 Task: Loan amortization schedule green modern-simple.
Action: Mouse moved to (47, 173)
Screenshot: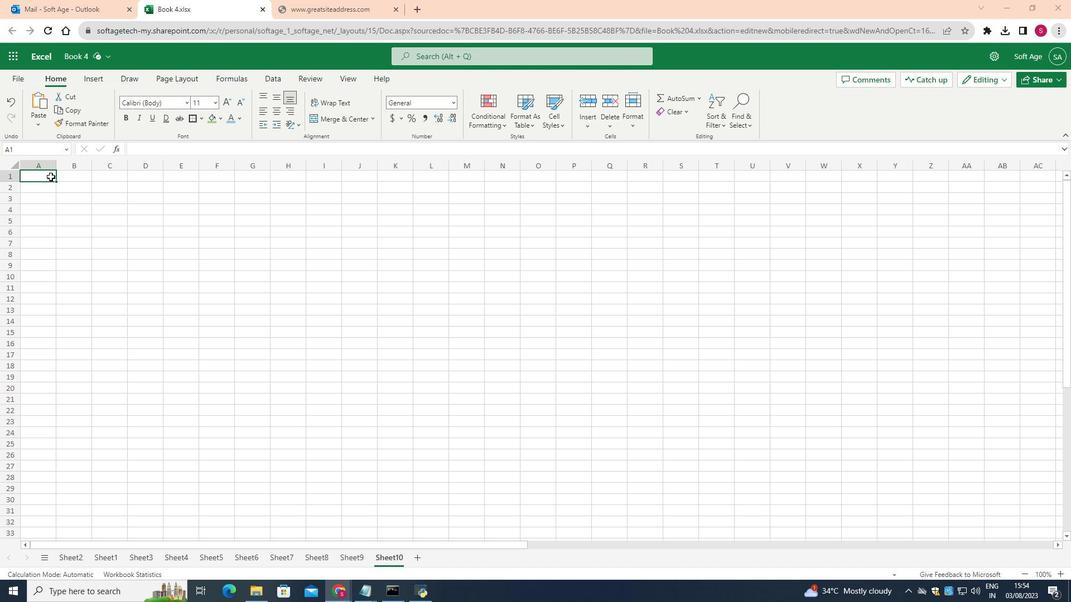 
Action: Mouse pressed left at (47, 173)
Screenshot: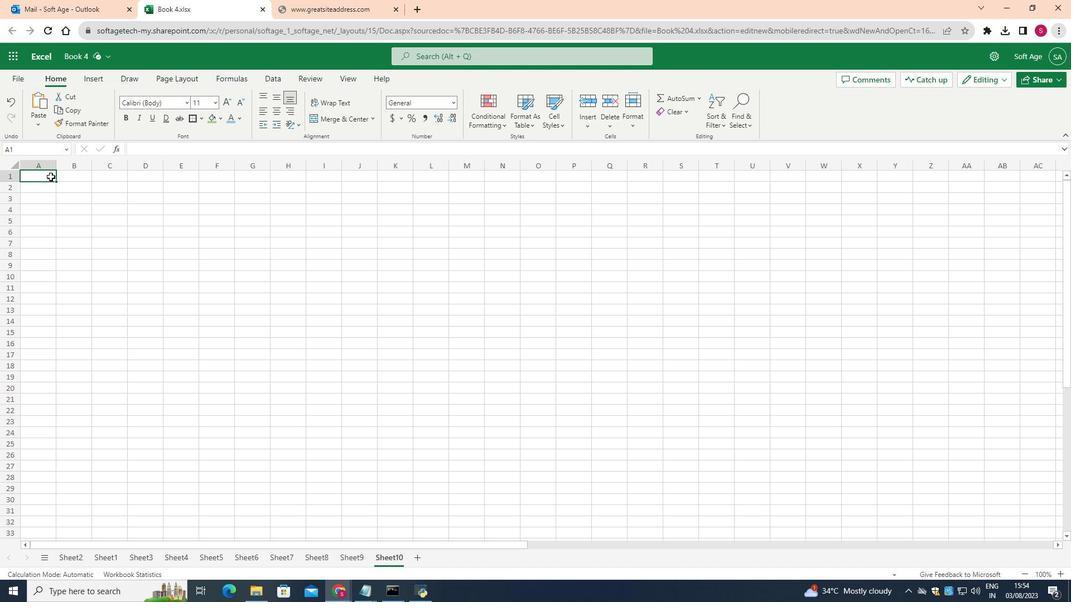 
Action: Mouse moved to (369, 113)
Screenshot: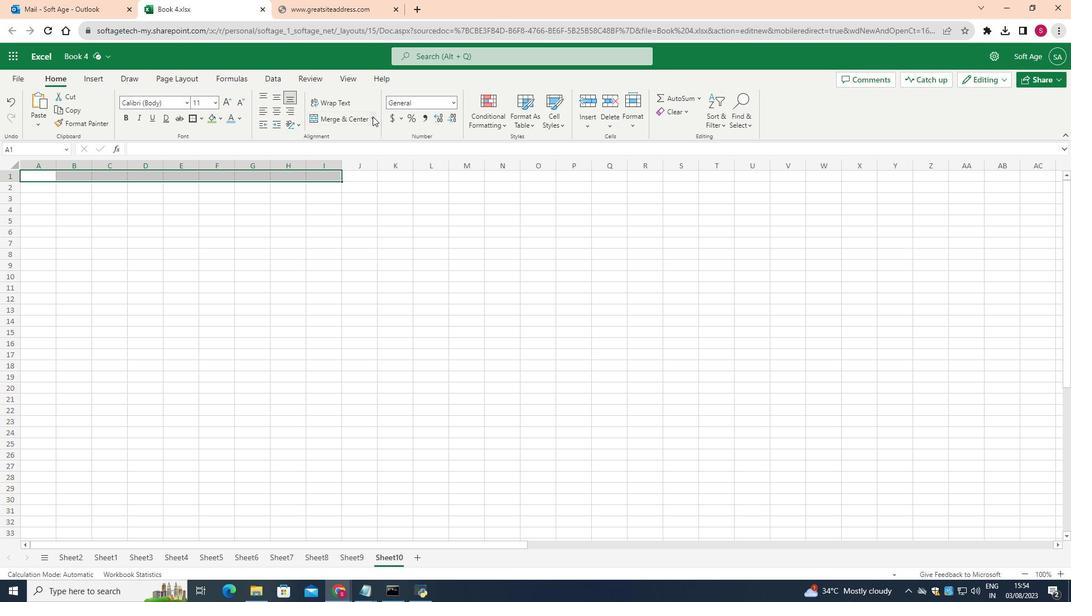 
Action: Mouse pressed left at (369, 113)
Screenshot: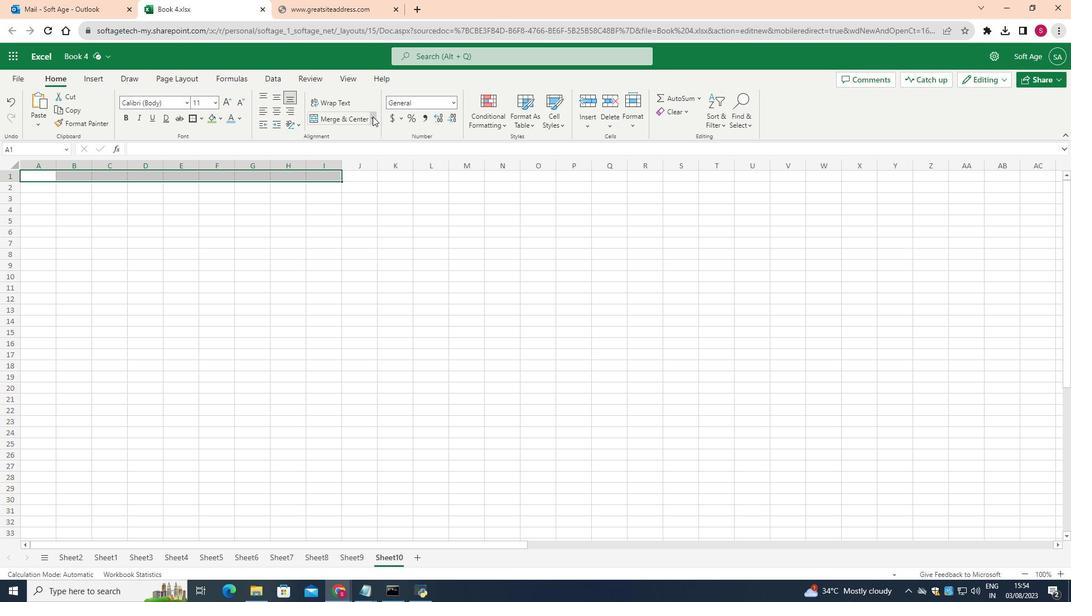 
Action: Mouse moved to (350, 181)
Screenshot: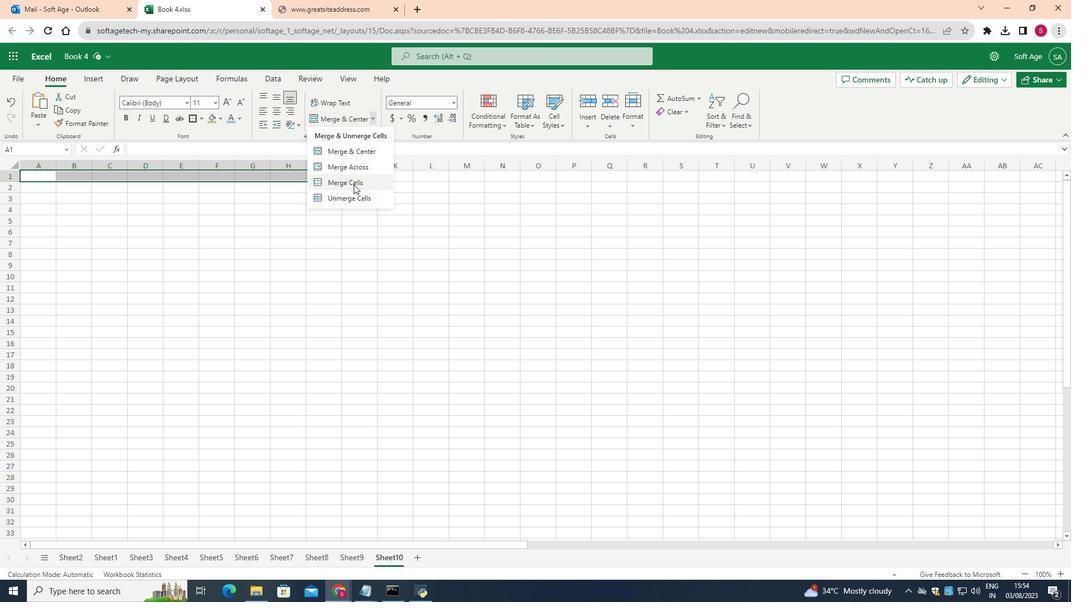 
Action: Mouse pressed left at (350, 181)
Screenshot: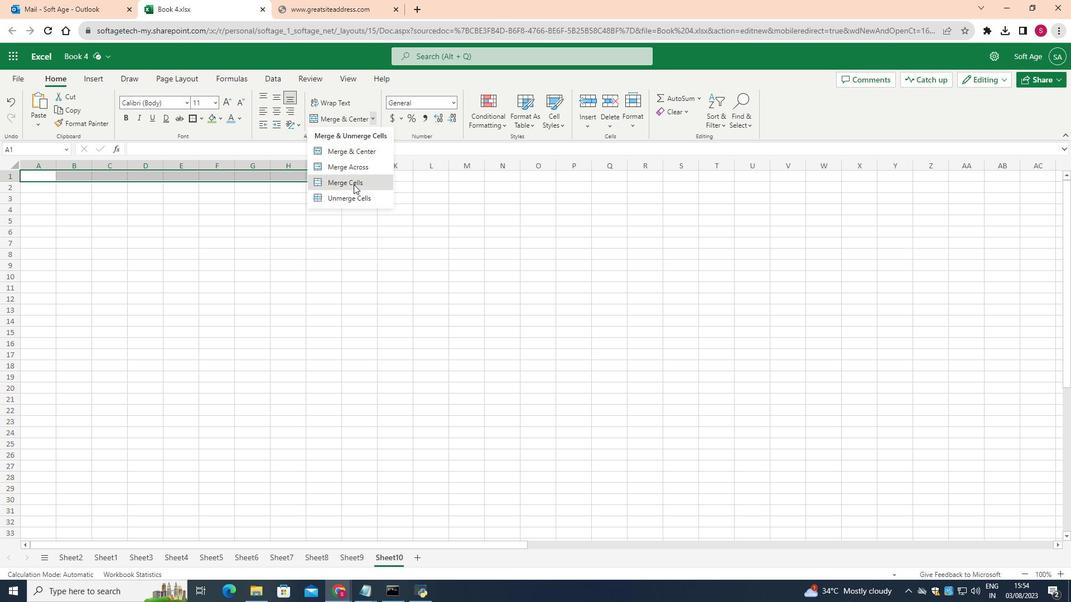 
Action: Mouse moved to (53, 159)
Screenshot: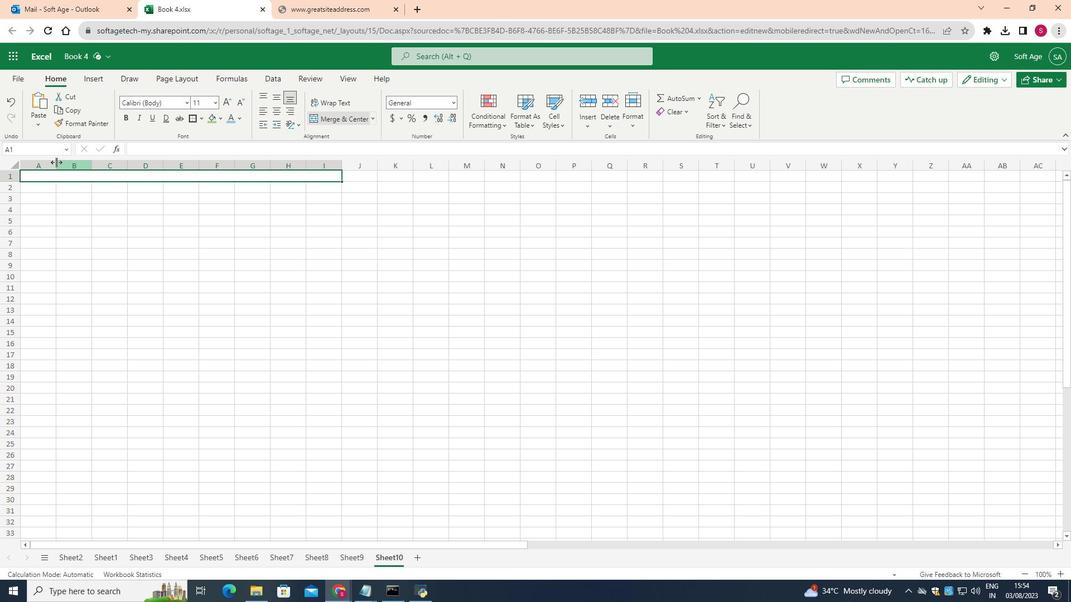 
Action: Mouse pressed left at (53, 159)
Screenshot: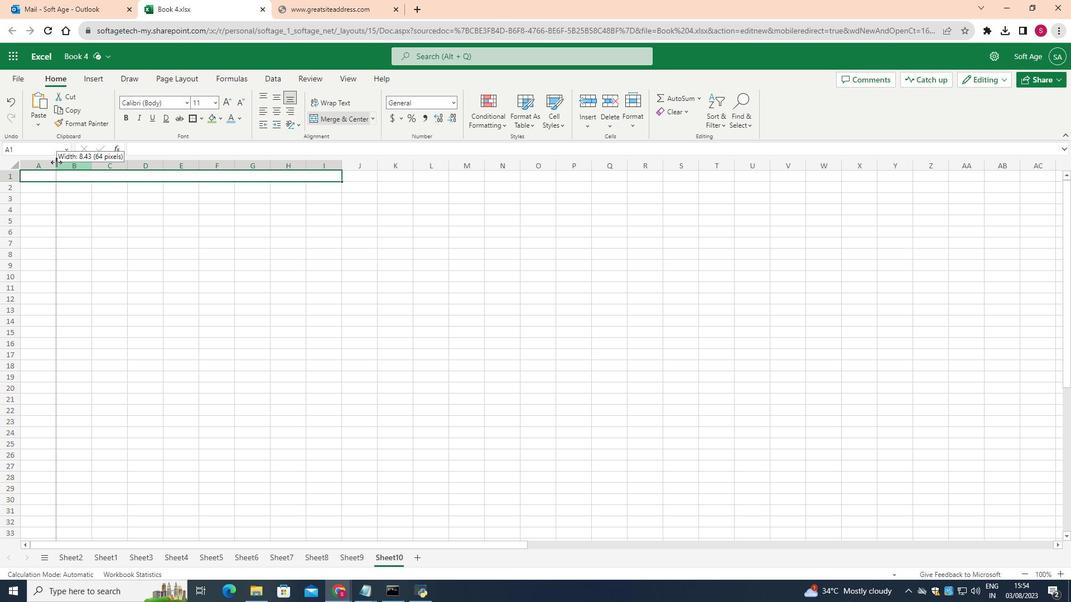 
Action: Mouse moved to (105, 165)
Screenshot: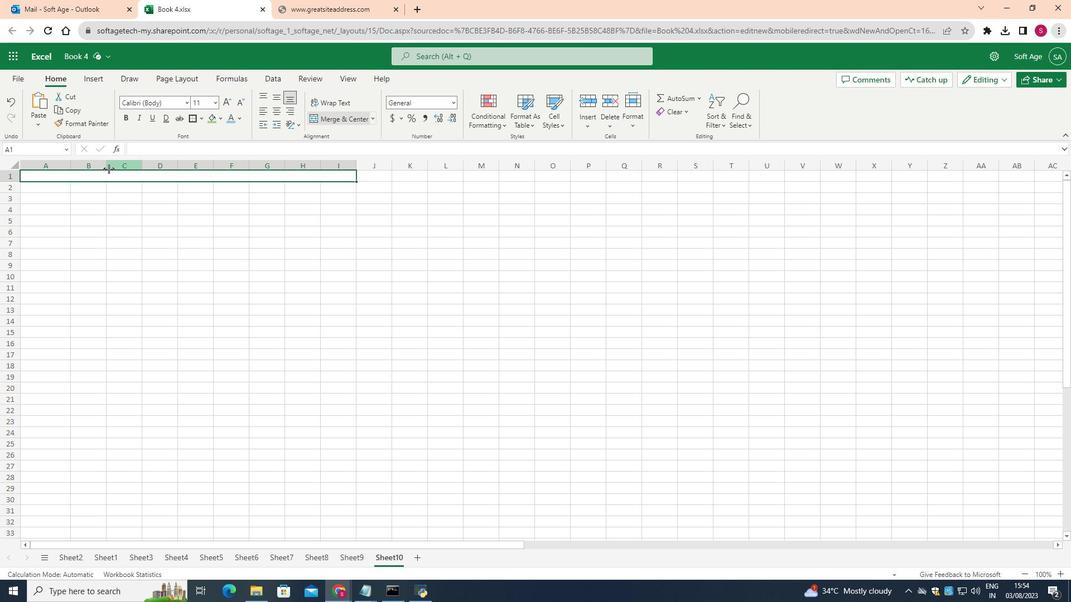 
Action: Mouse pressed left at (105, 165)
Screenshot: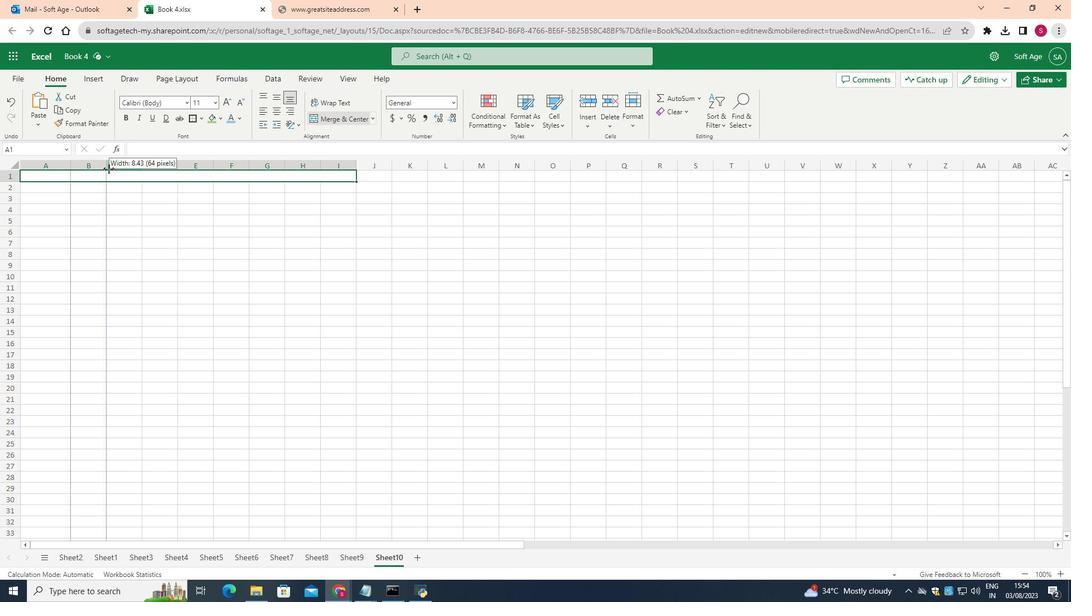 
Action: Mouse moved to (151, 159)
Screenshot: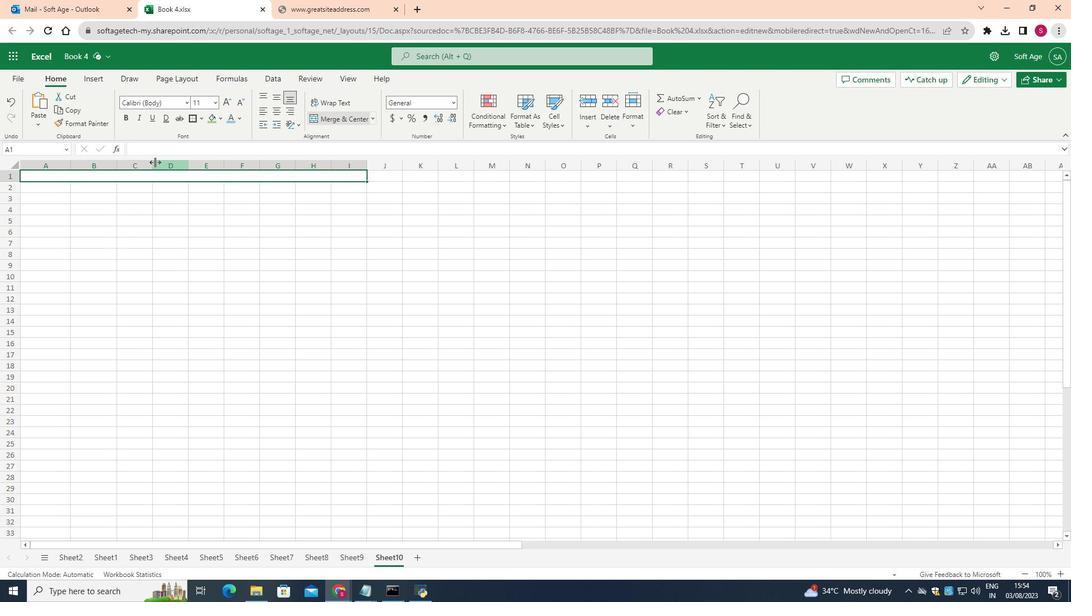 
Action: Mouse pressed left at (151, 159)
Screenshot: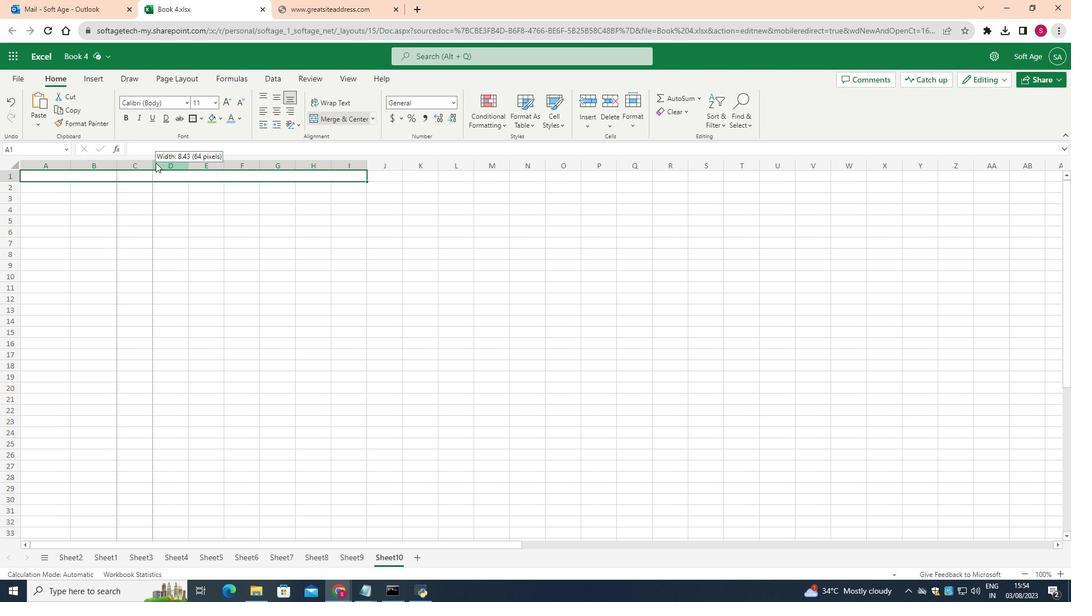 
Action: Mouse moved to (197, 162)
Screenshot: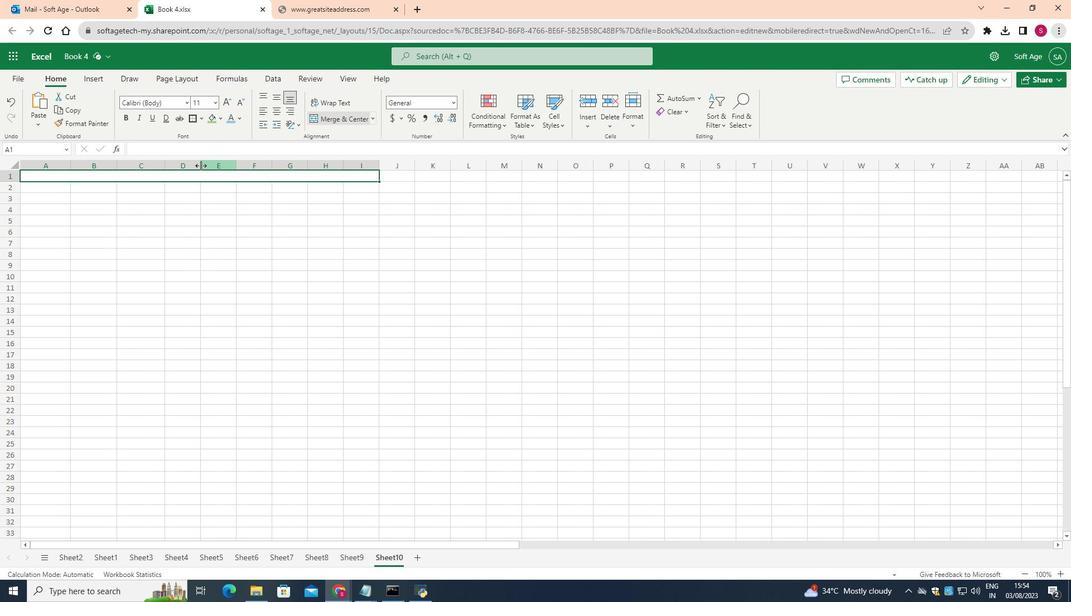 
Action: Mouse pressed left at (197, 162)
Screenshot: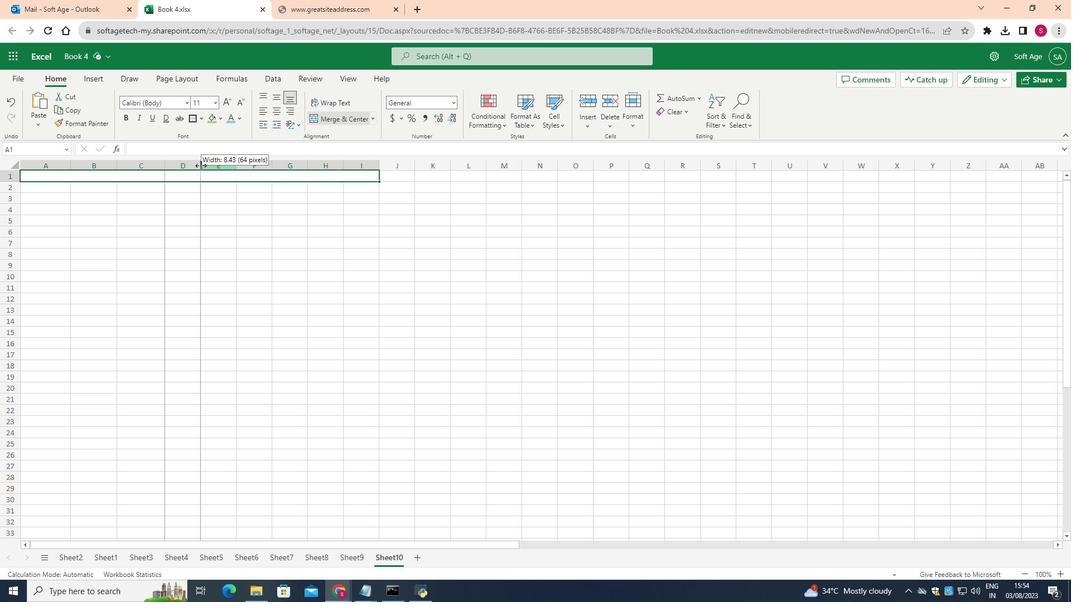 
Action: Mouse moved to (246, 164)
Screenshot: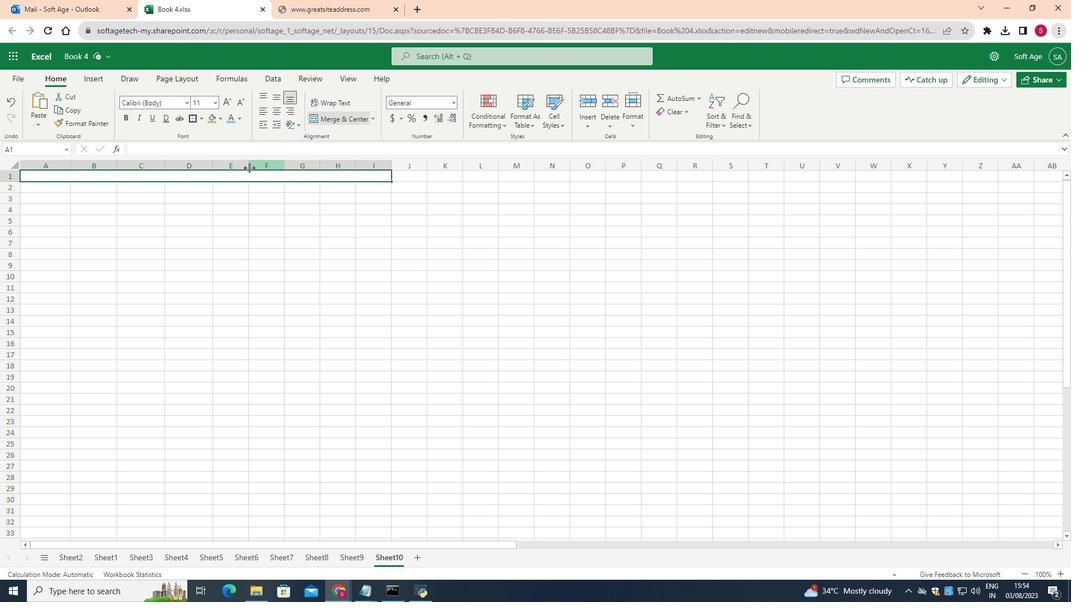 
Action: Mouse pressed left at (246, 164)
Screenshot: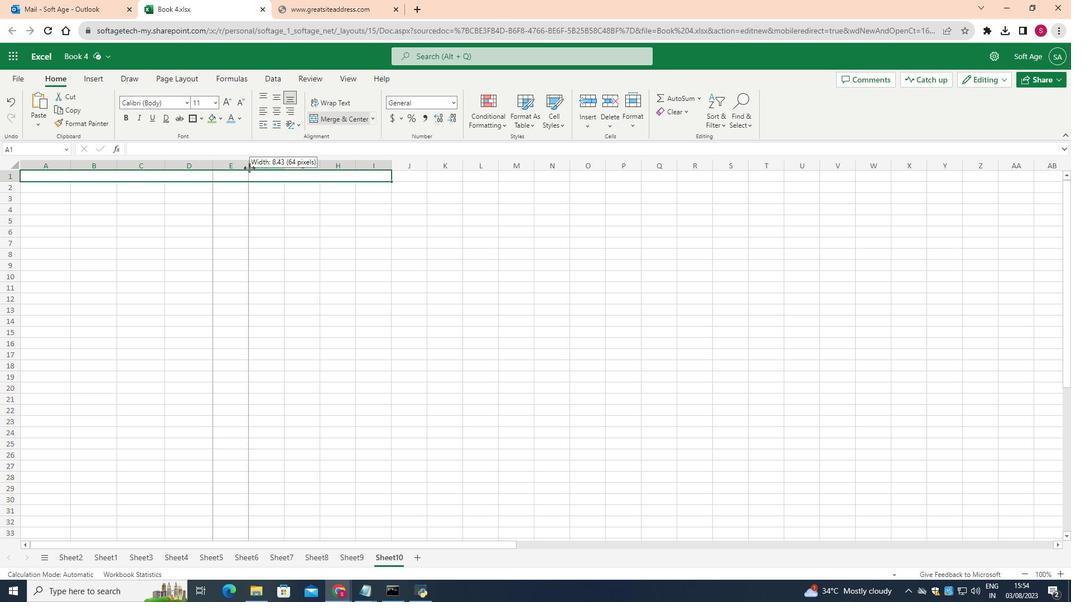 
Action: Mouse moved to (295, 163)
Screenshot: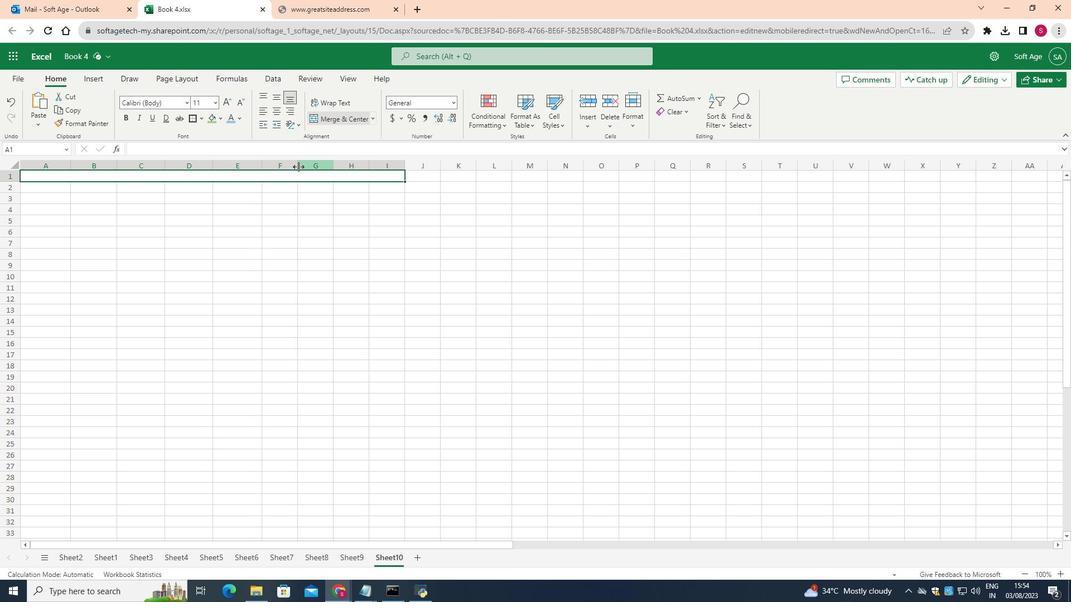 
Action: Mouse pressed left at (295, 163)
Screenshot: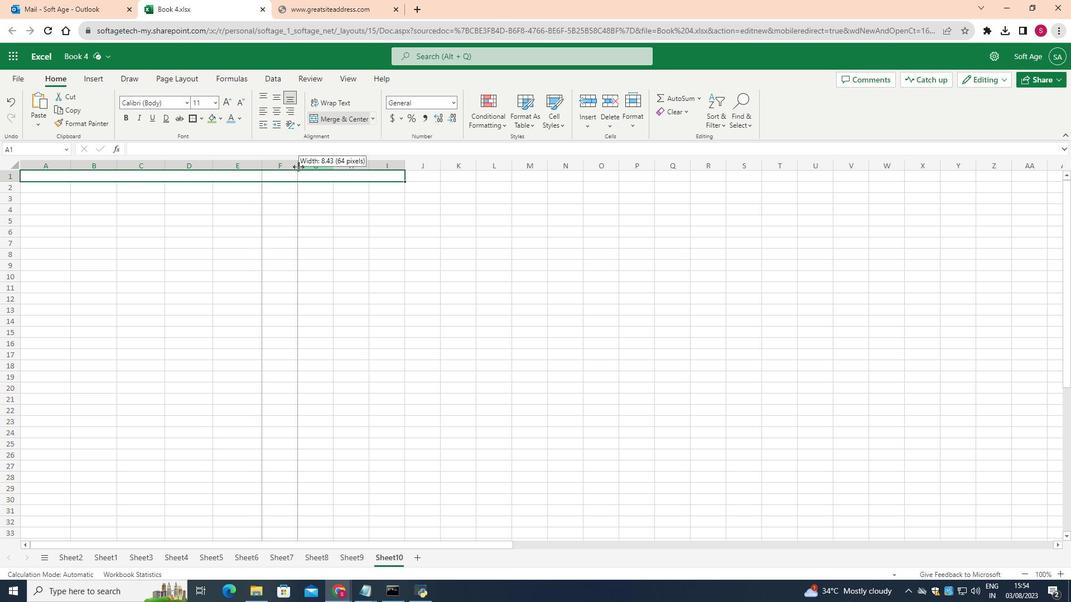 
Action: Mouse moved to (343, 164)
Screenshot: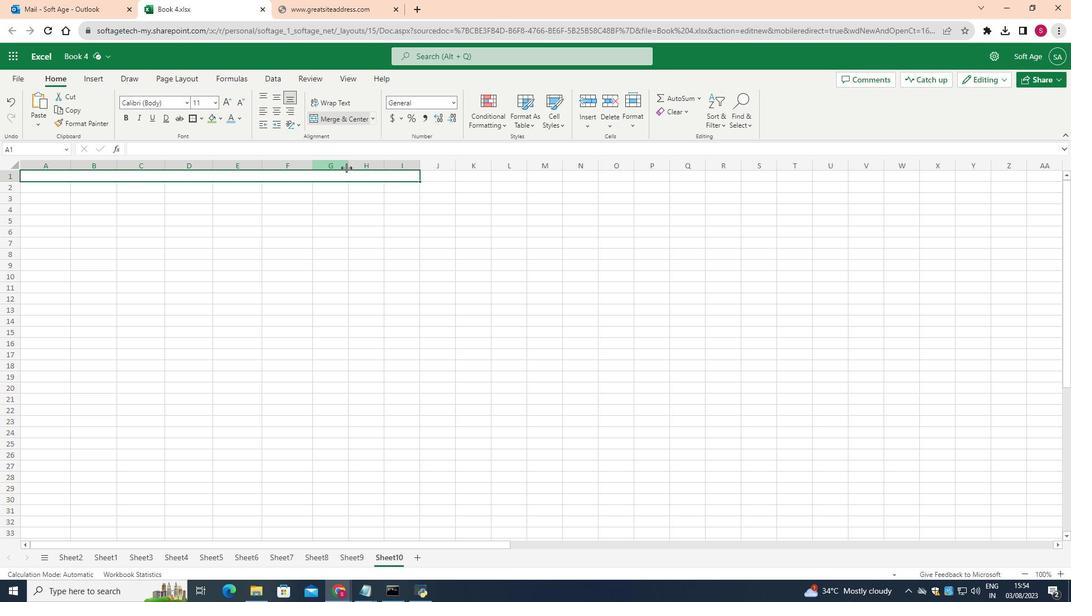 
Action: Mouse pressed left at (343, 164)
Screenshot: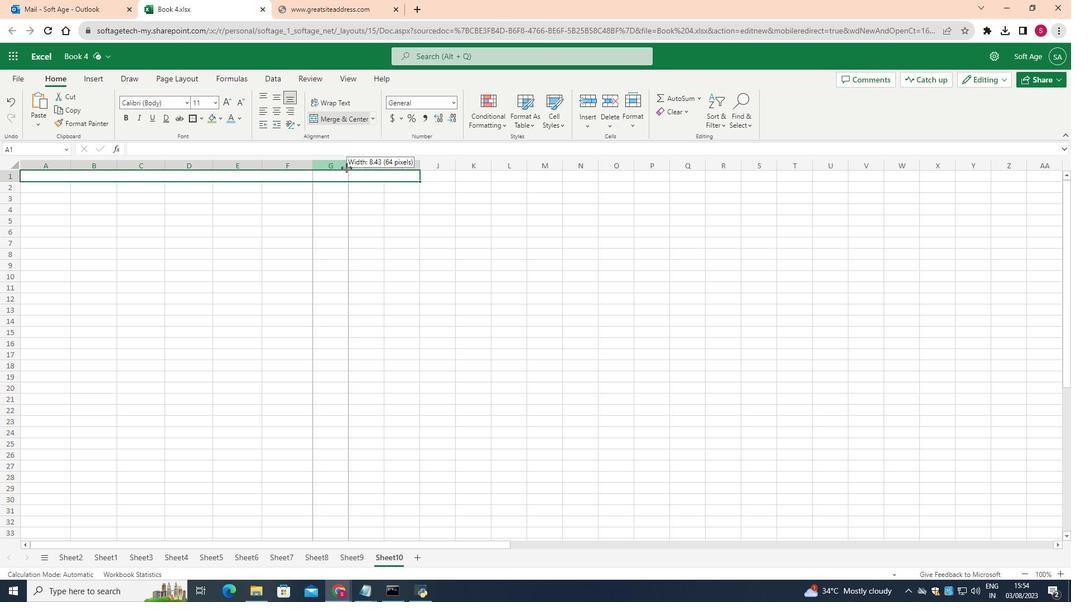 
Action: Mouse moved to (393, 162)
Screenshot: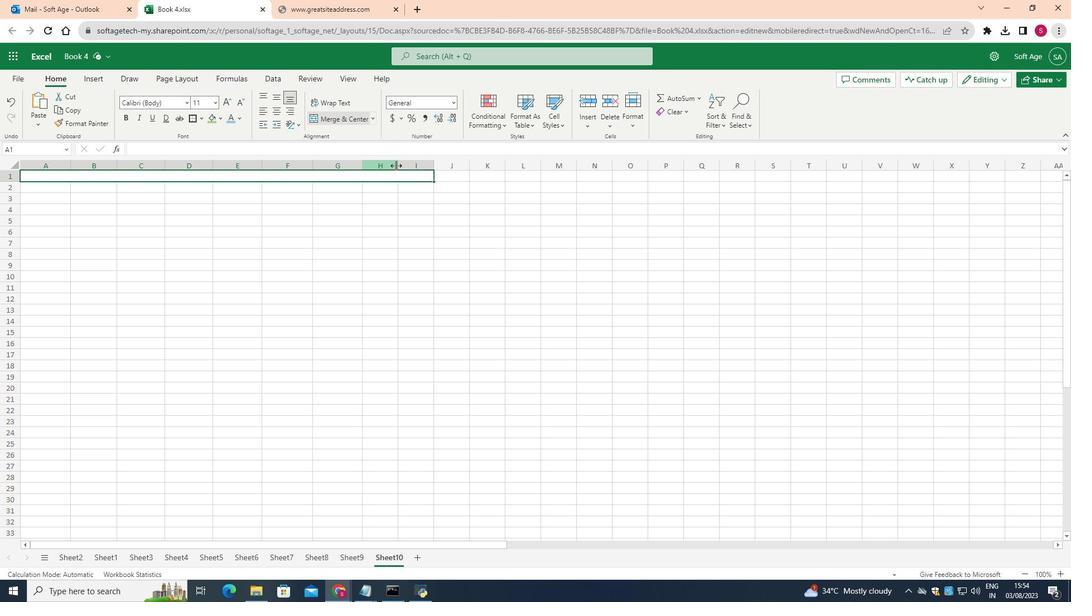 
Action: Mouse pressed left at (393, 162)
Screenshot: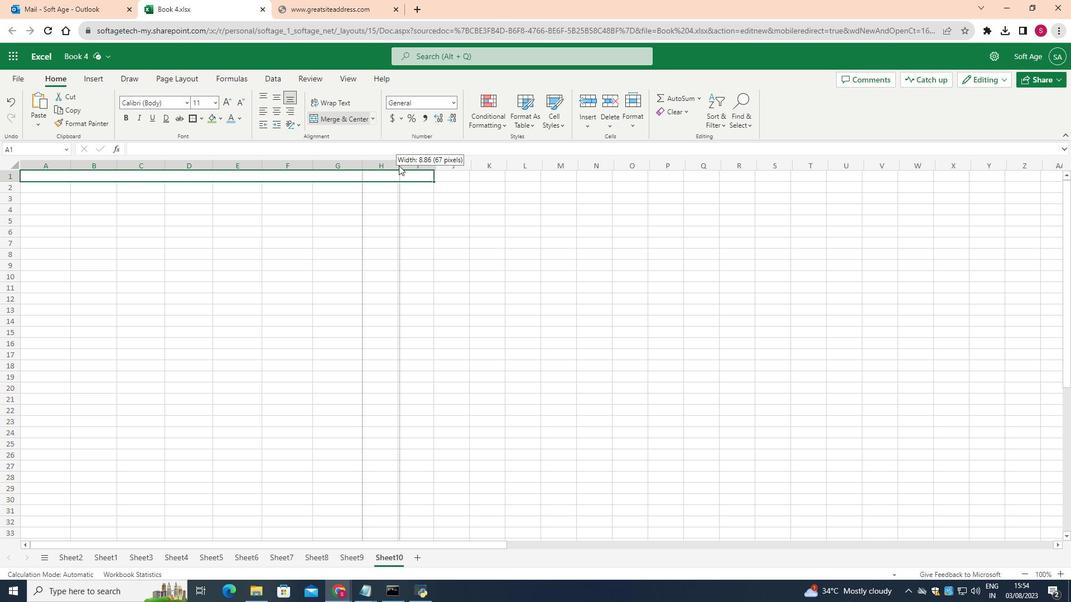 
Action: Mouse moved to (445, 161)
Screenshot: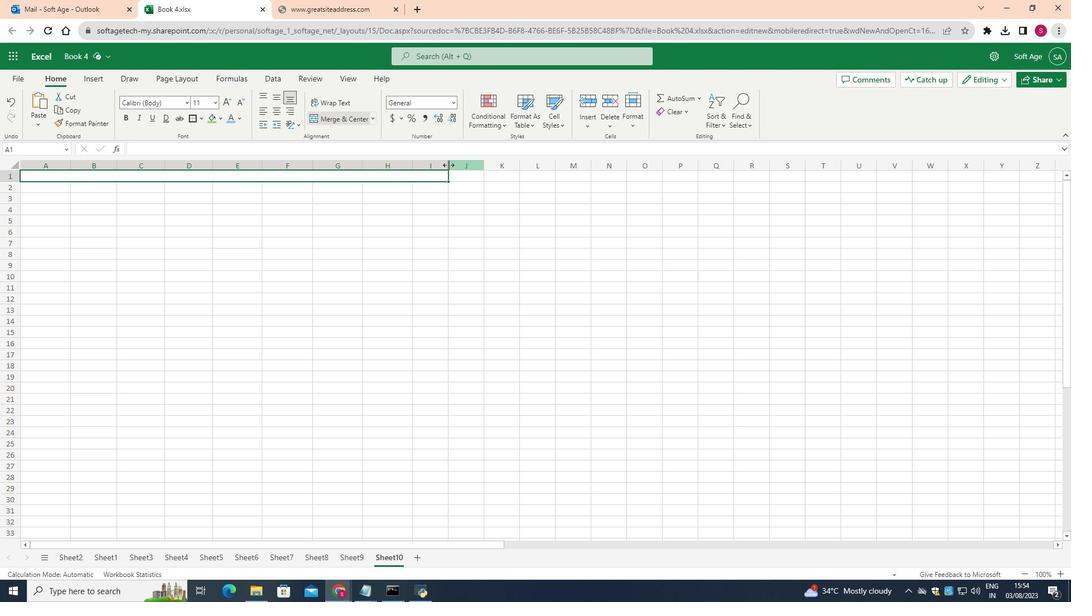 
Action: Mouse pressed left at (445, 161)
Screenshot: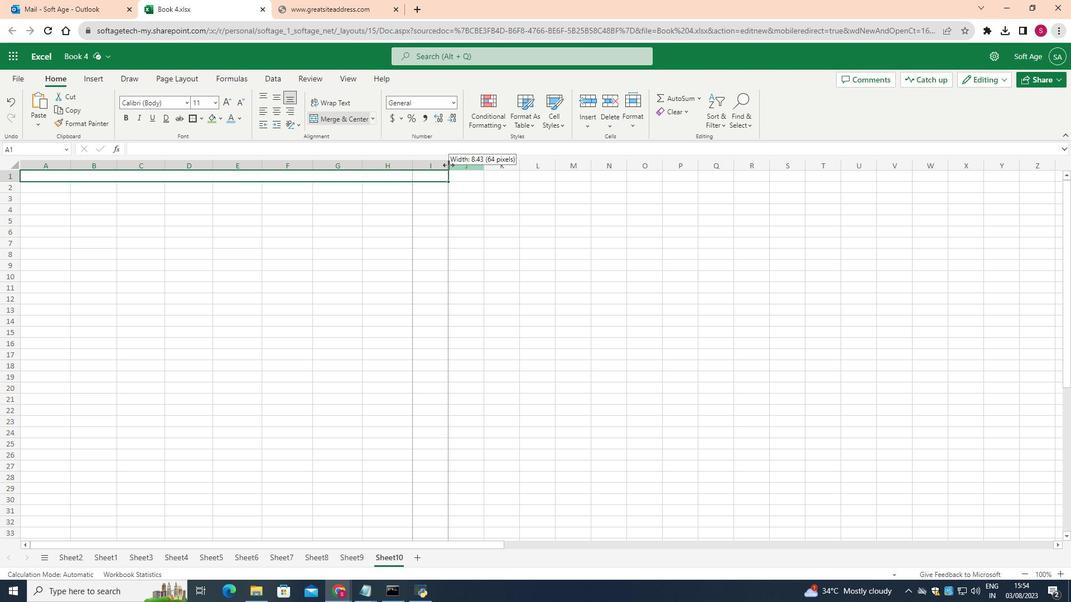 
Action: Mouse moved to (11, 177)
Screenshot: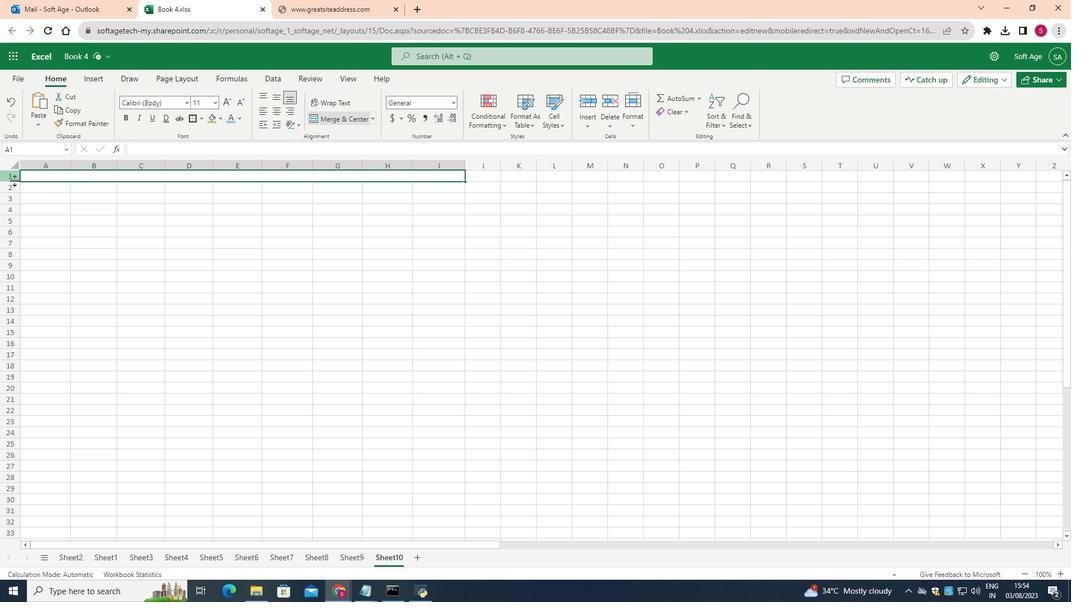 
Action: Mouse pressed left at (11, 177)
Screenshot: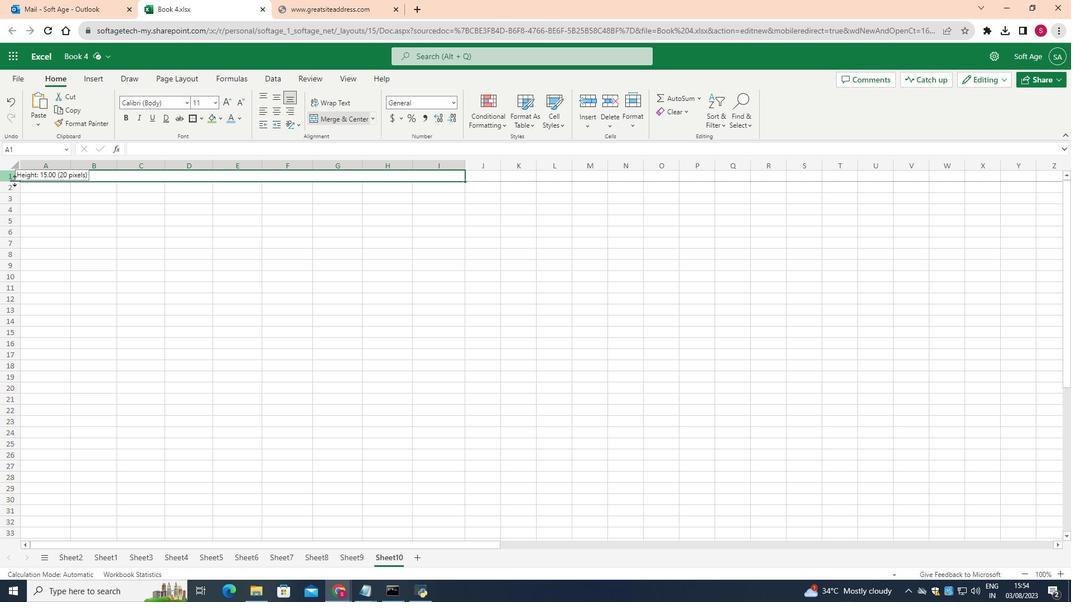 
Action: Mouse moved to (145, 197)
Screenshot: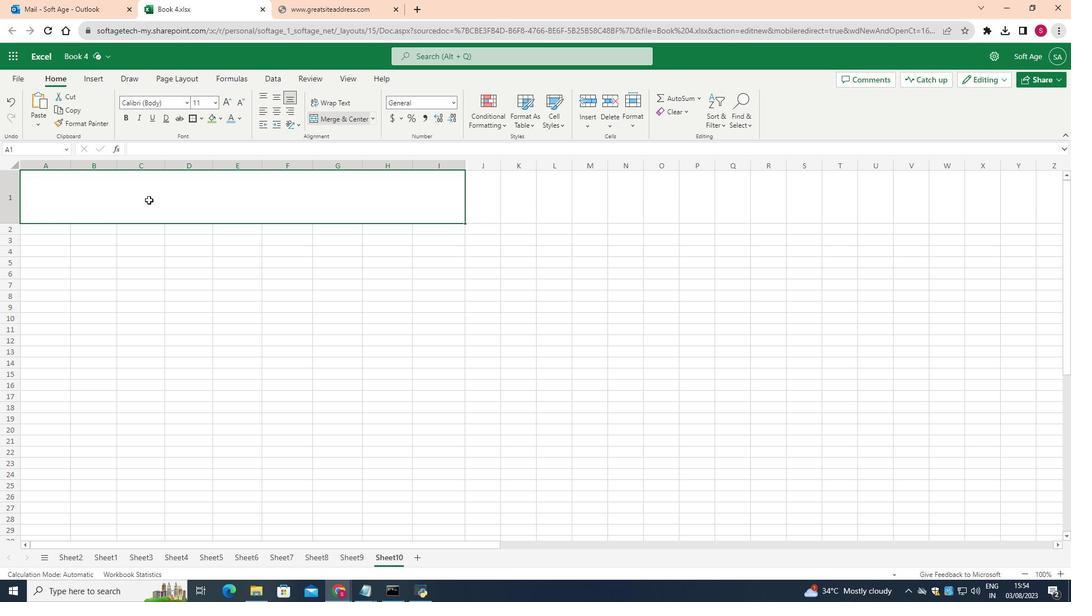 
Action: Mouse pressed left at (145, 197)
Screenshot: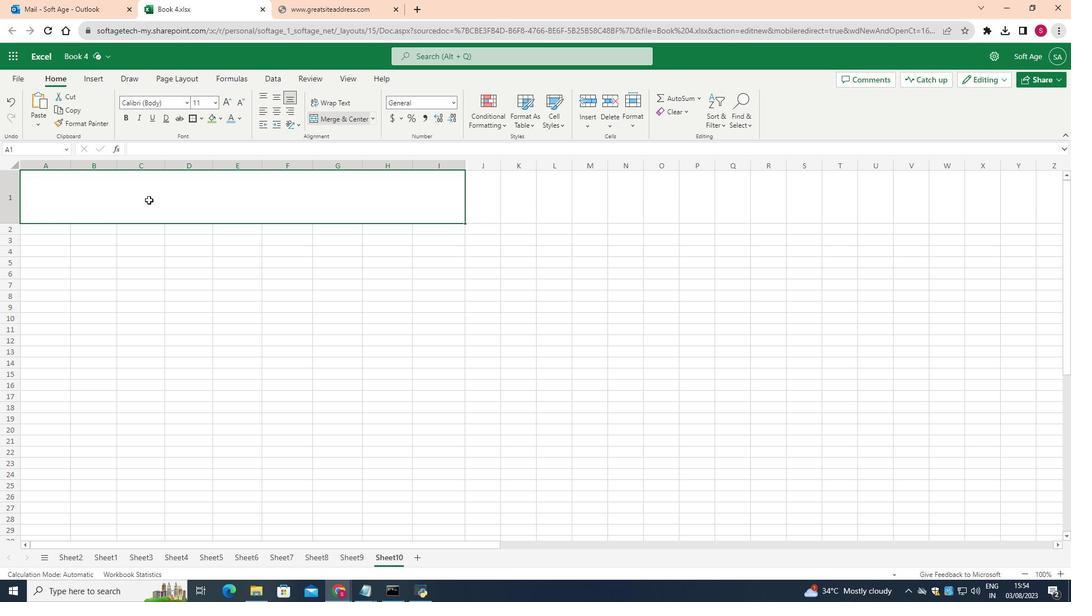 
Action: Mouse moved to (185, 190)
Screenshot: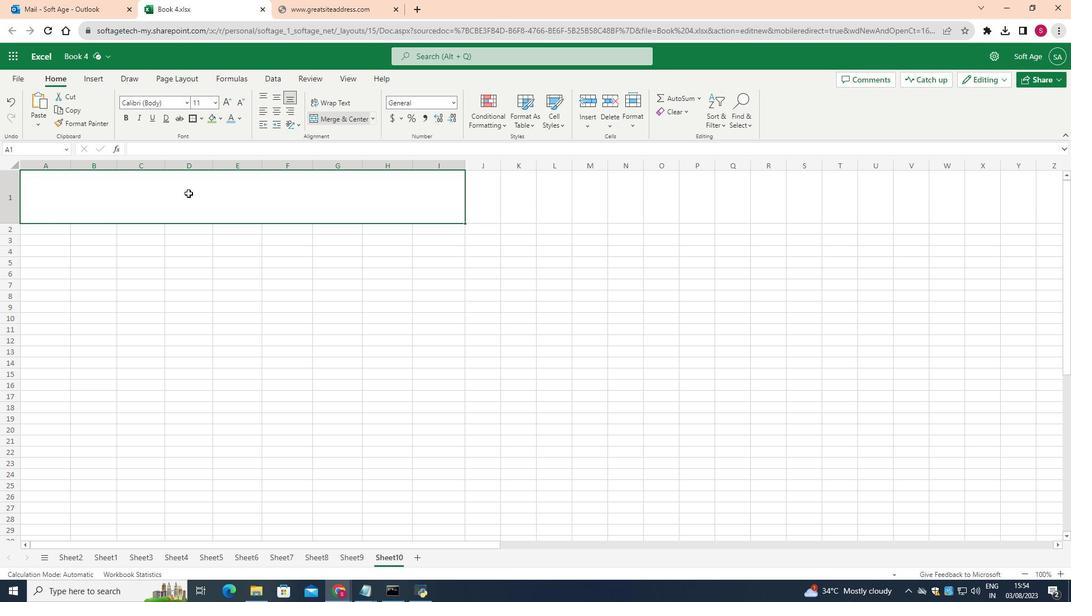 
Action: Mouse pressed left at (185, 190)
Screenshot: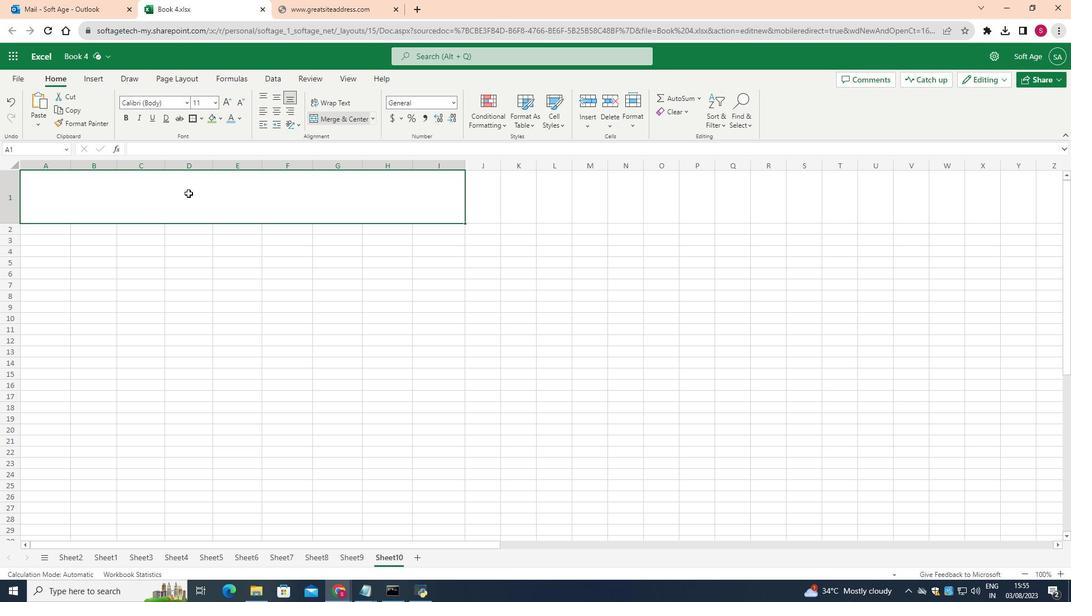 
Action: Mouse pressed left at (185, 190)
Screenshot: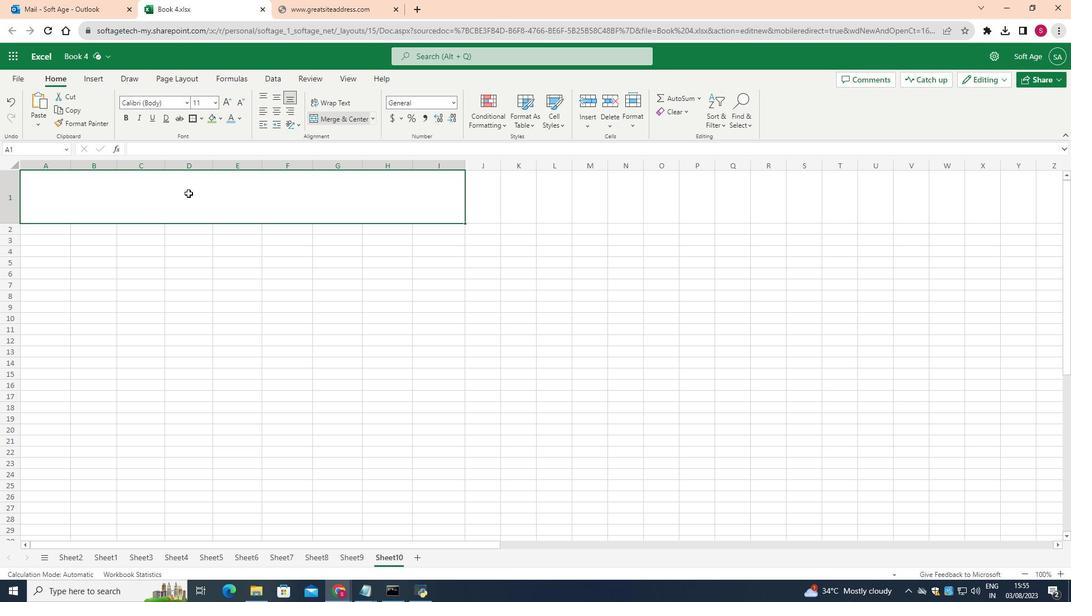 
Action: Mouse moved to (210, 98)
Screenshot: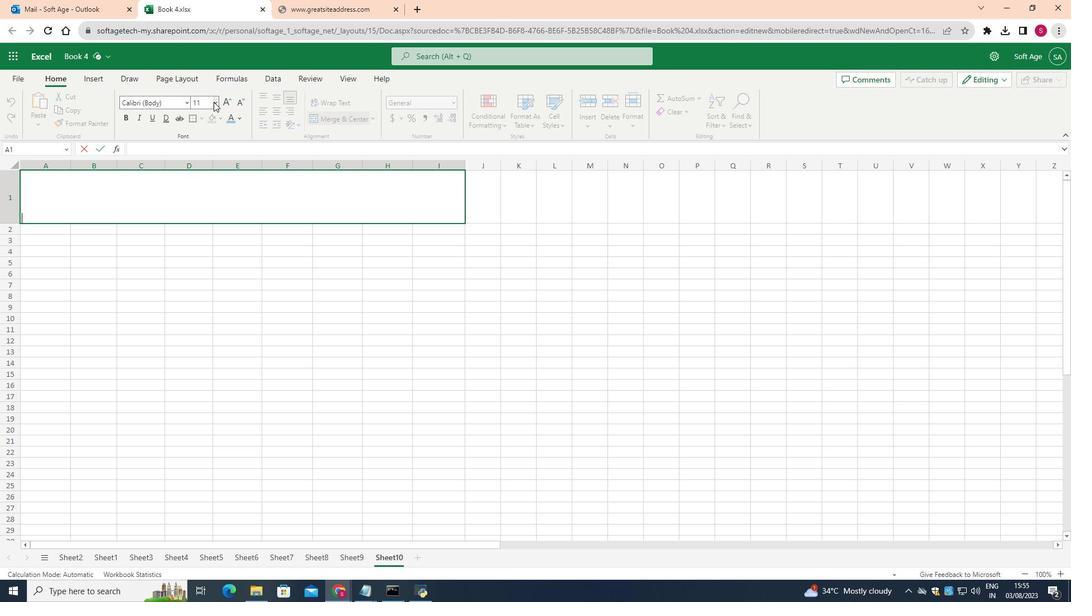 
Action: Mouse pressed left at (210, 98)
Screenshot: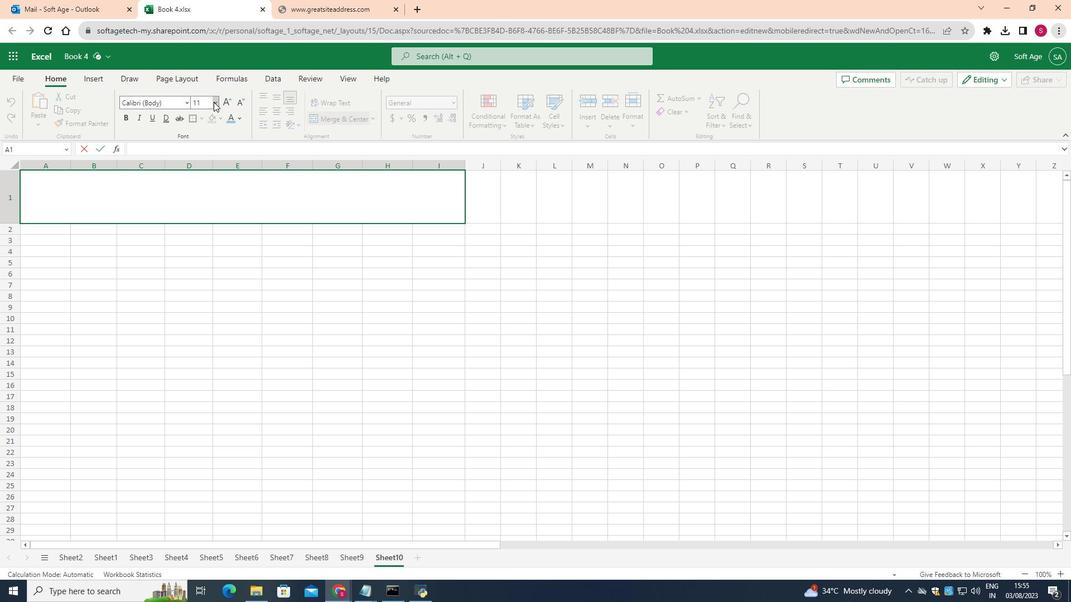 
Action: Mouse moved to (198, 283)
Screenshot: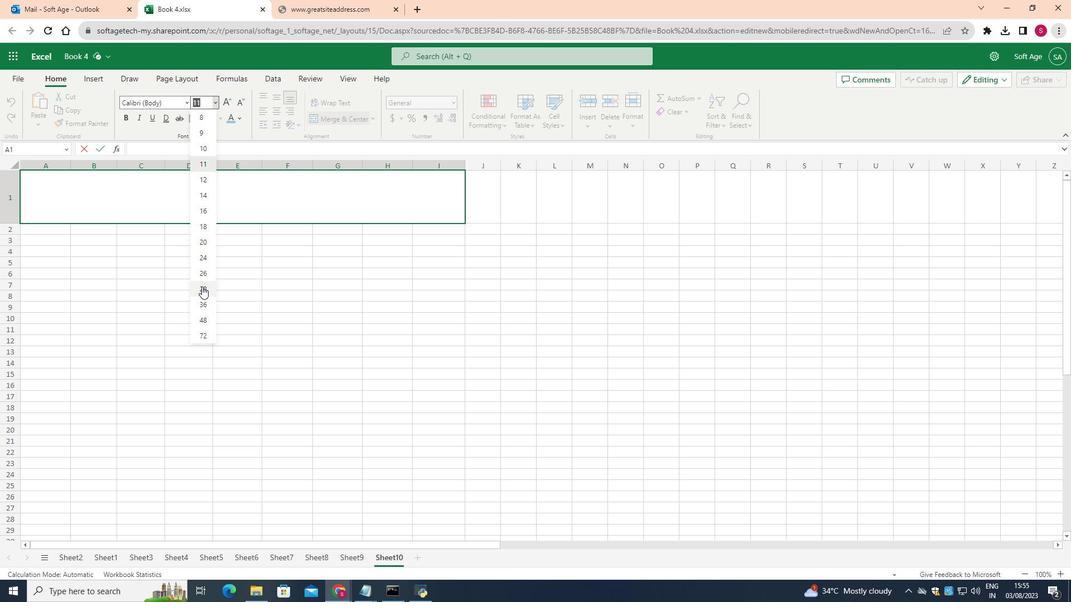 
Action: Mouse pressed left at (198, 283)
Screenshot: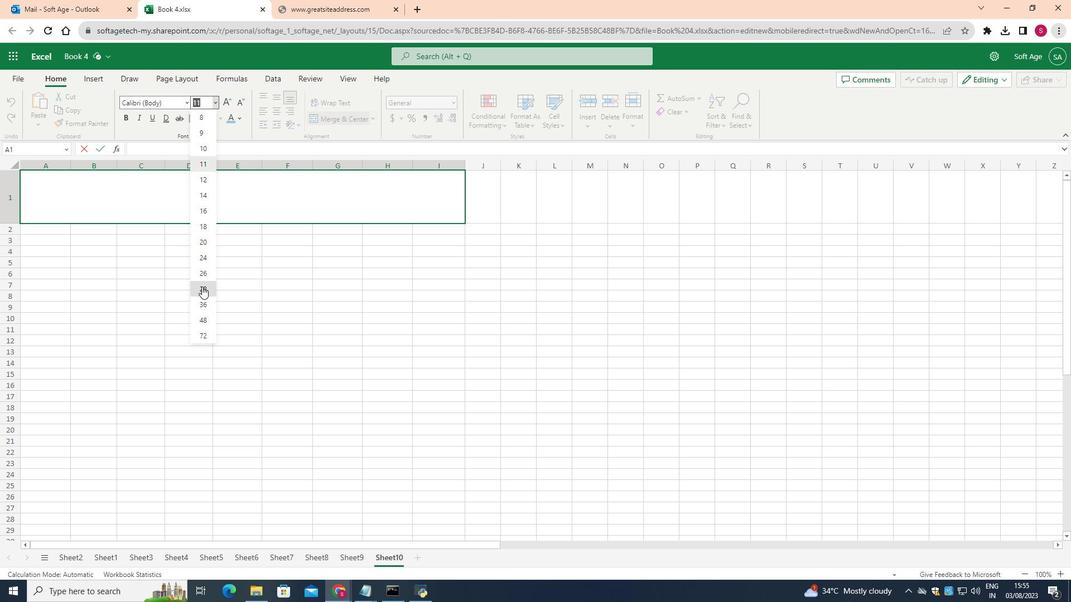 
Action: Mouse moved to (199, 195)
Screenshot: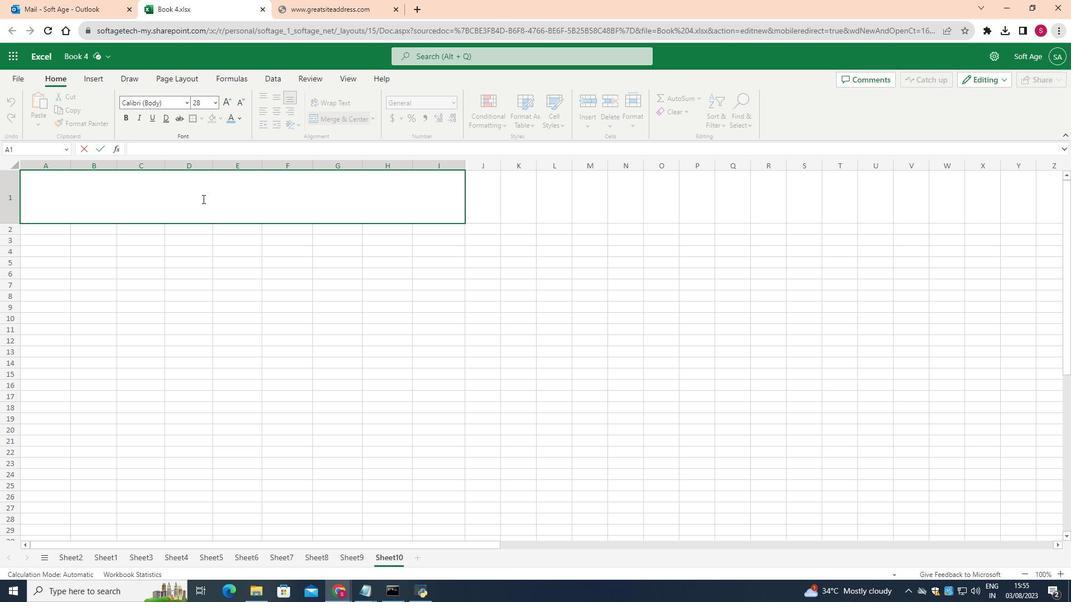 
Action: Mouse pressed left at (199, 195)
Screenshot: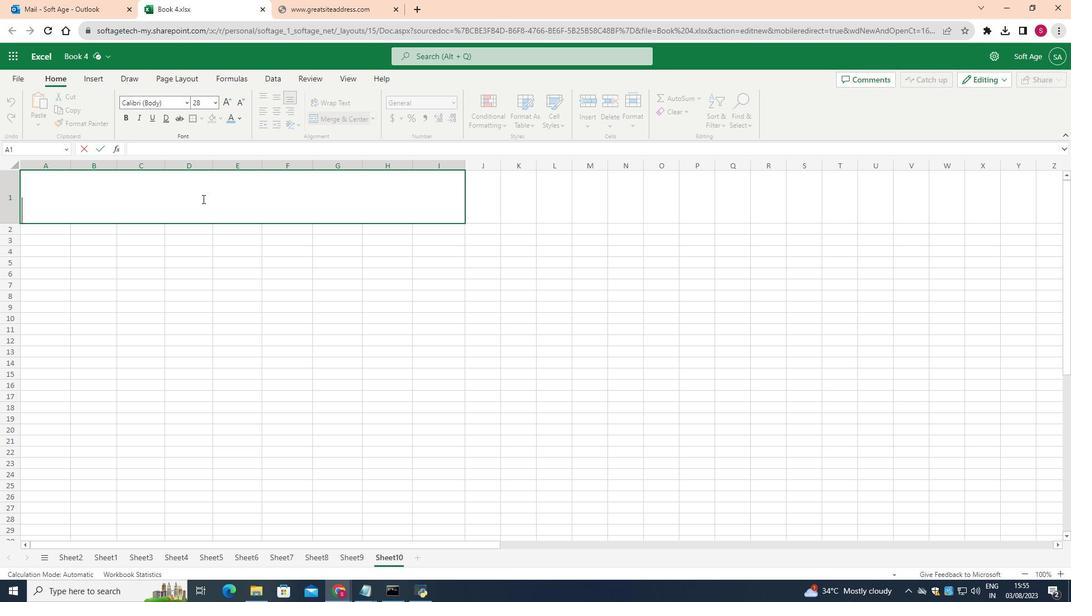 
Action: Mouse pressed left at (199, 195)
Screenshot: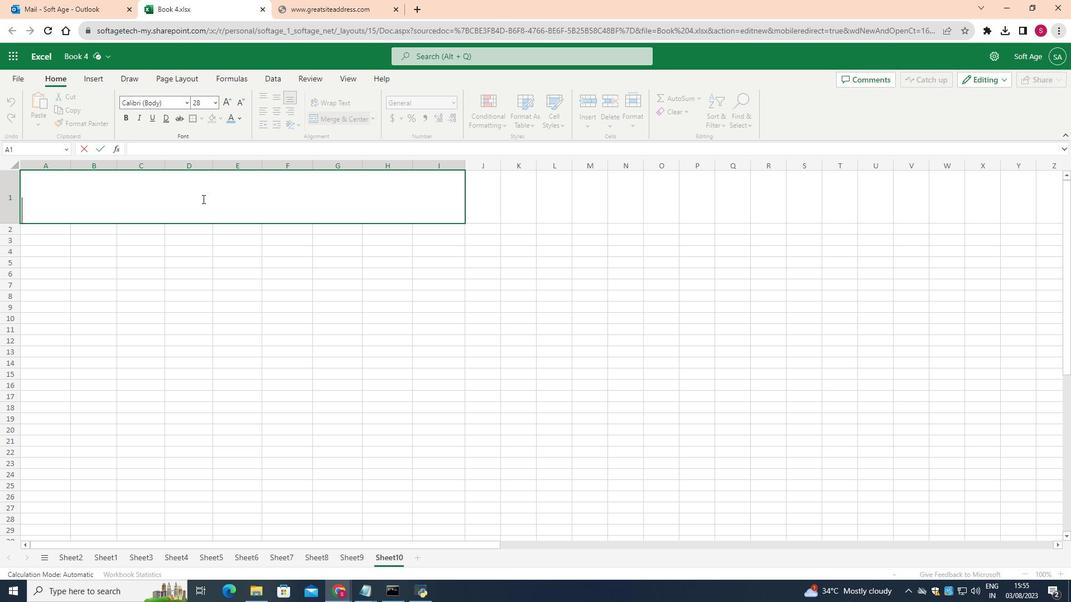 
Action: Key pressed <Key.shift>Loan<Key.space><Key.shift>Amortization<Key.space><Key.shift>Schedule
Screenshot: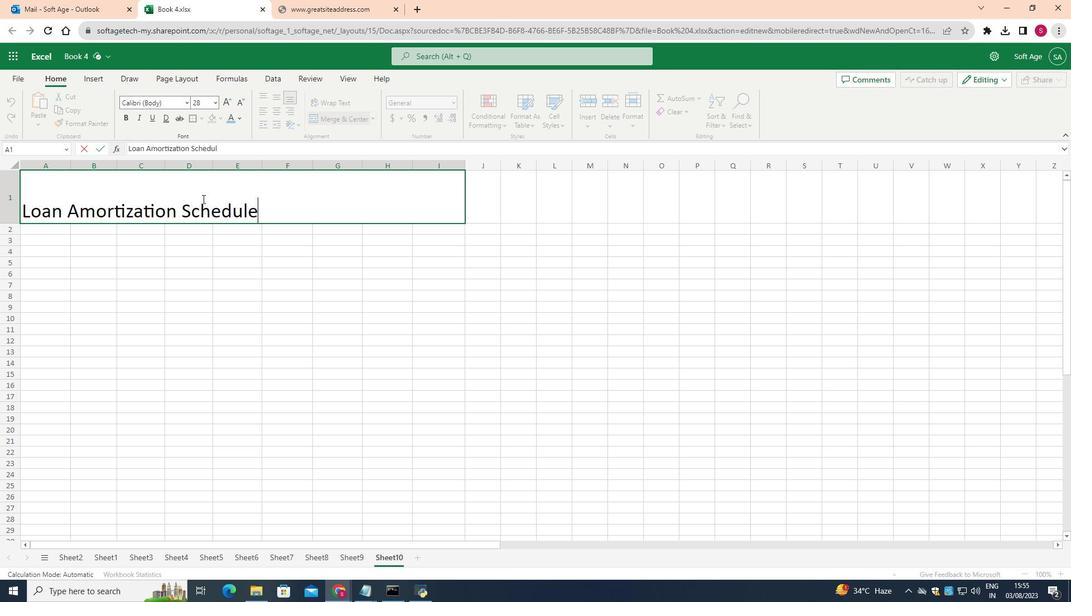 
Action: Mouse moved to (17, 208)
Screenshot: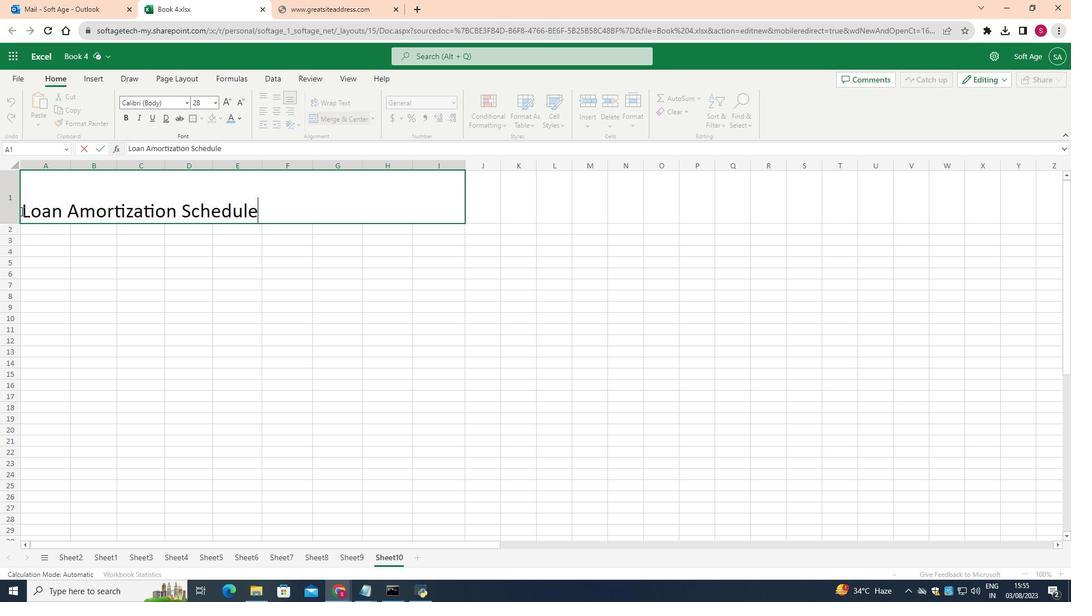
Action: Mouse pressed left at (17, 208)
Screenshot: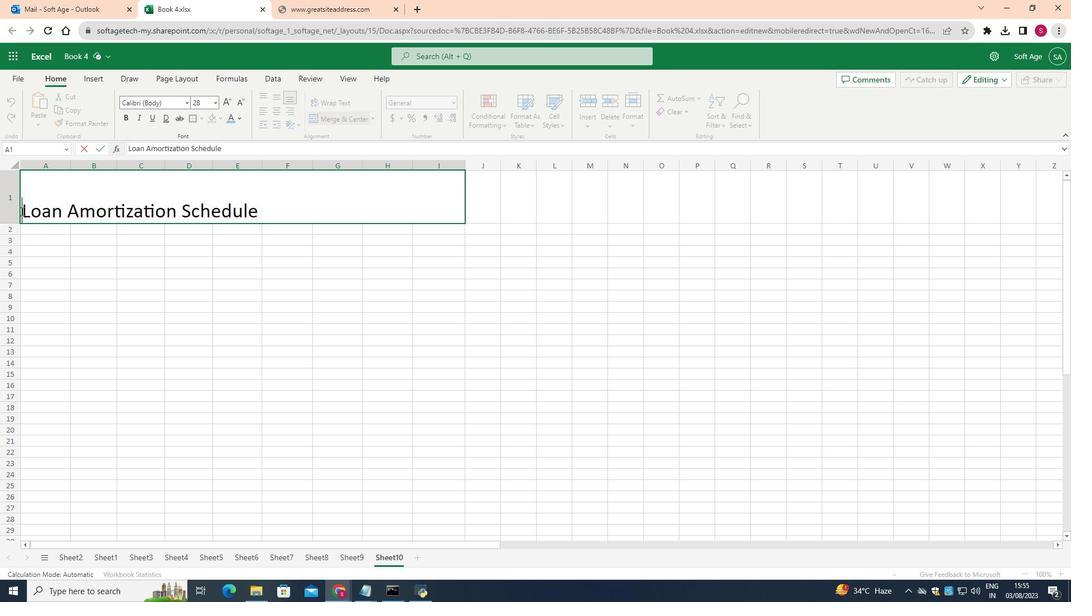 
Action: Mouse moved to (291, 200)
Screenshot: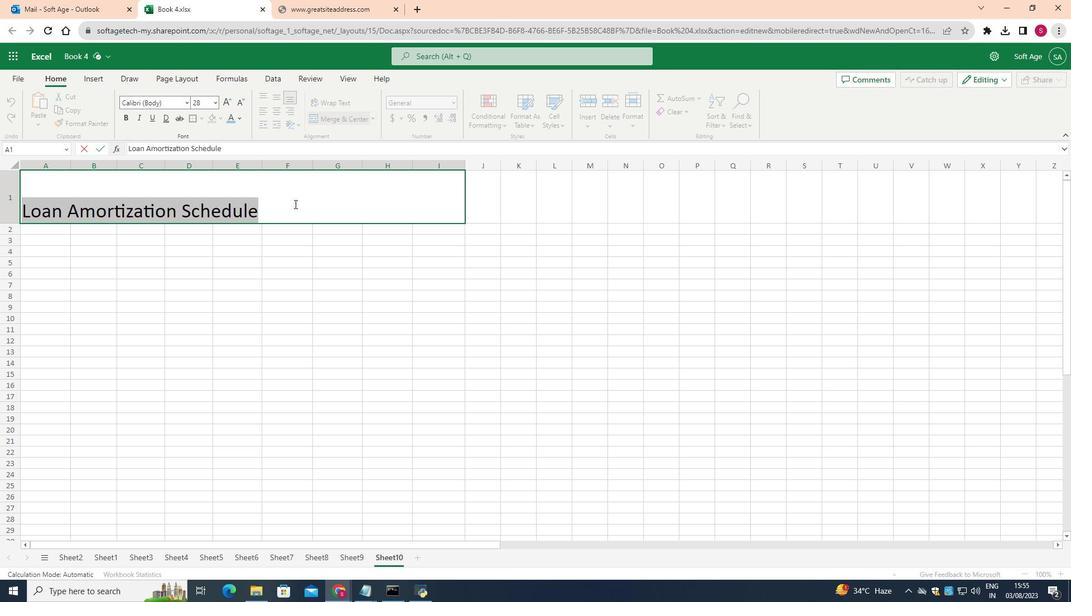 
Action: Mouse pressed left at (291, 200)
Screenshot: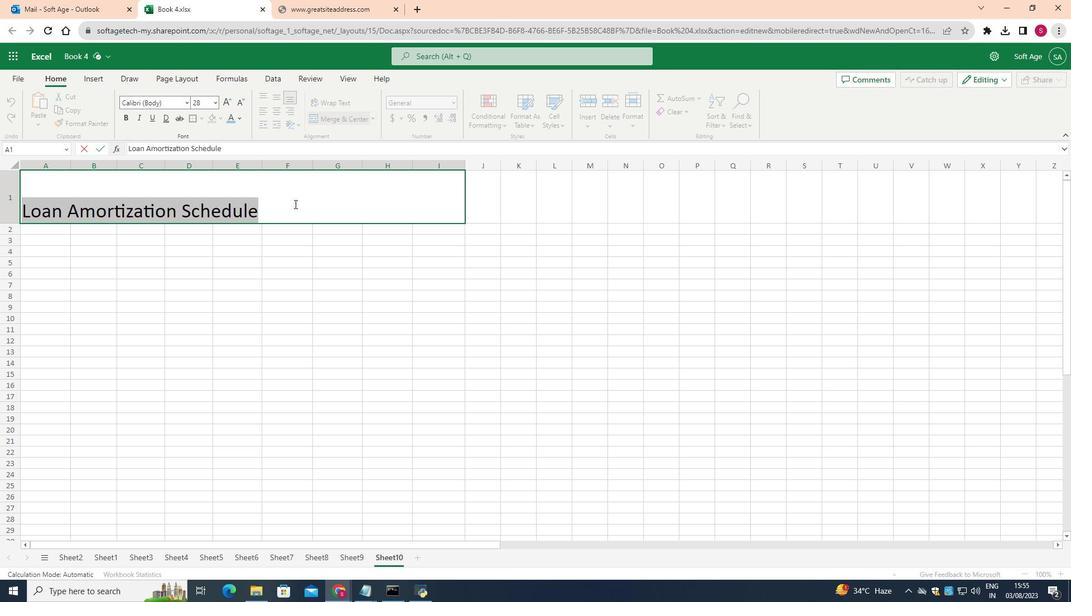 
Action: Mouse moved to (20, 211)
Screenshot: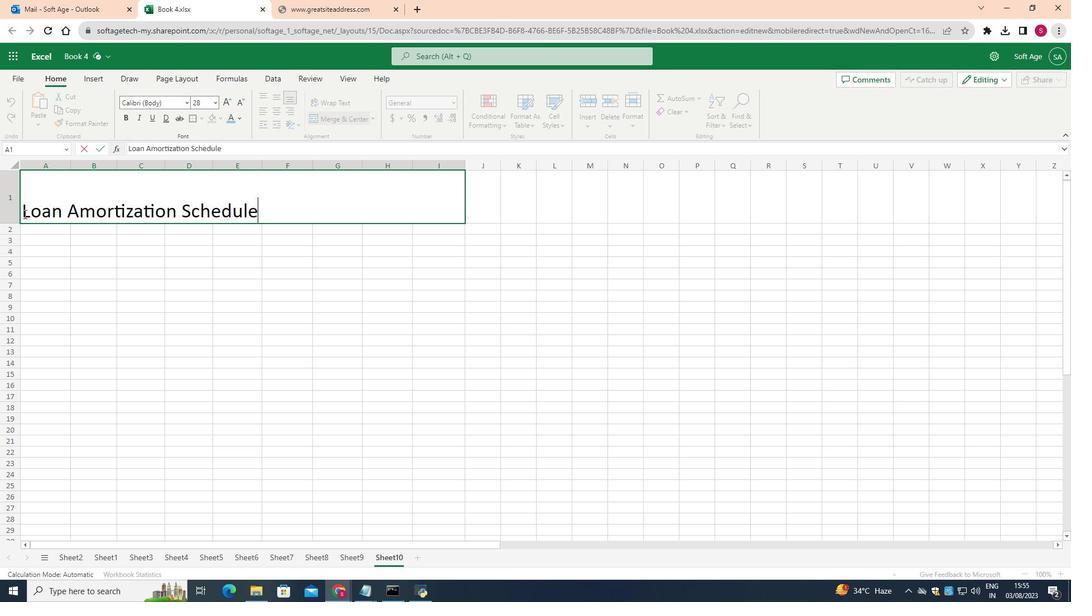 
Action: Mouse pressed left at (20, 211)
Screenshot: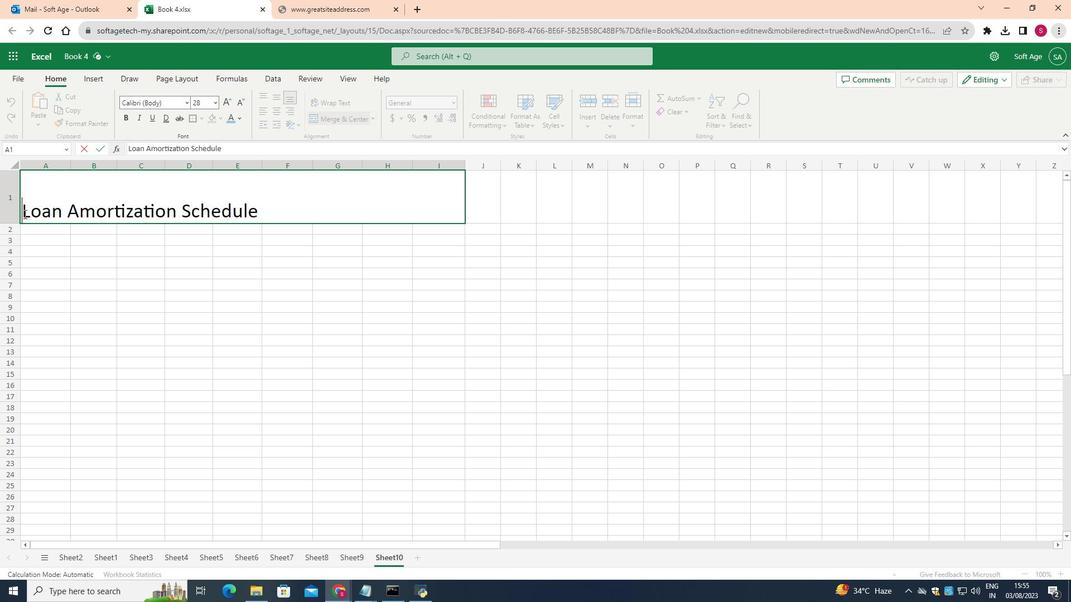 
Action: Mouse moved to (20, 202)
Screenshot: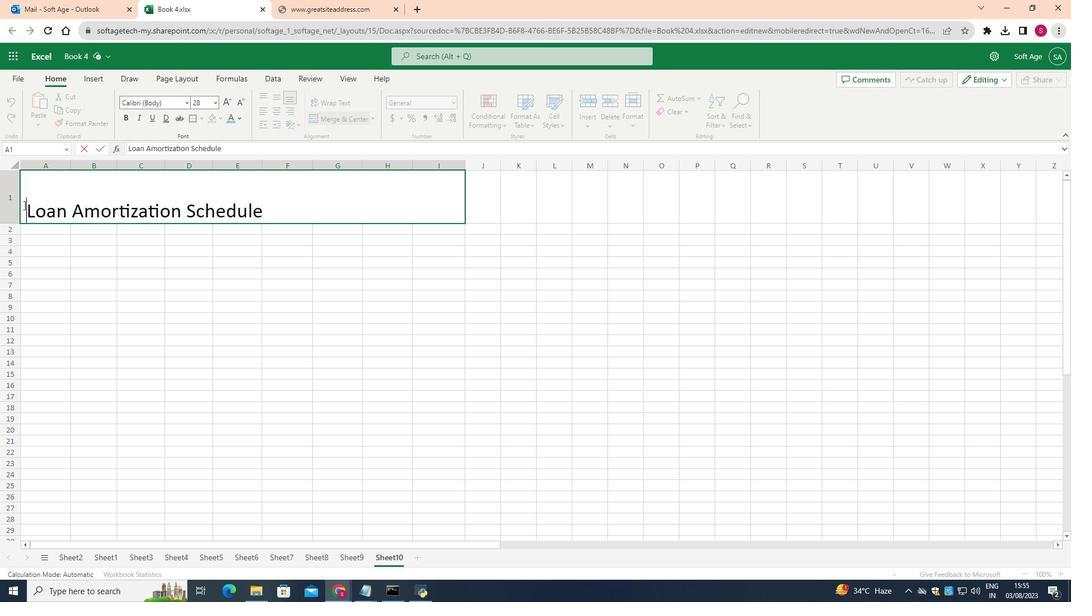 
Action: Key pressed <Key.space>
Screenshot: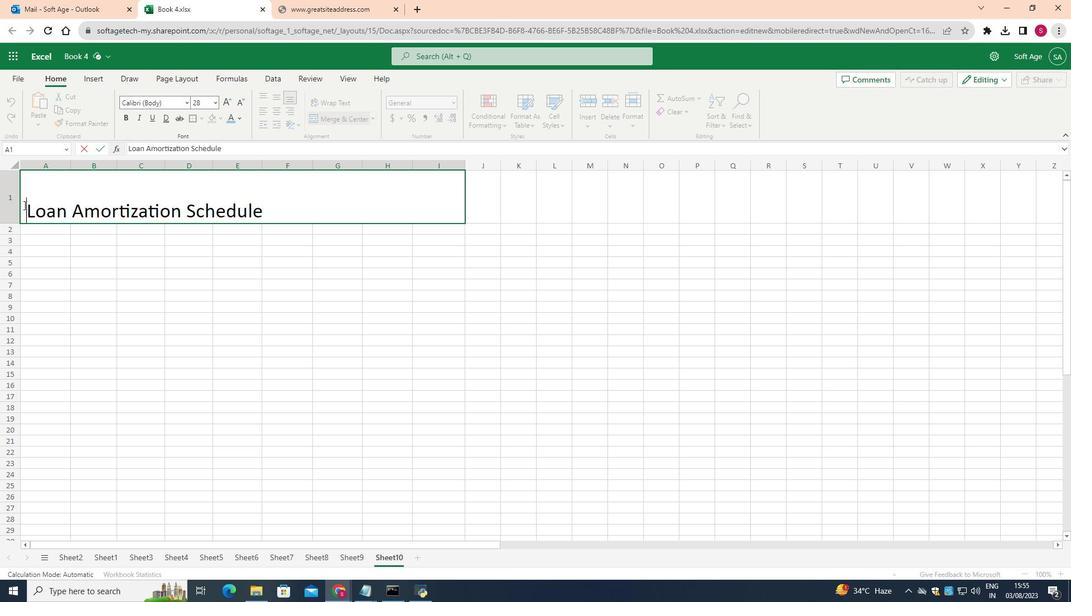 
Action: Mouse moved to (20, 202)
Screenshot: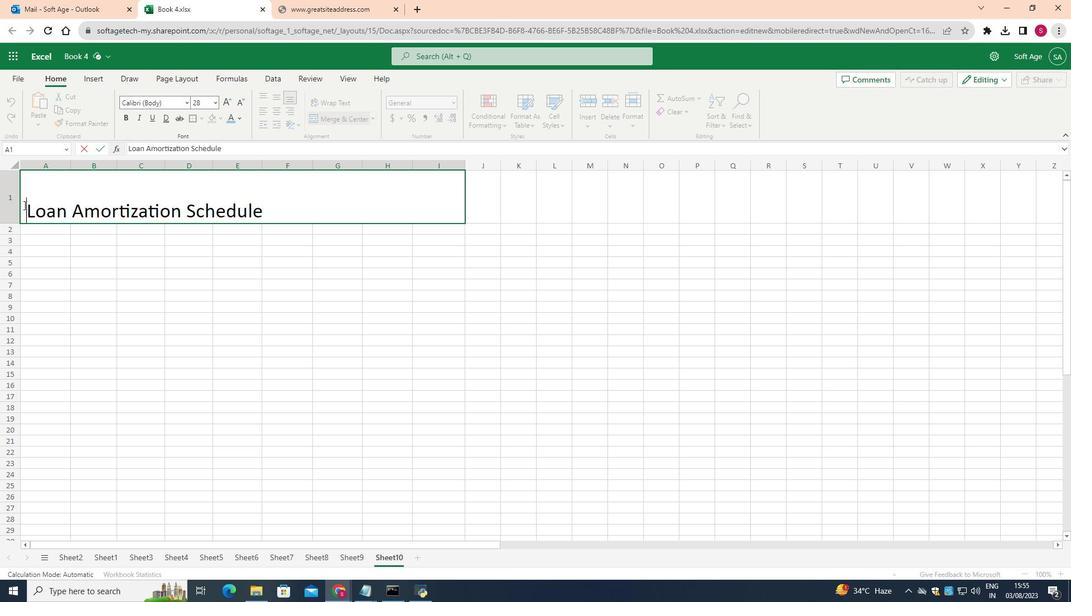 
Action: Key pressed <Key.space>
Screenshot: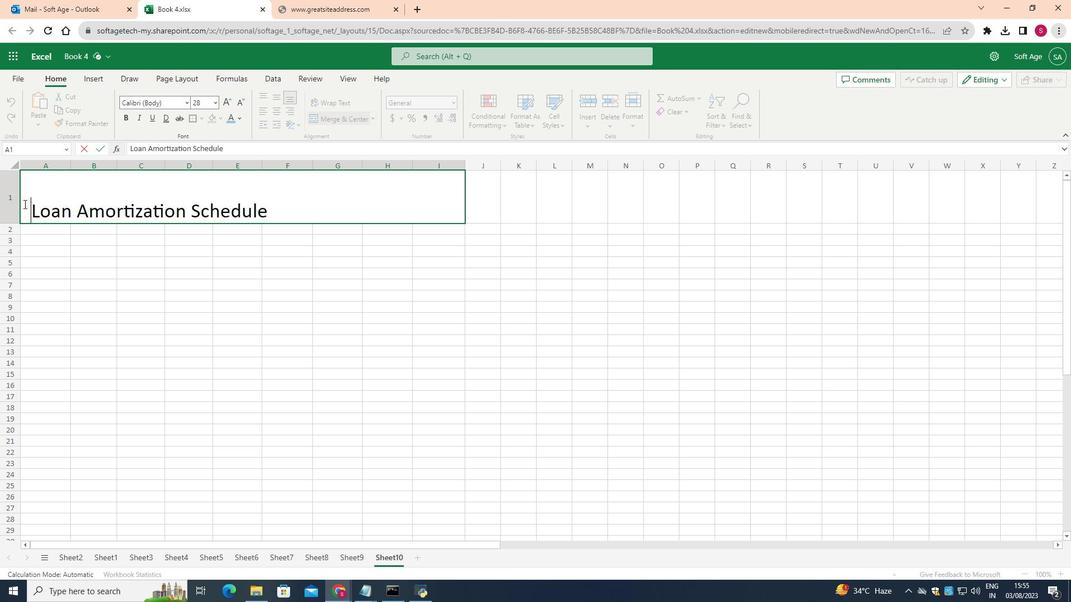 
Action: Mouse moved to (20, 200)
Screenshot: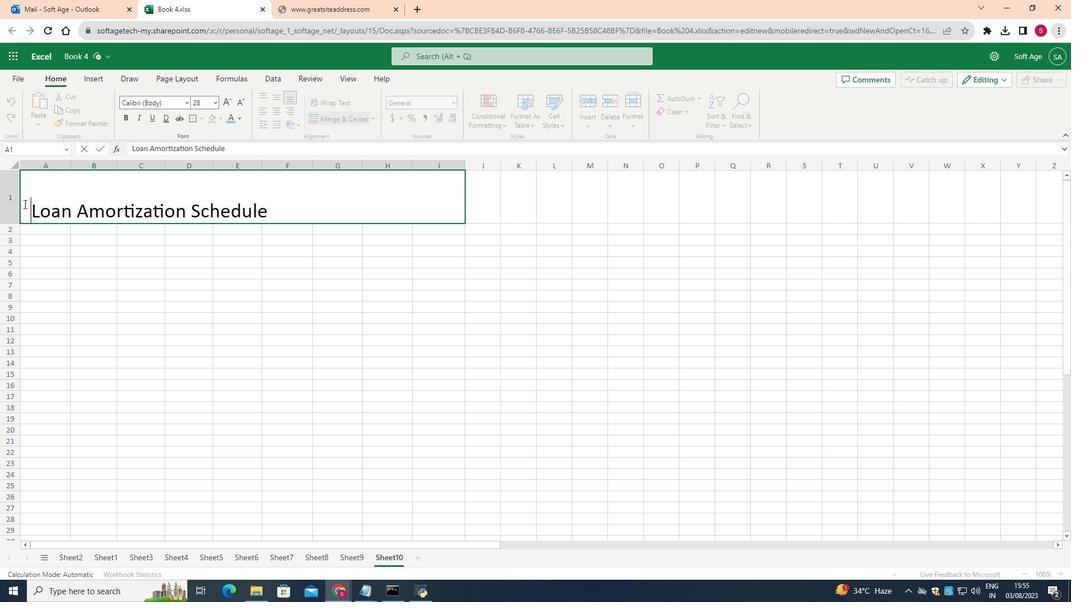 
Action: Key pressed <Key.space><Key.space><Key.space><Key.space><Key.space><Key.space><Key.space><Key.space><Key.space><Key.space><Key.space><Key.space><Key.space><Key.space><Key.space><Key.space><Key.space><Key.space><Key.space><Key.space><Key.space><Key.space><Key.space><Key.space><Key.space>
Screenshot: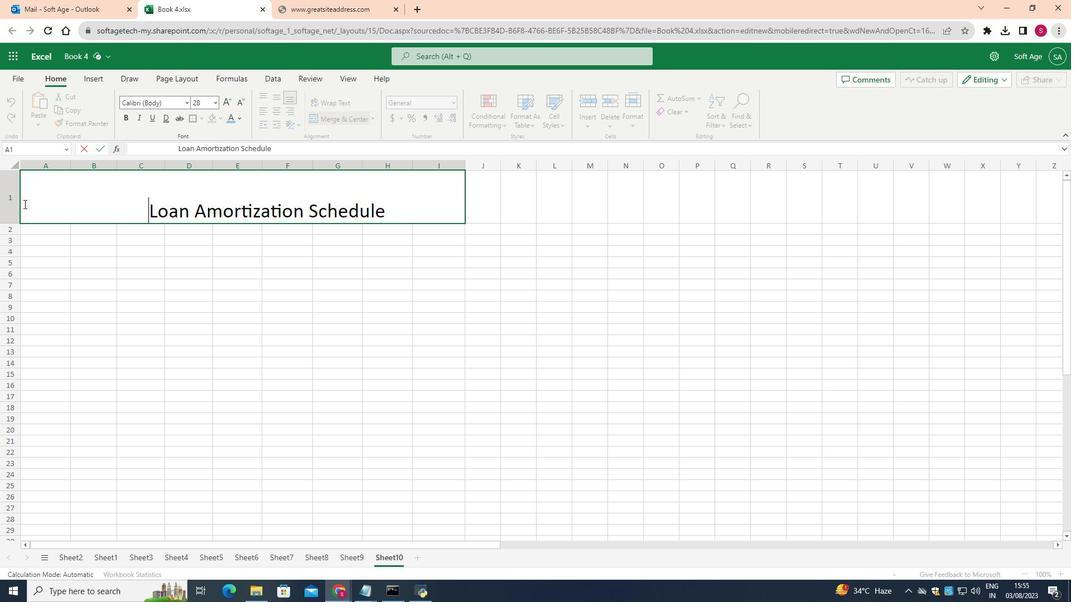 
Action: Mouse moved to (564, 231)
Screenshot: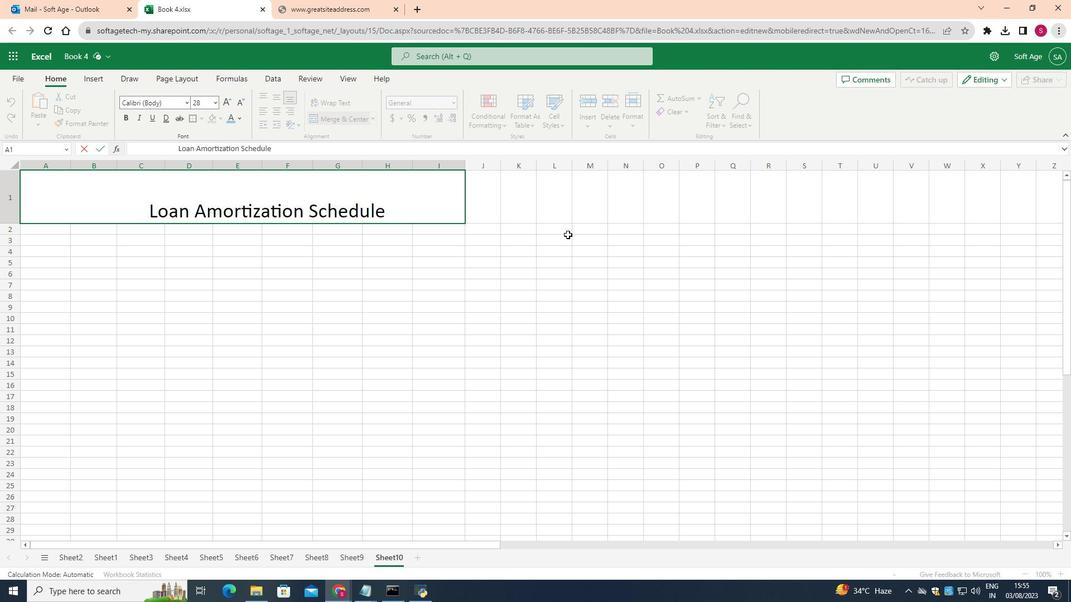 
Action: Mouse pressed left at (564, 231)
Screenshot: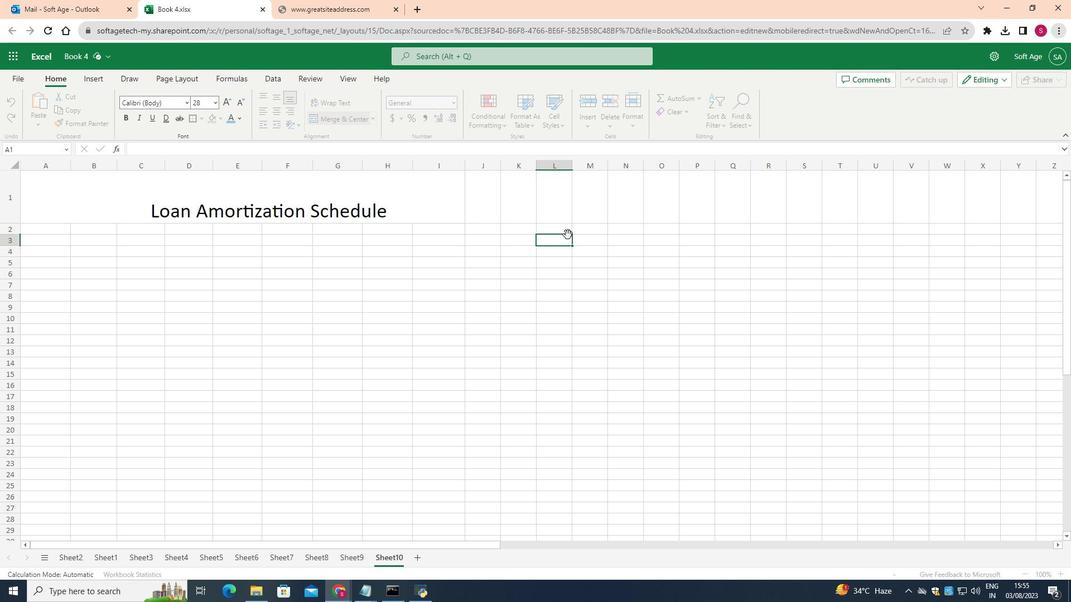 
Action: Mouse moved to (275, 91)
Screenshot: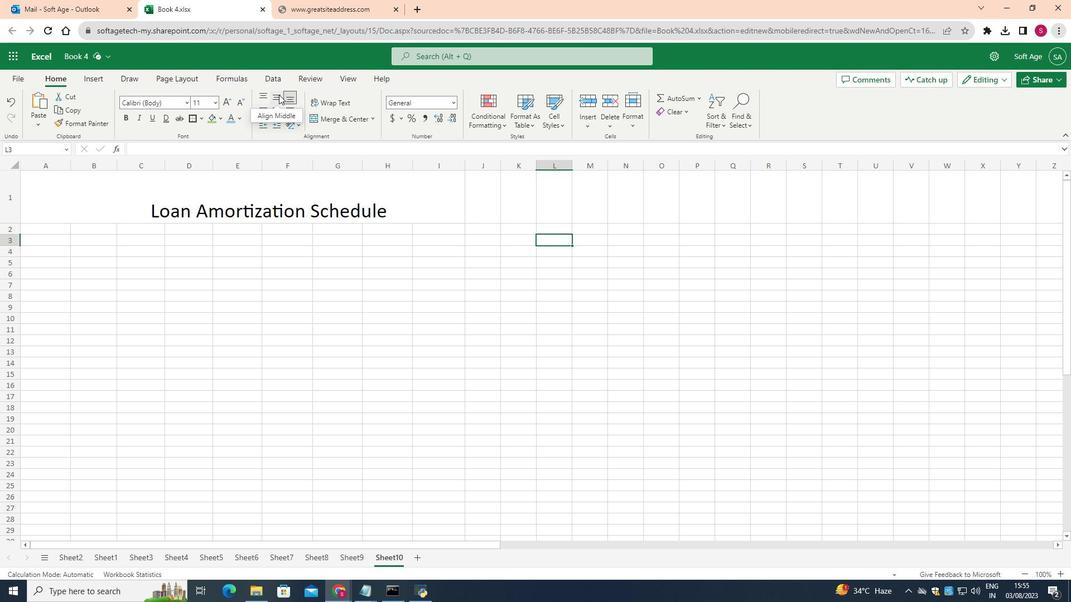 
Action: Mouse pressed left at (275, 91)
Screenshot: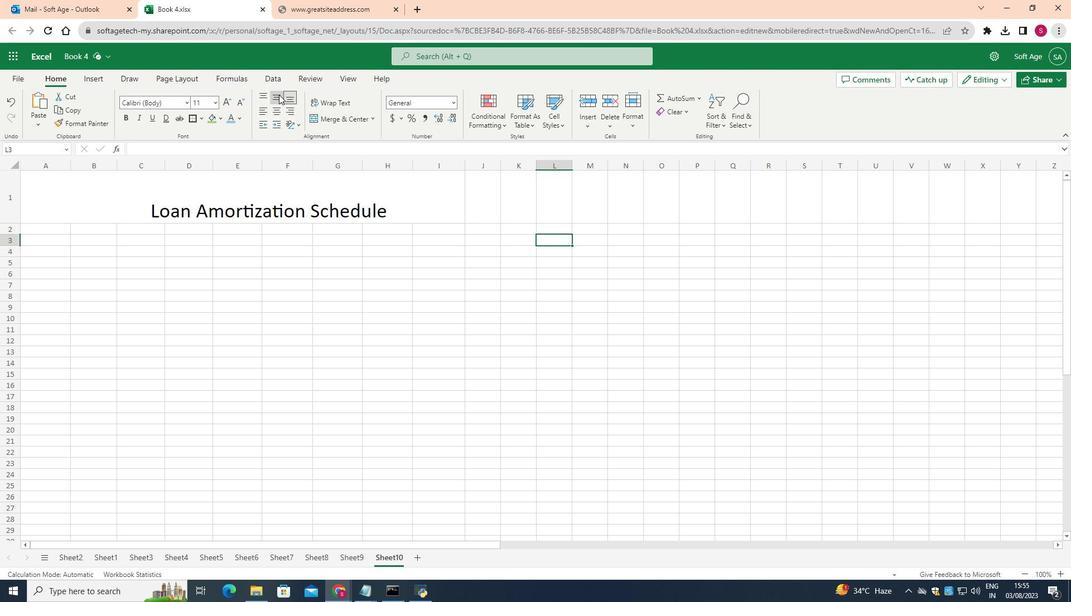 
Action: Mouse moved to (273, 94)
Screenshot: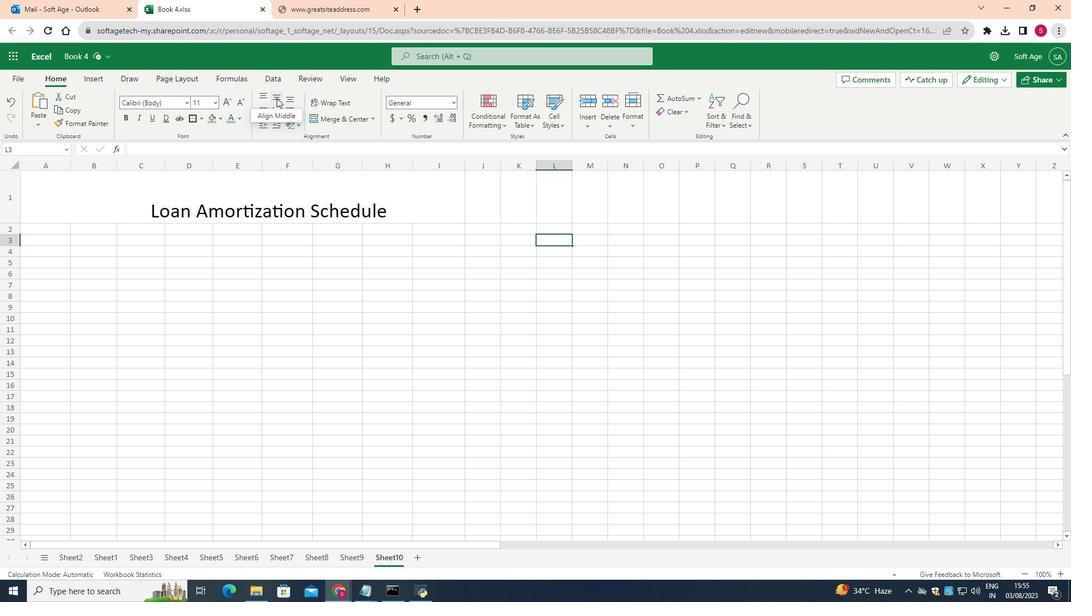 
Action: Mouse pressed left at (273, 94)
Screenshot: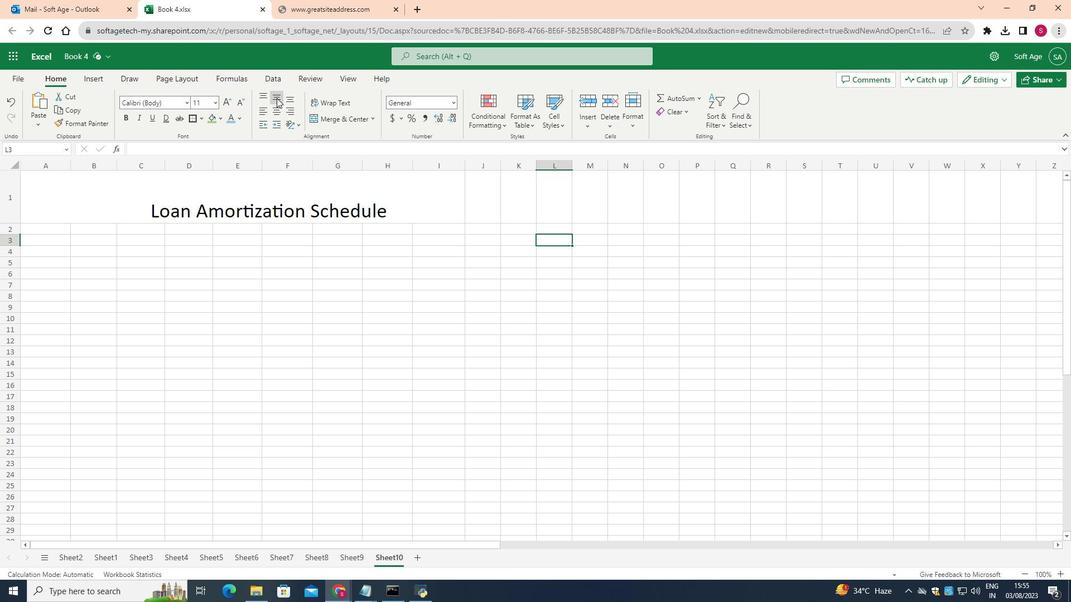 
Action: Mouse moved to (271, 189)
Screenshot: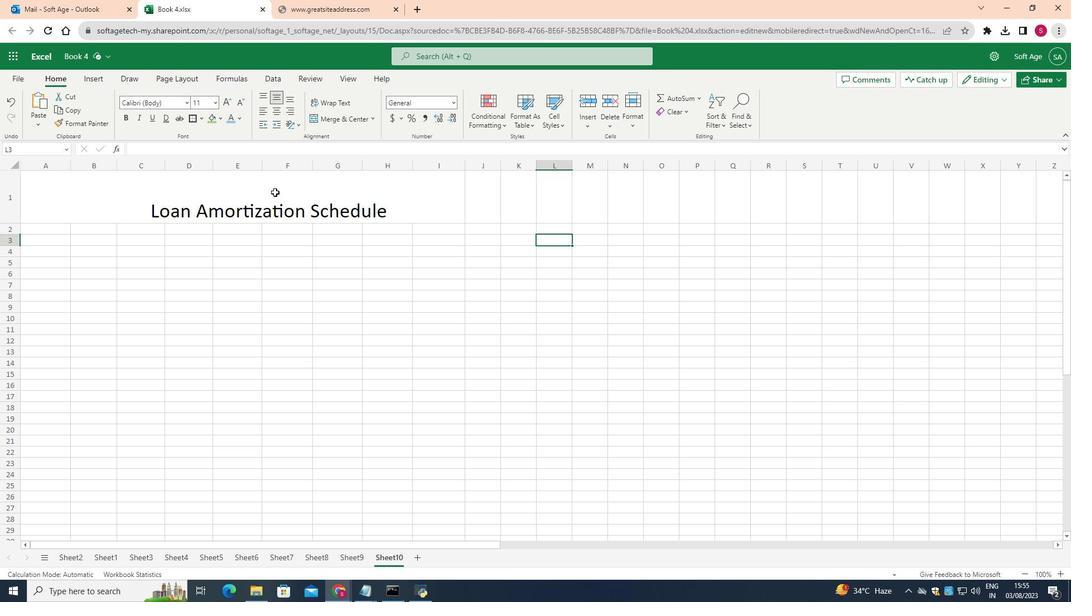 
Action: Mouse pressed left at (271, 189)
Screenshot: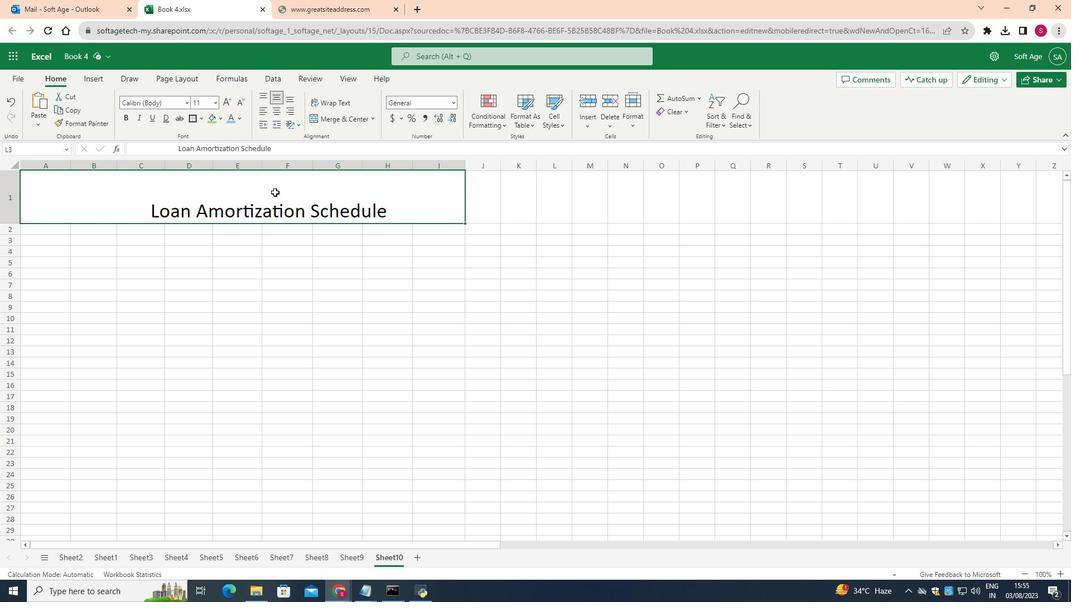 
Action: Mouse moved to (272, 93)
Screenshot: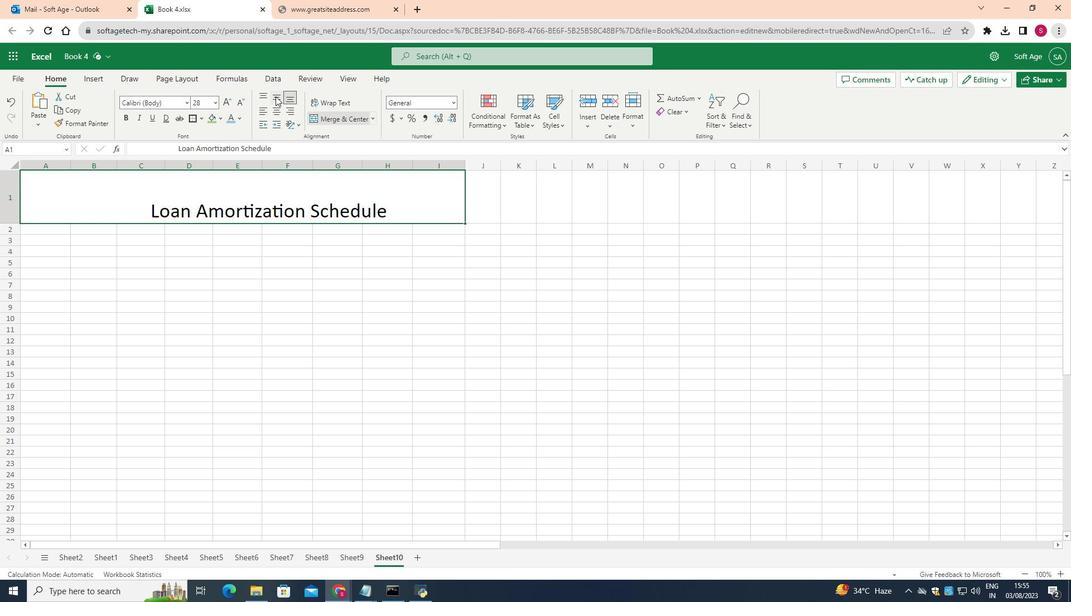 
Action: Mouse pressed left at (272, 93)
Screenshot: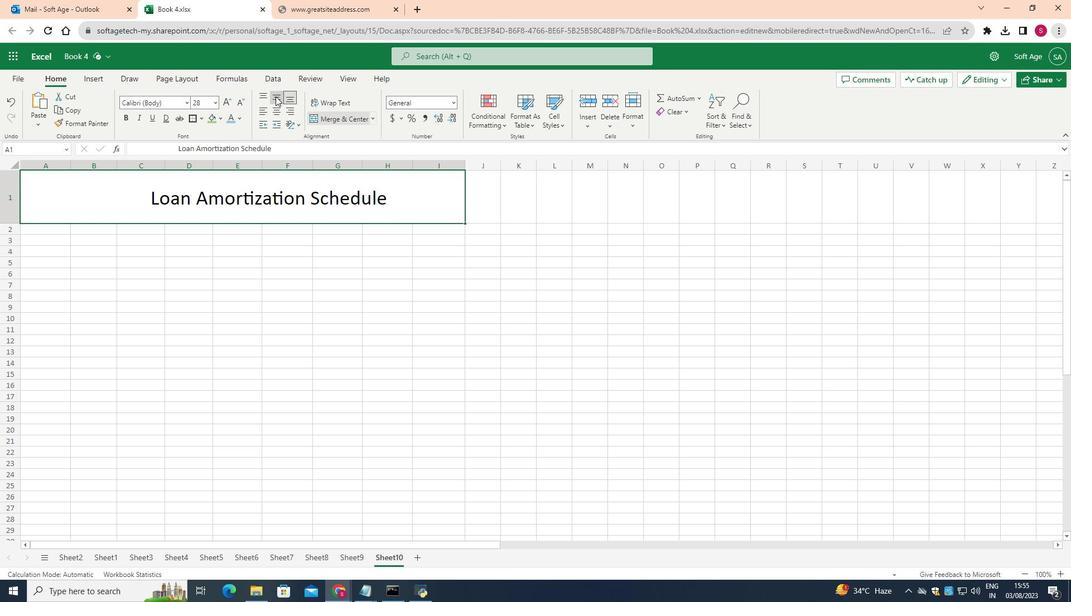 
Action: Mouse moved to (122, 112)
Screenshot: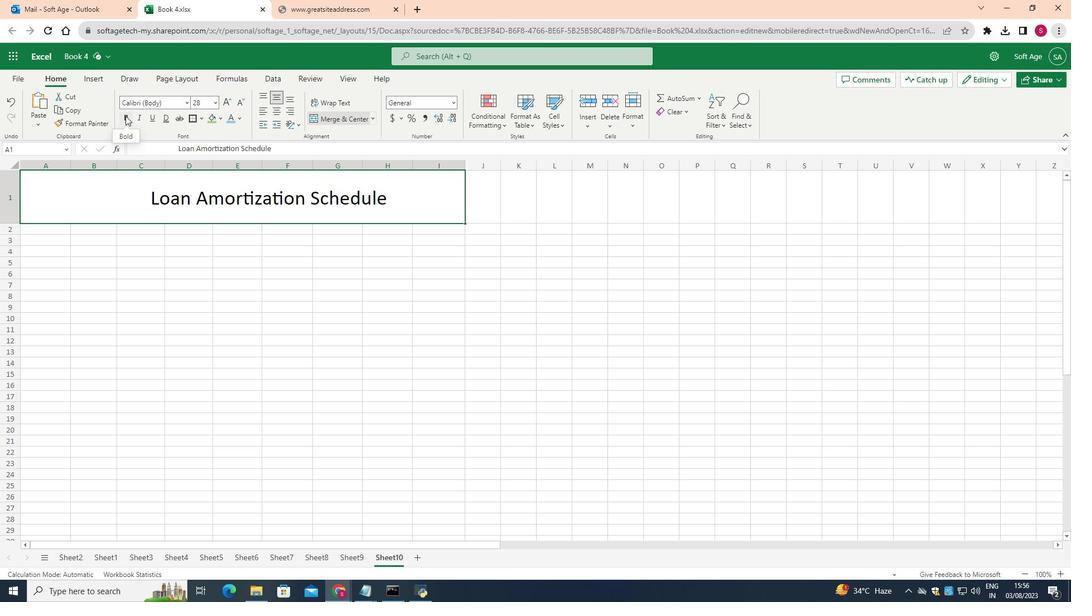 
Action: Mouse pressed left at (122, 112)
Screenshot: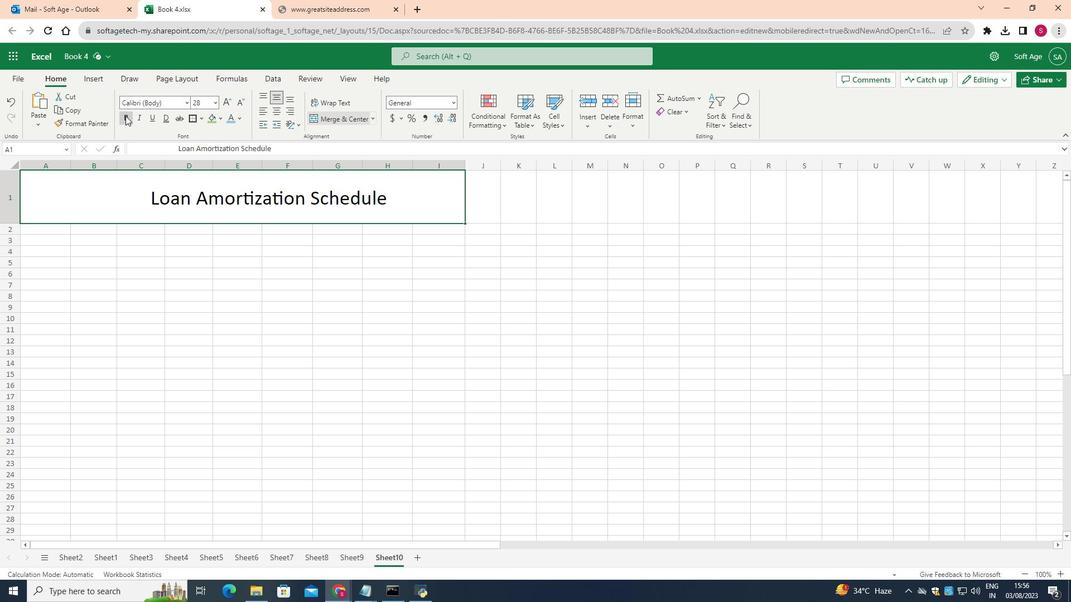 
Action: Mouse moved to (237, 112)
Screenshot: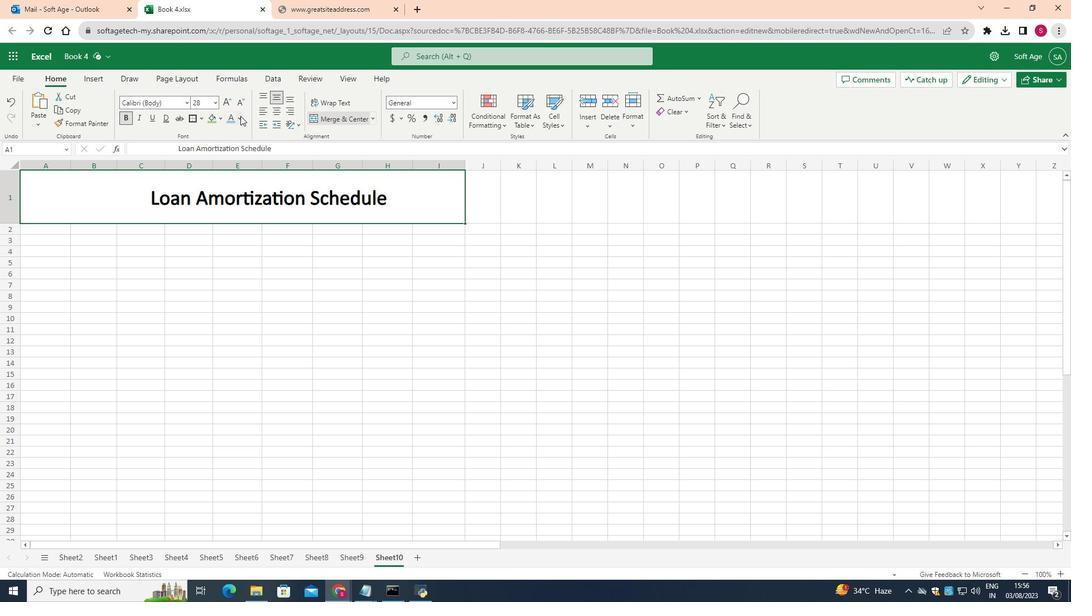 
Action: Mouse pressed left at (237, 112)
Screenshot: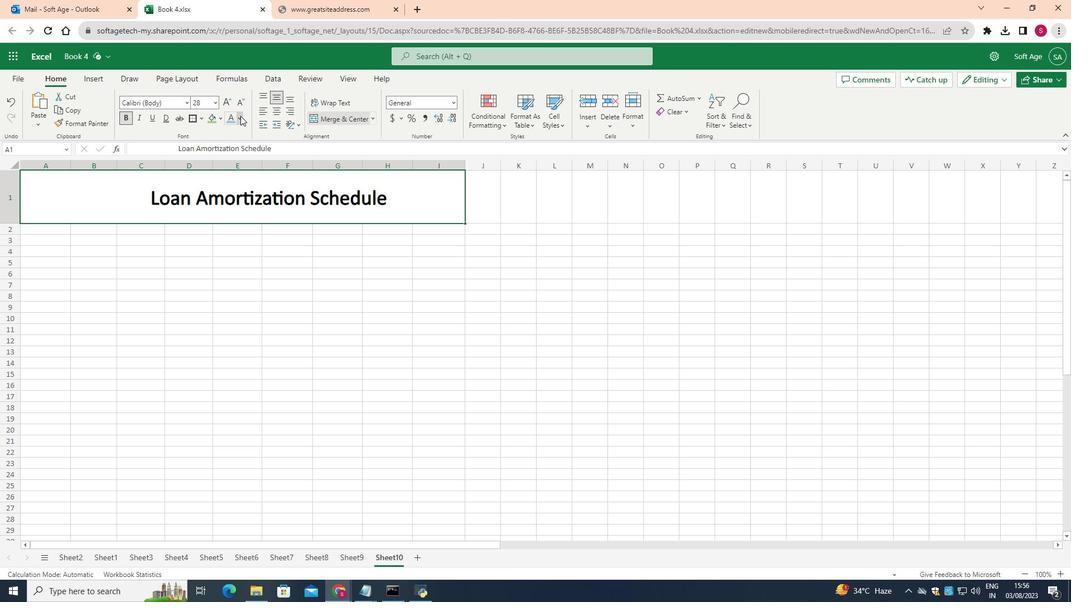 
Action: Mouse moved to (350, 224)
Screenshot: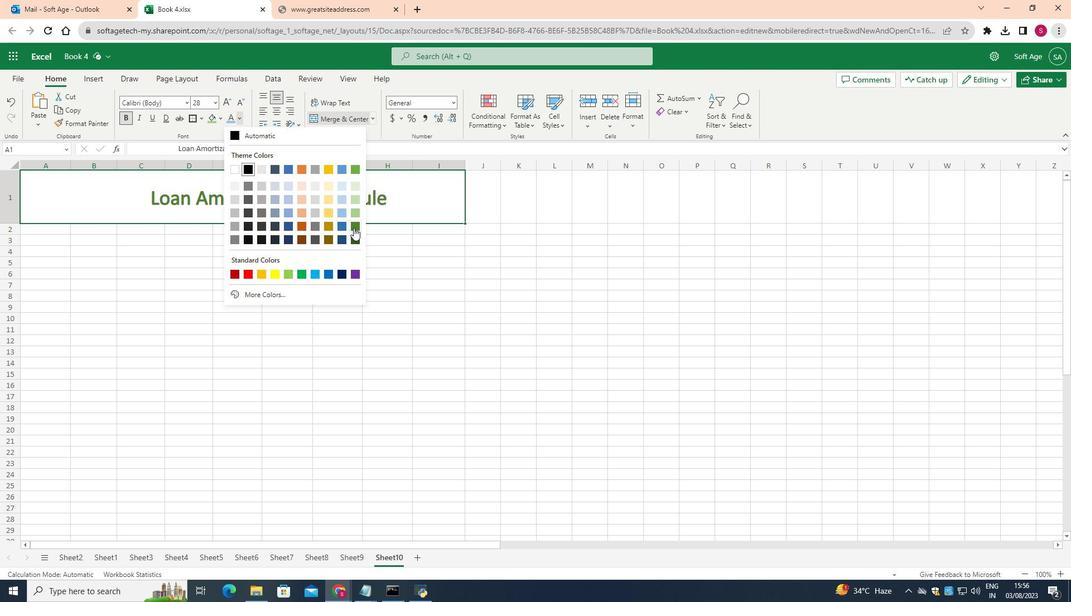 
Action: Mouse pressed left at (350, 224)
Screenshot: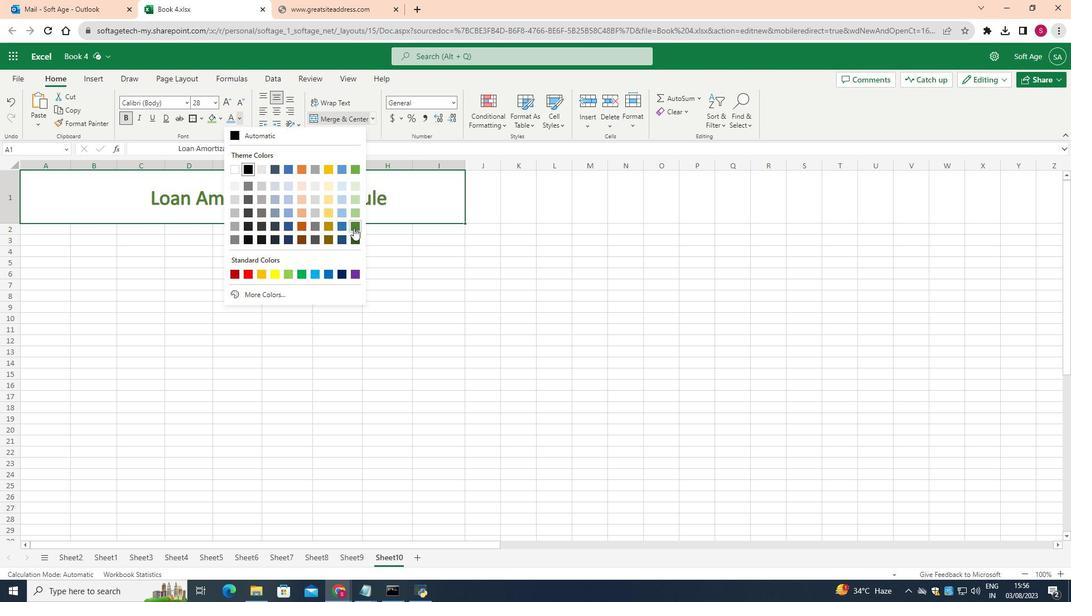 
Action: Mouse moved to (157, 199)
Screenshot: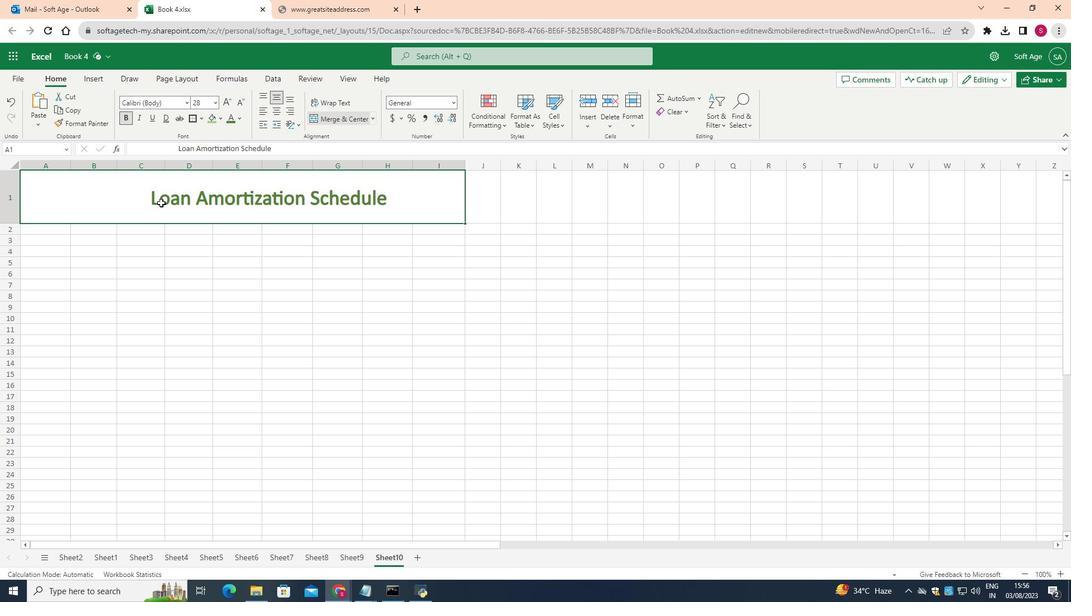 
Action: Mouse pressed left at (157, 199)
Screenshot: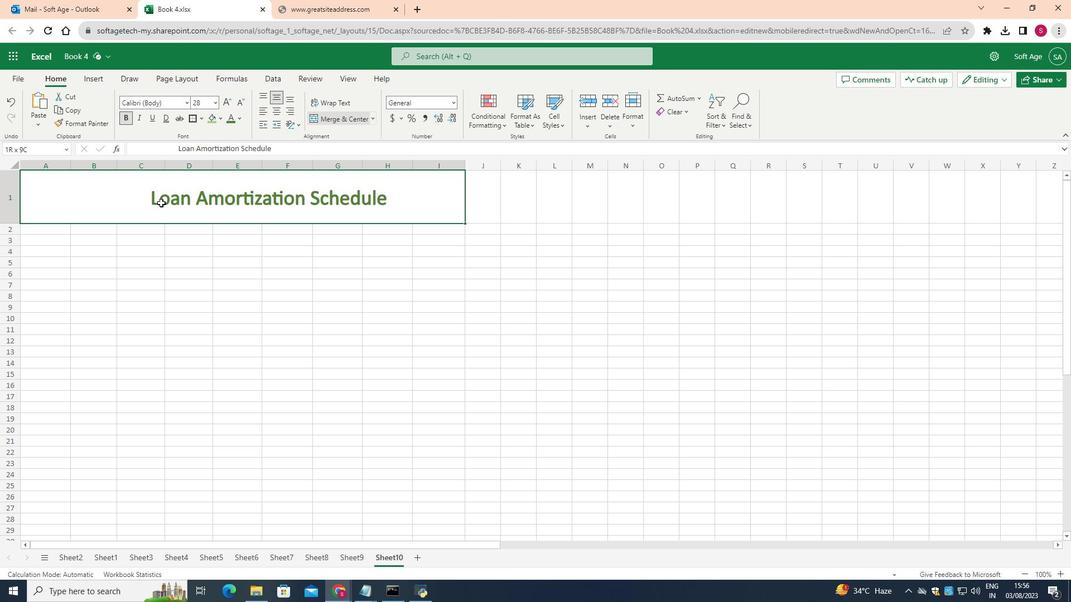 
Action: Mouse moved to (149, 199)
Screenshot: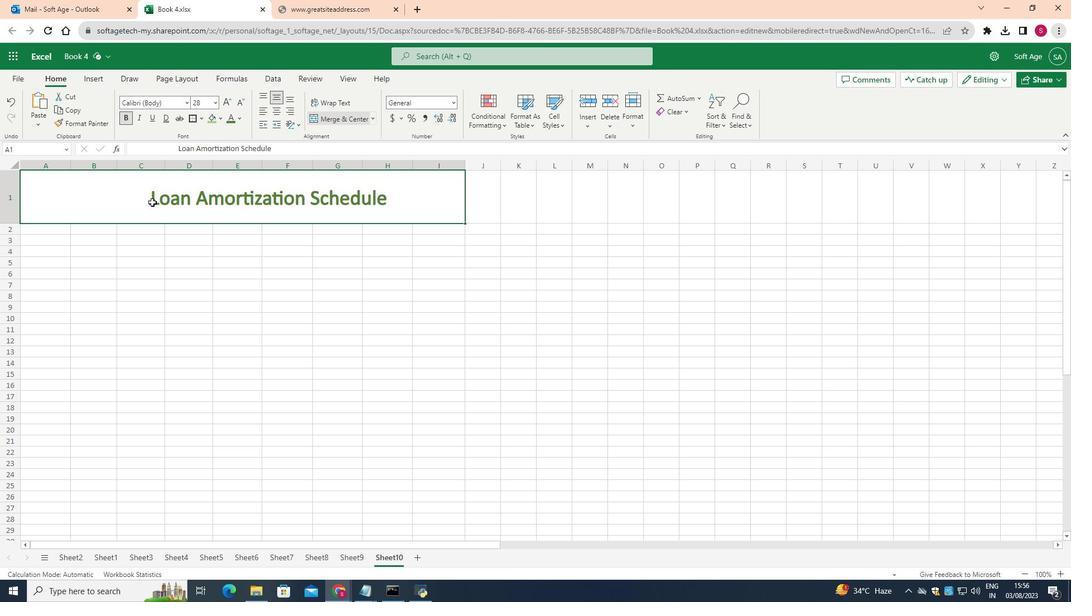 
Action: Mouse pressed left at (149, 199)
Screenshot: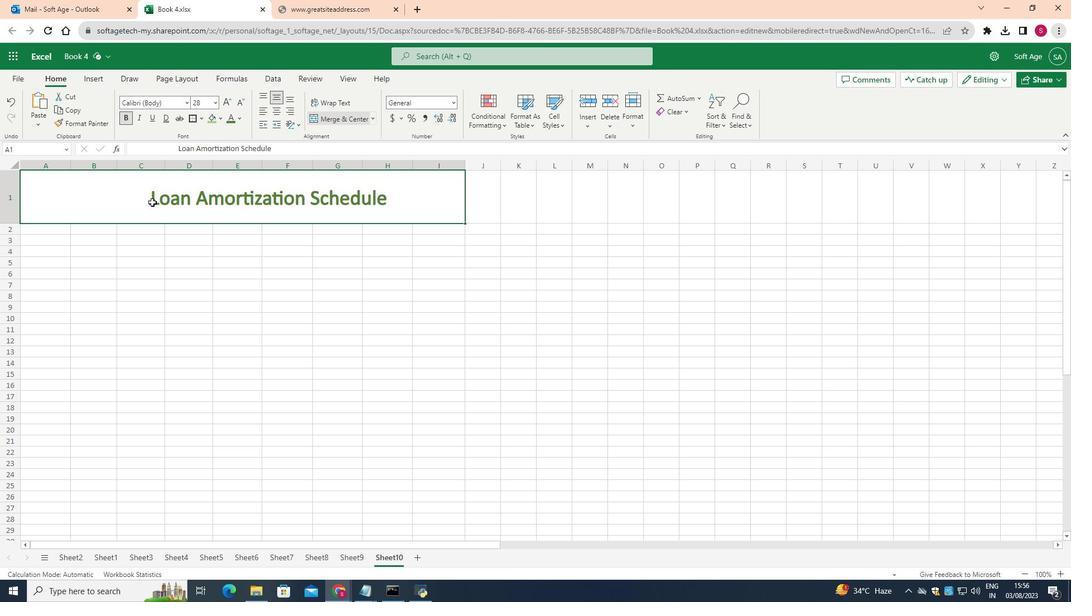 
Action: Mouse pressed left at (149, 199)
Screenshot: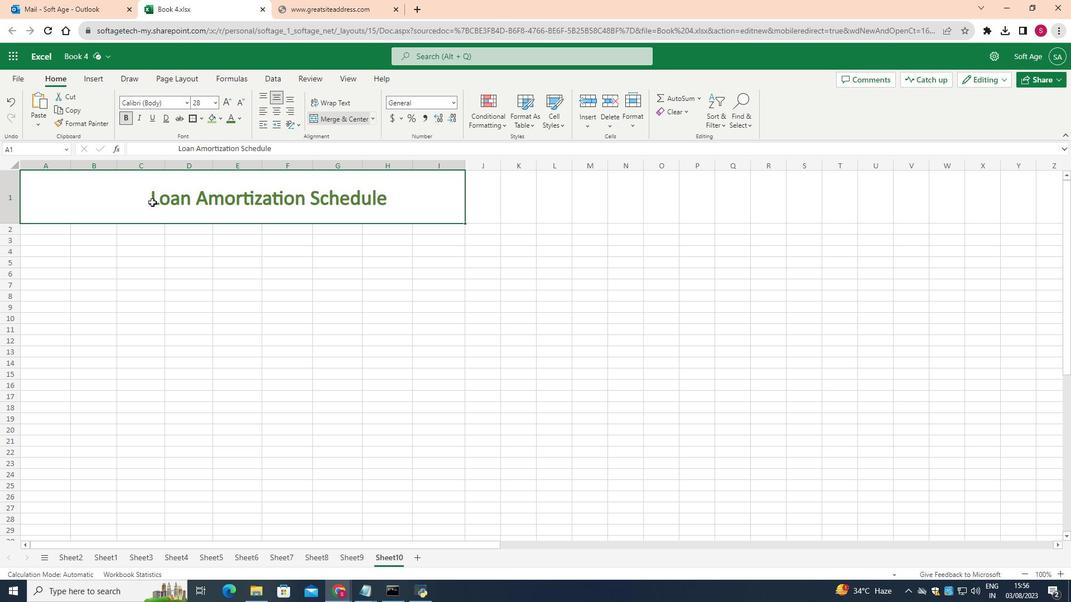 
Action: Mouse moved to (149, 195)
Screenshot: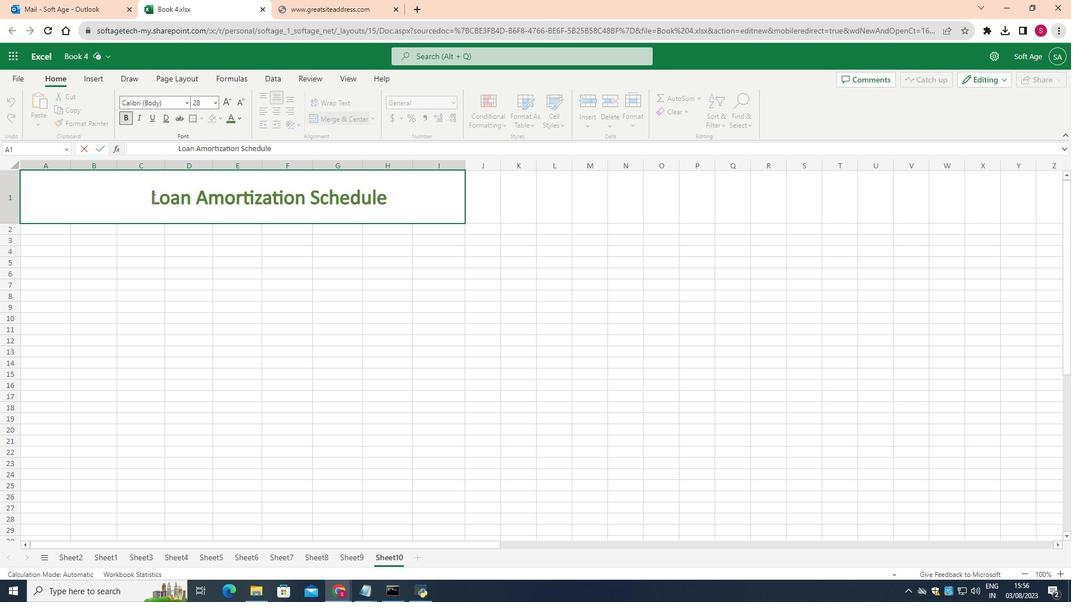 
Action: Mouse pressed left at (149, 195)
Screenshot: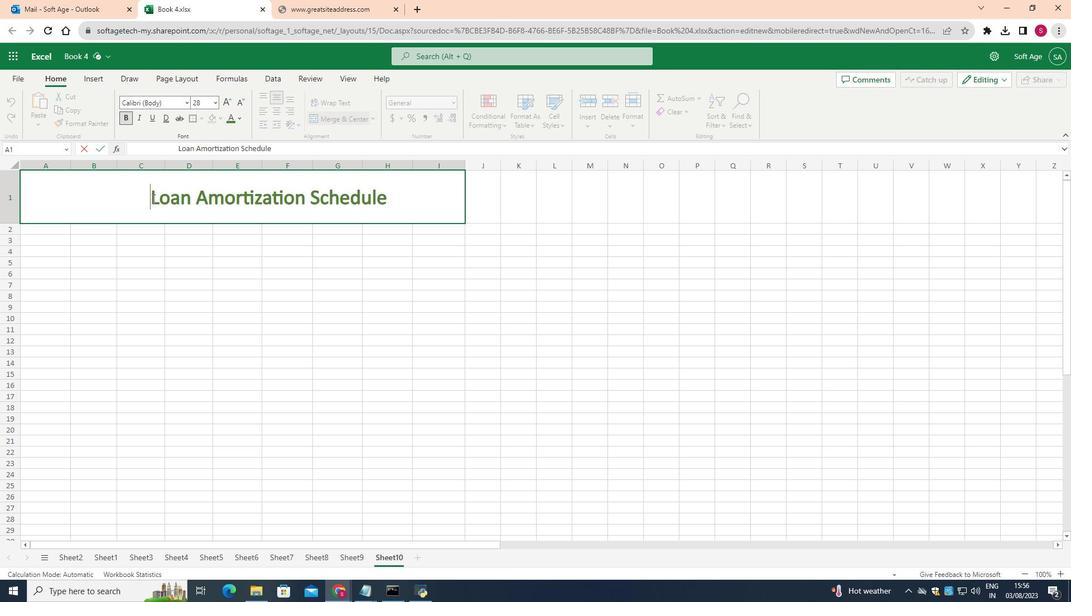 
Action: Mouse moved to (213, 99)
Screenshot: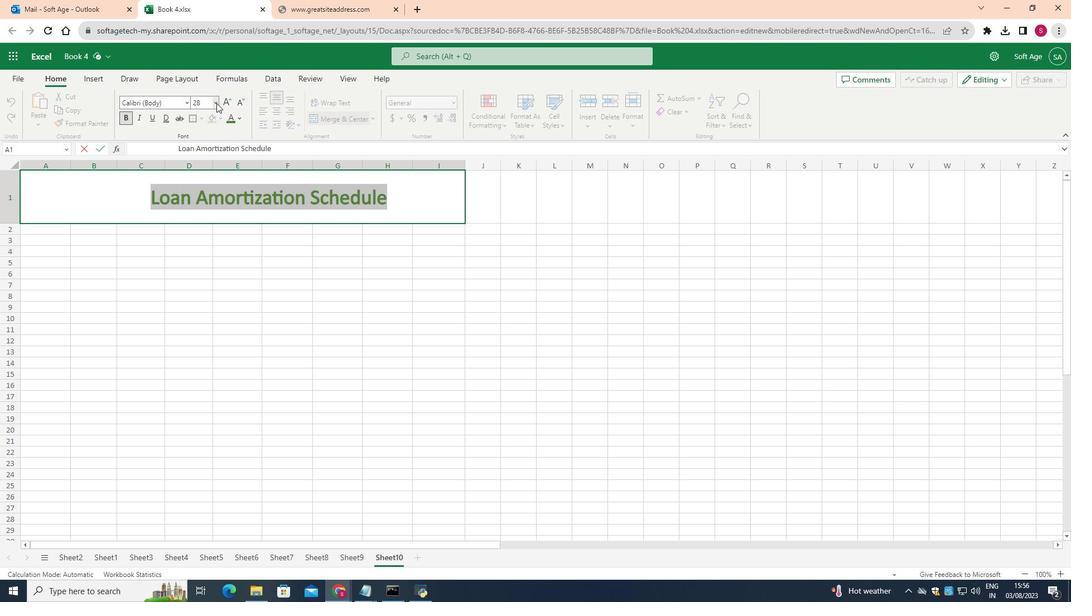 
Action: Mouse pressed left at (213, 99)
Screenshot: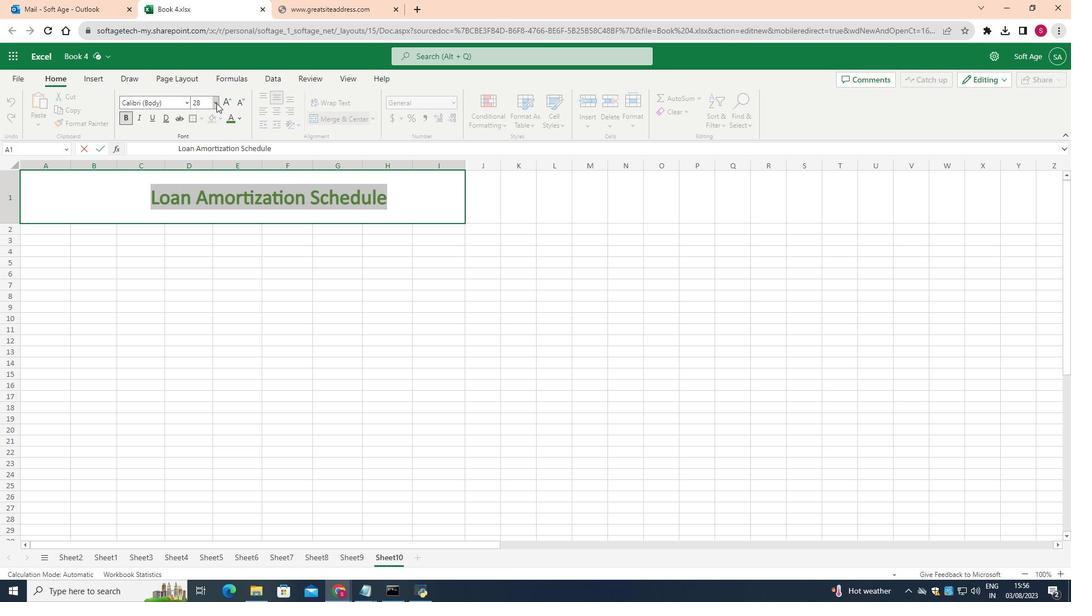 
Action: Mouse moved to (197, 101)
Screenshot: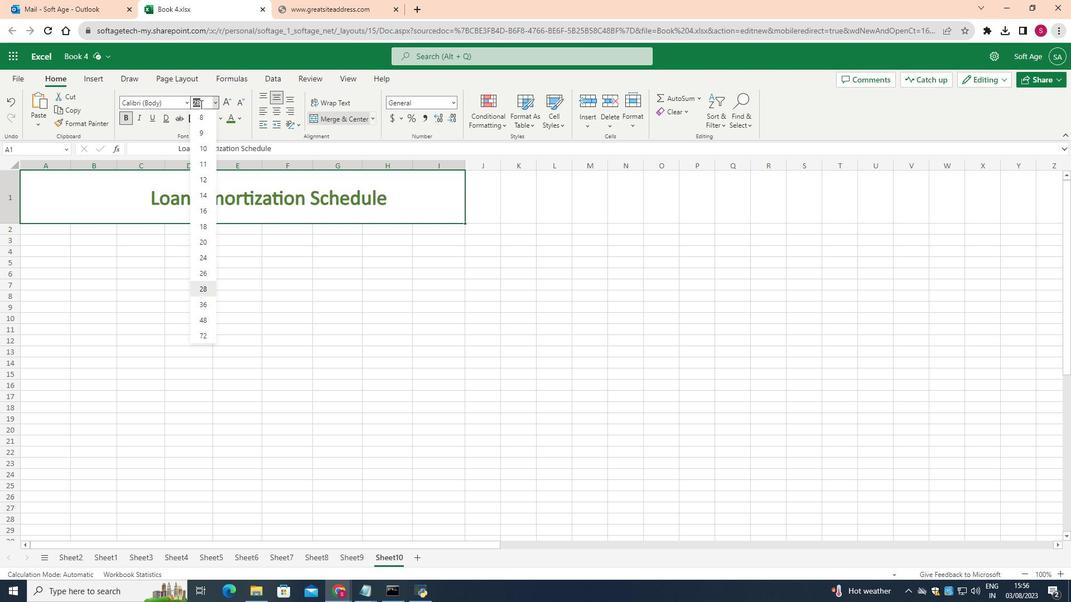 
Action: Mouse pressed left at (197, 101)
Screenshot: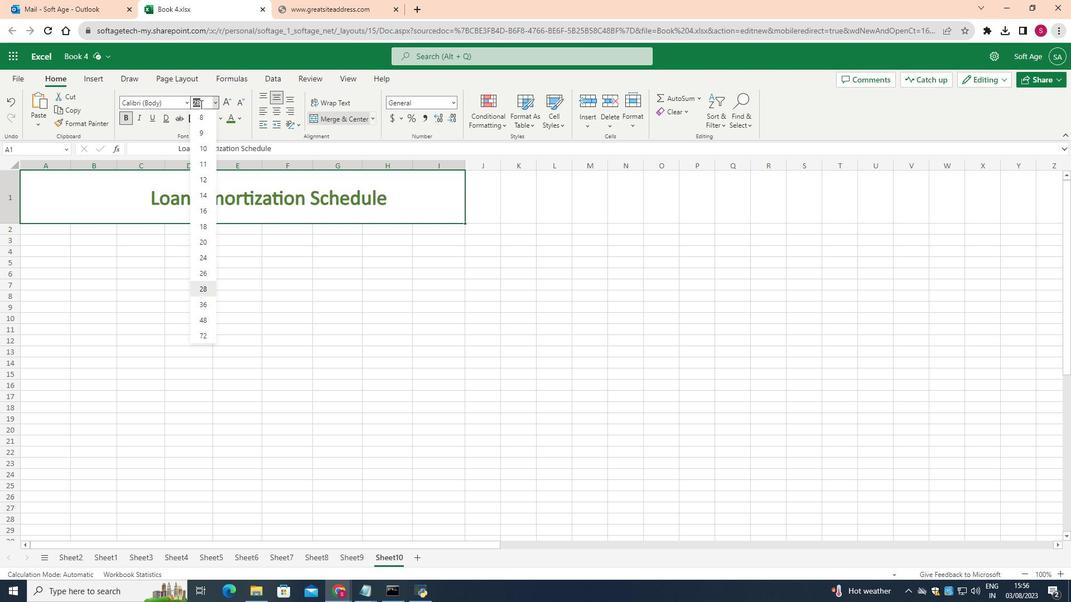 
Action: Key pressed <Key.backspace><Key.backspace>
Screenshot: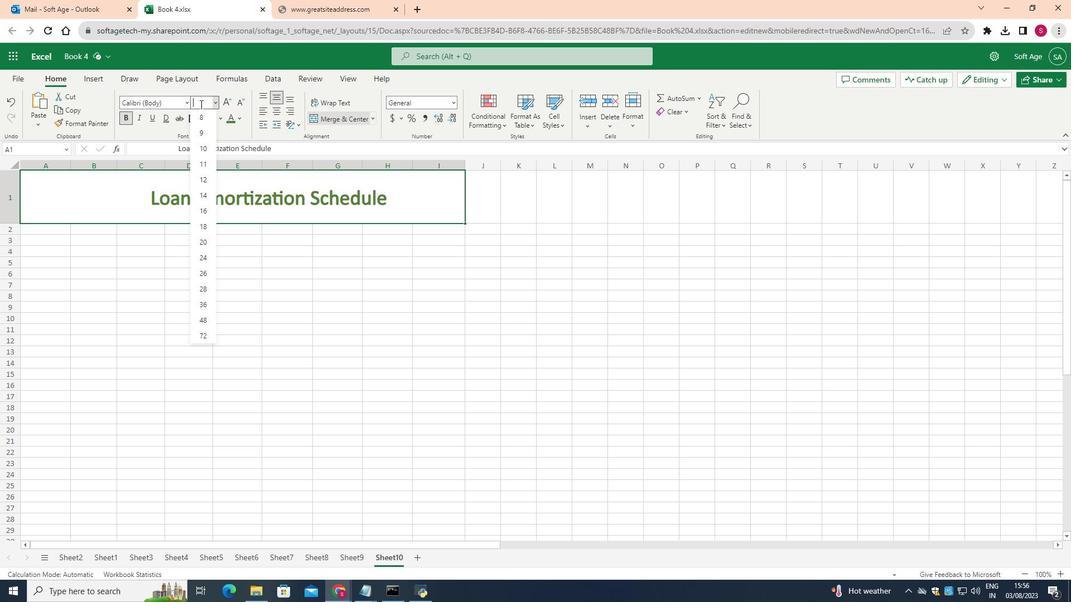 
Action: Mouse moved to (197, 102)
Screenshot: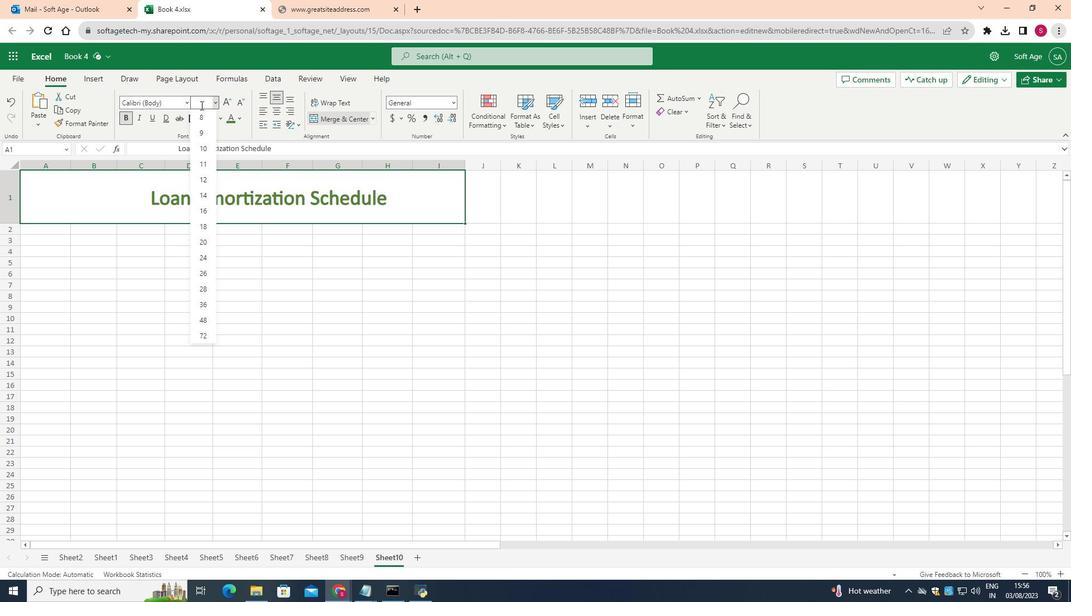 
Action: Key pressed 32
Screenshot: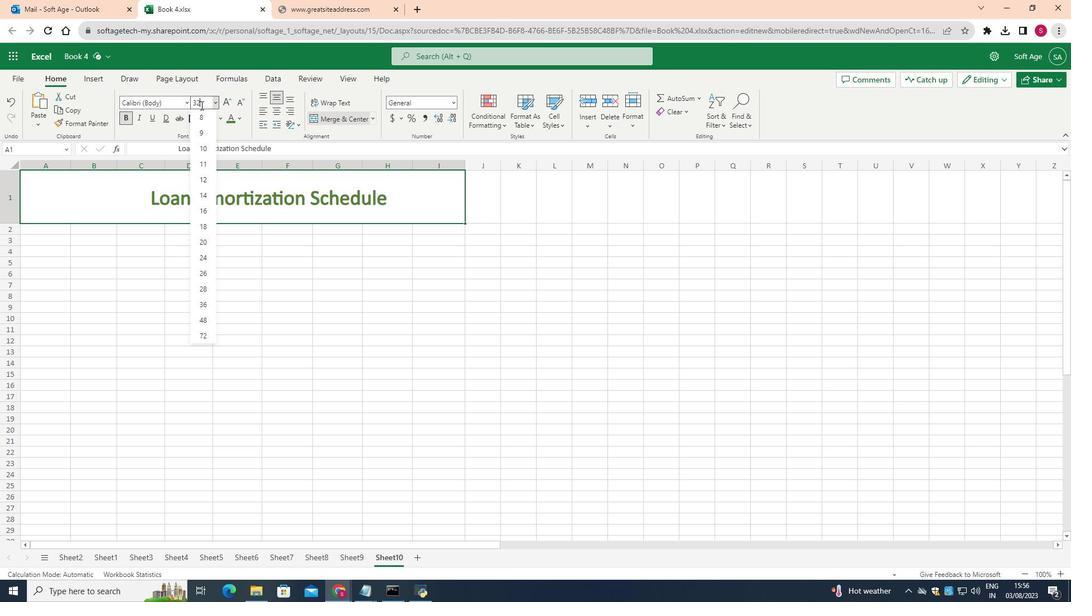
Action: Mouse moved to (420, 209)
Screenshot: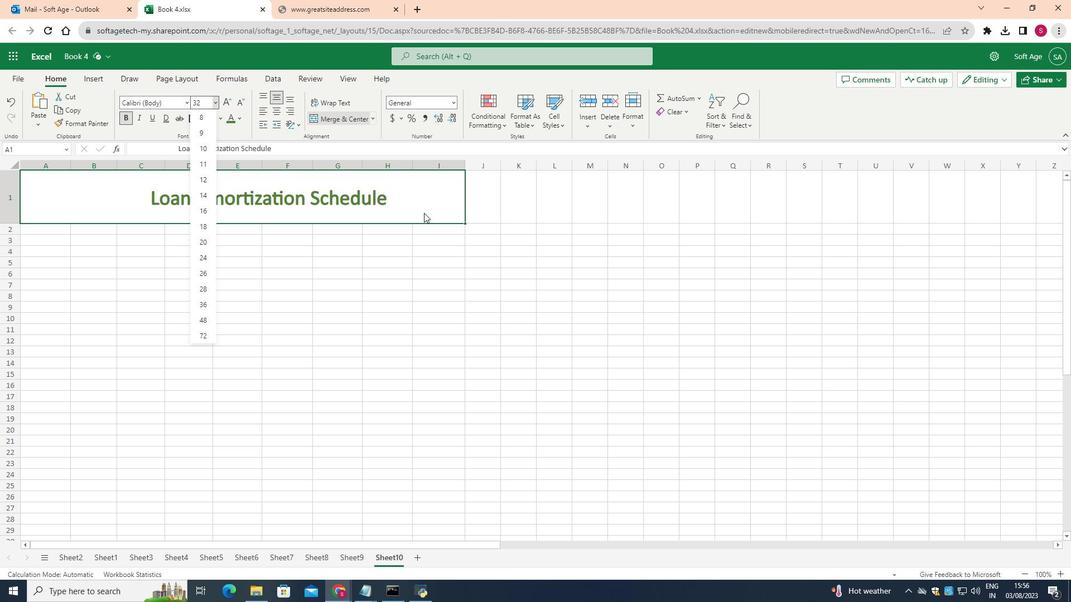 
Action: Mouse pressed left at (420, 209)
Screenshot: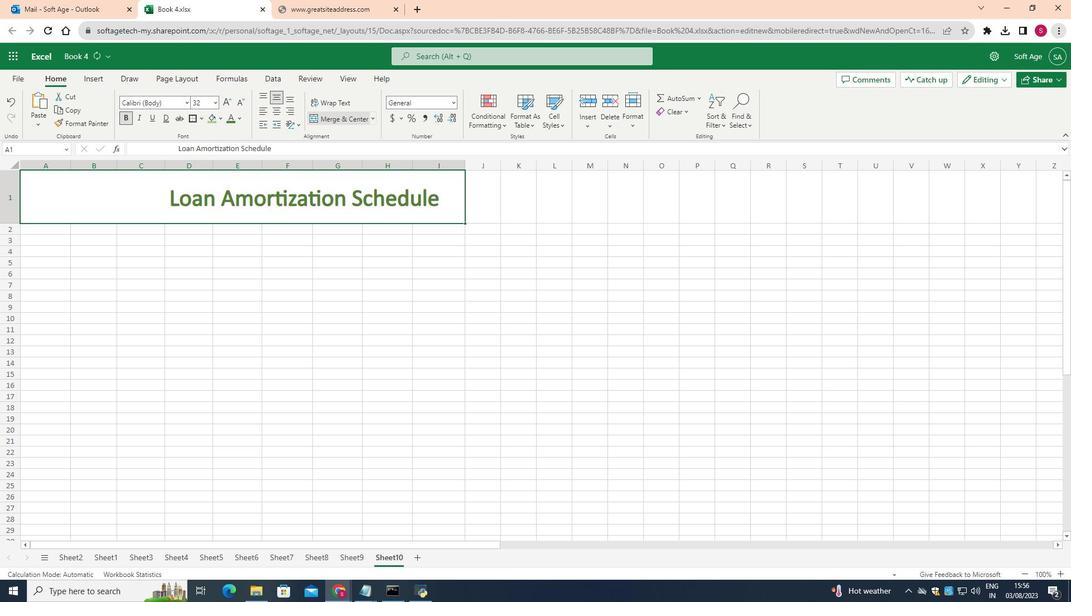 
Action: Mouse moved to (88, 76)
Screenshot: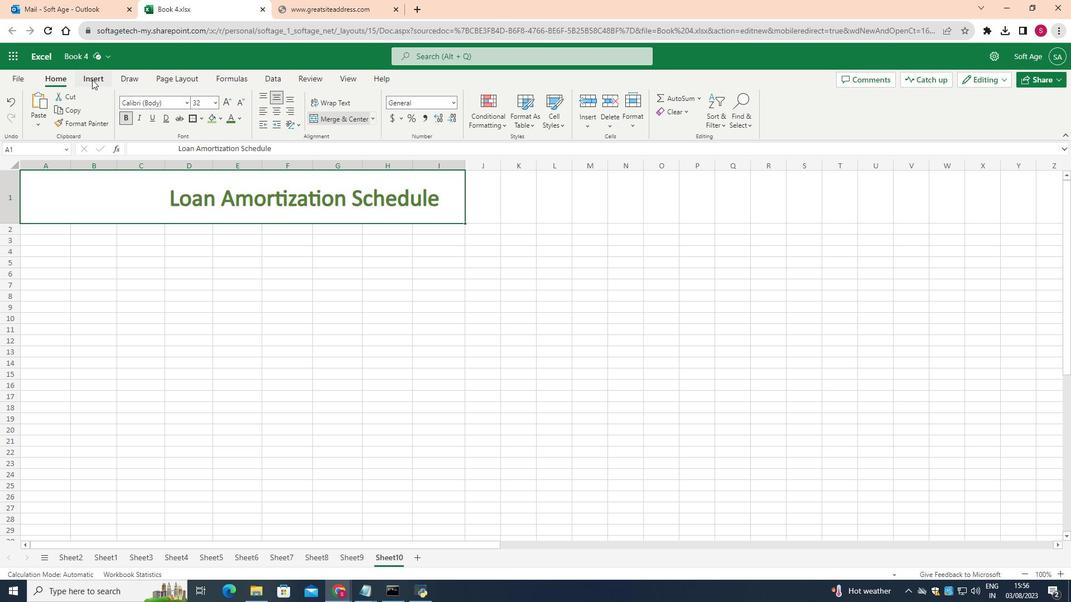 
Action: Mouse pressed left at (88, 76)
Screenshot: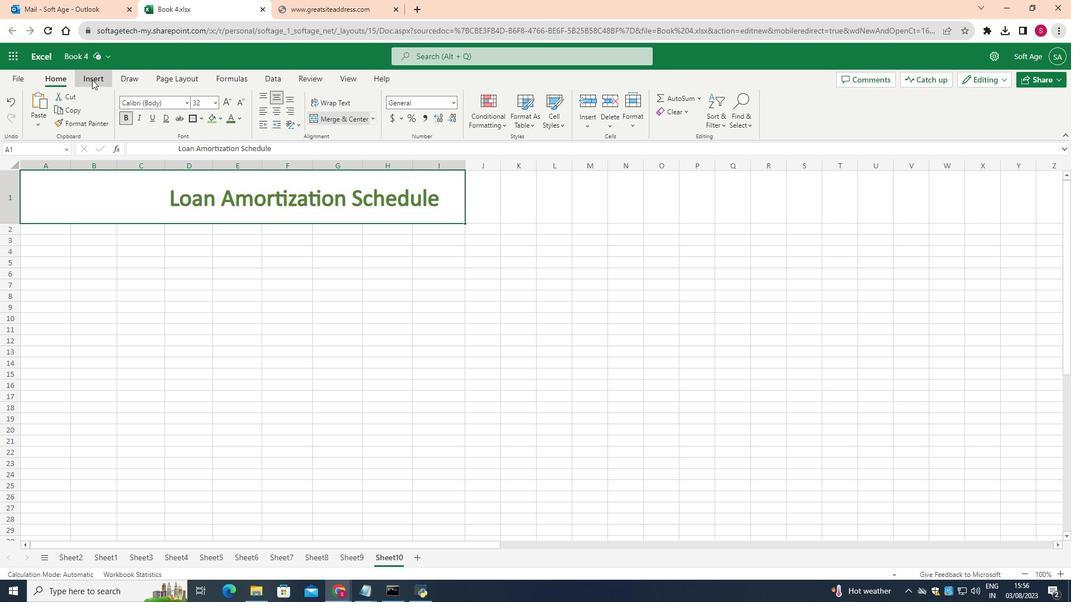 
Action: Mouse moved to (97, 107)
Screenshot: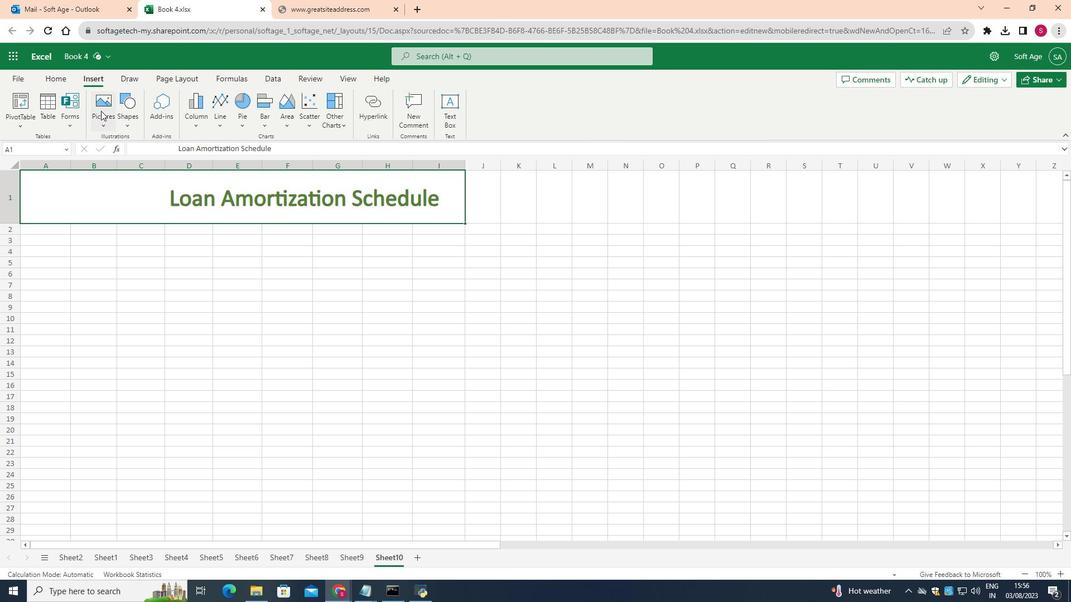 
Action: Mouse pressed left at (97, 107)
Screenshot: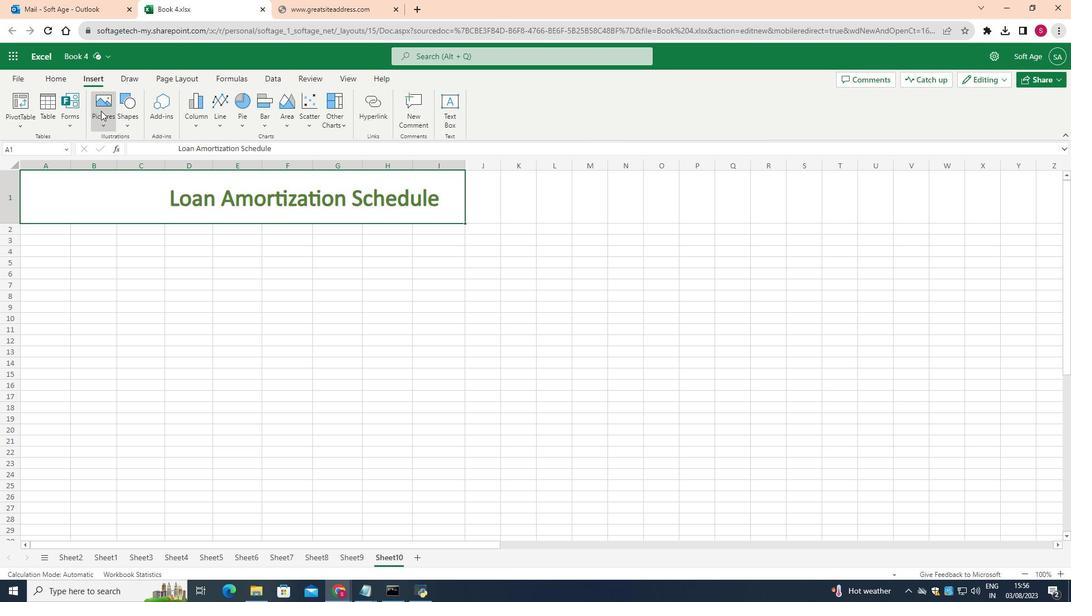 
Action: Mouse moved to (129, 151)
Screenshot: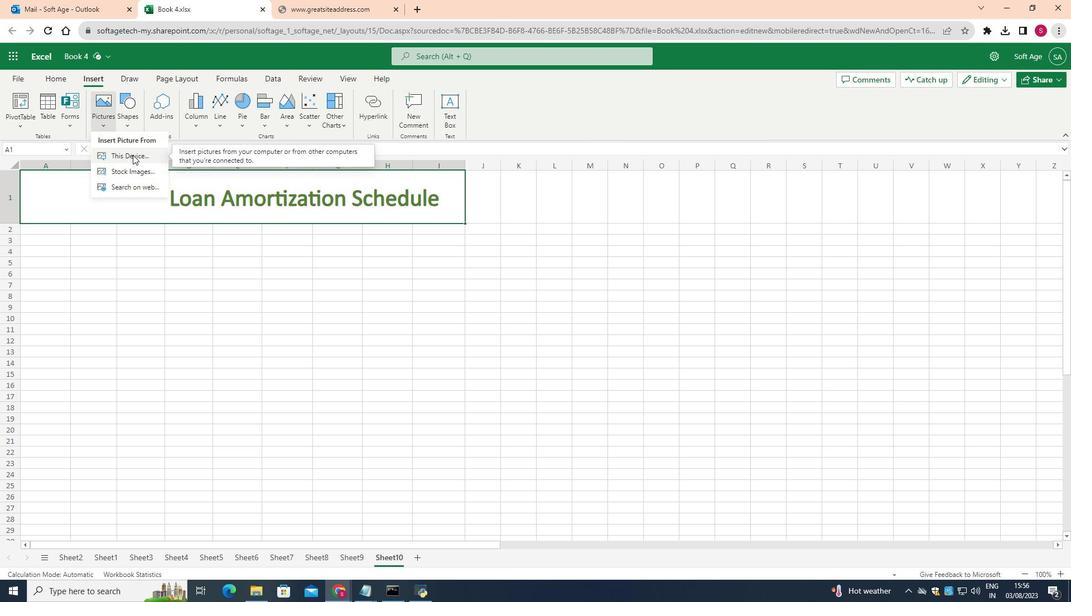 
Action: Mouse pressed left at (129, 151)
Screenshot: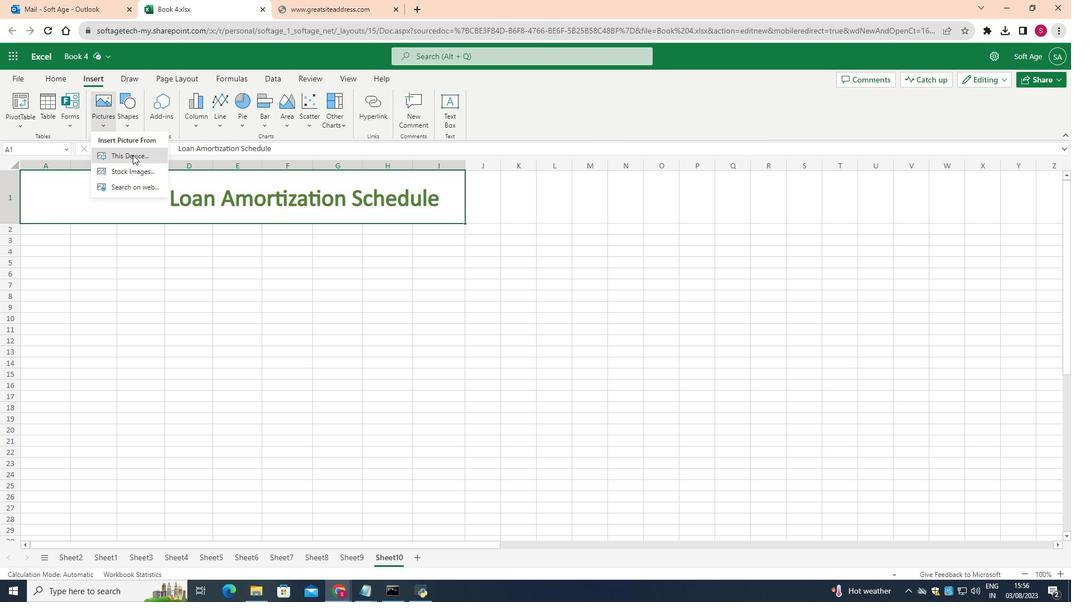 
Action: Mouse moved to (503, 85)
Screenshot: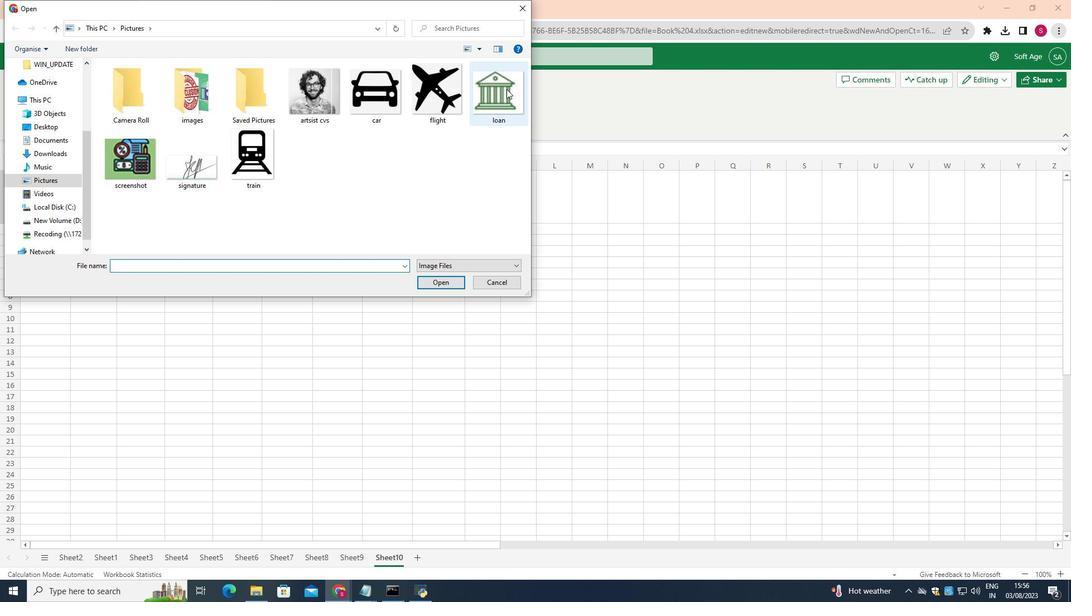 
Action: Mouse pressed left at (503, 85)
Screenshot: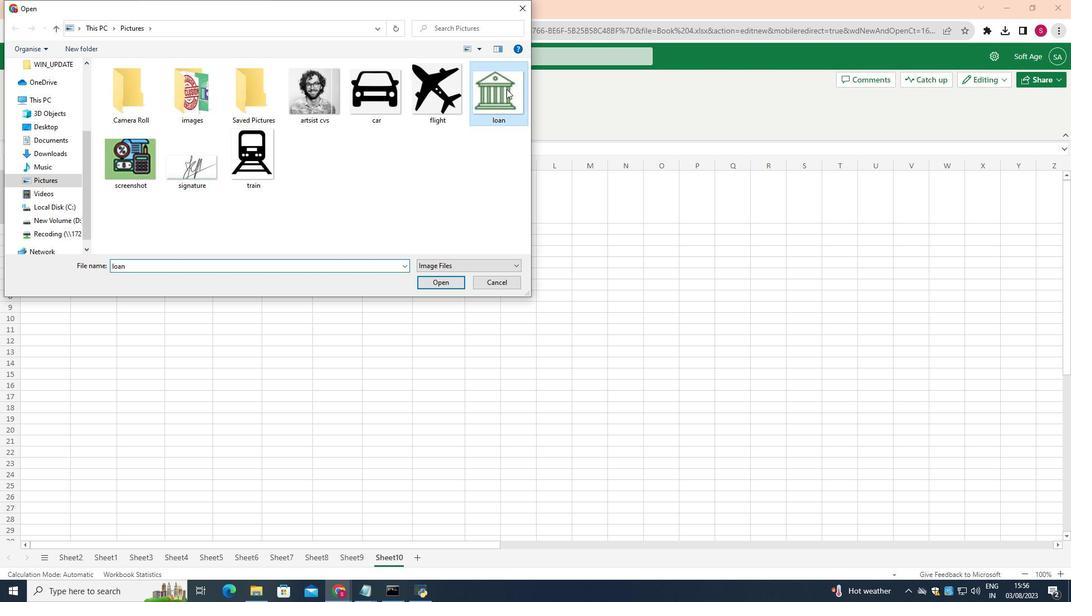 
Action: Mouse moved to (447, 277)
Screenshot: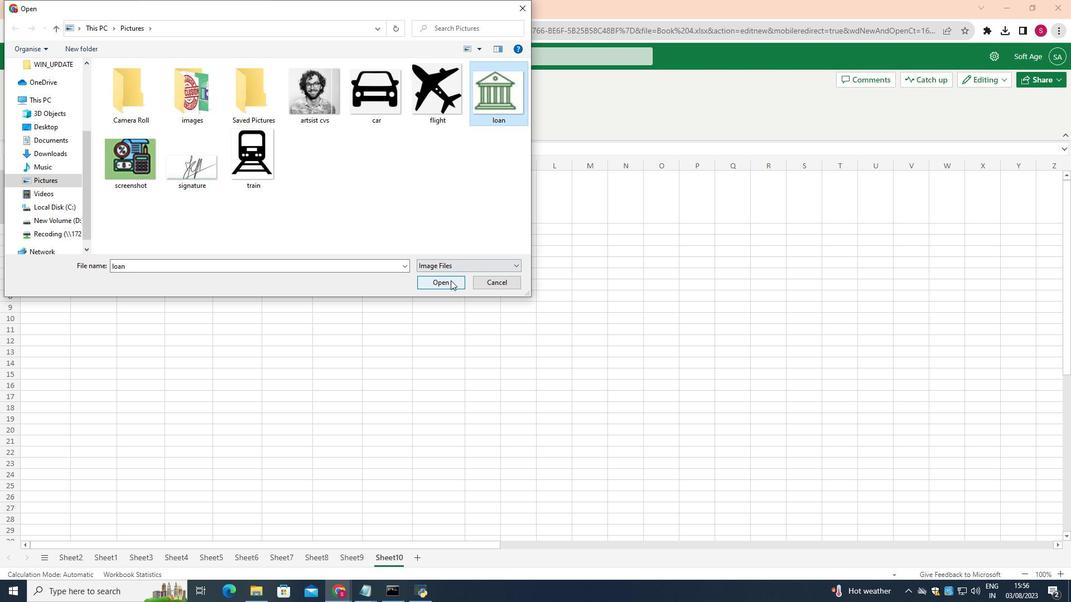 
Action: Mouse pressed left at (447, 277)
Screenshot: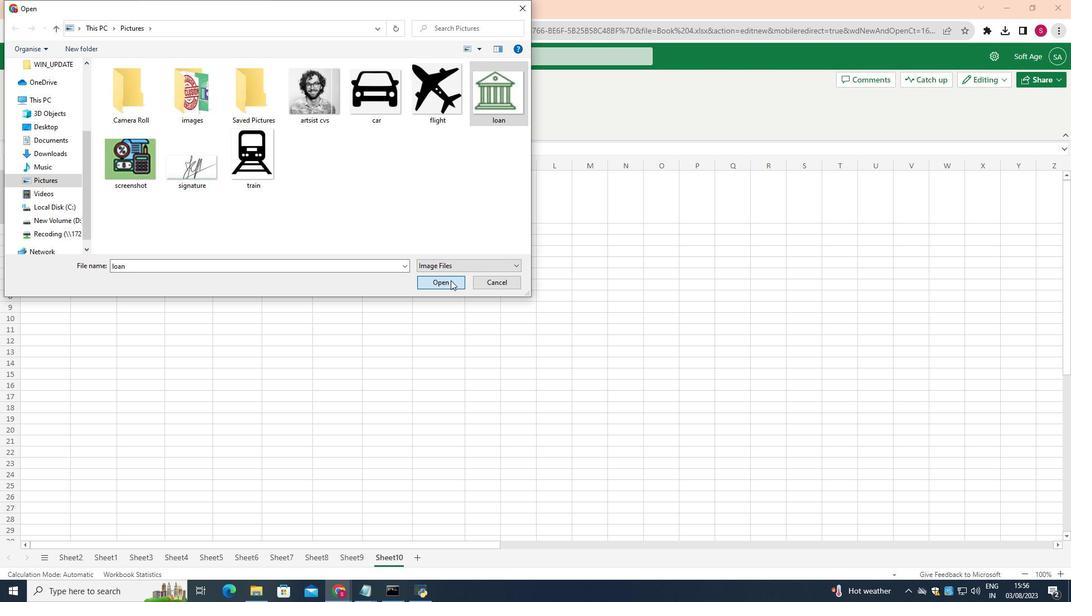 
Action: Mouse moved to (80, 223)
Screenshot: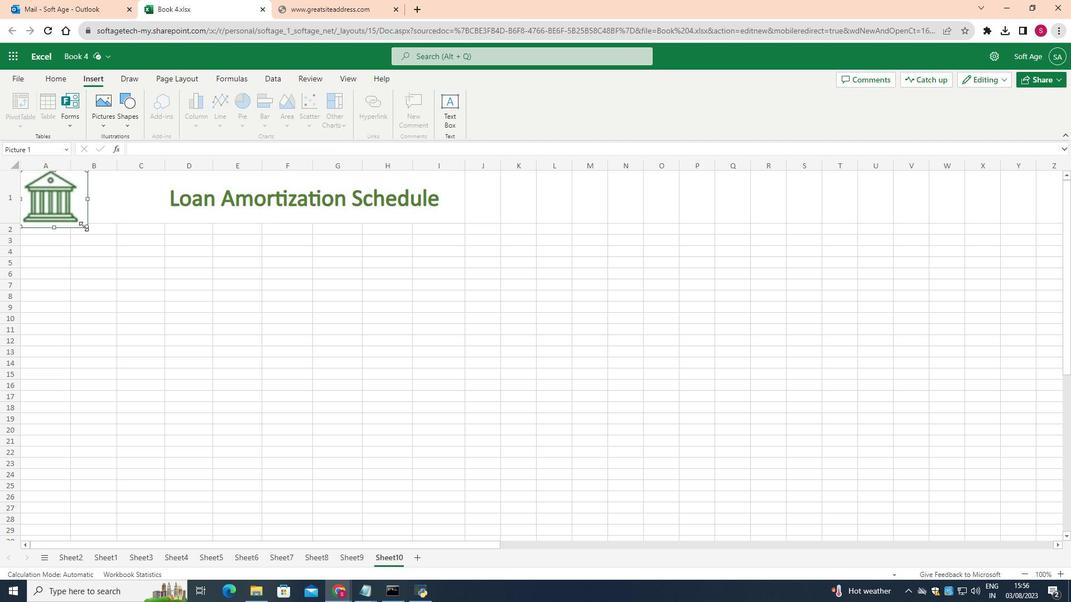 
Action: Mouse pressed left at (80, 223)
Screenshot: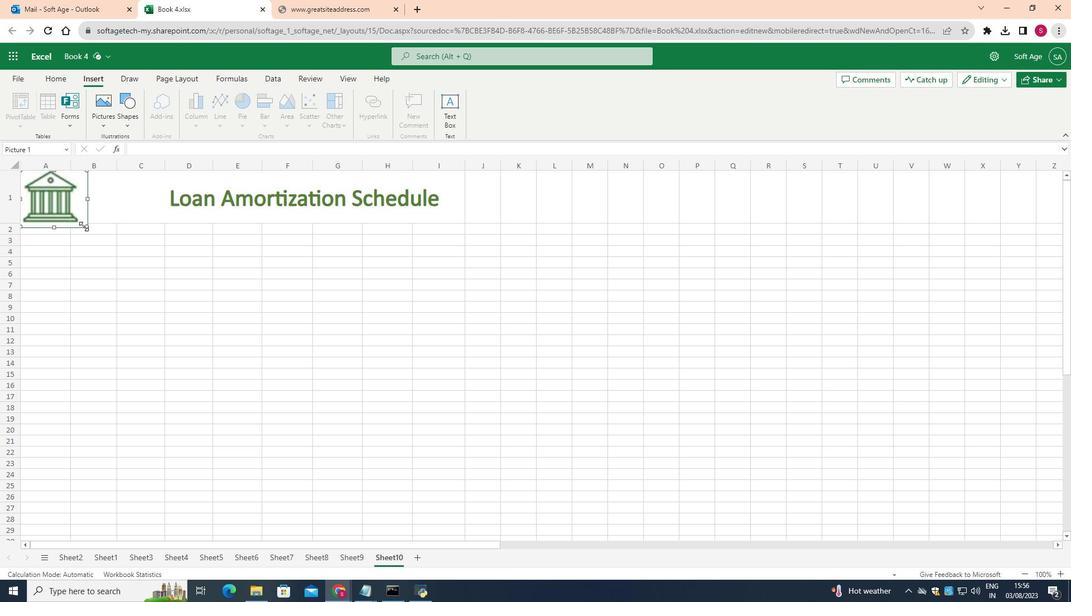 
Action: Mouse moved to (60, 207)
Screenshot: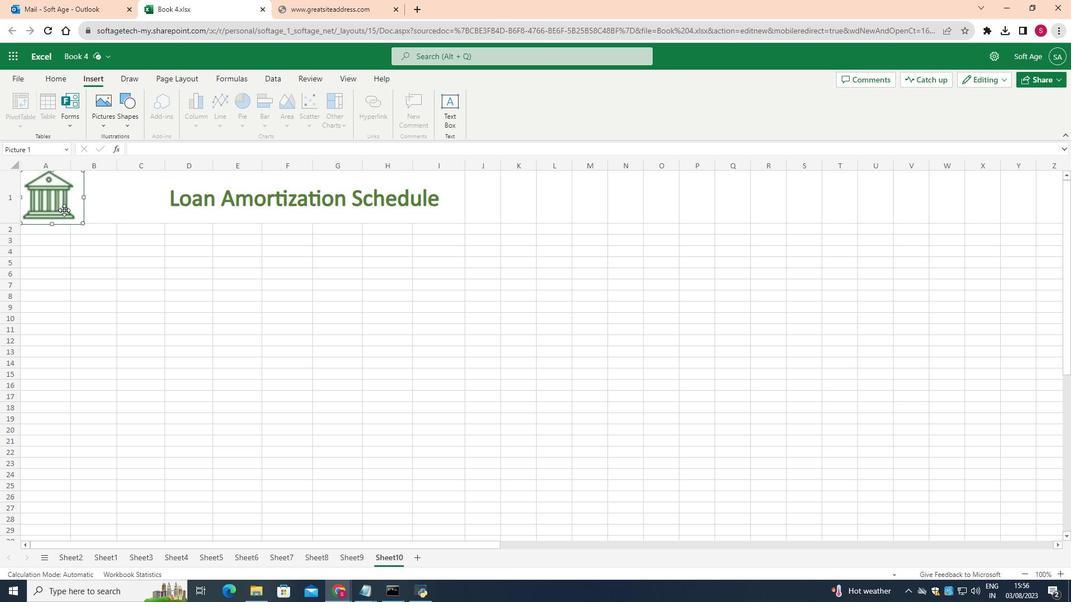 
Action: Mouse pressed left at (60, 207)
Screenshot: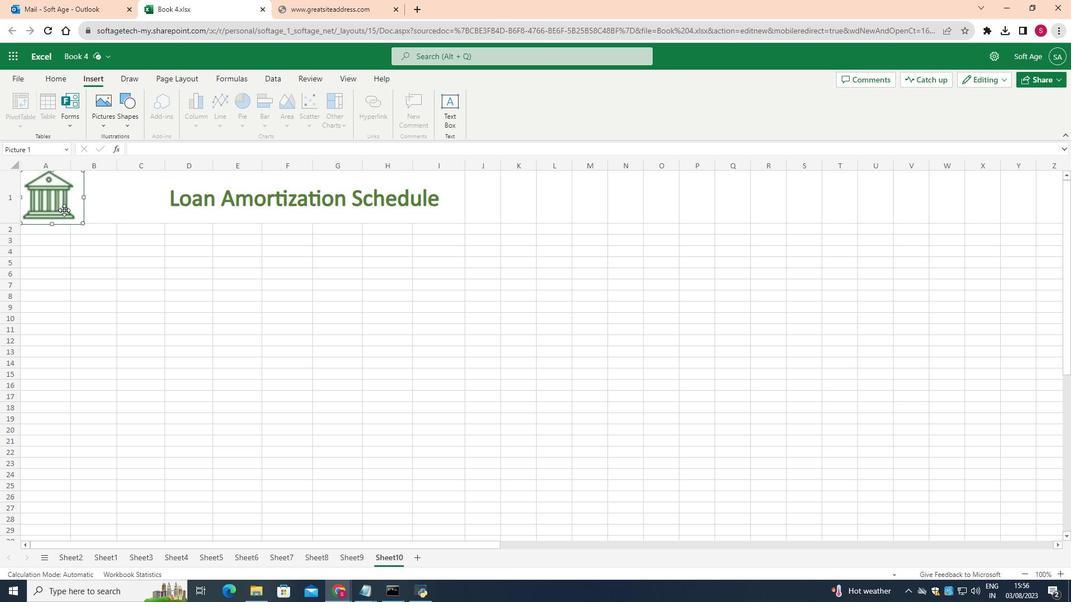 
Action: Mouse moved to (138, 194)
Screenshot: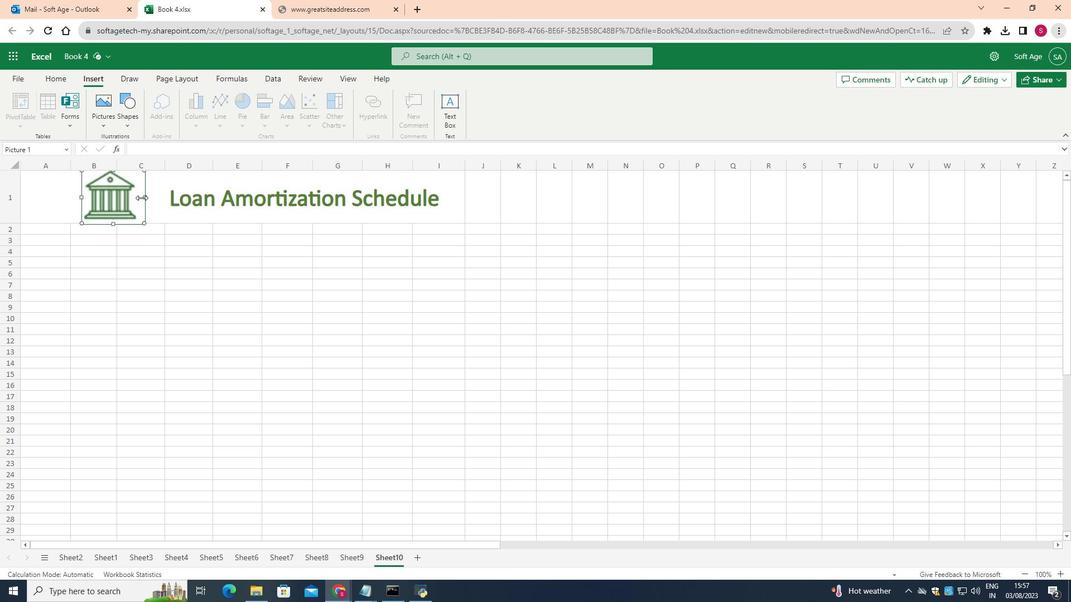
Action: Mouse pressed left at (138, 194)
Screenshot: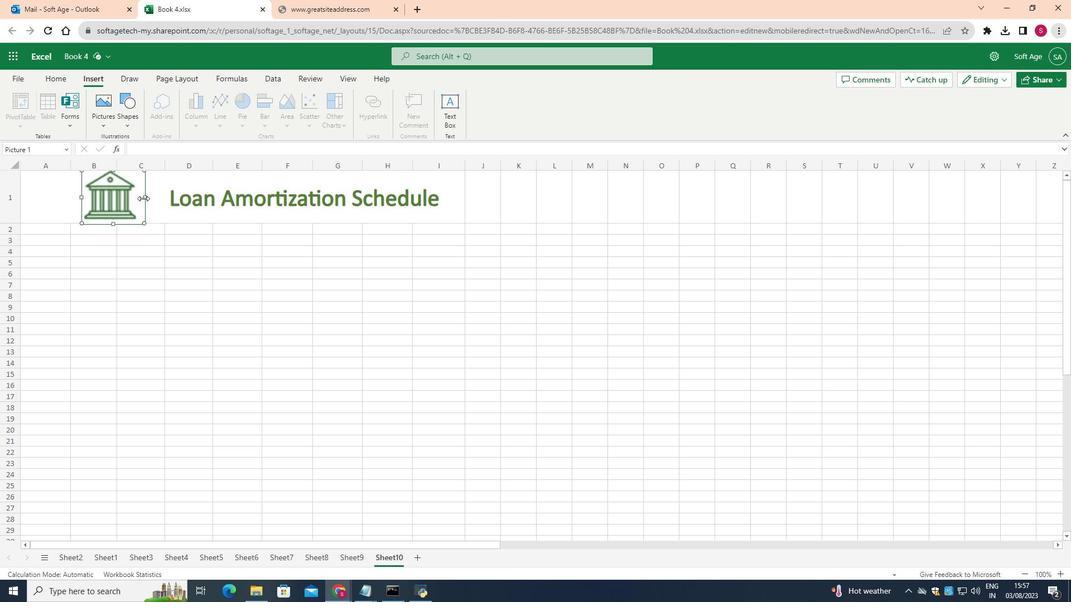 
Action: Mouse moved to (78, 195)
Screenshot: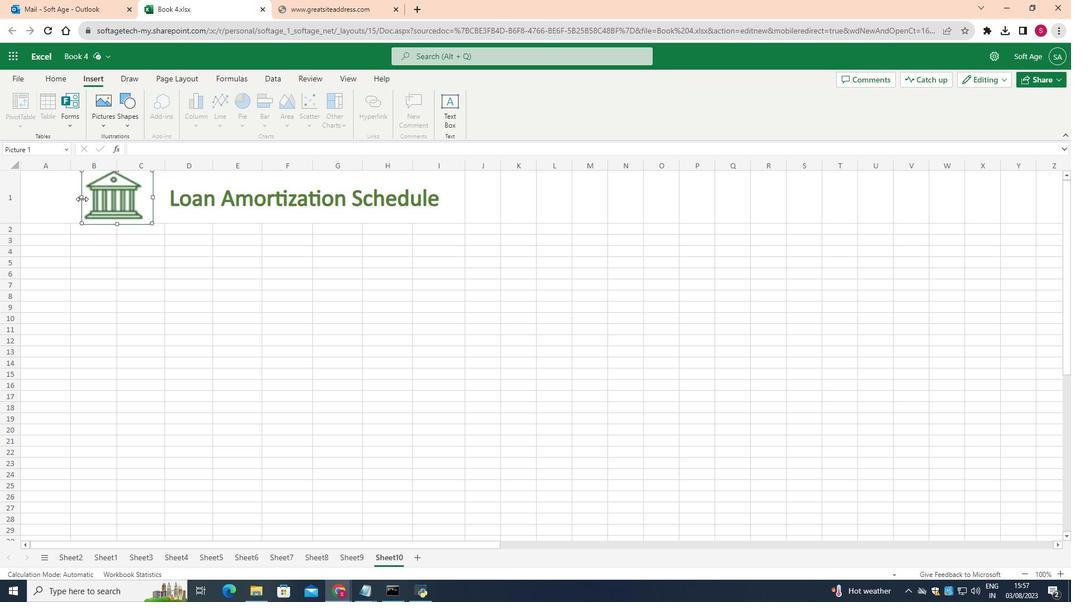 
Action: Mouse pressed left at (78, 195)
Screenshot: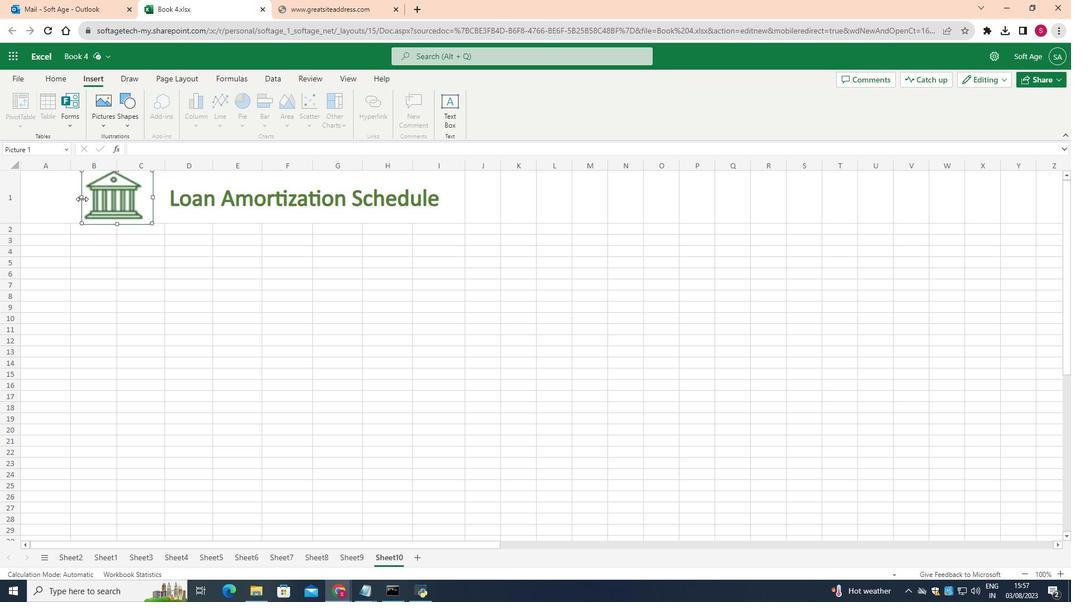 
Action: Mouse moved to (146, 219)
Screenshot: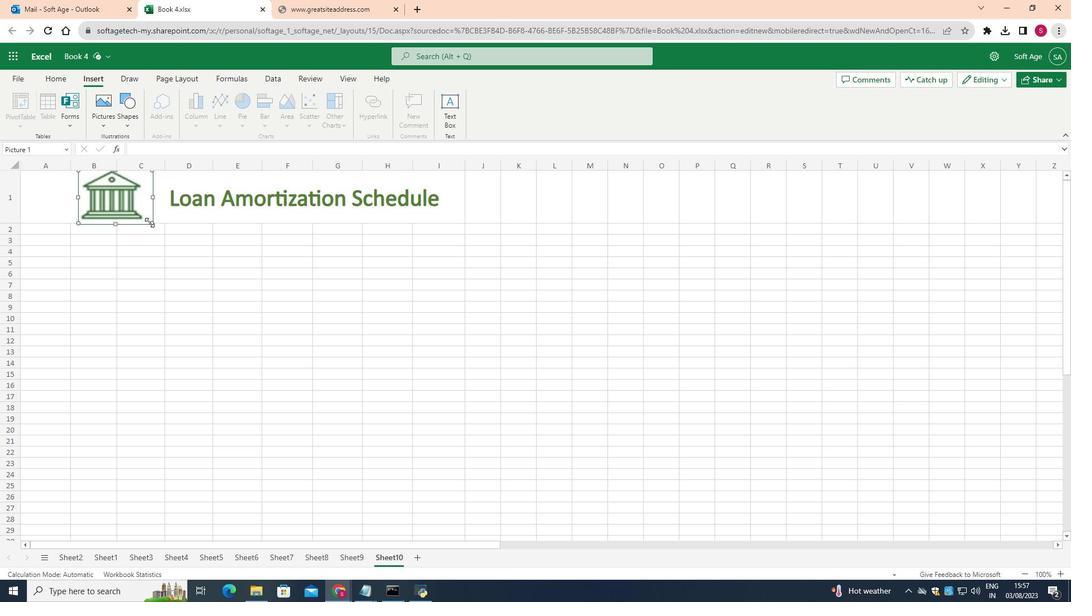 
Action: Mouse pressed left at (146, 219)
Screenshot: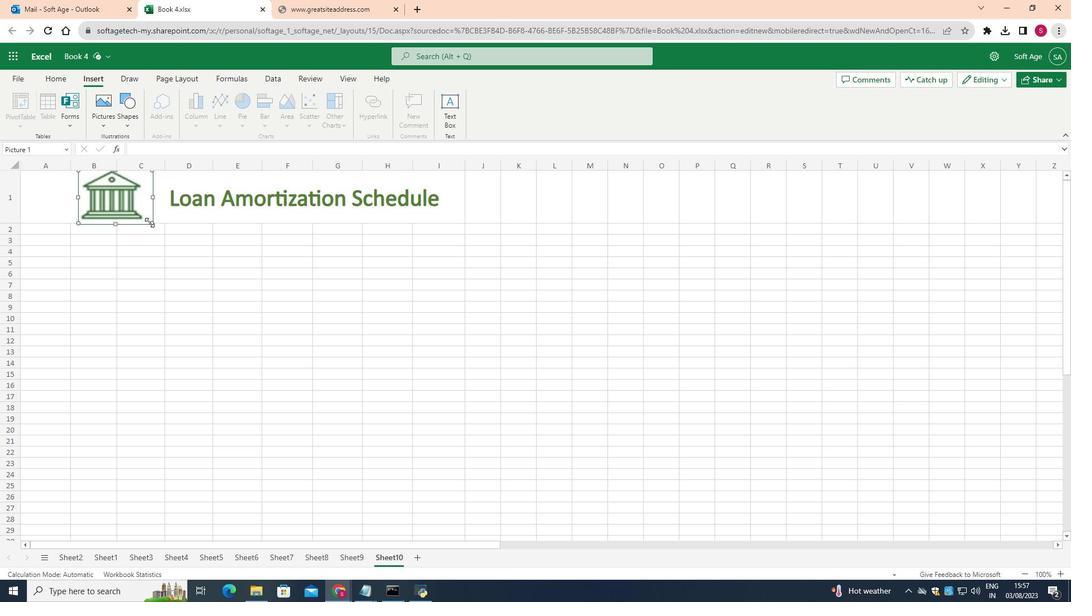 
Action: Mouse moved to (204, 254)
Screenshot: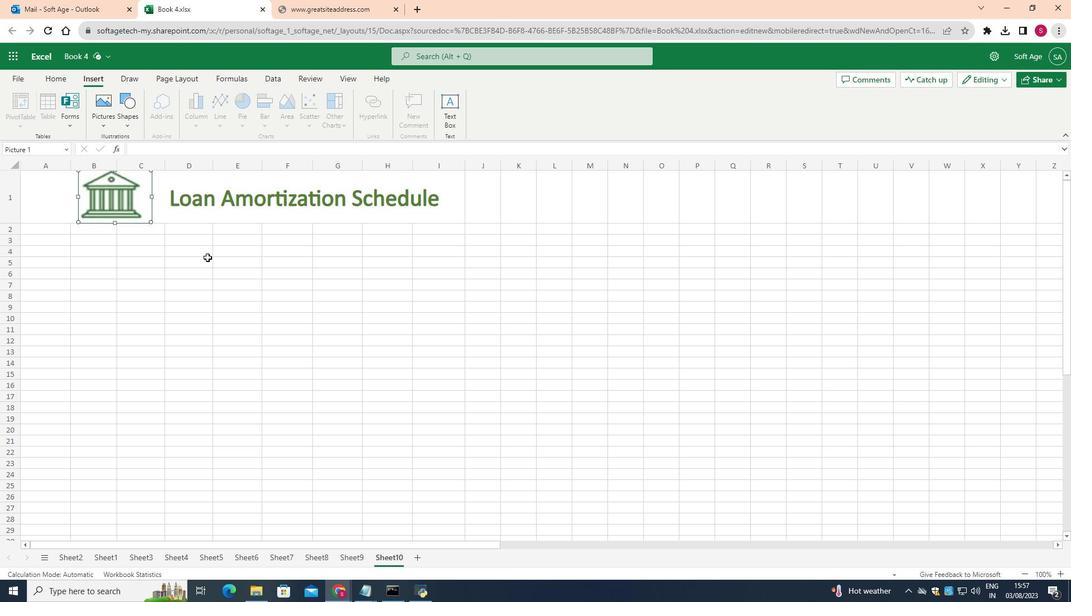 
Action: Mouse pressed left at (204, 254)
Screenshot: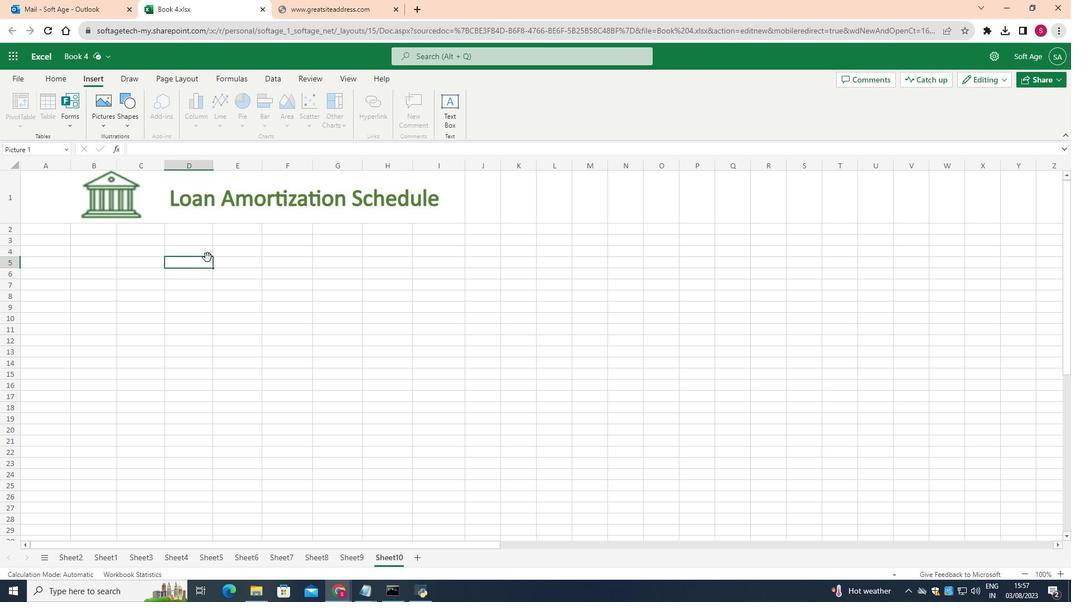 
Action: Mouse moved to (59, 225)
Screenshot: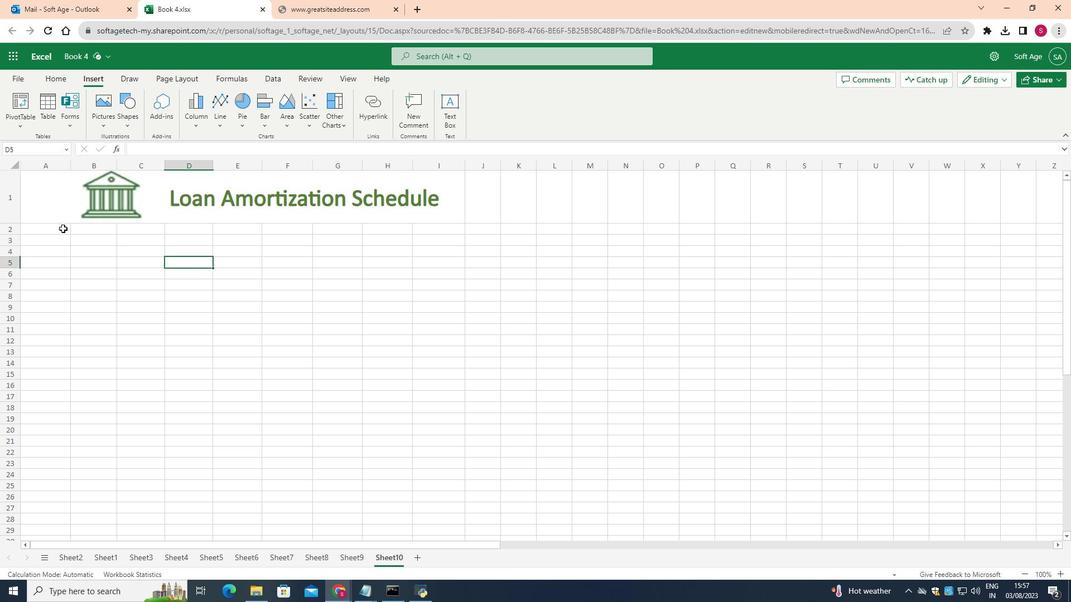 
Action: Mouse pressed left at (59, 225)
Screenshot: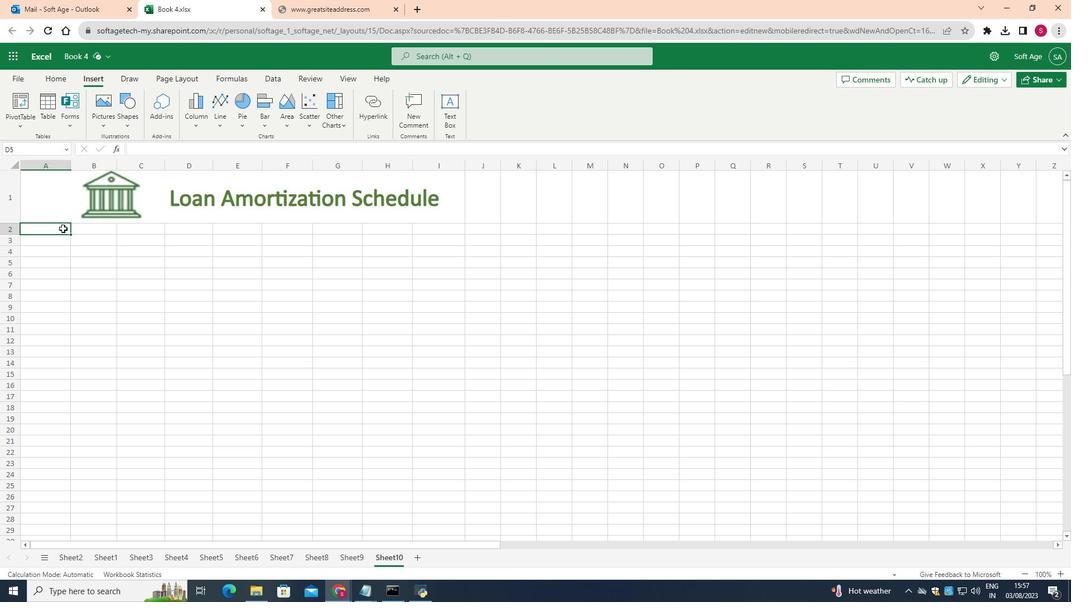 
Action: Mouse moved to (61, 73)
Screenshot: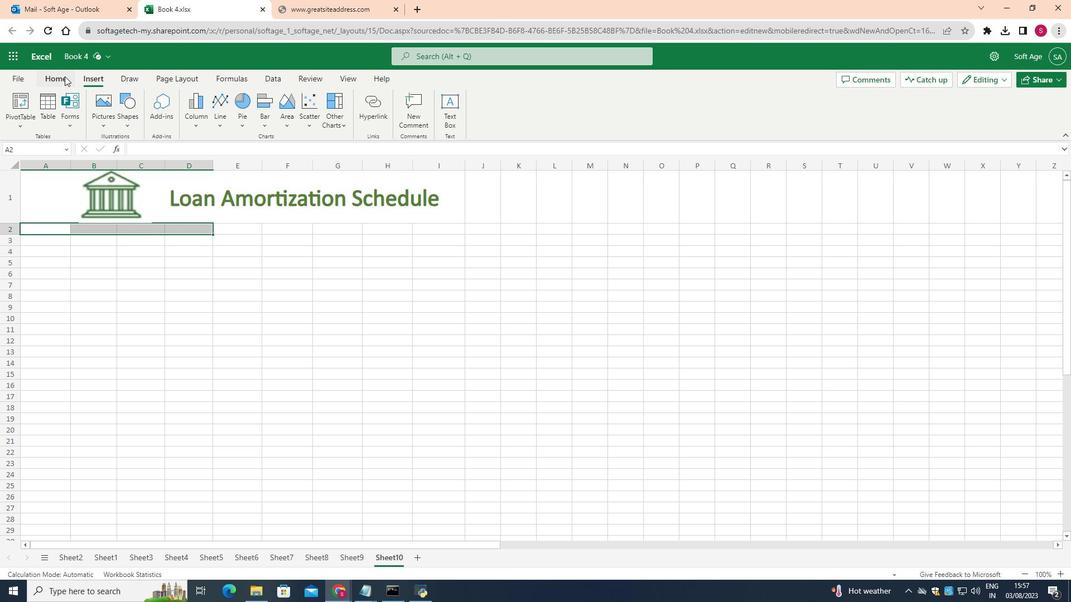 
Action: Mouse pressed left at (61, 73)
Screenshot: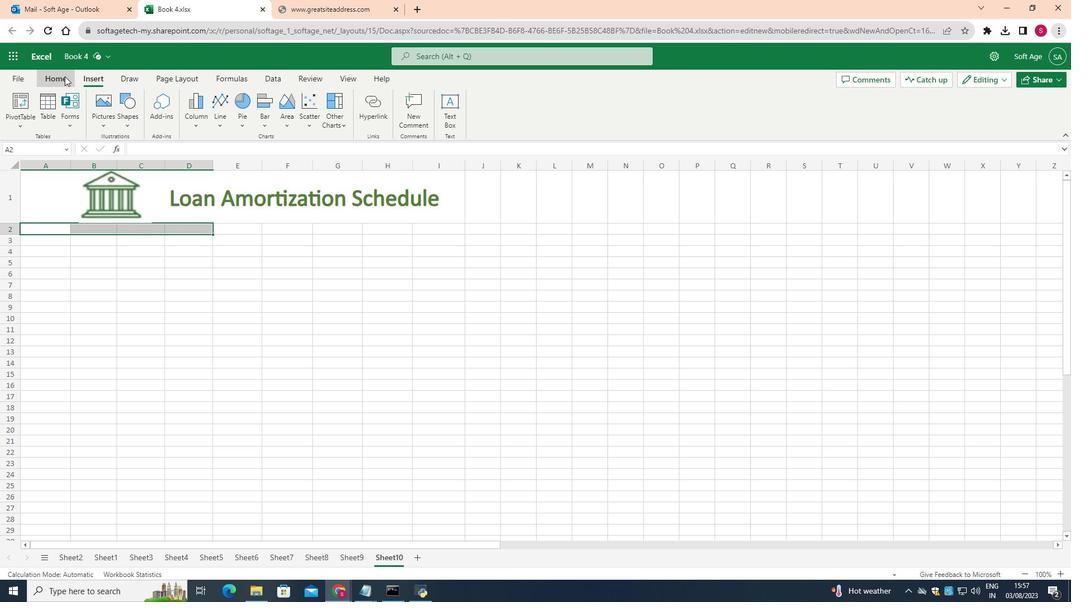 
Action: Mouse moved to (369, 113)
Screenshot: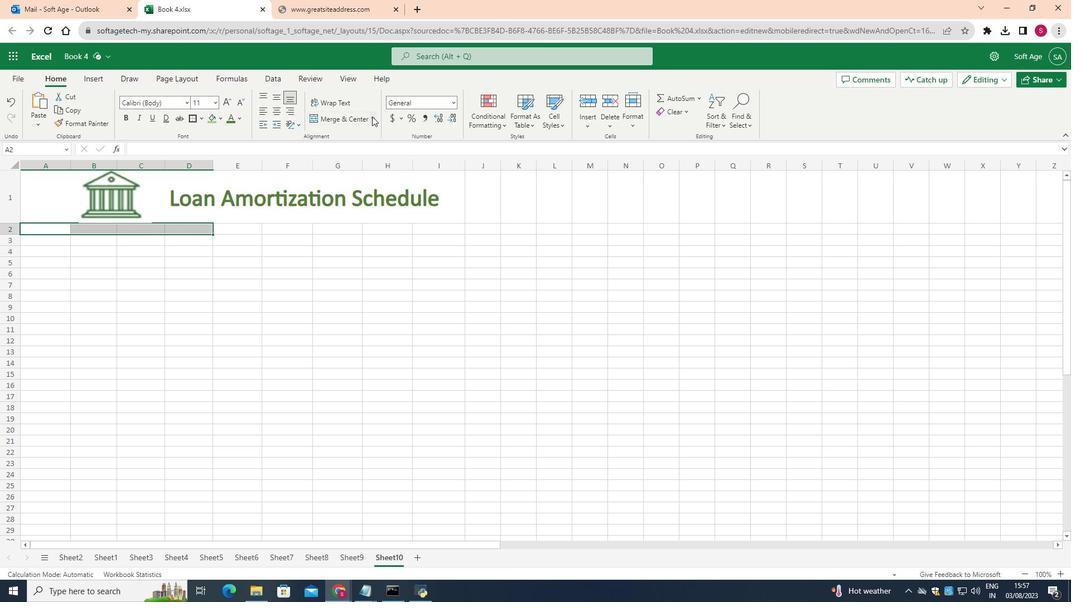 
Action: Mouse pressed left at (369, 113)
Screenshot: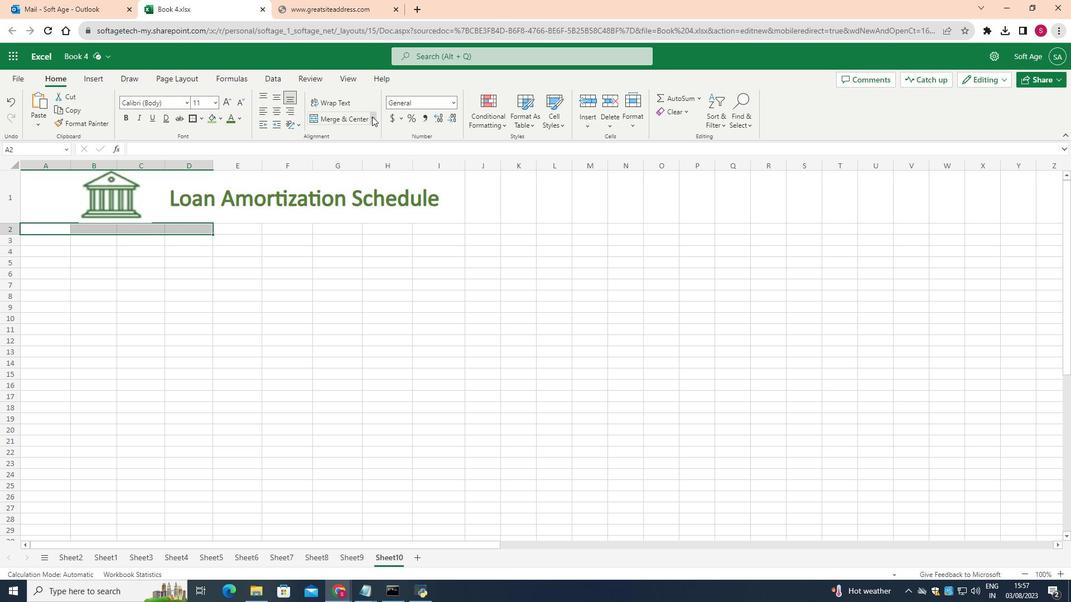 
Action: Mouse moved to (361, 176)
Screenshot: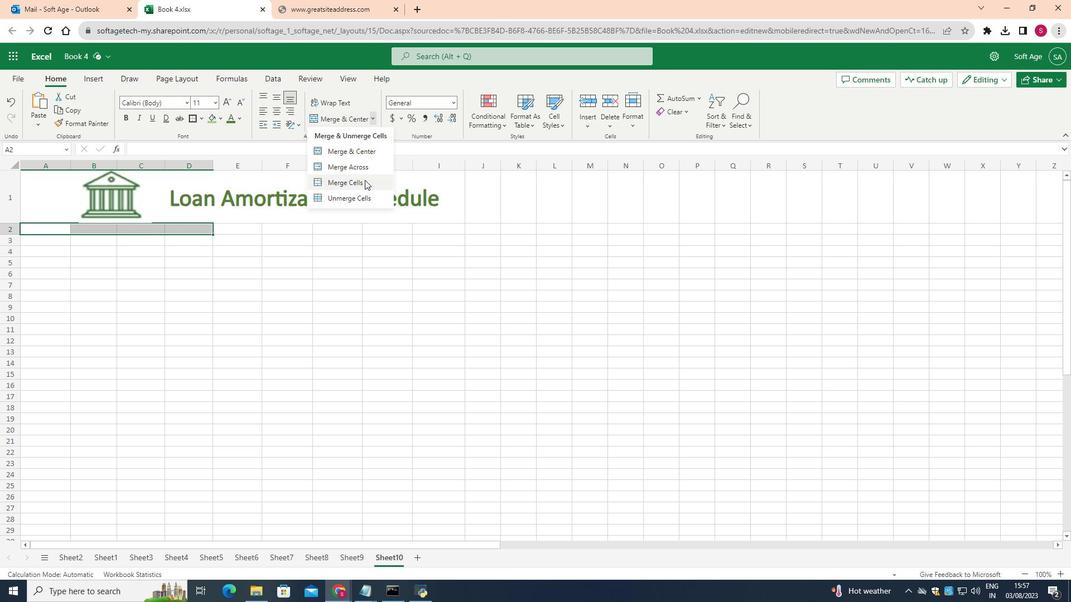 
Action: Mouse pressed left at (361, 176)
Screenshot: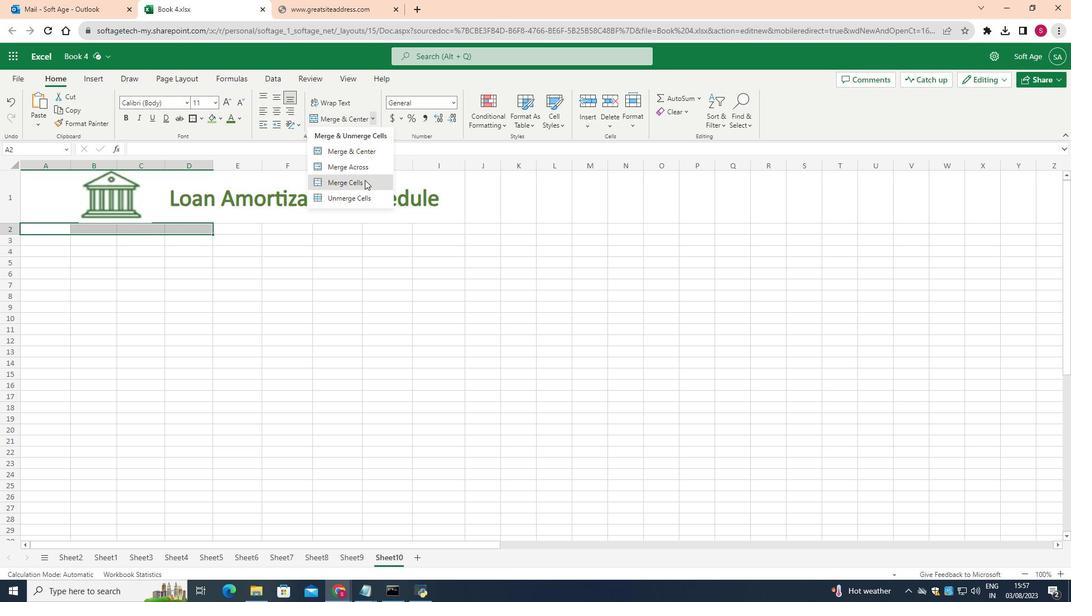 
Action: Mouse moved to (275, 273)
Screenshot: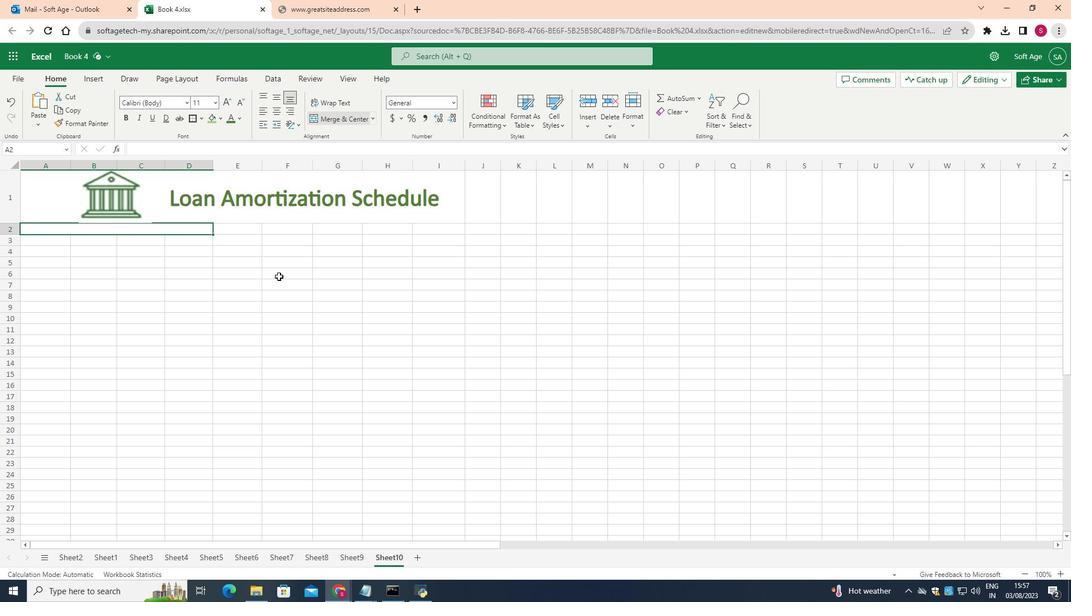 
Action: Mouse pressed left at (275, 273)
Screenshot: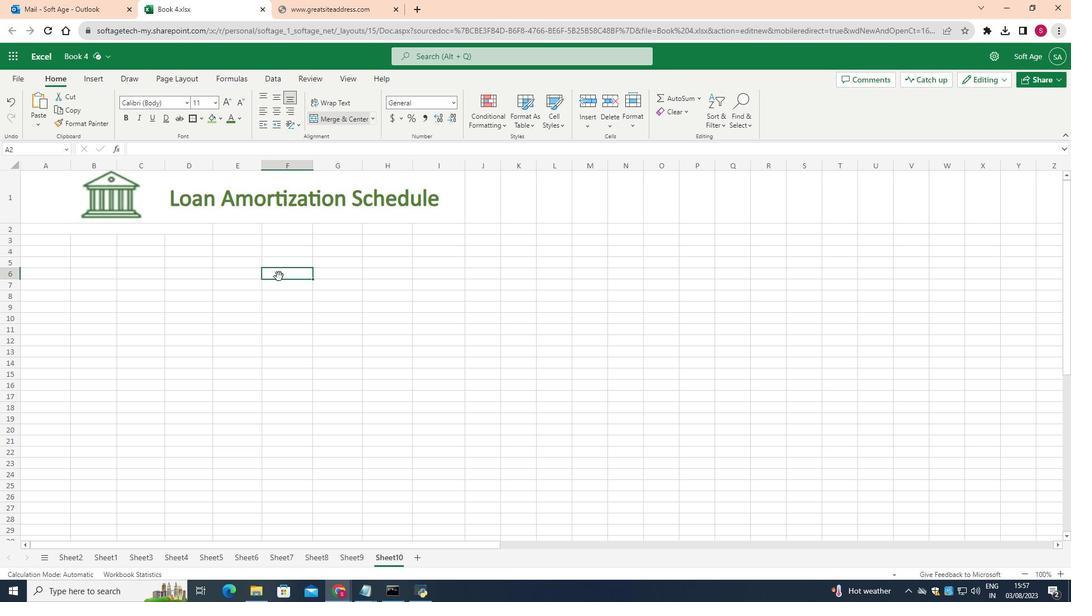 
Action: Mouse moved to (242, 228)
Screenshot: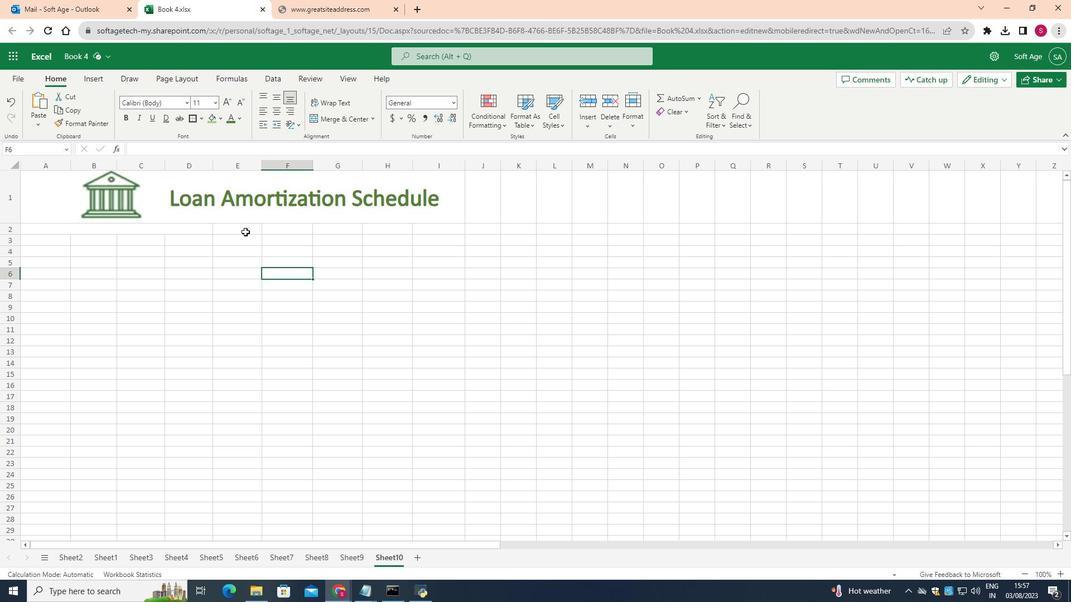 
Action: Mouse pressed left at (242, 228)
Screenshot: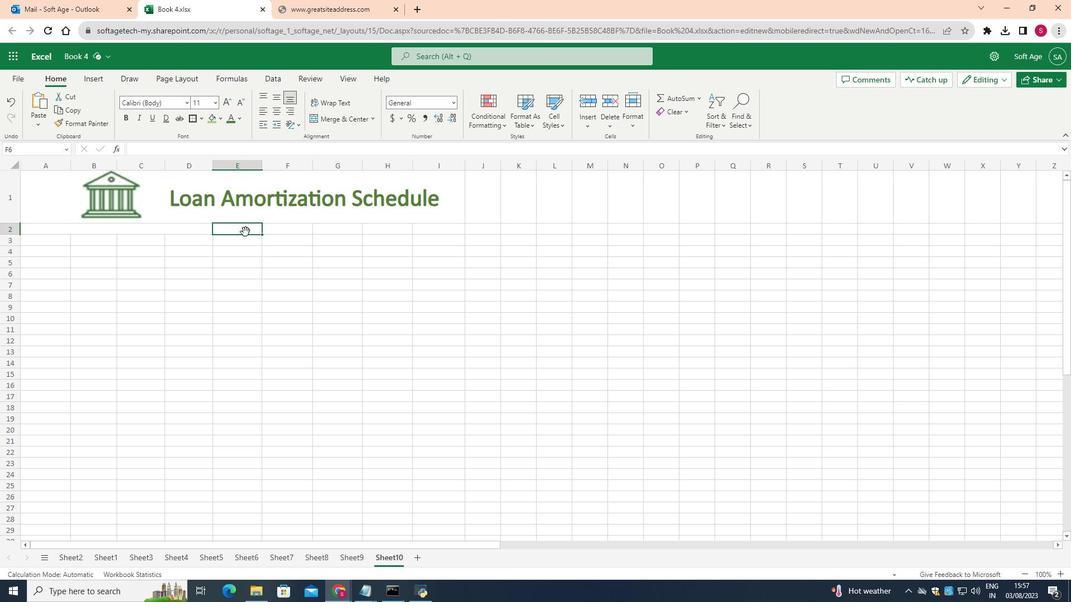 
Action: Mouse moved to (331, 309)
Screenshot: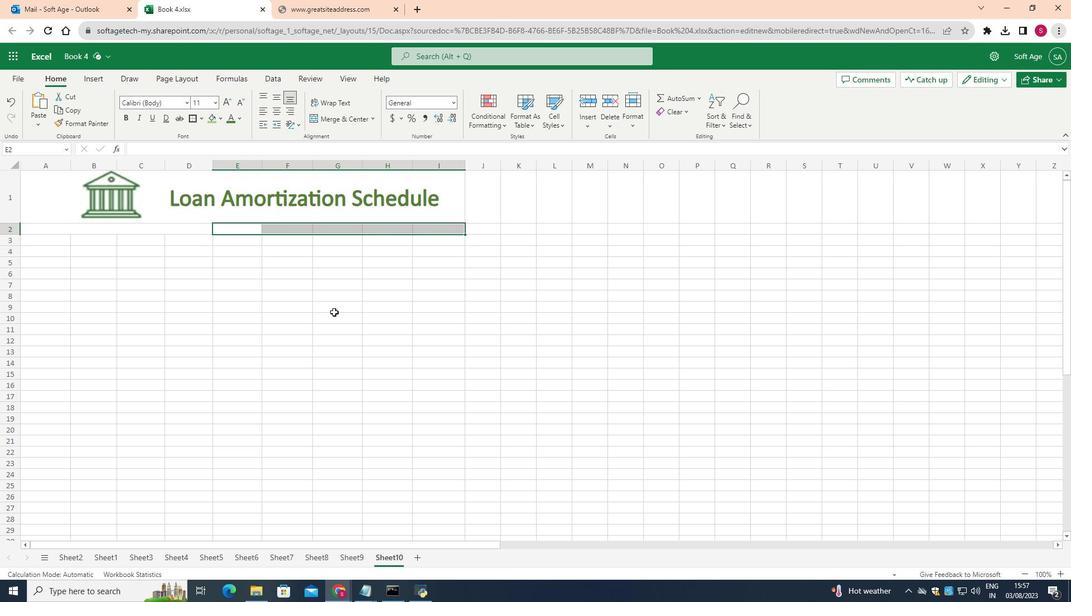 
Action: Mouse pressed left at (331, 309)
Screenshot: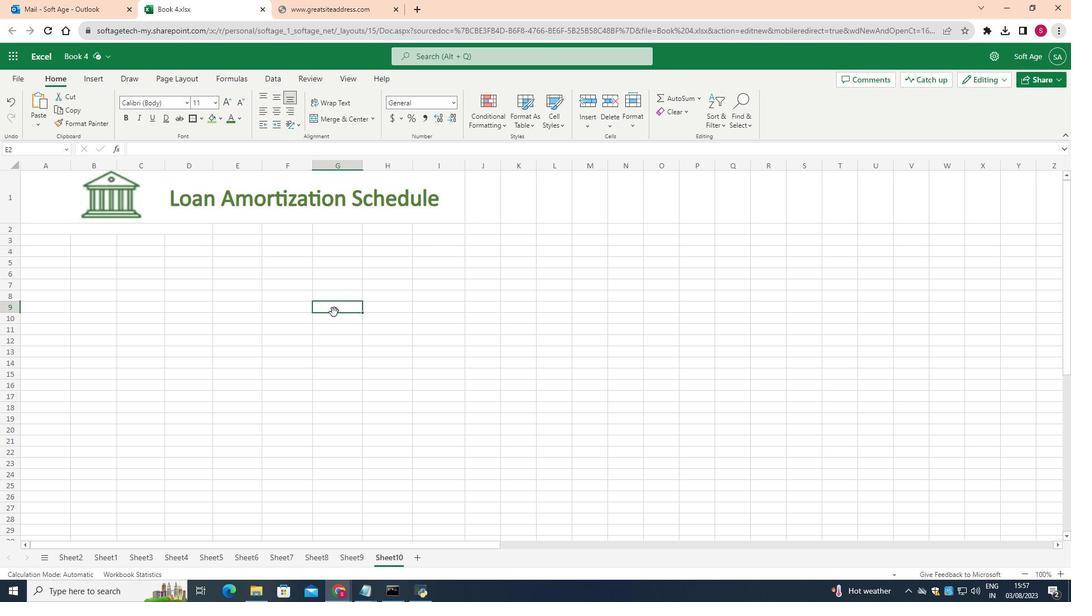 
Action: Mouse moved to (141, 228)
Screenshot: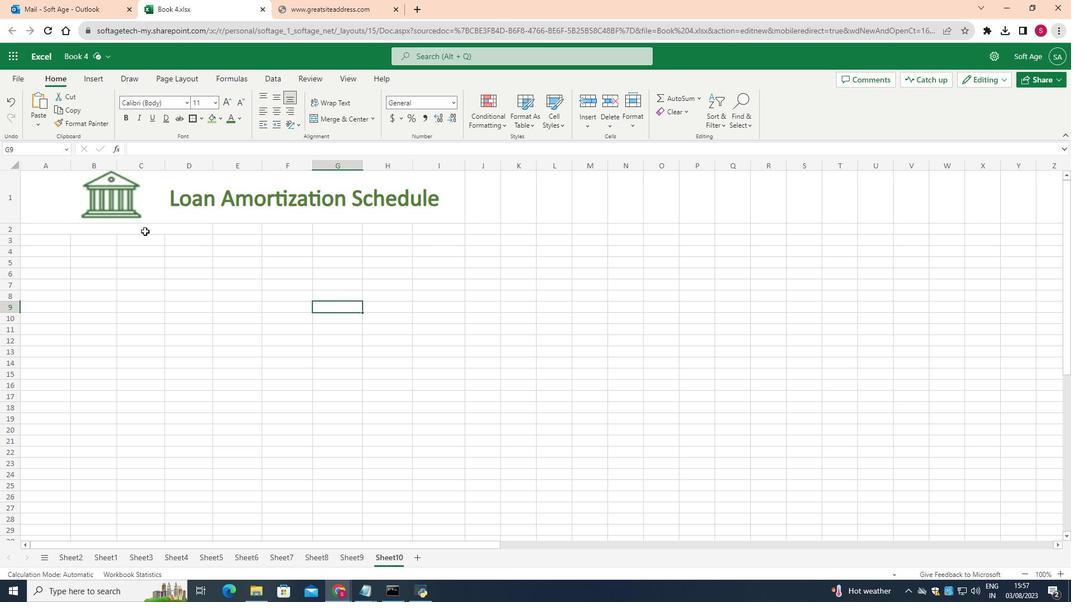 
Action: Mouse pressed left at (141, 228)
Screenshot: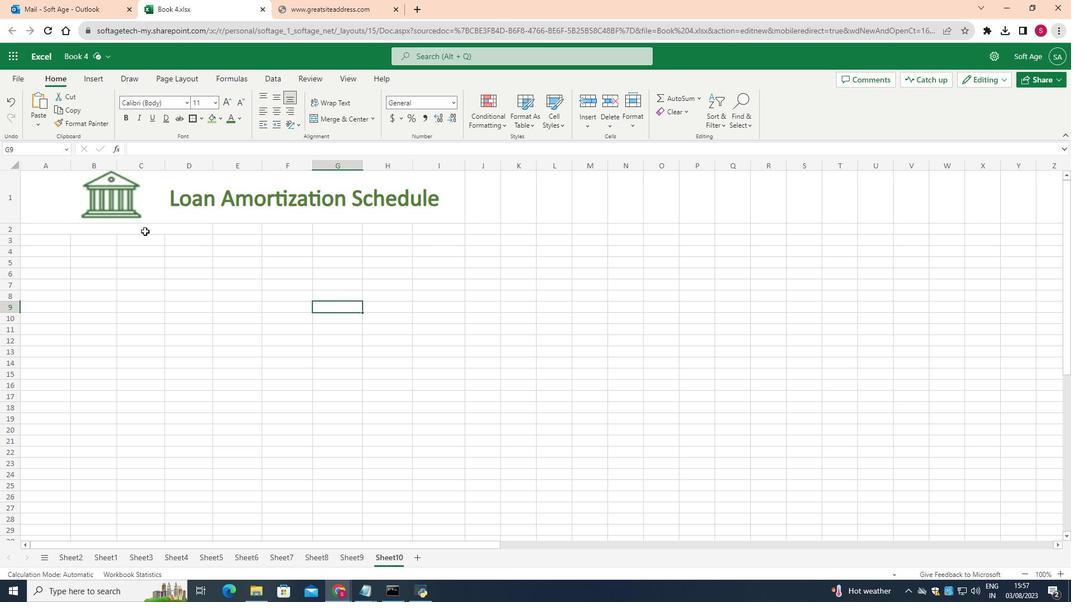 
Action: Mouse moved to (370, 115)
Screenshot: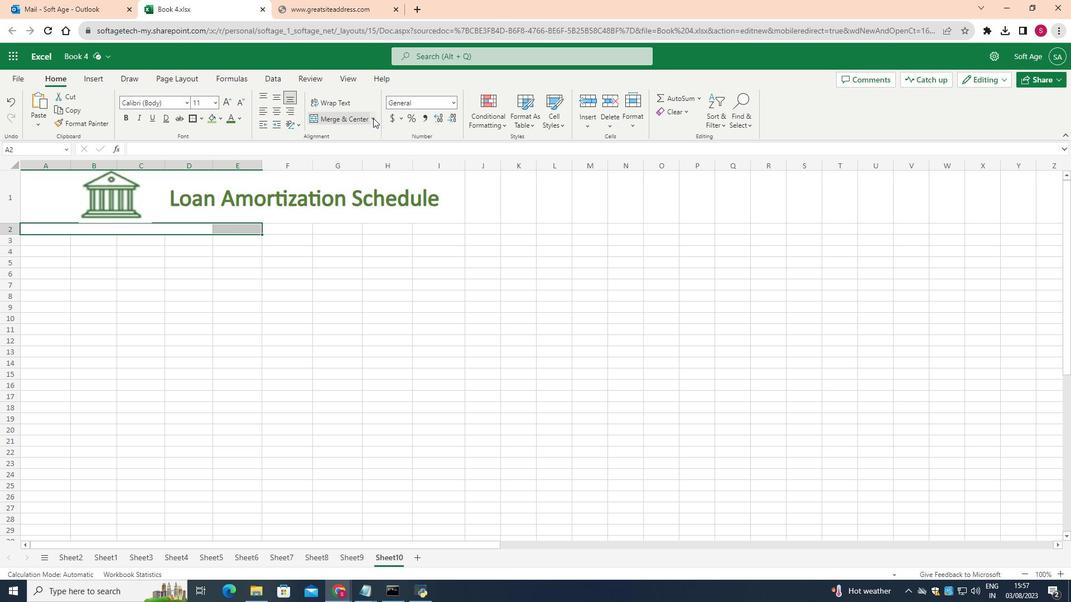 
Action: Mouse pressed left at (370, 115)
Screenshot: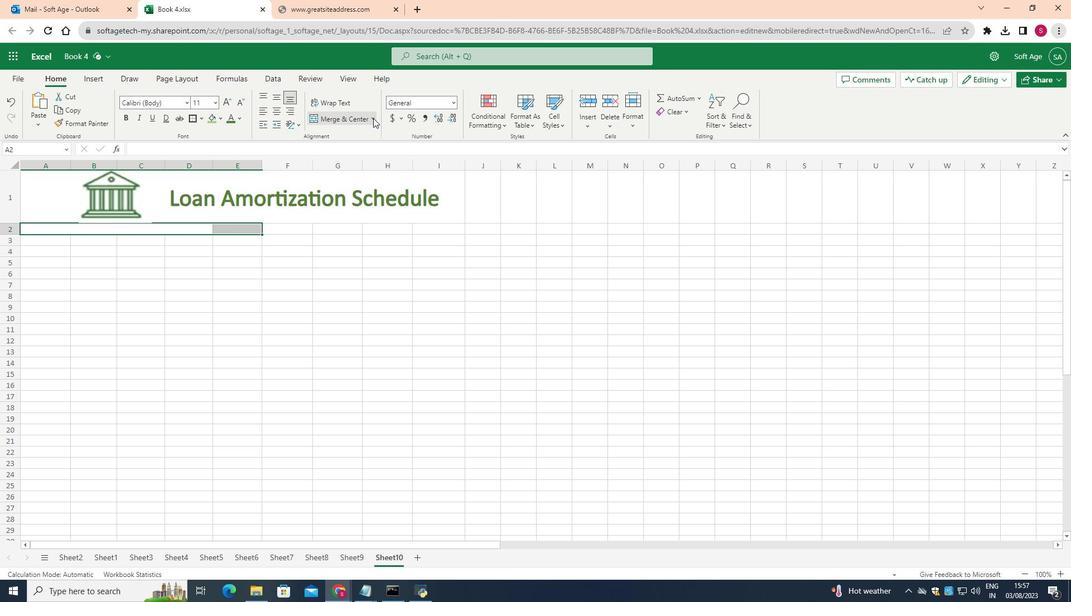 
Action: Mouse moved to (355, 178)
Screenshot: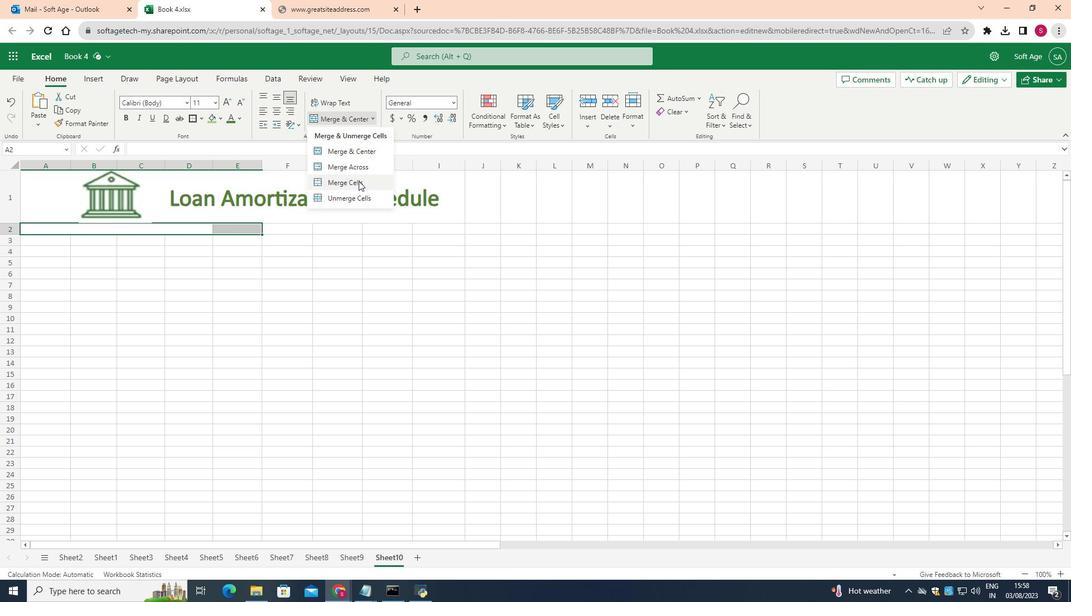 
Action: Mouse pressed left at (355, 178)
Screenshot: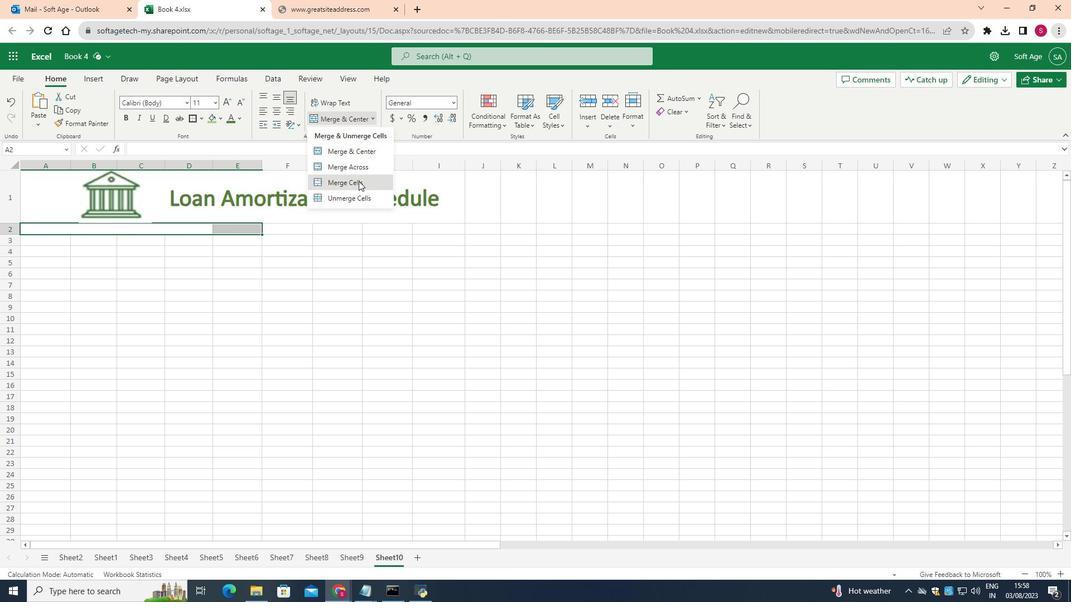 
Action: Mouse moved to (297, 231)
Screenshot: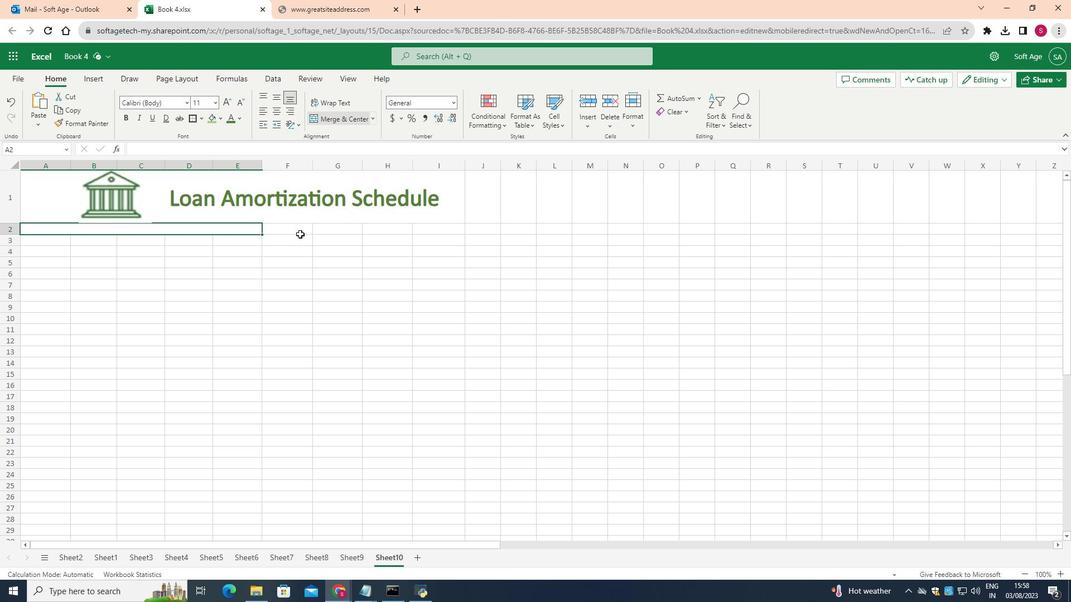 
Action: Mouse pressed left at (297, 231)
Screenshot: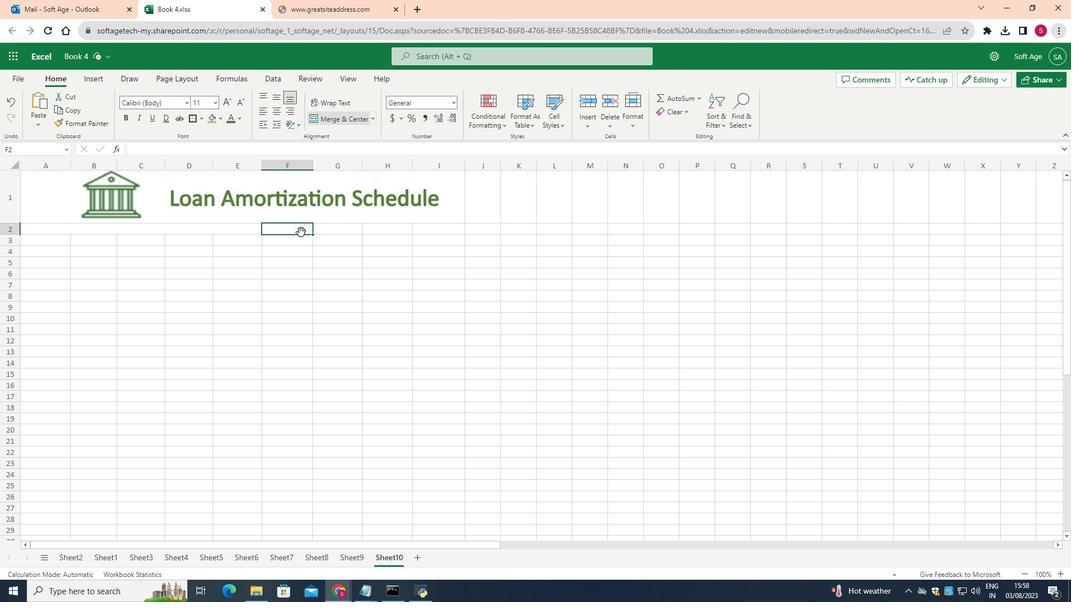
Action: Mouse moved to (369, 114)
Screenshot: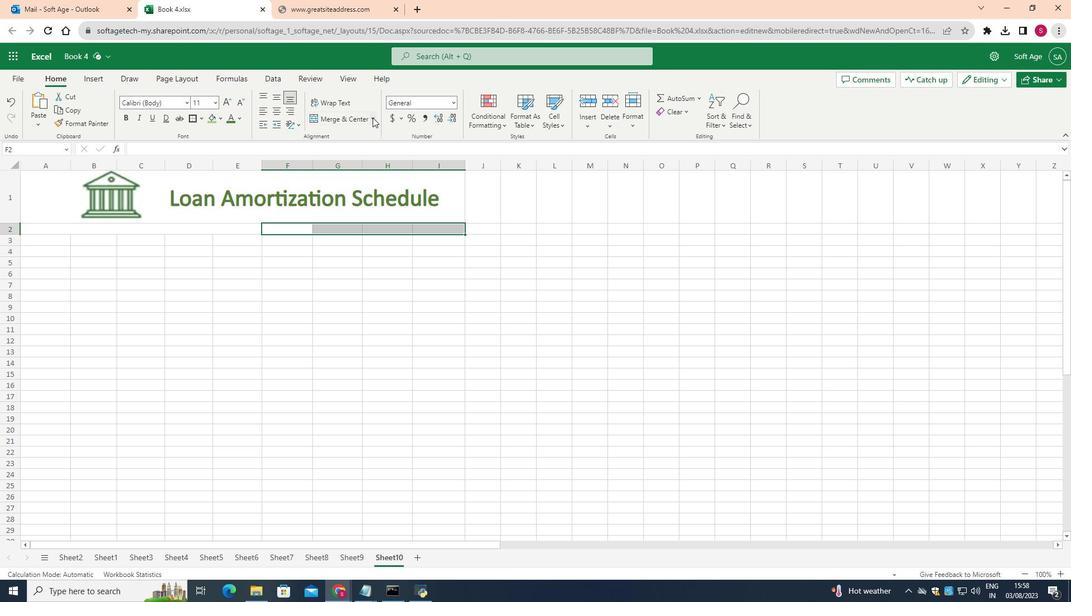 
Action: Mouse pressed left at (369, 114)
Screenshot: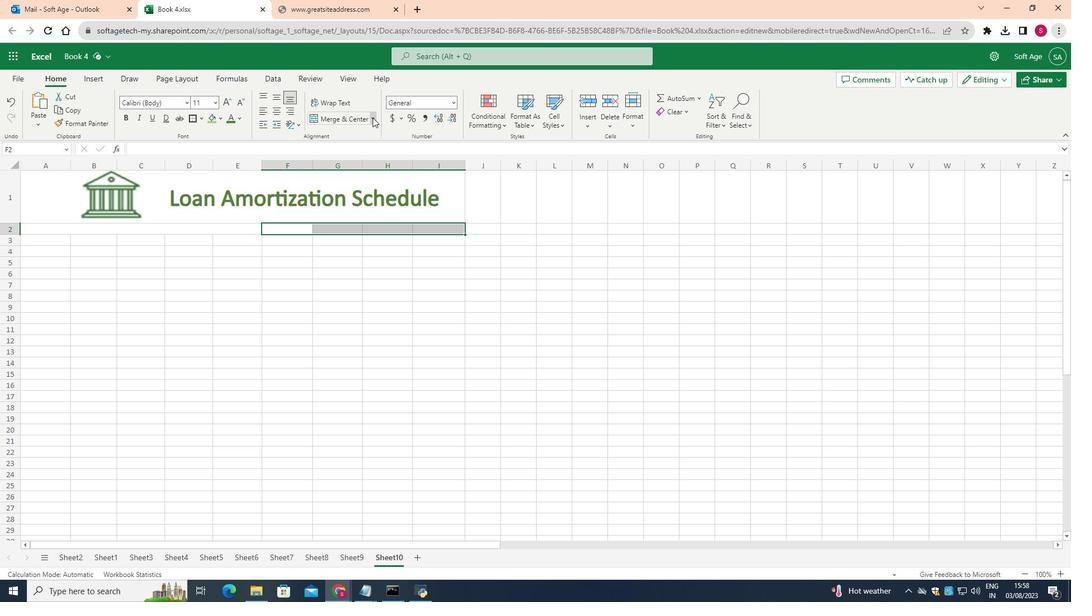 
Action: Mouse moved to (364, 177)
Screenshot: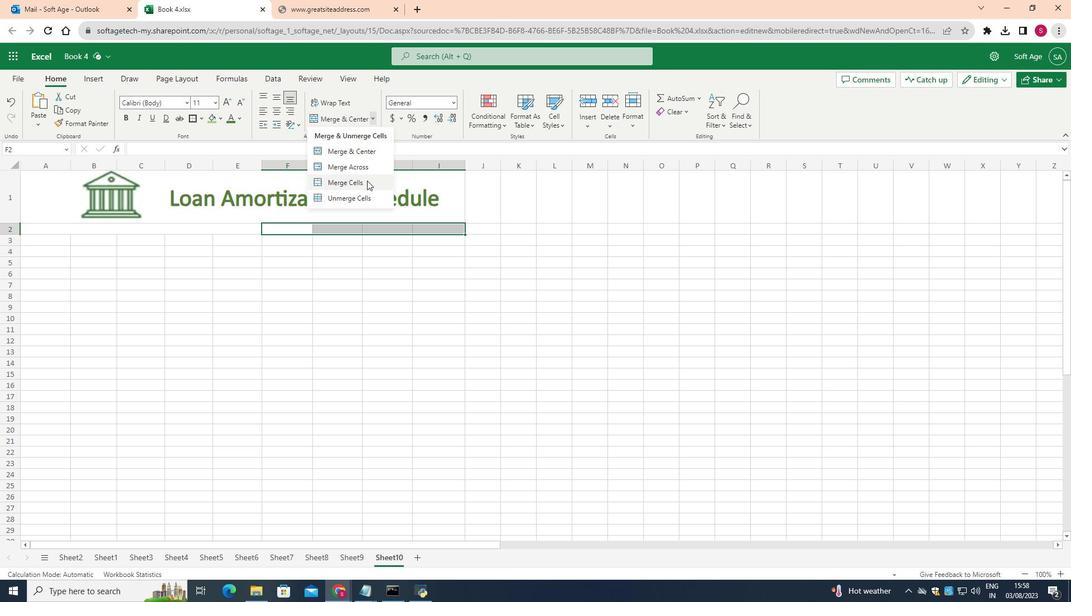 
Action: Mouse pressed left at (364, 177)
Screenshot: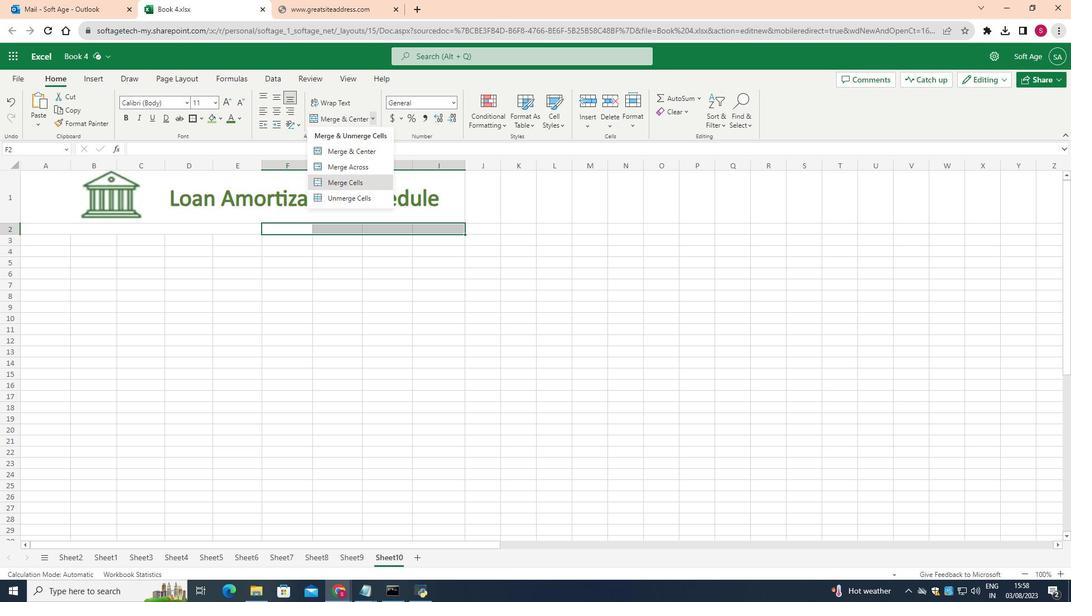 
Action: Mouse moved to (36, 226)
Screenshot: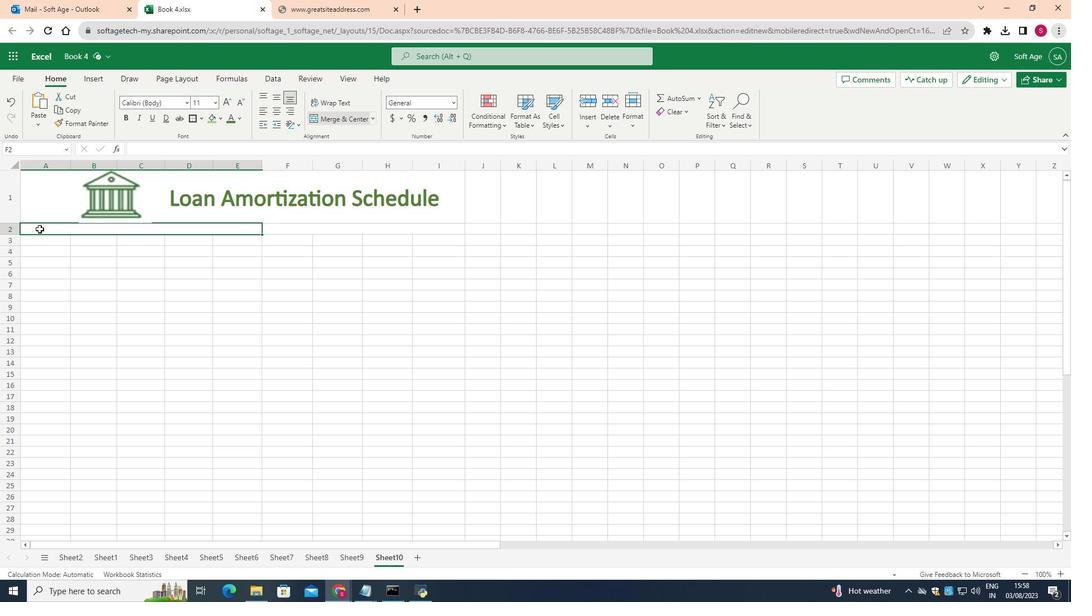 
Action: Mouse pressed left at (36, 226)
Screenshot: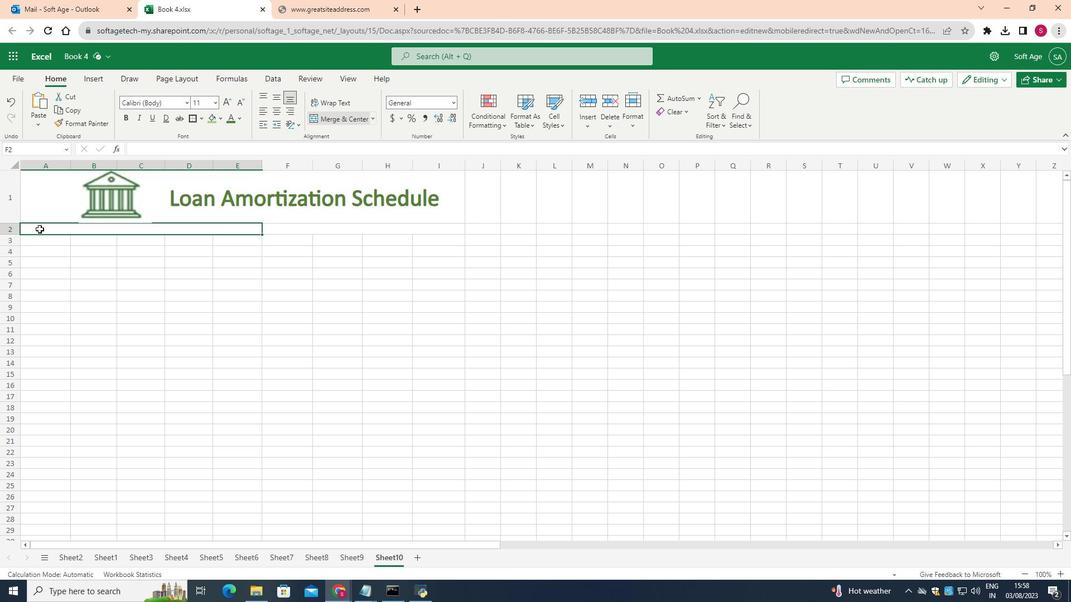 
Action: Mouse moved to (6, 231)
Screenshot: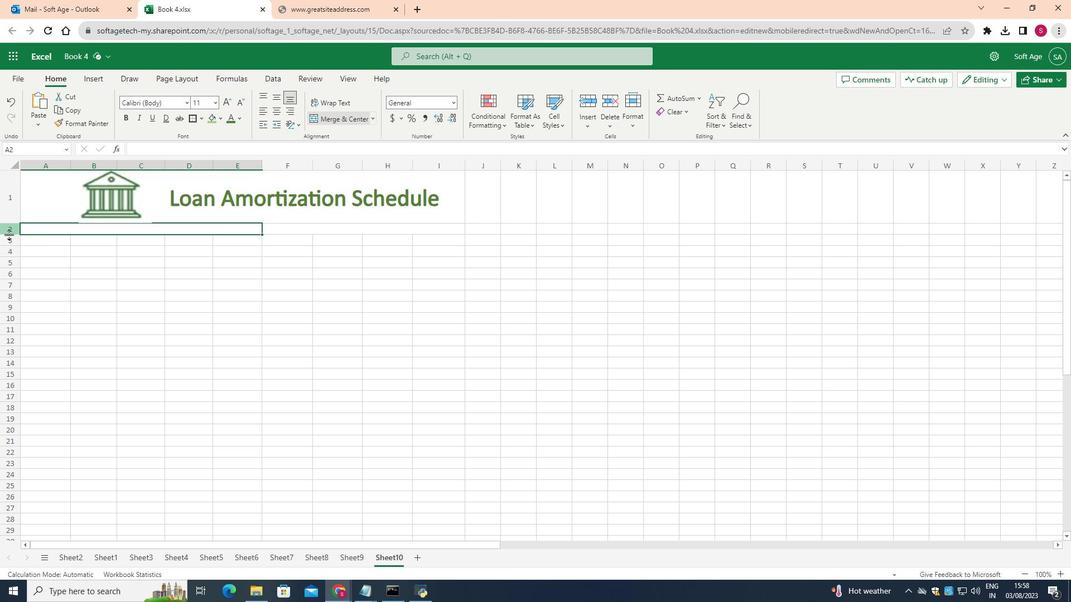 
Action: Mouse pressed left at (6, 231)
Screenshot: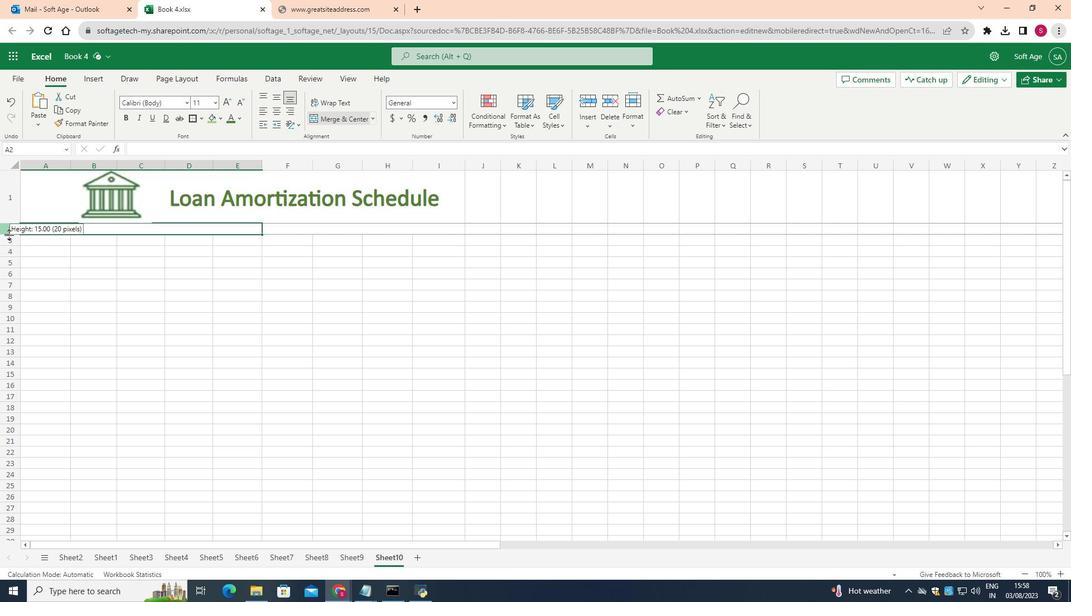 
Action: Mouse moved to (98, 232)
Screenshot: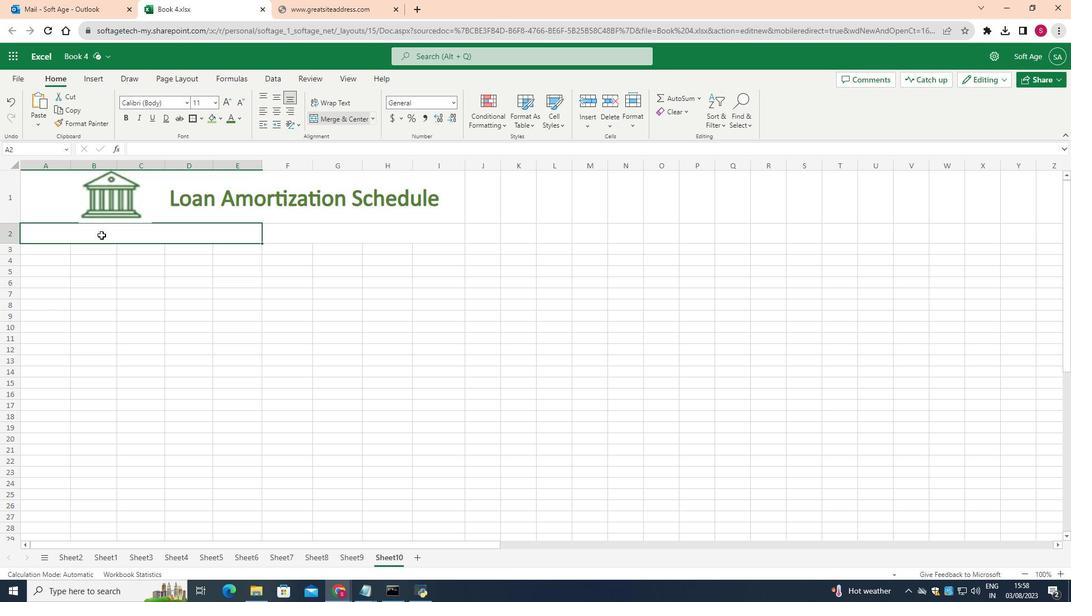 
Action: Mouse pressed left at (98, 232)
Screenshot: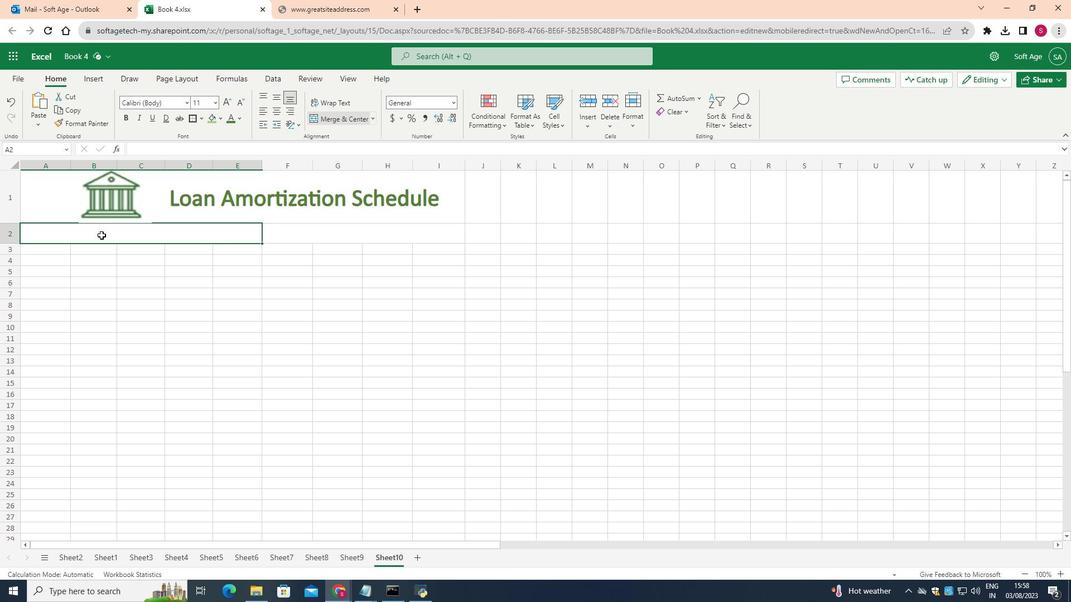 
Action: Mouse moved to (214, 100)
Screenshot: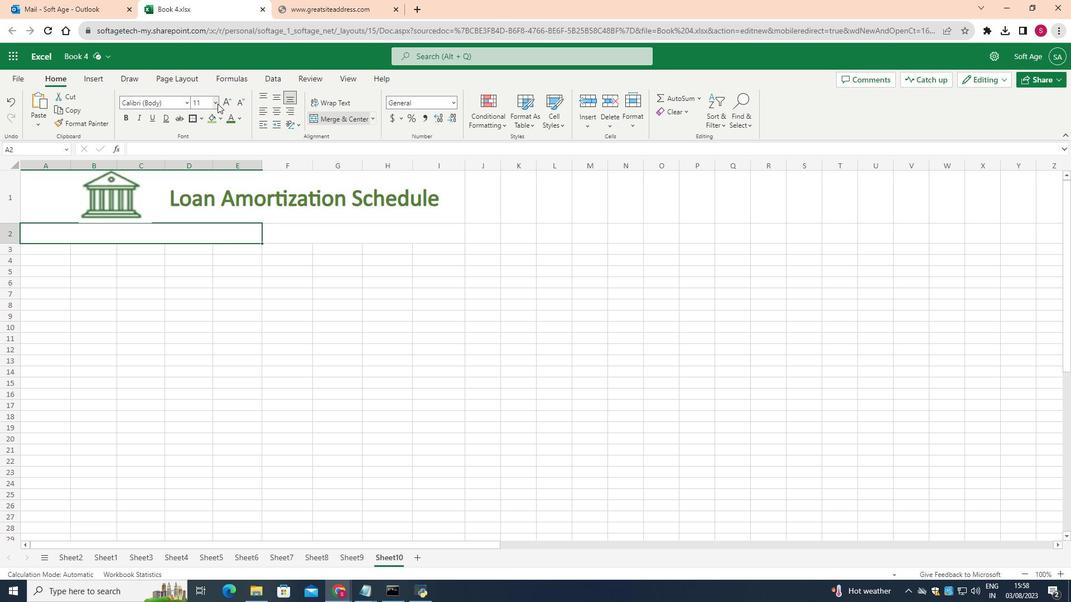 
Action: Mouse pressed left at (214, 100)
Screenshot: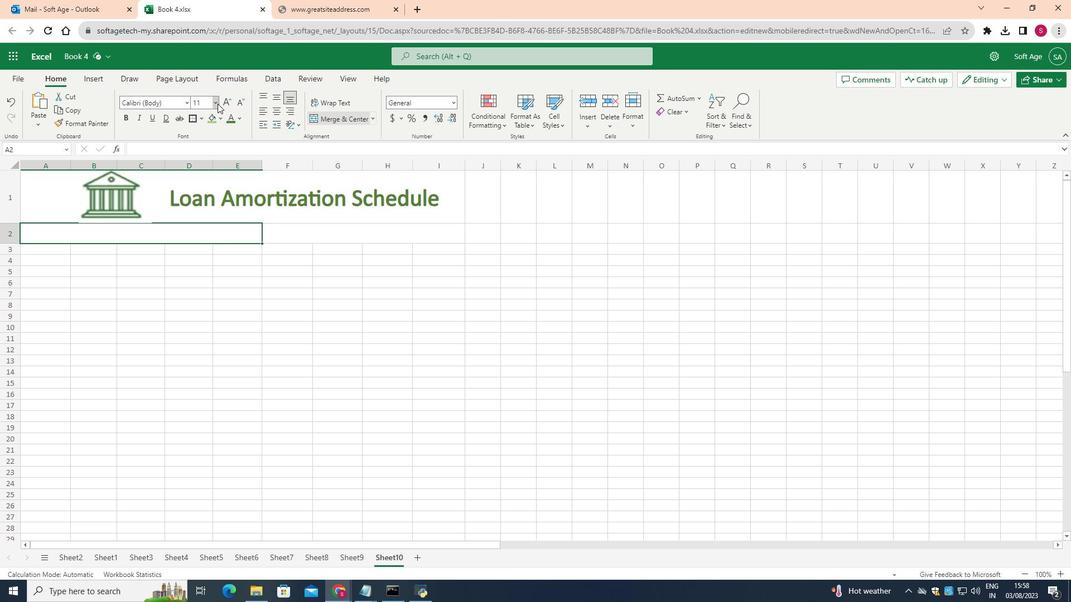 
Action: Mouse moved to (200, 206)
Screenshot: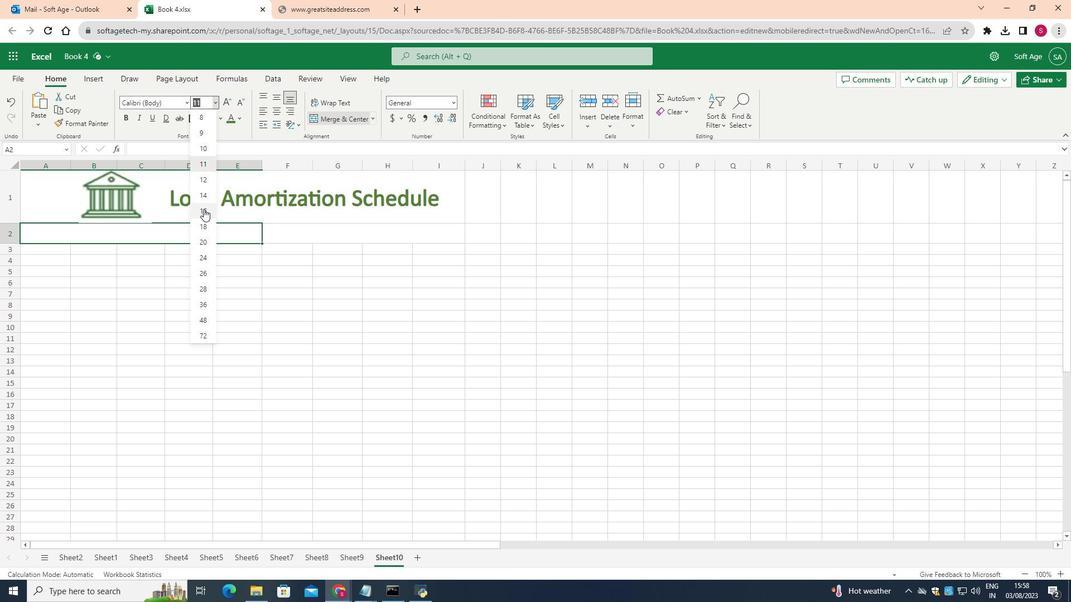 
Action: Mouse pressed left at (200, 206)
Screenshot: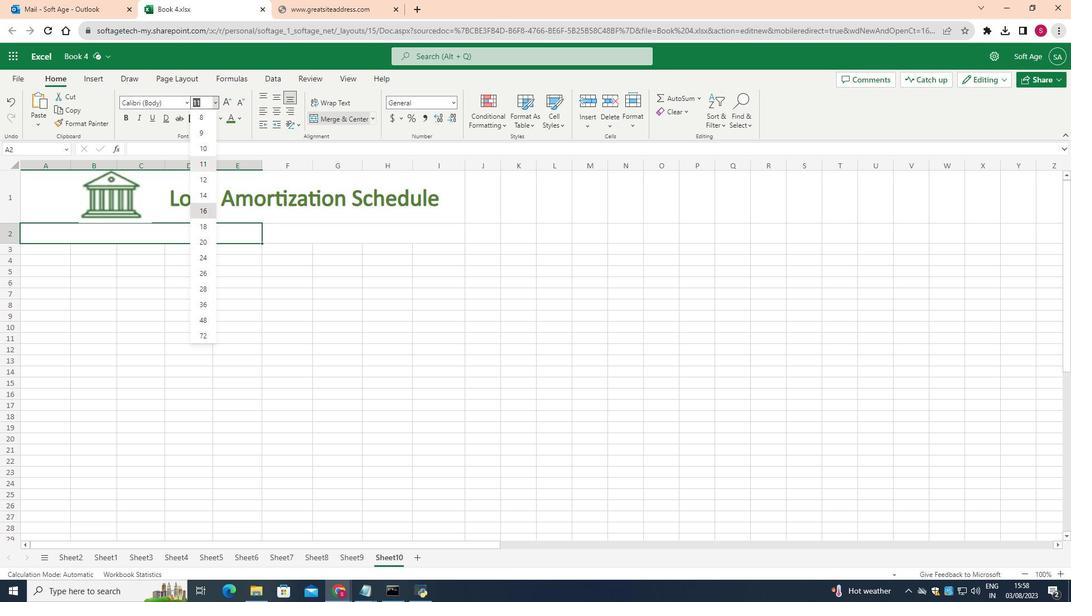 
Action: Mouse moved to (96, 229)
Screenshot: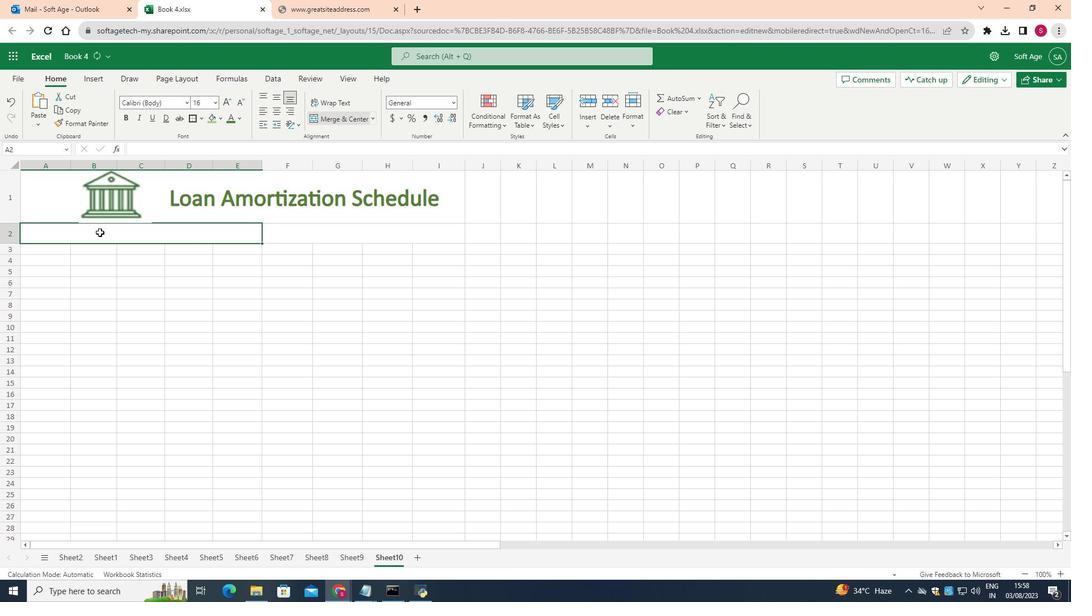 
Action: Mouse pressed left at (96, 229)
Screenshot: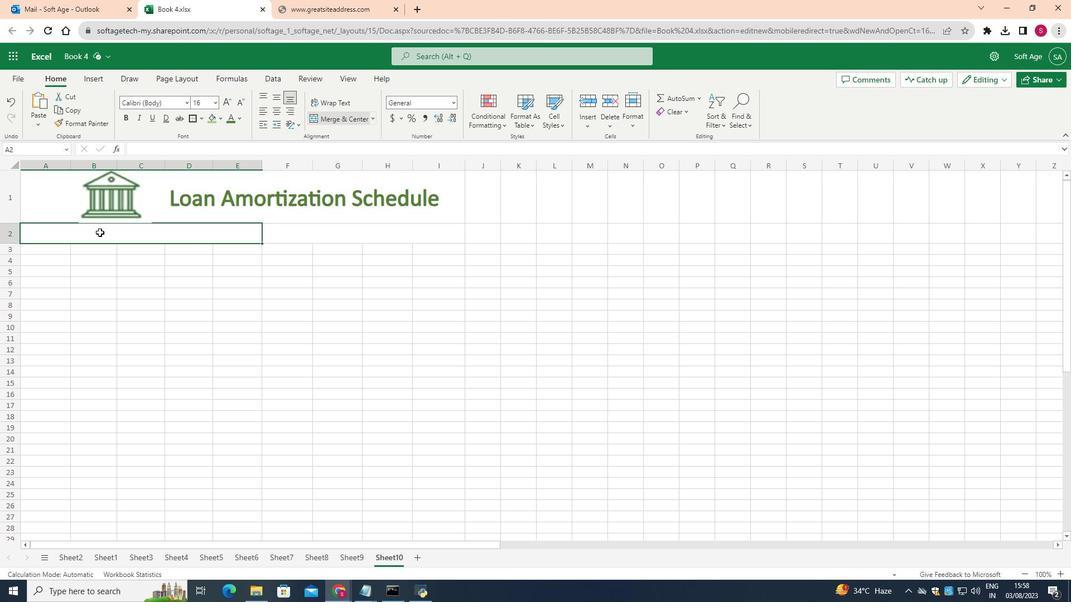 
Action: Mouse pressed left at (96, 229)
Screenshot: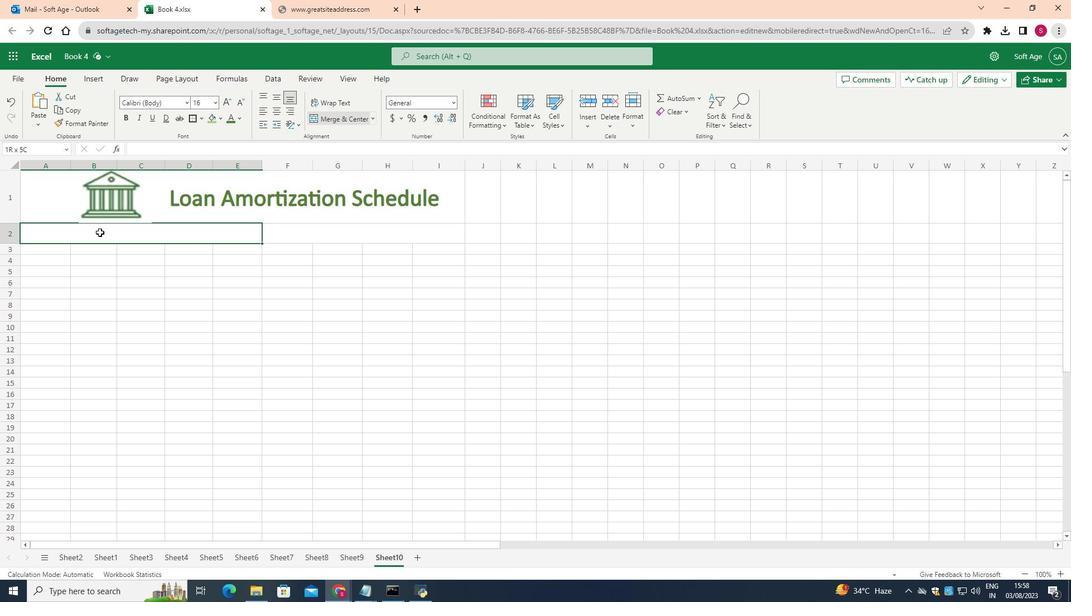 
Action: Key pressed <Key.shift><Key.shift><Key.shift><Key.shift><Key.shift><Key.shift><Key.shift><Key.shift><Key.shift><Key.shift><Key.shift>Enter<Key.space><Key.shift>Values
Screenshot: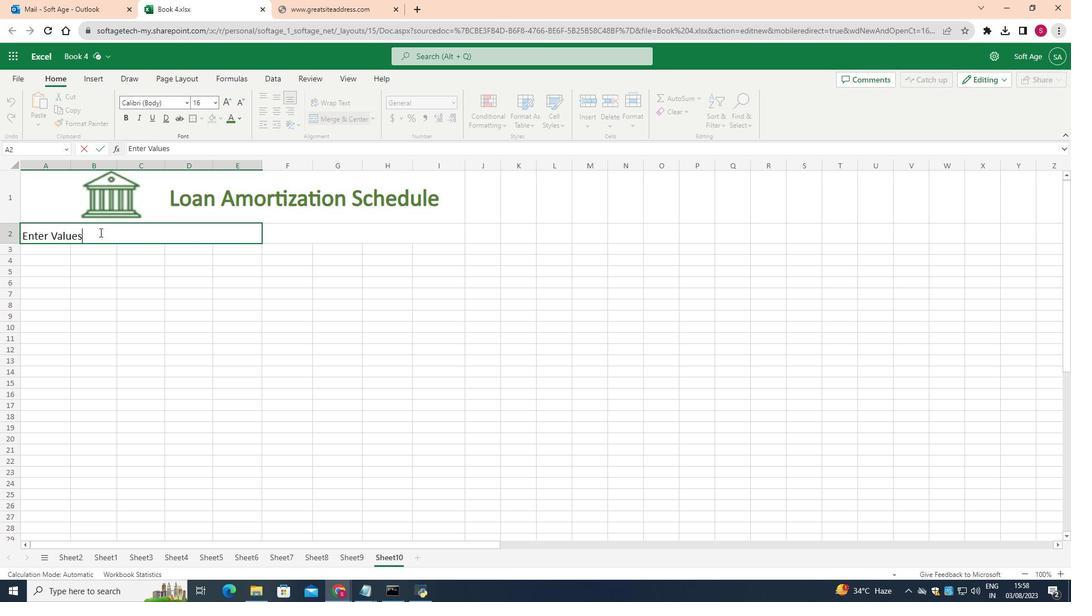 
Action: Mouse moved to (331, 235)
Screenshot: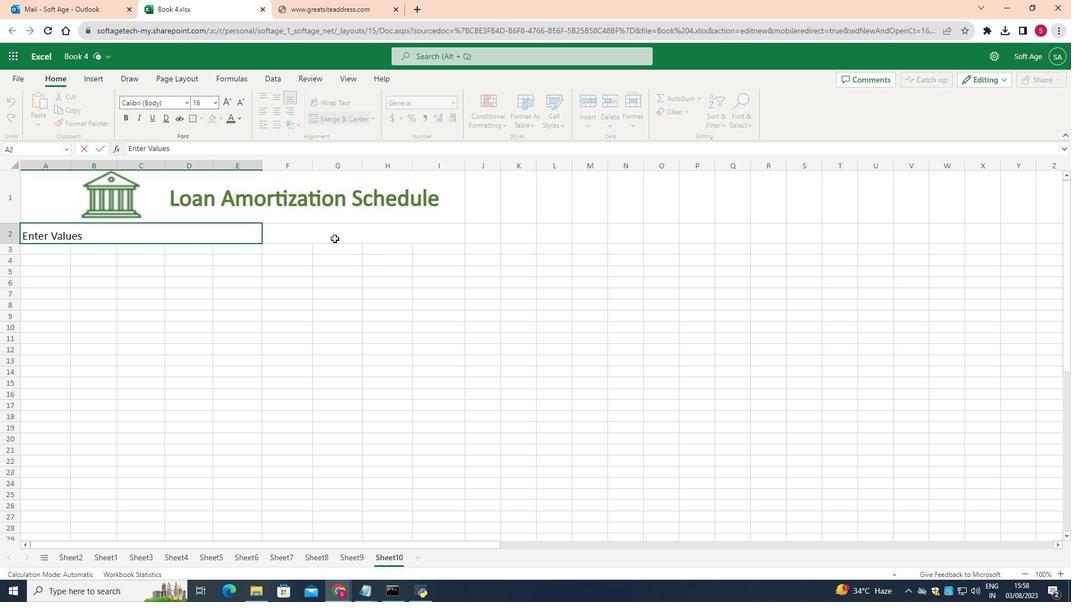 
Action: Mouse pressed left at (331, 235)
Screenshot: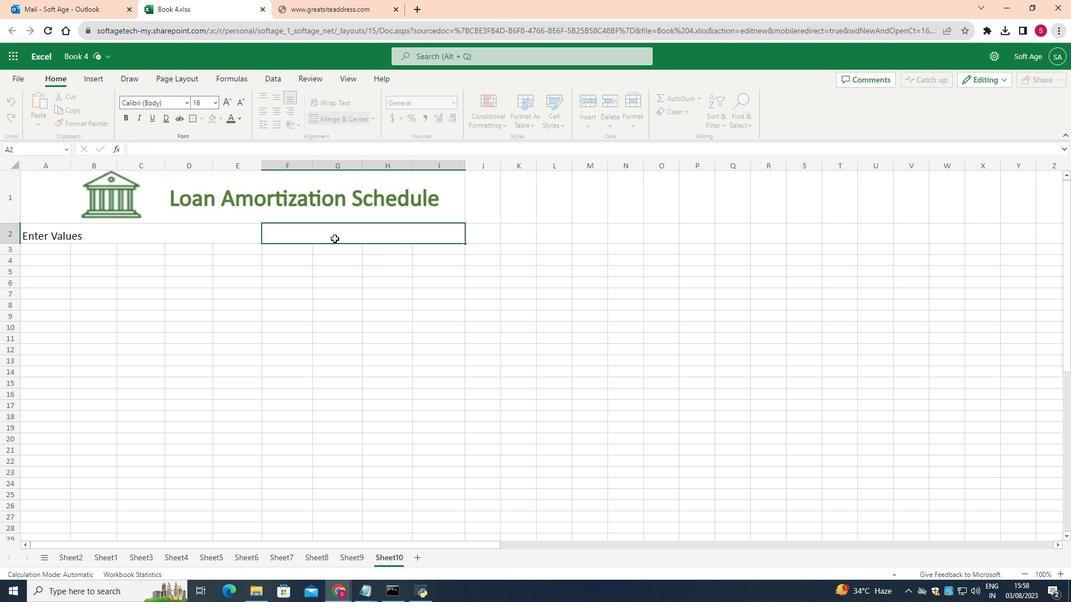 
Action: Key pressed <Key.shift>Loan<Key.space><Key.shift>Summary
Screenshot: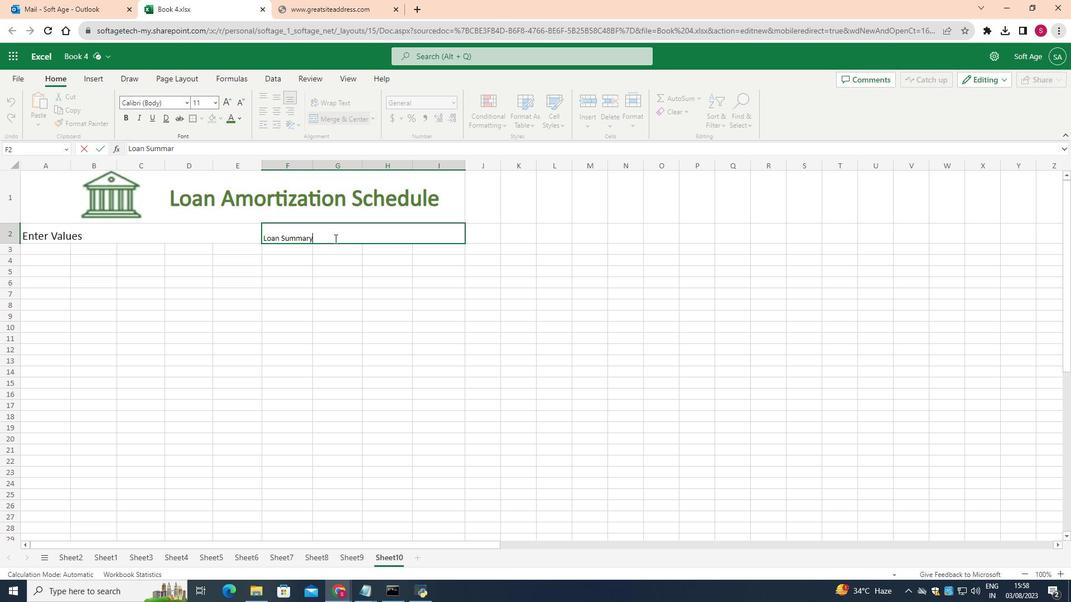 
Action: Mouse moved to (231, 329)
Screenshot: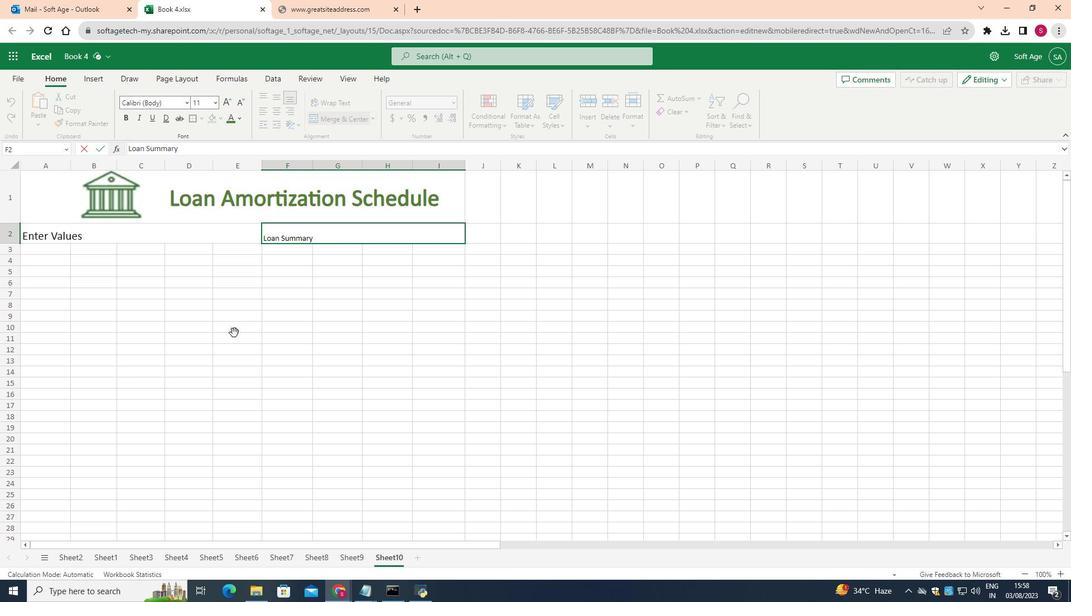 
Action: Mouse pressed left at (231, 329)
Screenshot: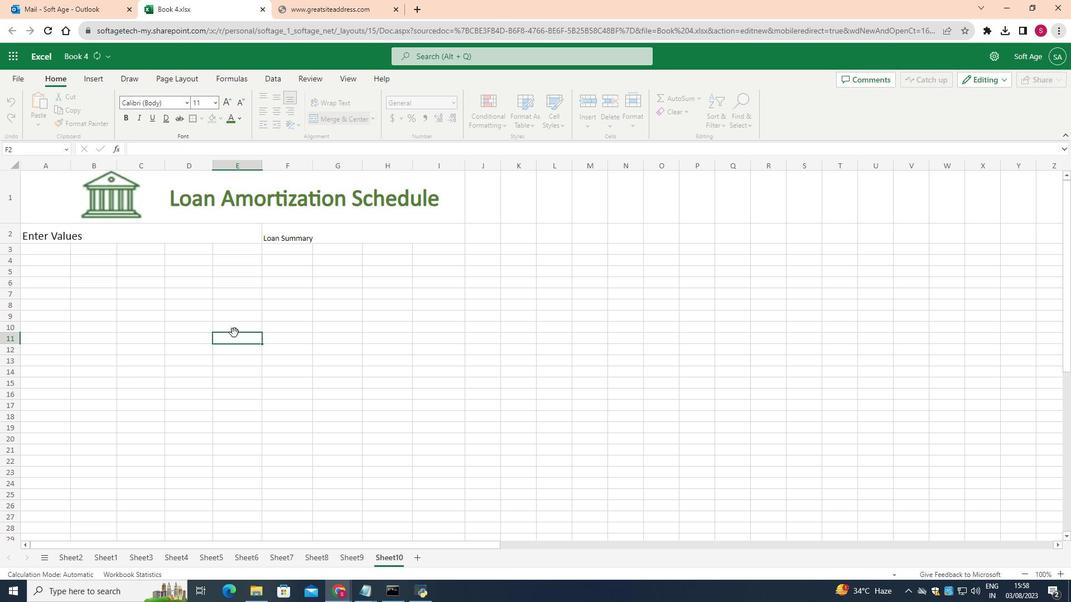 
Action: Mouse moved to (286, 235)
Screenshot: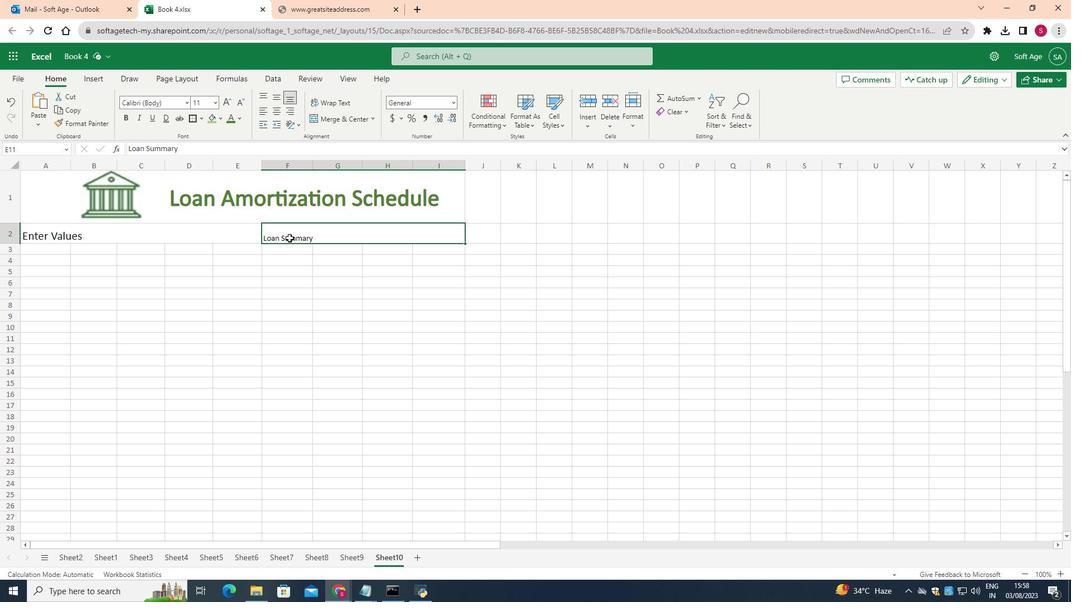
Action: Mouse pressed left at (286, 235)
Screenshot: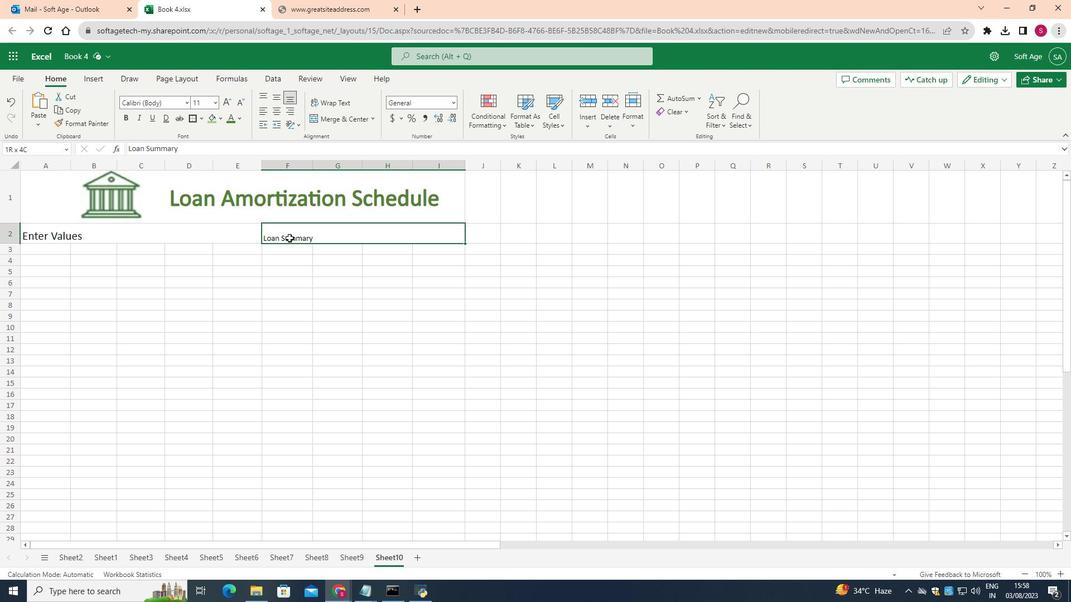 
Action: Mouse moved to (213, 96)
Screenshot: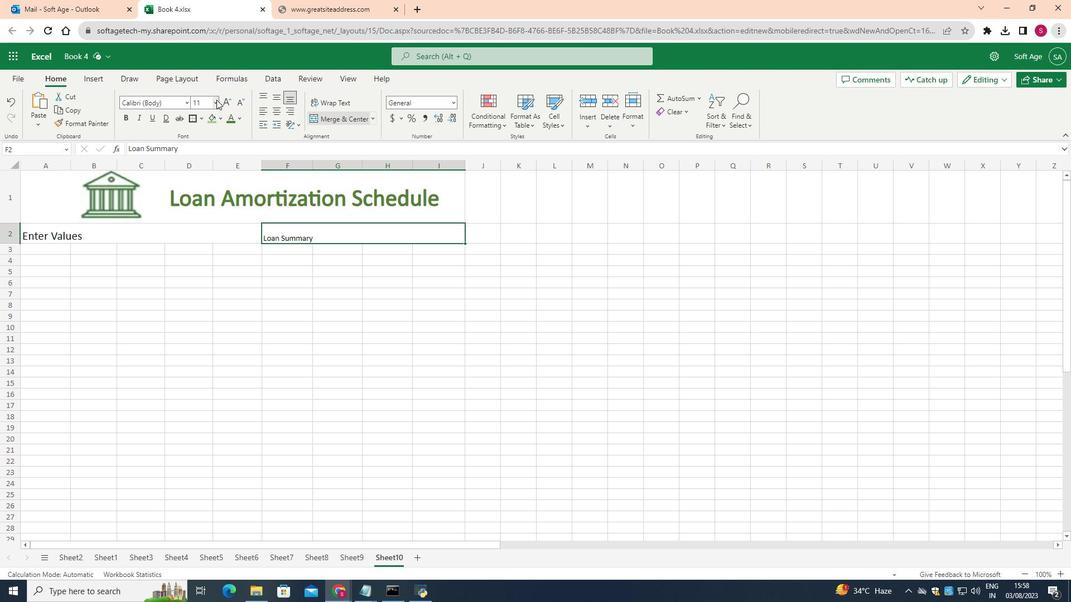 
Action: Mouse pressed left at (213, 96)
Screenshot: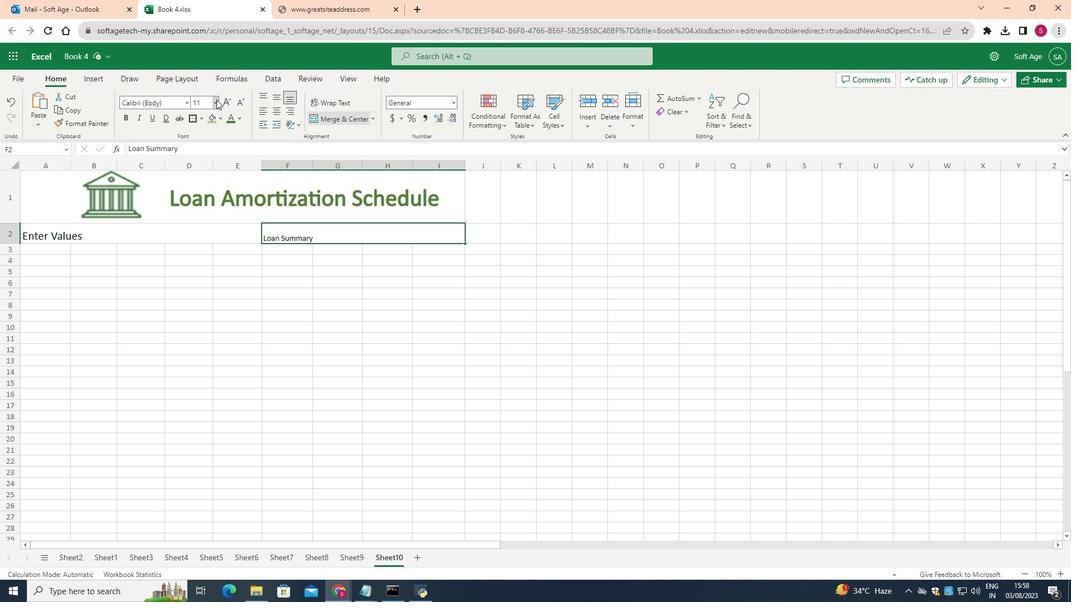 
Action: Mouse moved to (201, 203)
Screenshot: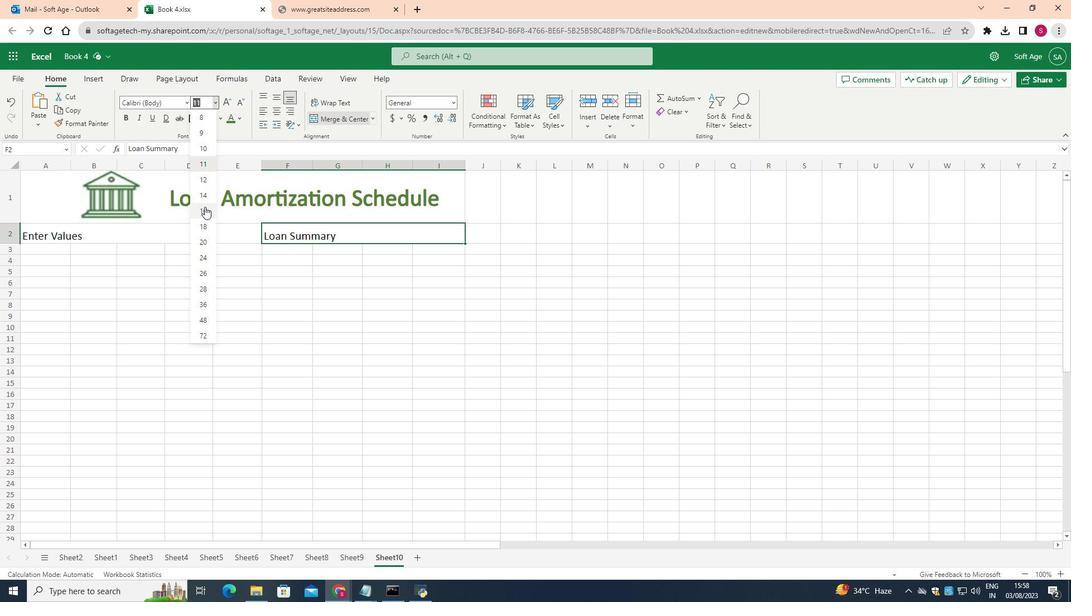 
Action: Mouse pressed left at (201, 203)
Screenshot: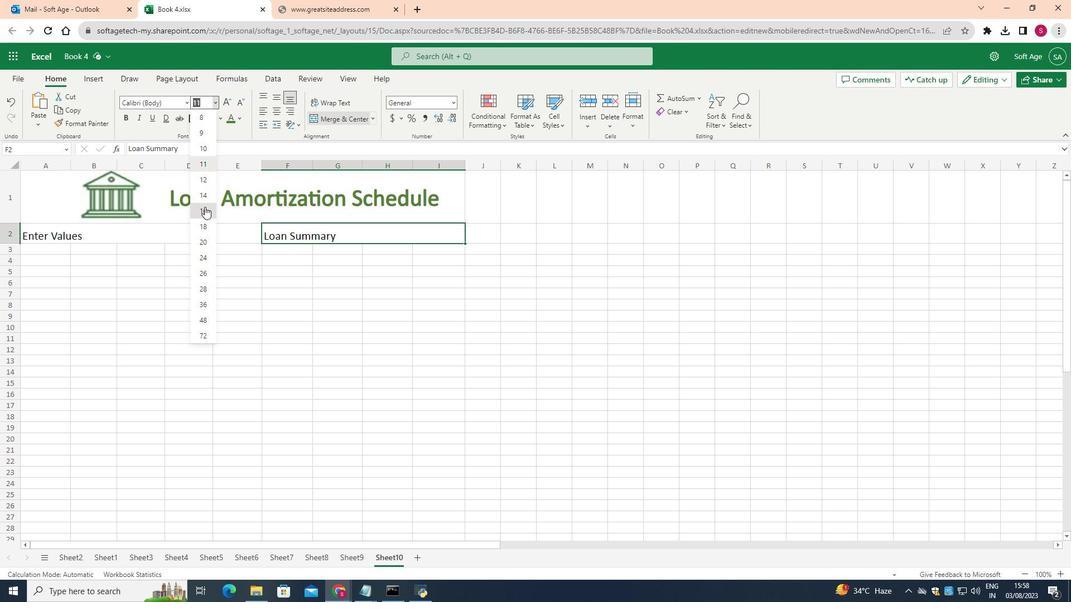 
Action: Mouse moved to (101, 231)
Screenshot: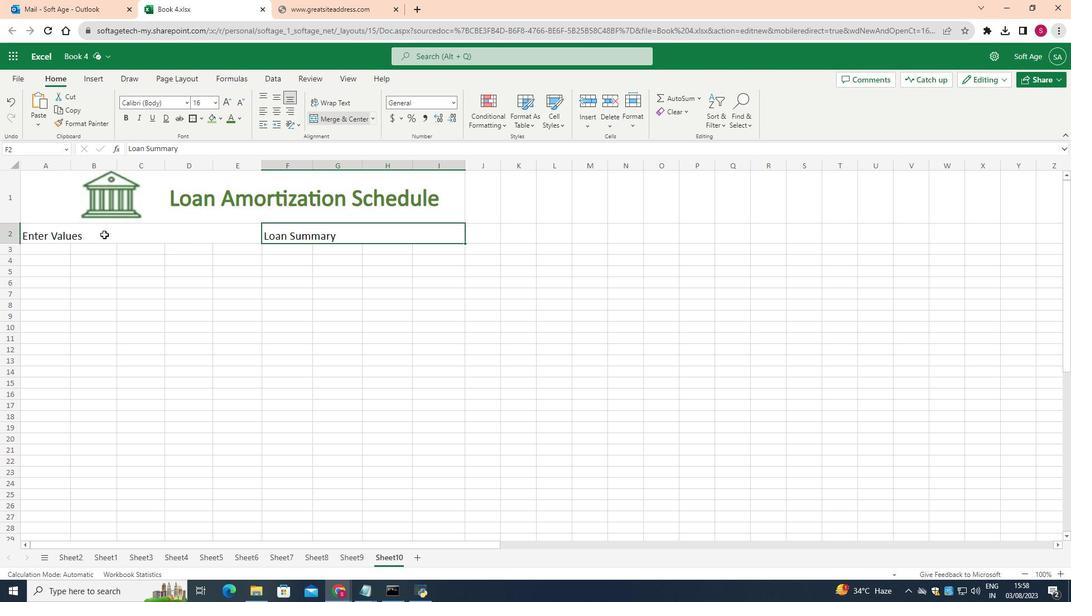 
Action: Mouse pressed left at (101, 231)
Screenshot: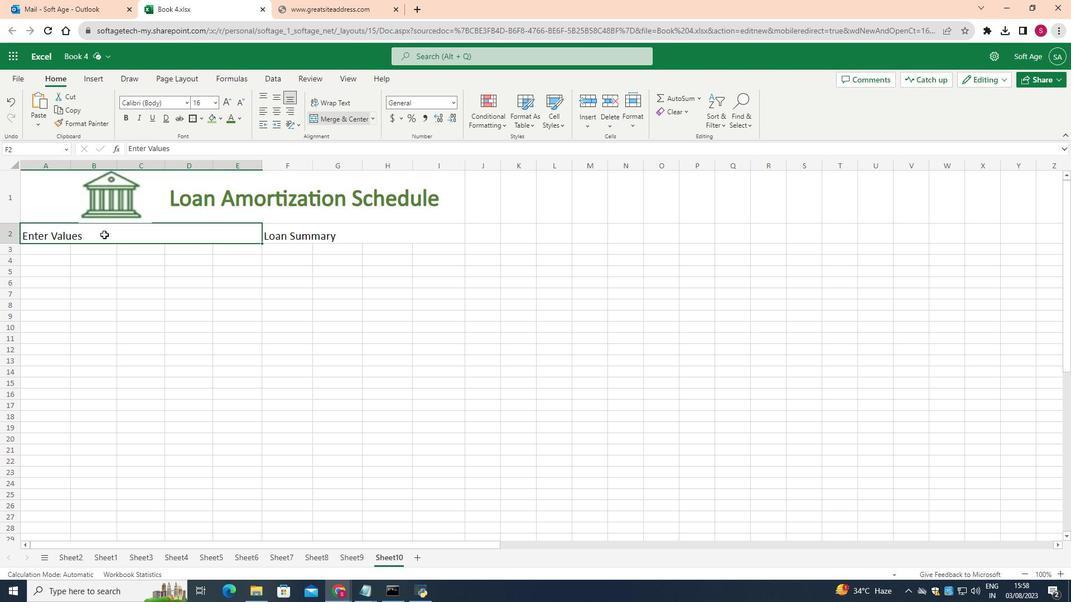 
Action: Mouse moved to (275, 91)
Screenshot: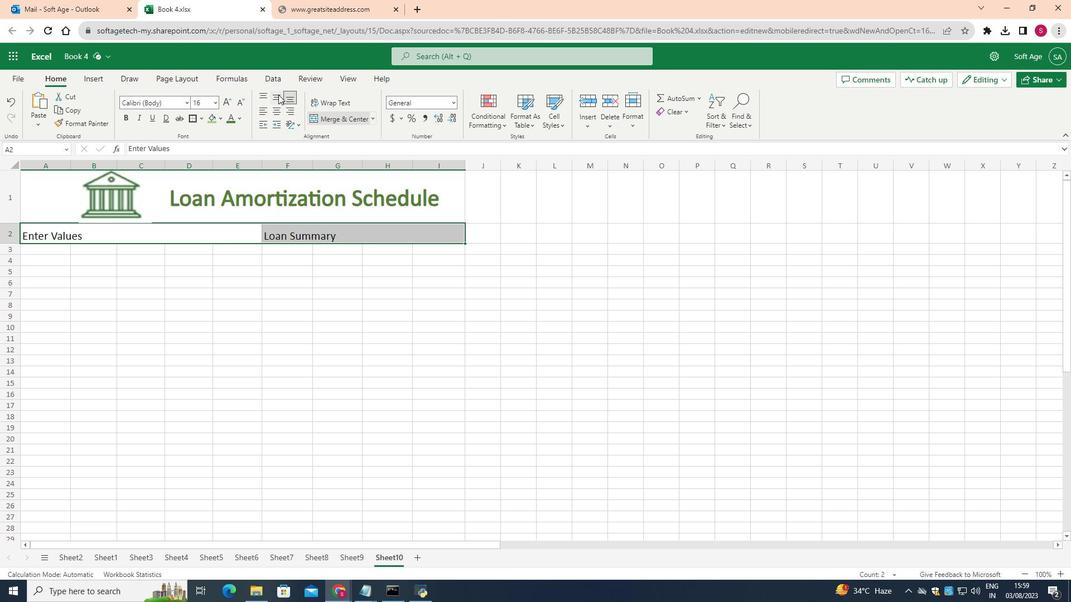 
Action: Mouse pressed left at (275, 91)
Screenshot: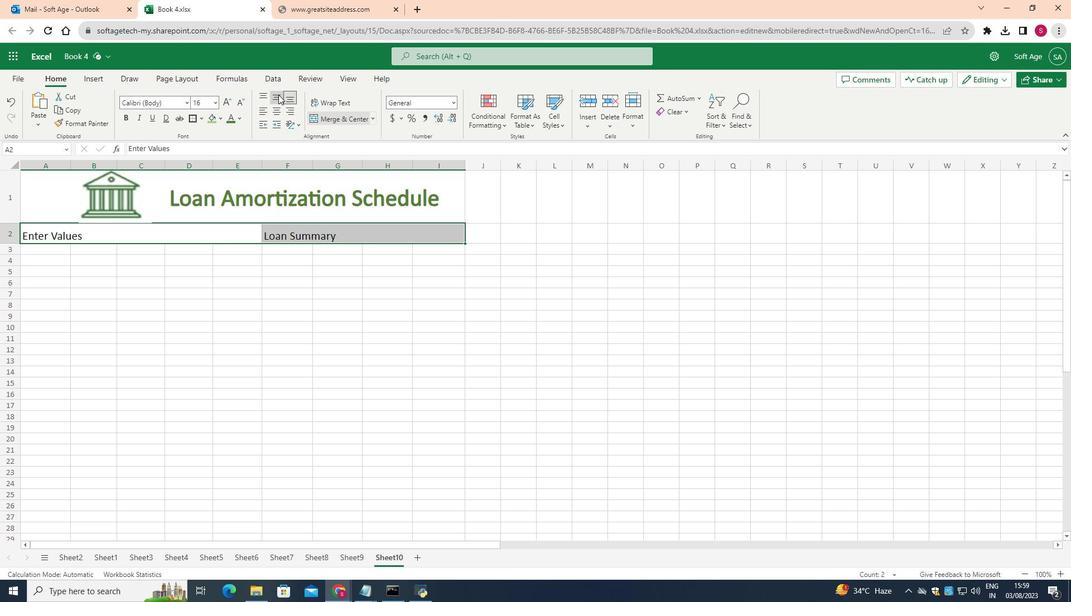 
Action: Mouse moved to (123, 109)
Screenshot: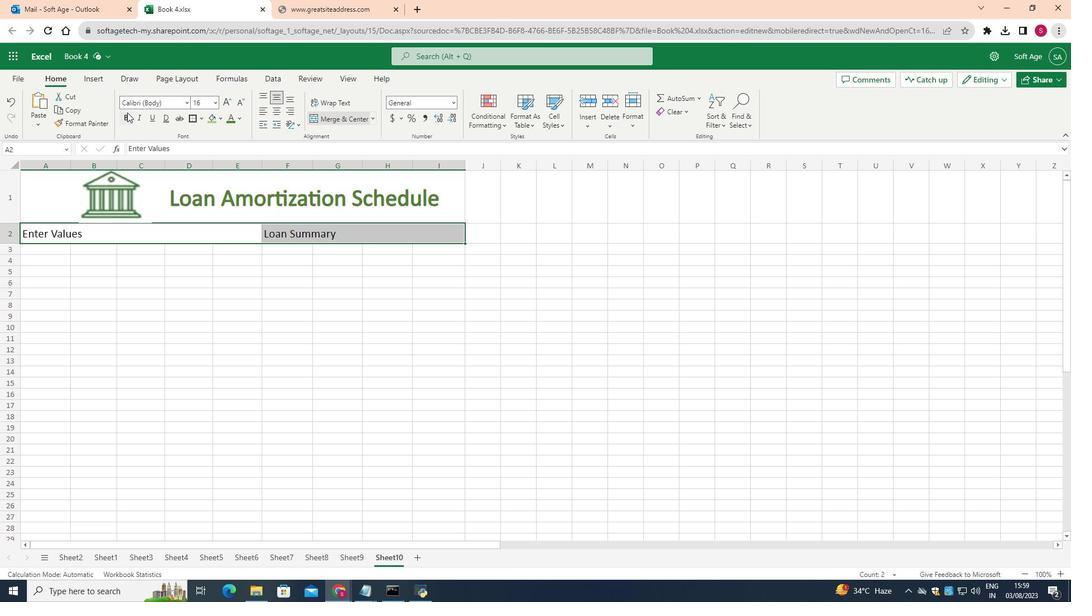 
Action: Mouse pressed left at (123, 109)
Screenshot: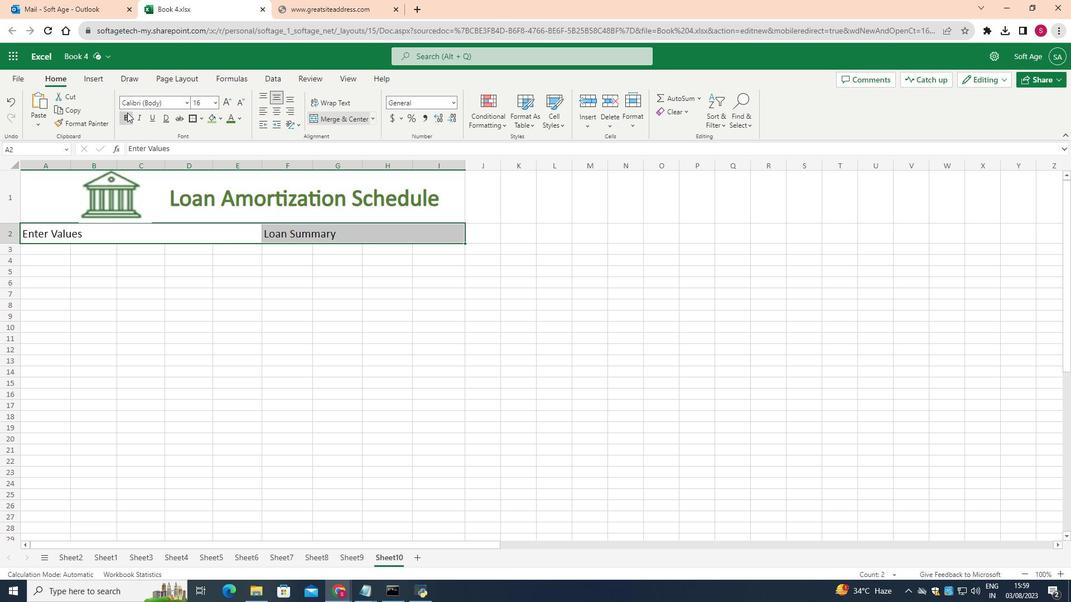 
Action: Mouse moved to (236, 114)
Screenshot: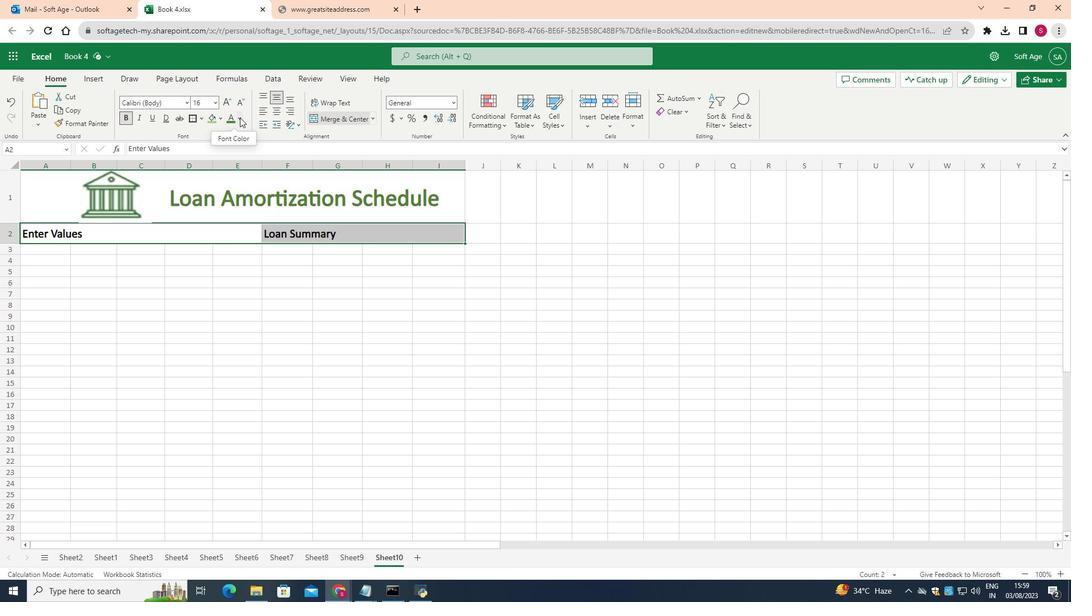 
Action: Mouse pressed left at (236, 114)
Screenshot: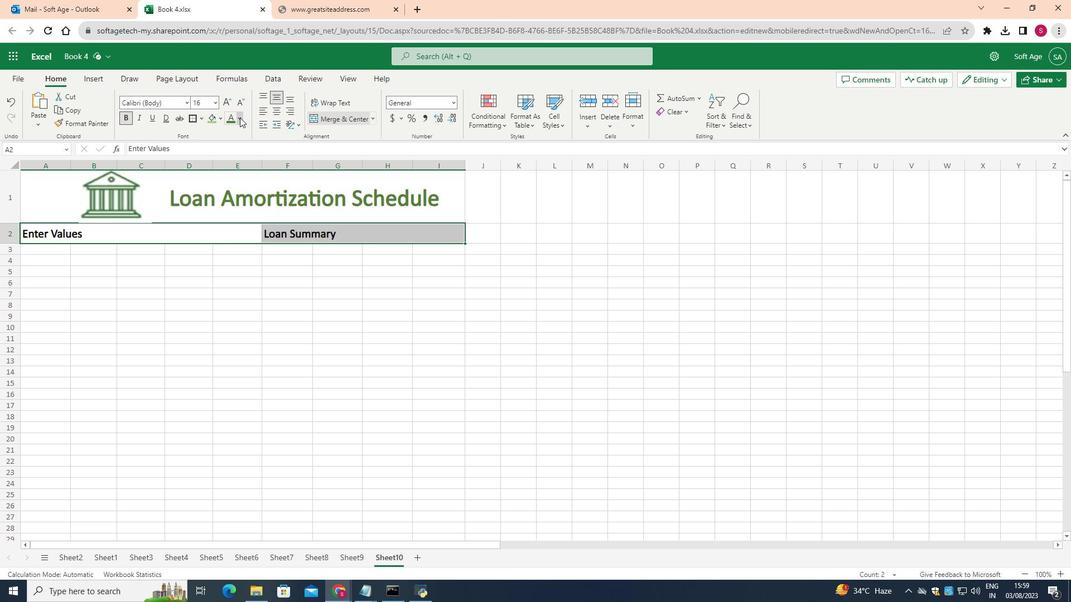 
Action: Mouse moved to (348, 221)
Screenshot: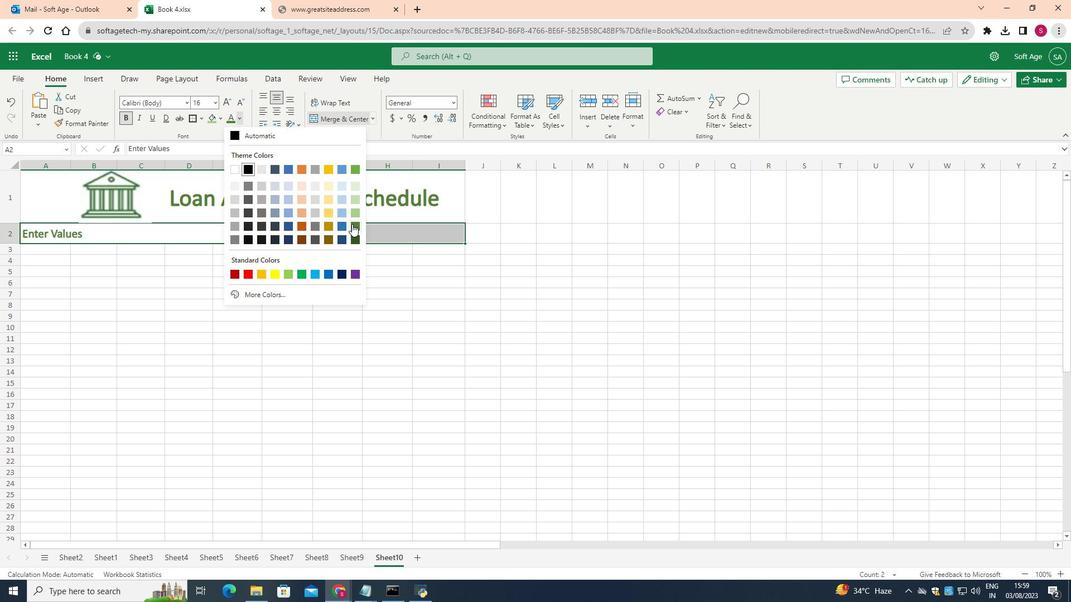 
Action: Mouse pressed left at (348, 221)
Screenshot: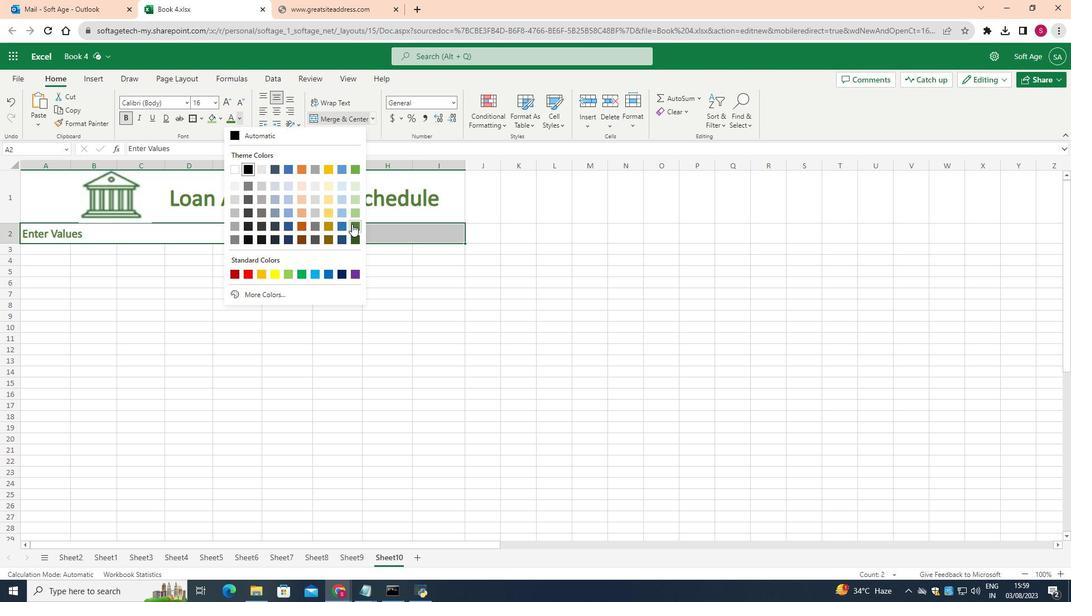 
Action: Mouse moved to (243, 276)
Screenshot: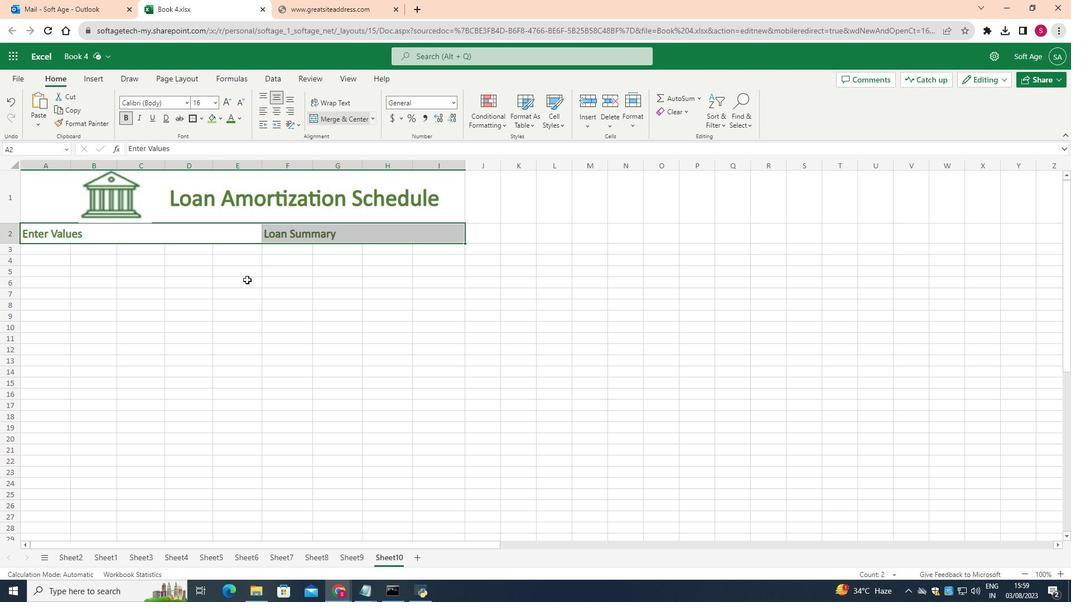 
Action: Mouse pressed left at (243, 276)
Screenshot: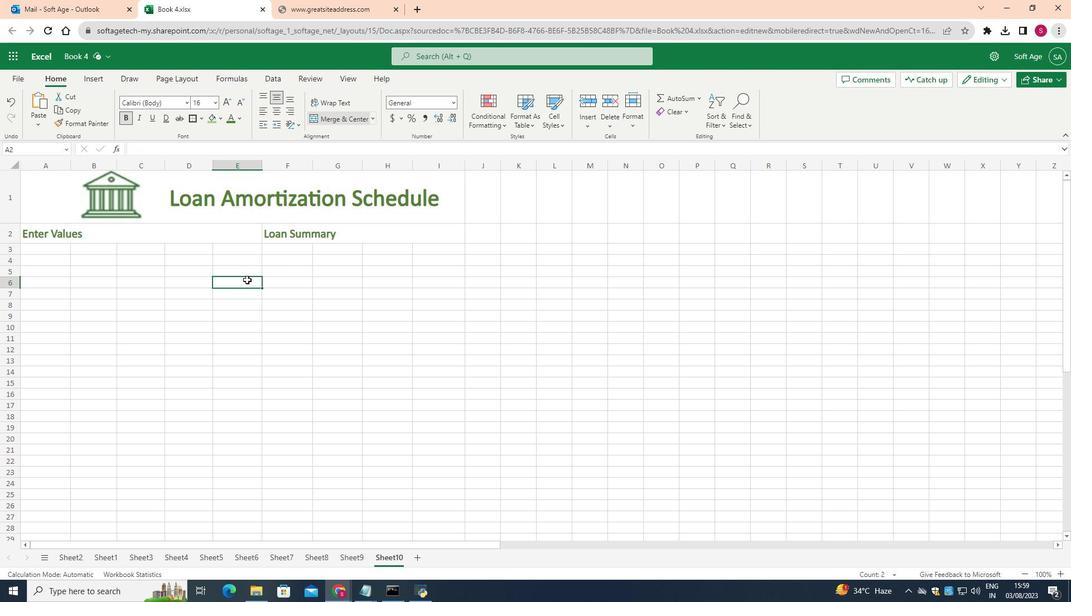 
Action: Mouse moved to (185, 236)
Screenshot: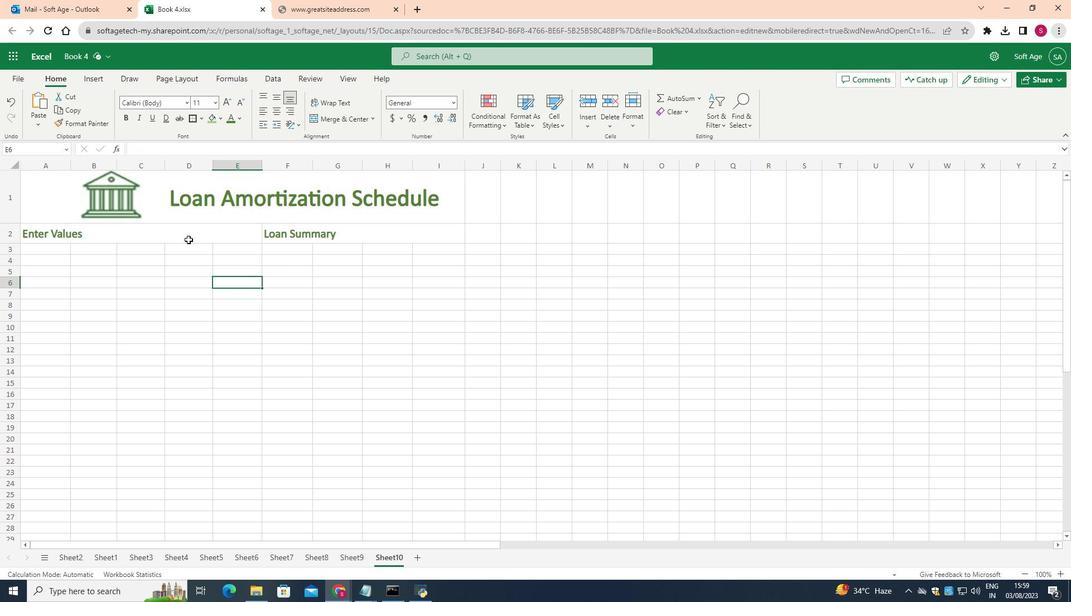 
Action: Mouse pressed left at (185, 236)
Screenshot: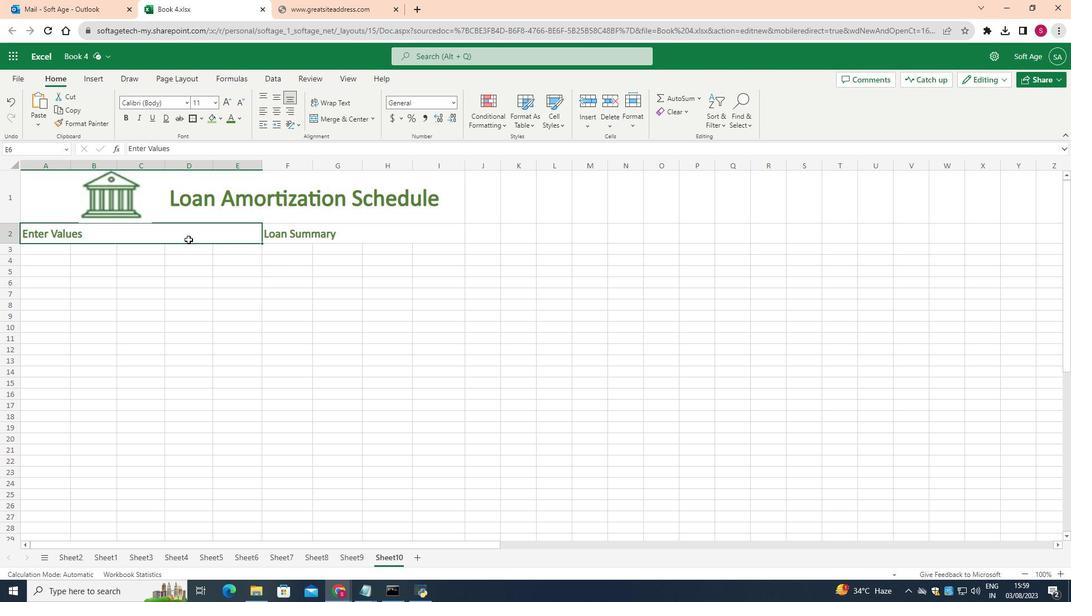 
Action: Mouse pressed left at (185, 236)
Screenshot: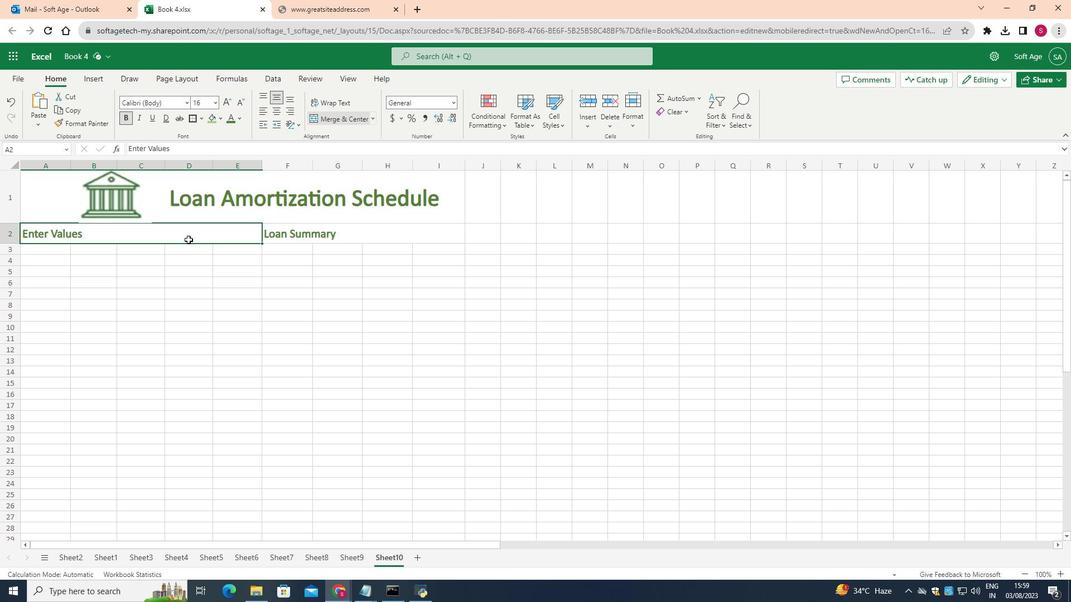
Action: Mouse moved to (199, 112)
Screenshot: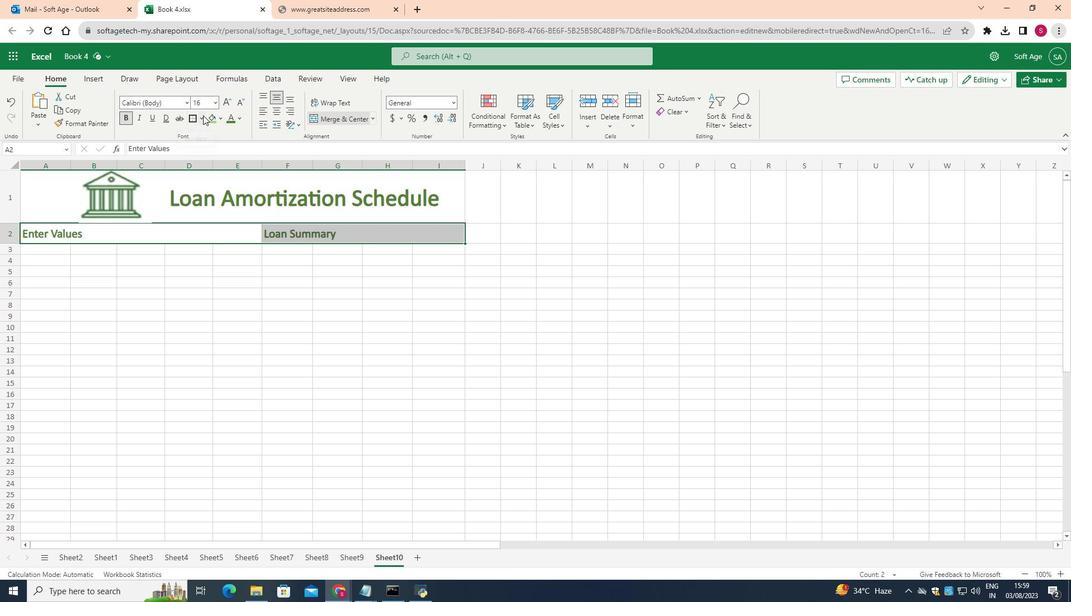 
Action: Mouse pressed left at (199, 112)
Screenshot: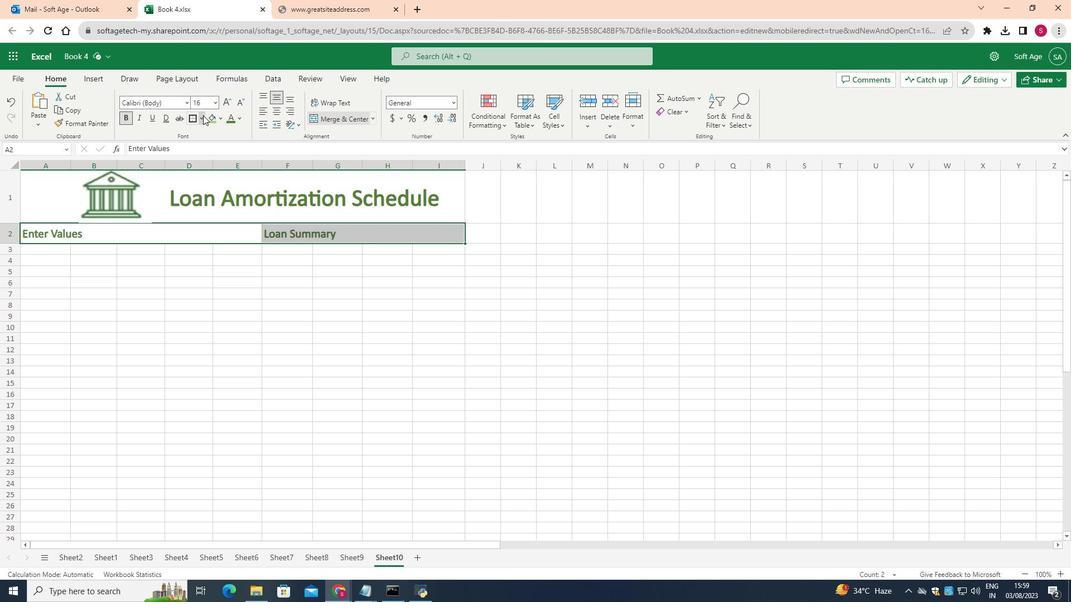 
Action: Mouse moved to (288, 158)
Screenshot: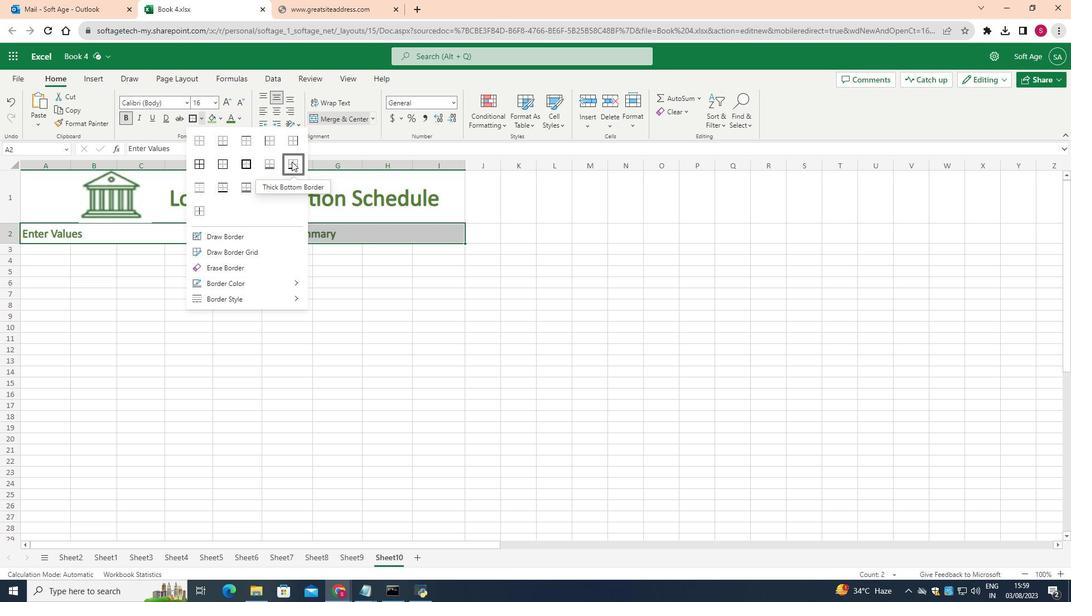 
Action: Mouse pressed left at (288, 158)
Screenshot: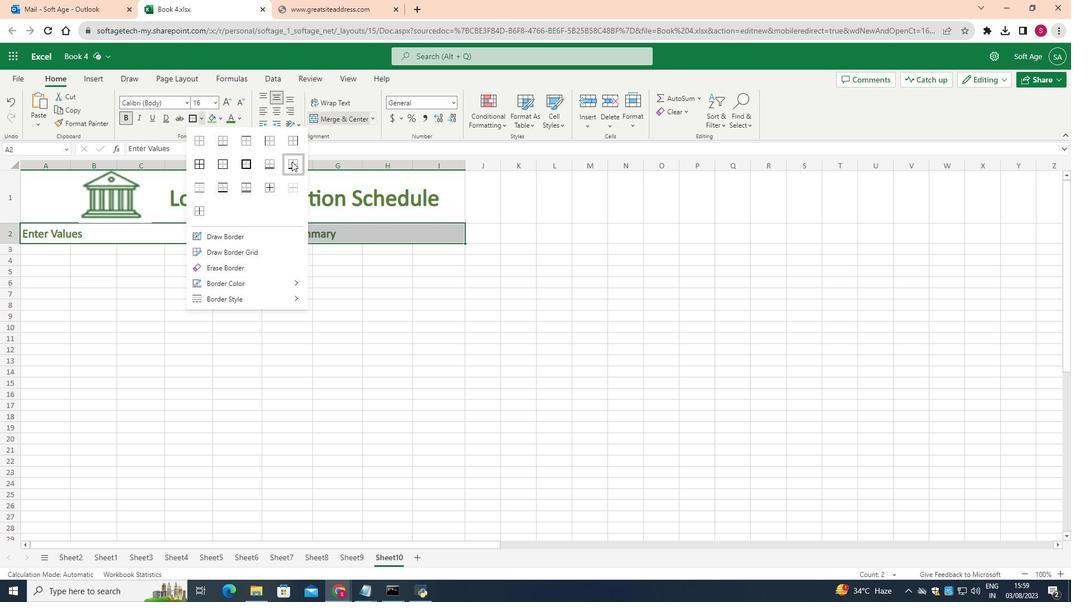 
Action: Mouse moved to (199, 113)
Screenshot: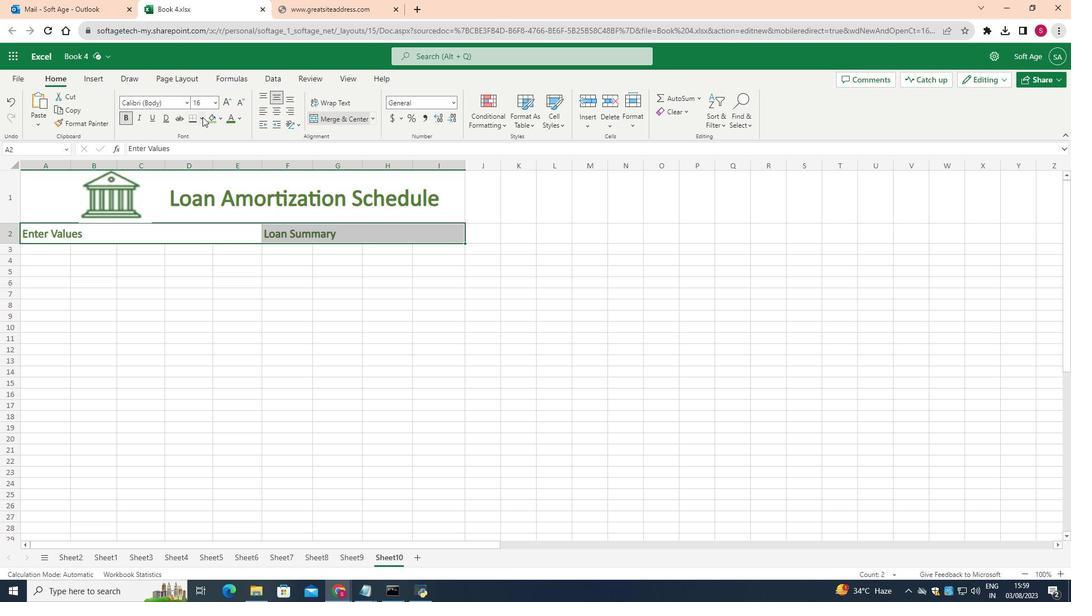 
Action: Mouse pressed left at (199, 113)
Screenshot: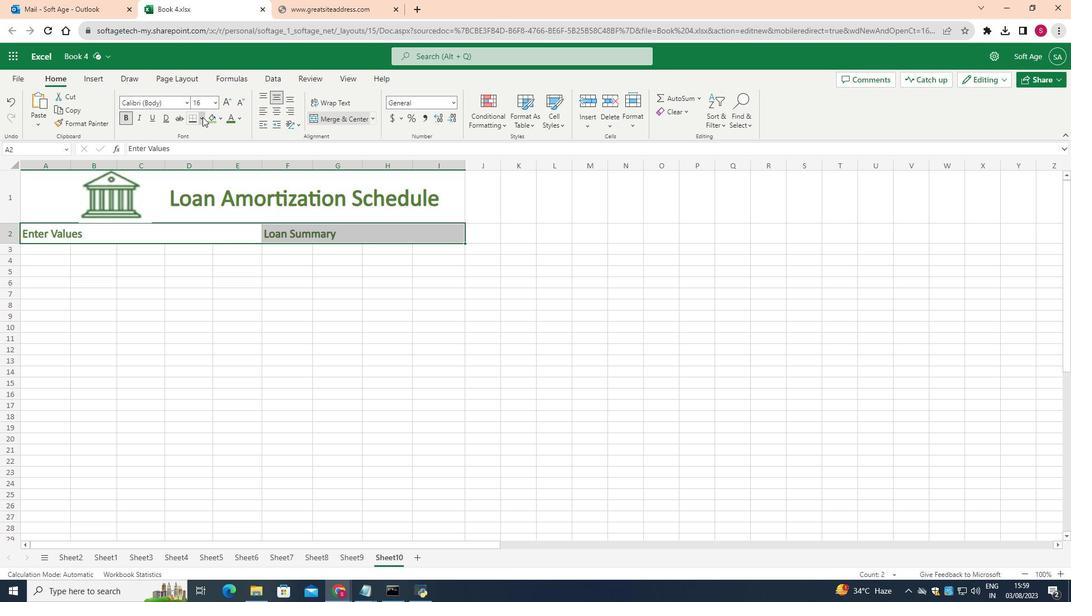 
Action: Mouse moved to (232, 279)
Screenshot: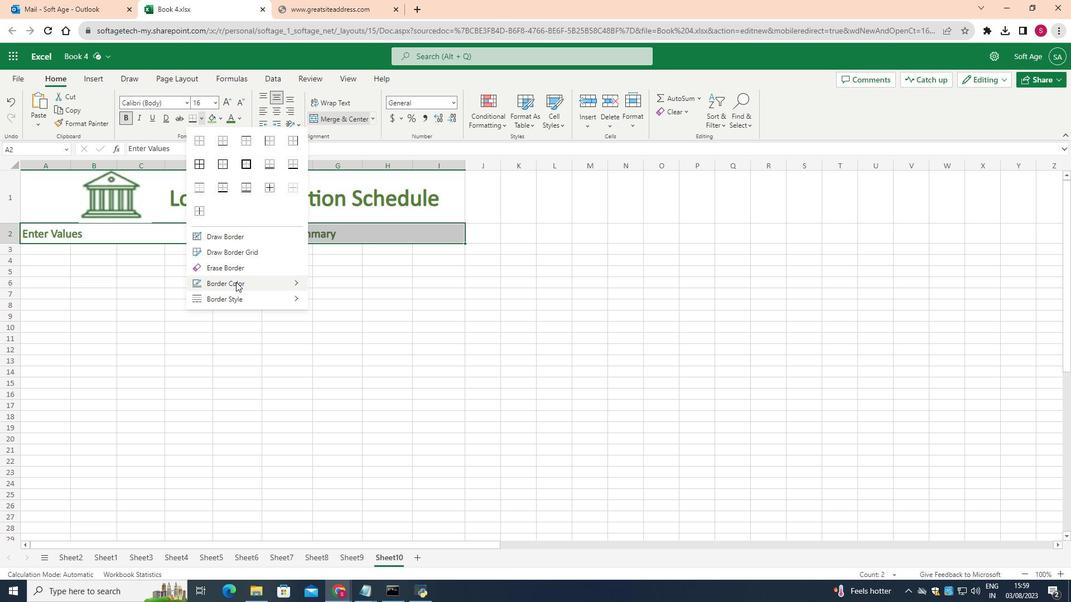 
Action: Mouse pressed left at (232, 279)
Screenshot: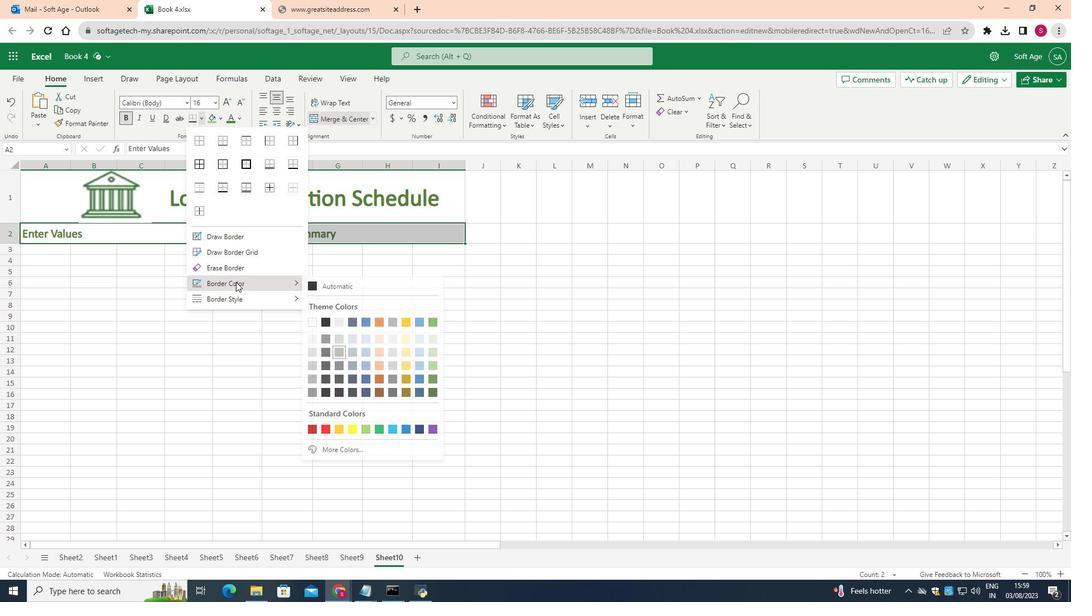 
Action: Mouse moved to (438, 376)
Screenshot: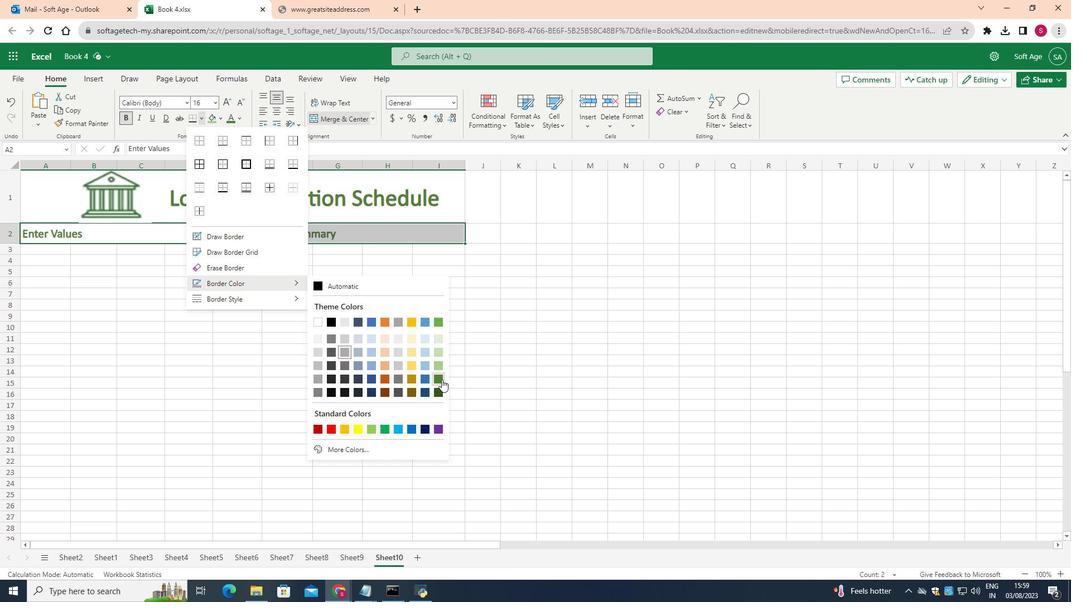 
Action: Mouse pressed left at (438, 376)
Screenshot: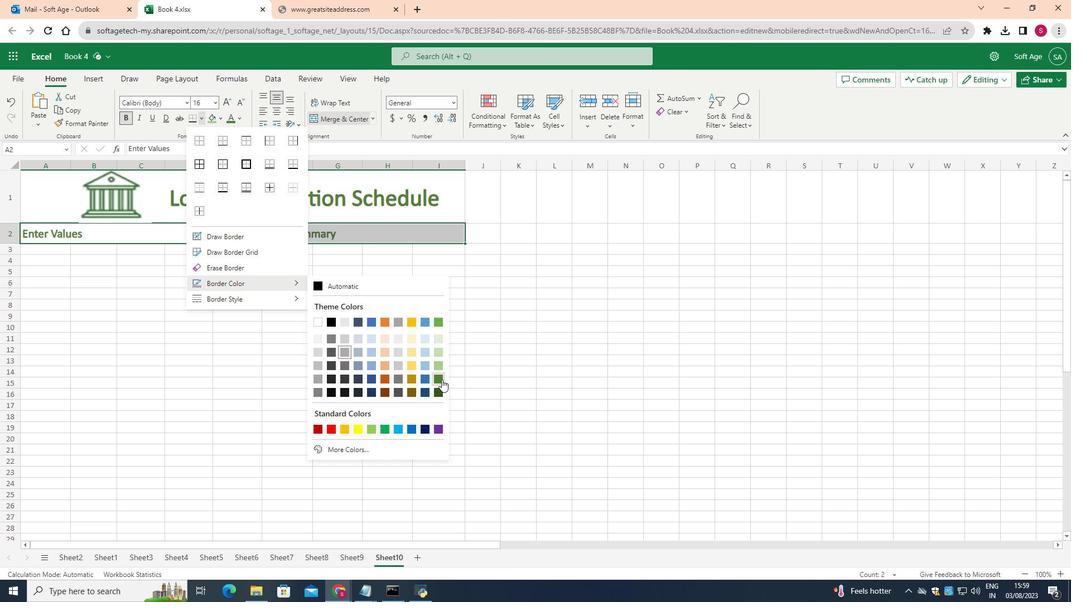 
Action: Mouse moved to (189, 114)
Screenshot: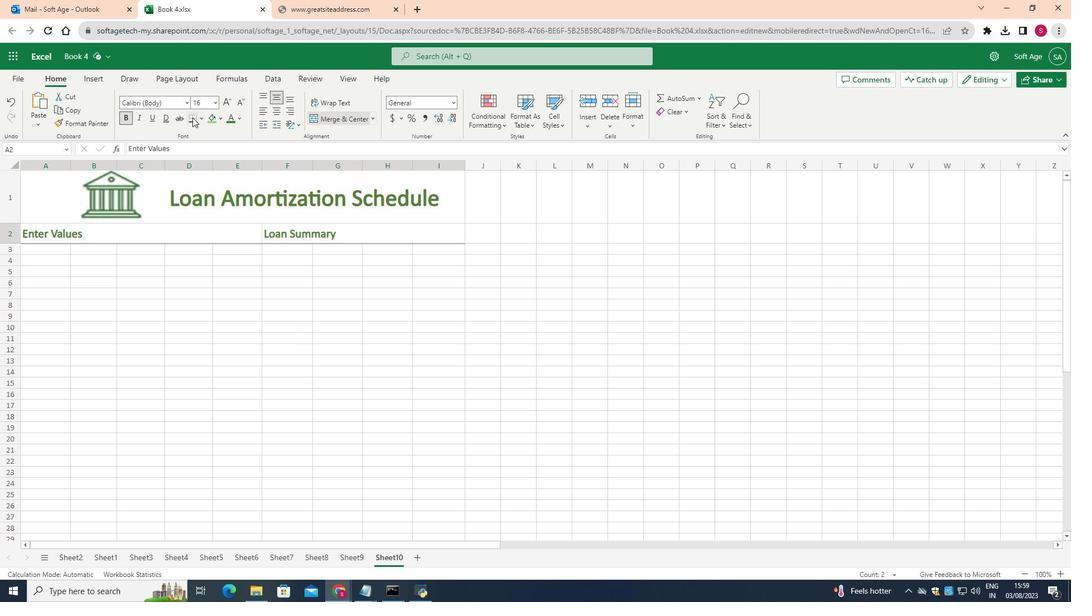 
Action: Mouse pressed left at (189, 114)
Screenshot: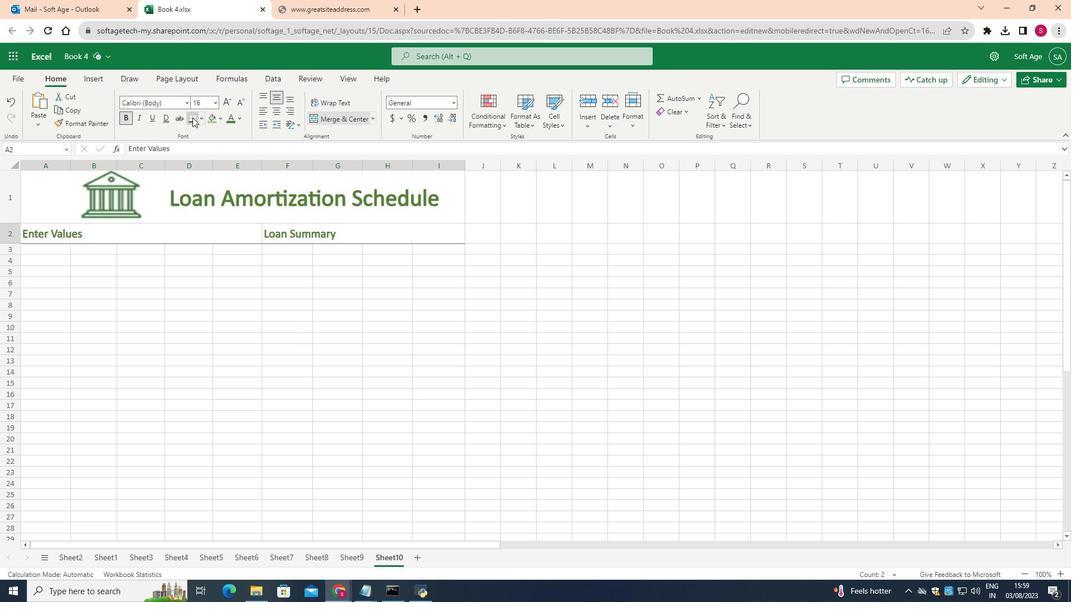 
Action: Mouse moved to (288, 315)
Screenshot: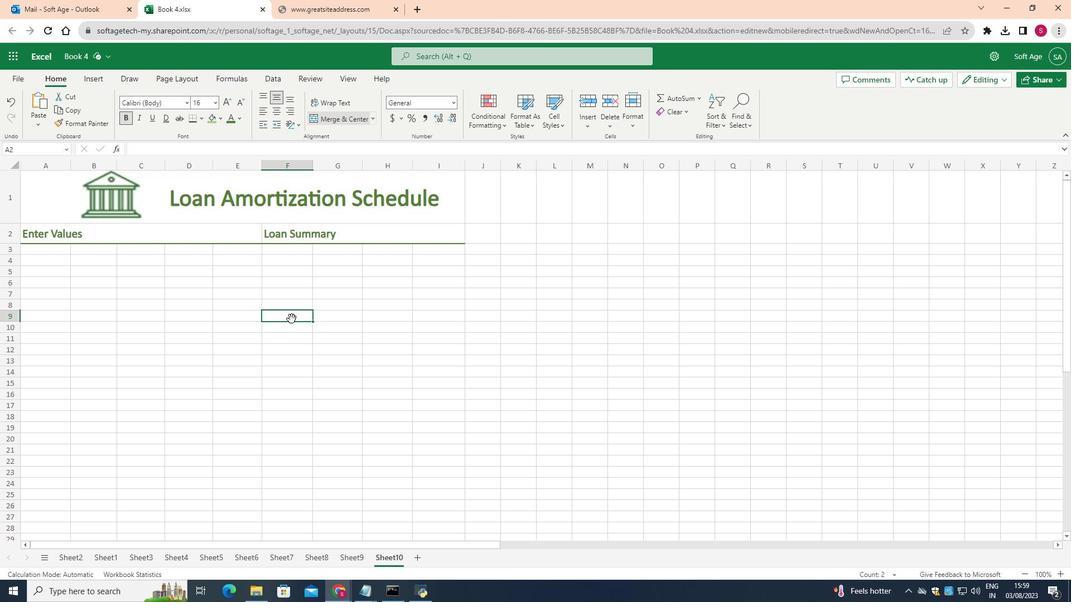 
Action: Mouse pressed left at (288, 315)
Screenshot: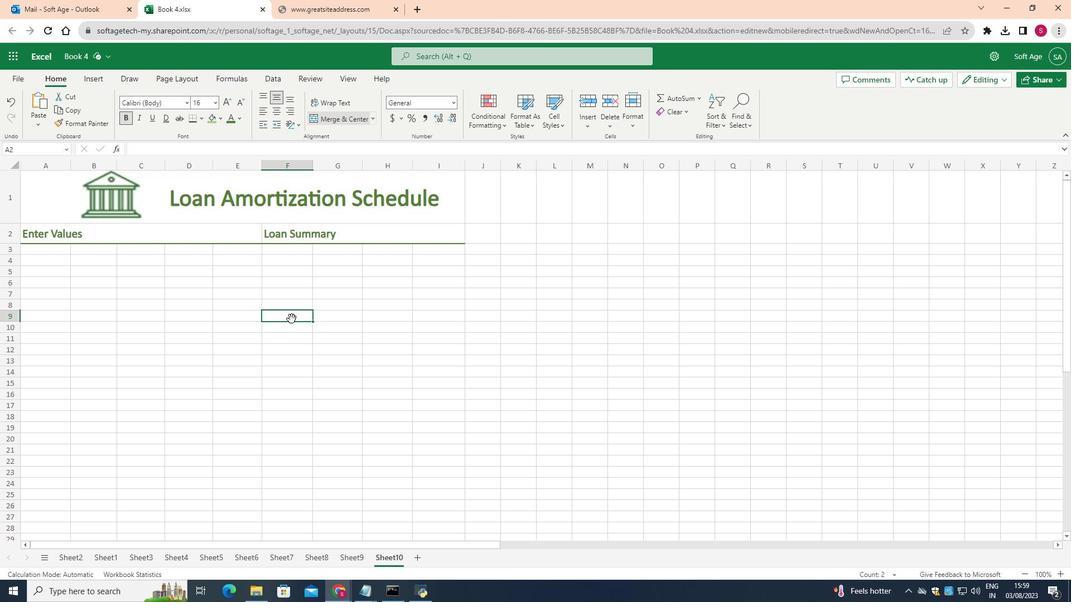 
Action: Mouse moved to (218, 234)
Screenshot: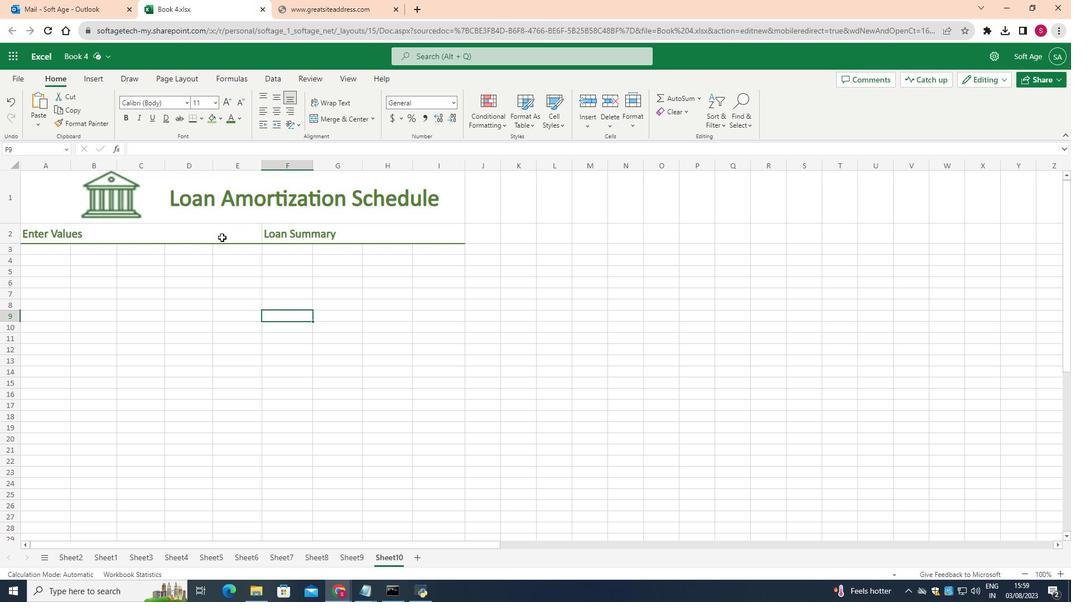 
Action: Mouse pressed left at (218, 234)
Screenshot: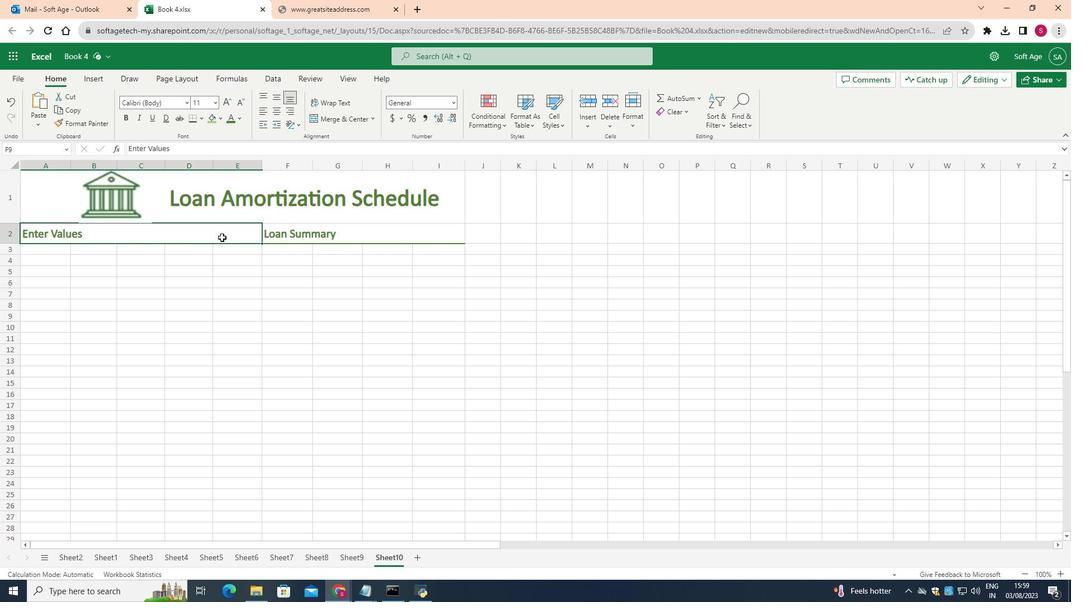 
Action: Mouse moved to (192, 116)
Screenshot: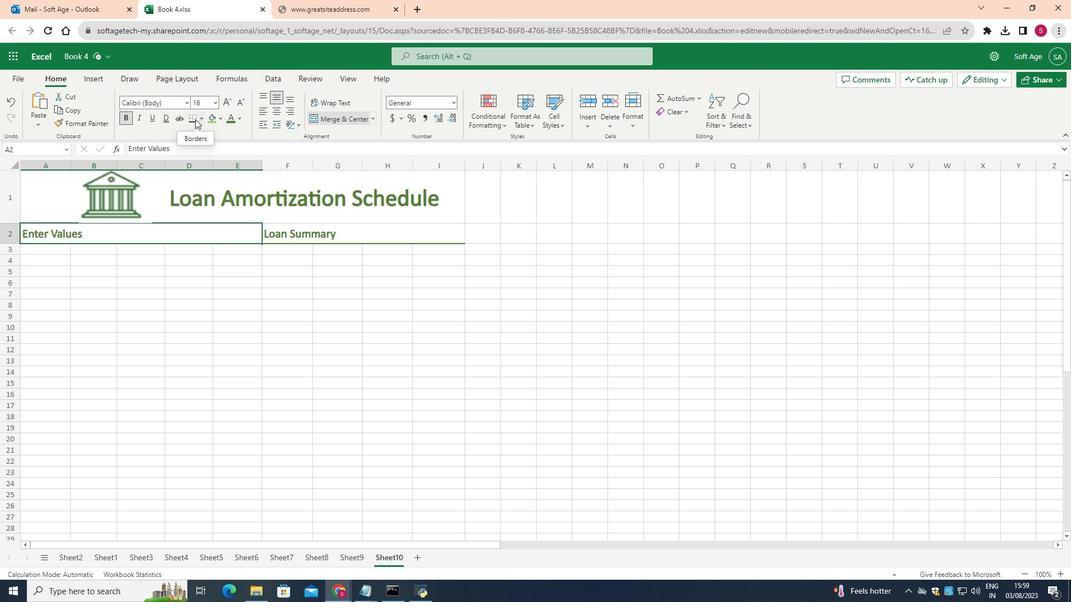 
Action: Mouse pressed left at (192, 116)
Screenshot: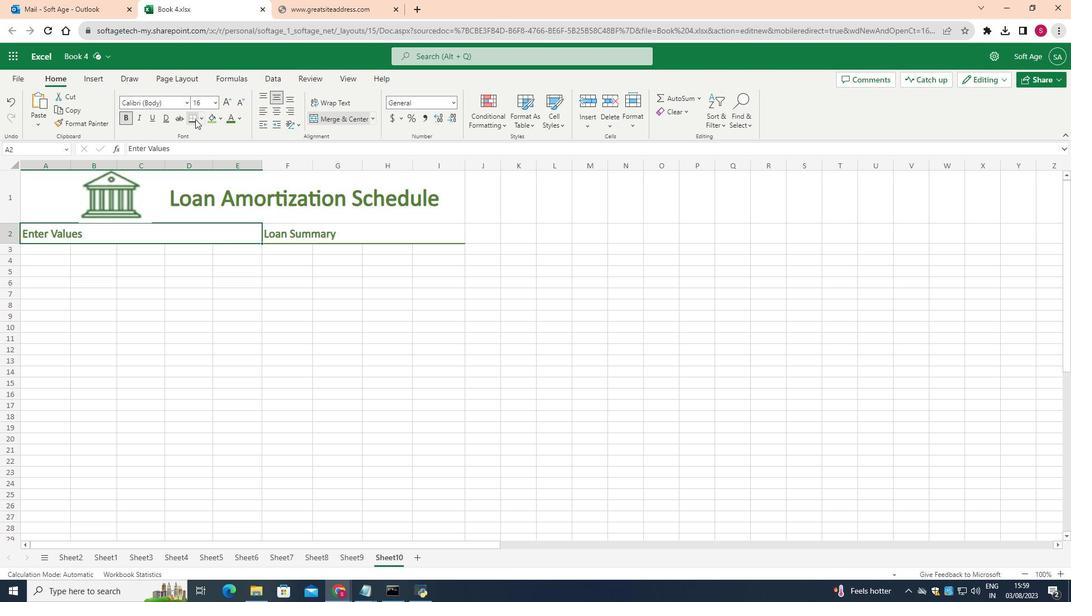 
Action: Mouse moved to (197, 111)
Screenshot: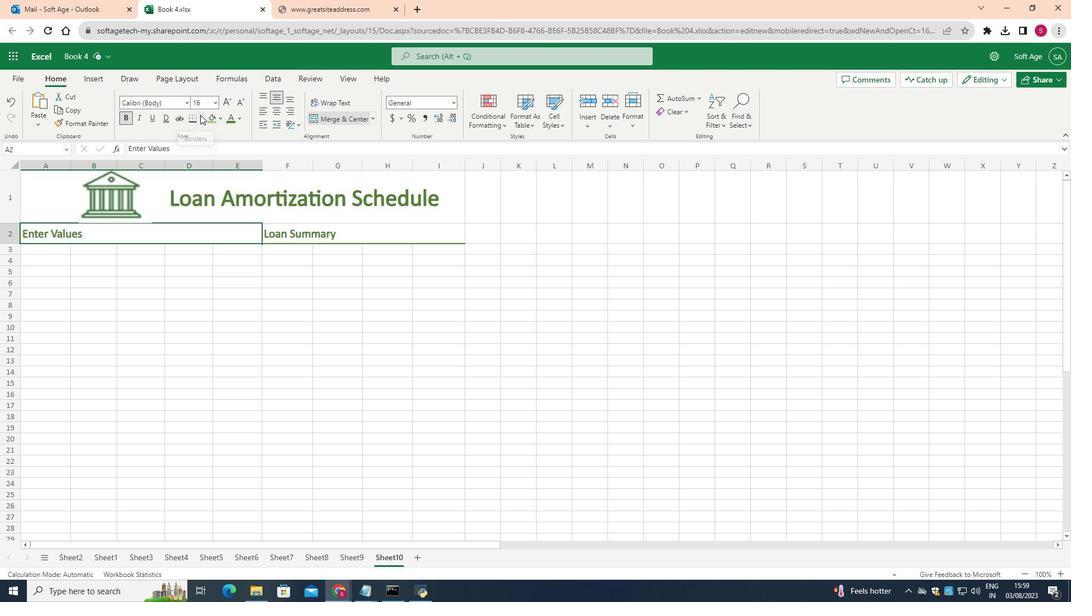 
Action: Mouse pressed left at (197, 111)
Screenshot: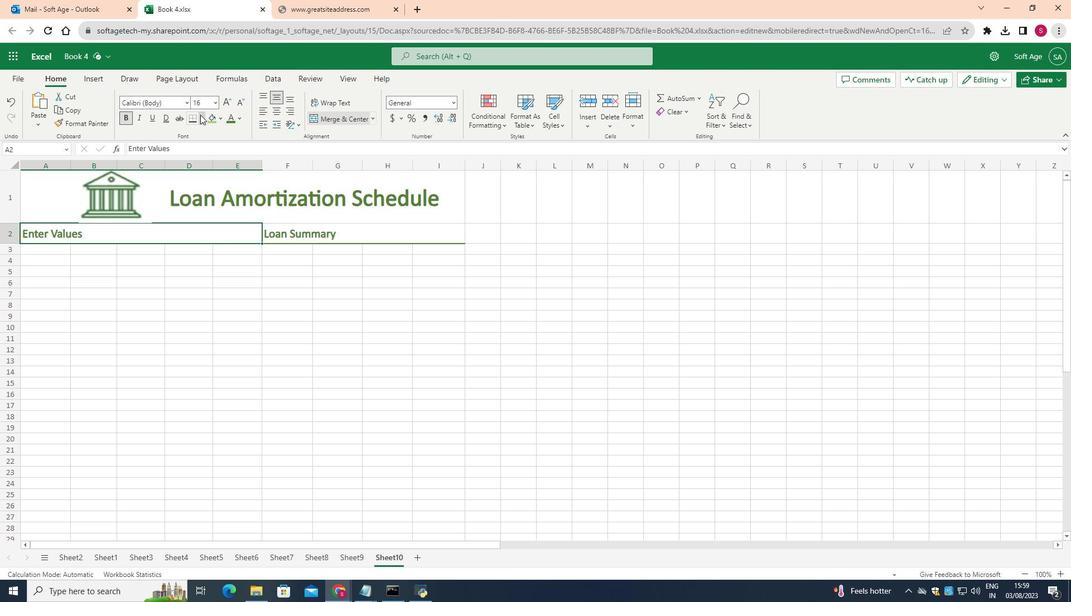 
Action: Mouse moved to (289, 140)
Screenshot: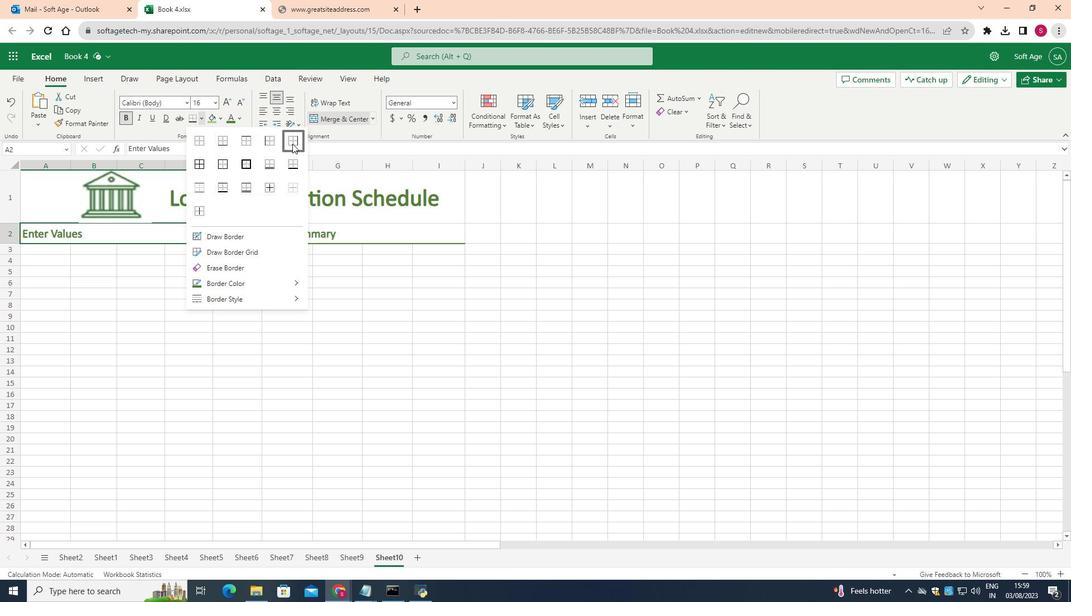 
Action: Mouse pressed left at (289, 140)
Screenshot: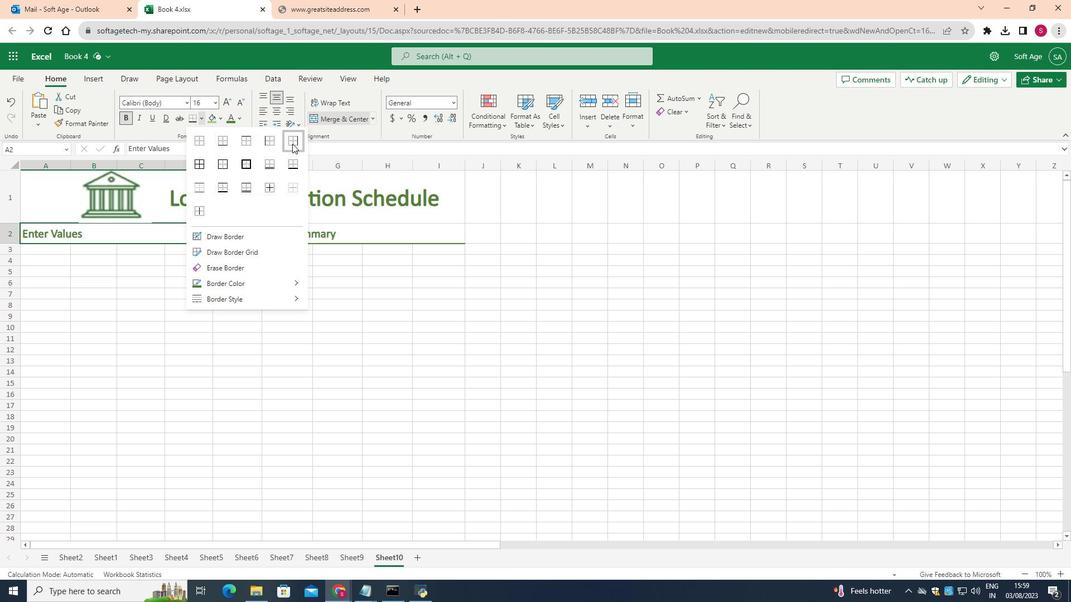 
Action: Mouse moved to (199, 113)
Screenshot: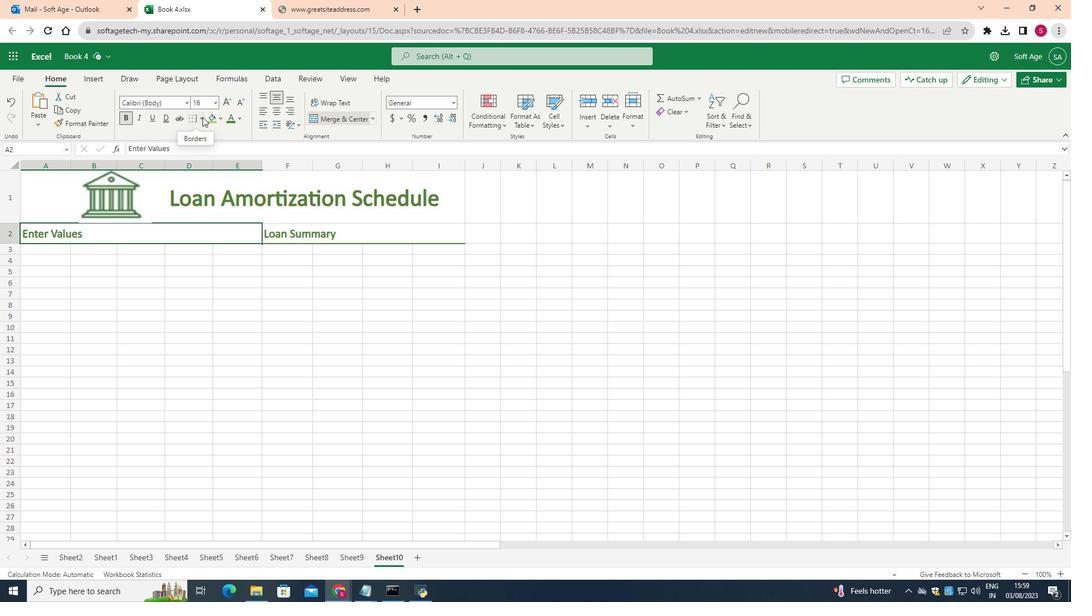 
Action: Mouse pressed left at (199, 113)
Screenshot: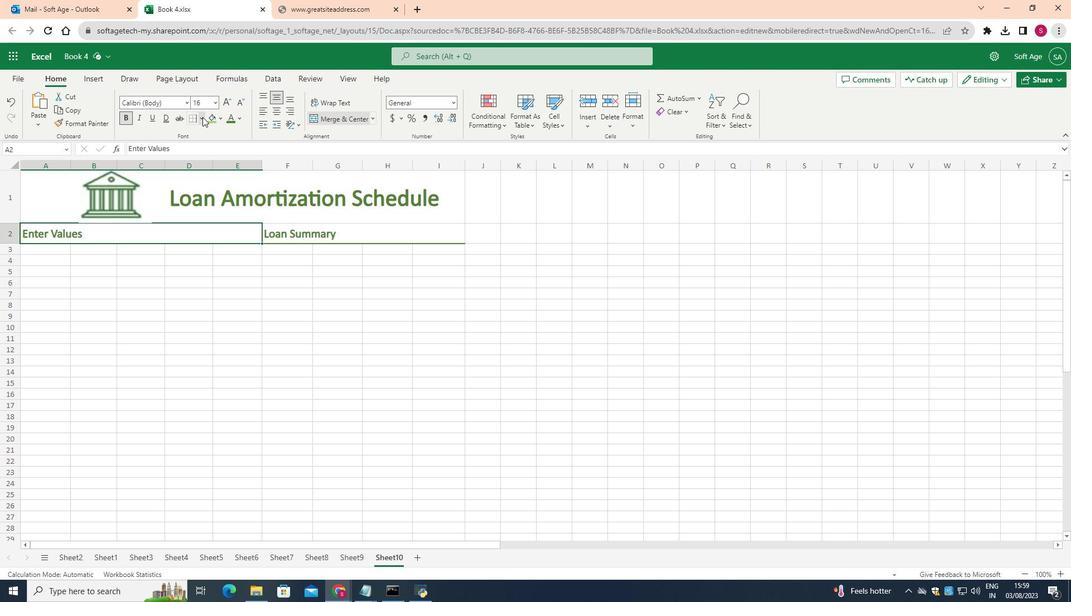 
Action: Mouse moved to (252, 285)
Screenshot: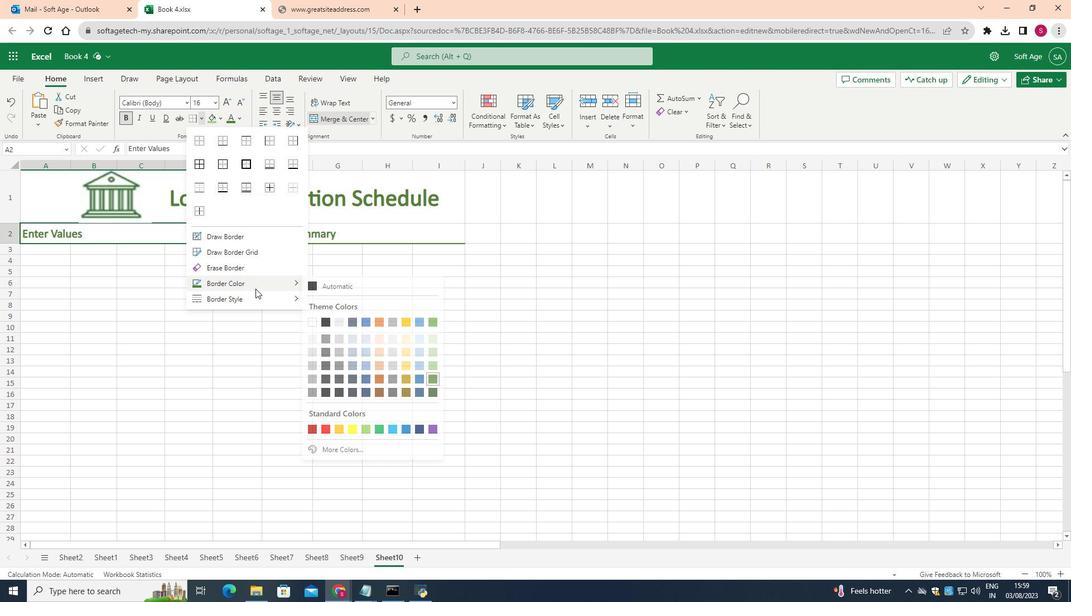 
Action: Mouse pressed left at (252, 285)
Screenshot: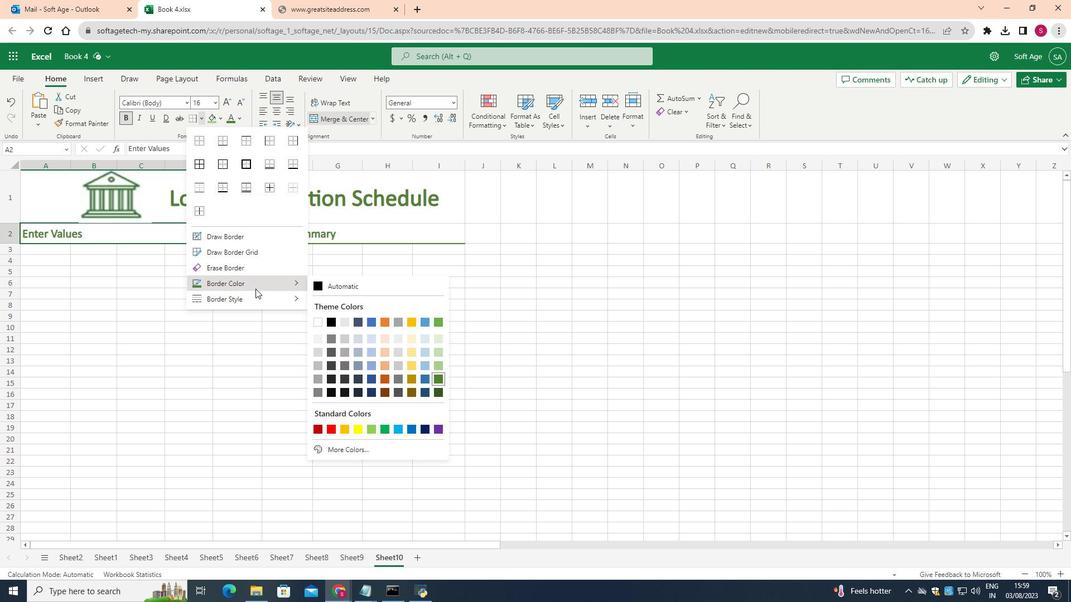 
Action: Mouse moved to (311, 315)
Screenshot: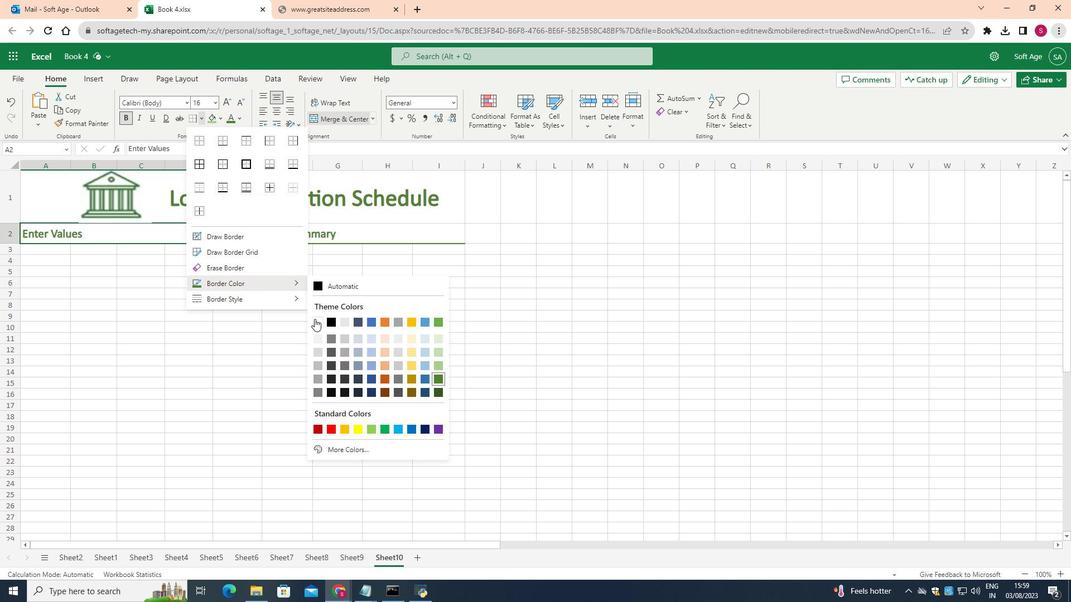
Action: Mouse pressed left at (311, 315)
Screenshot: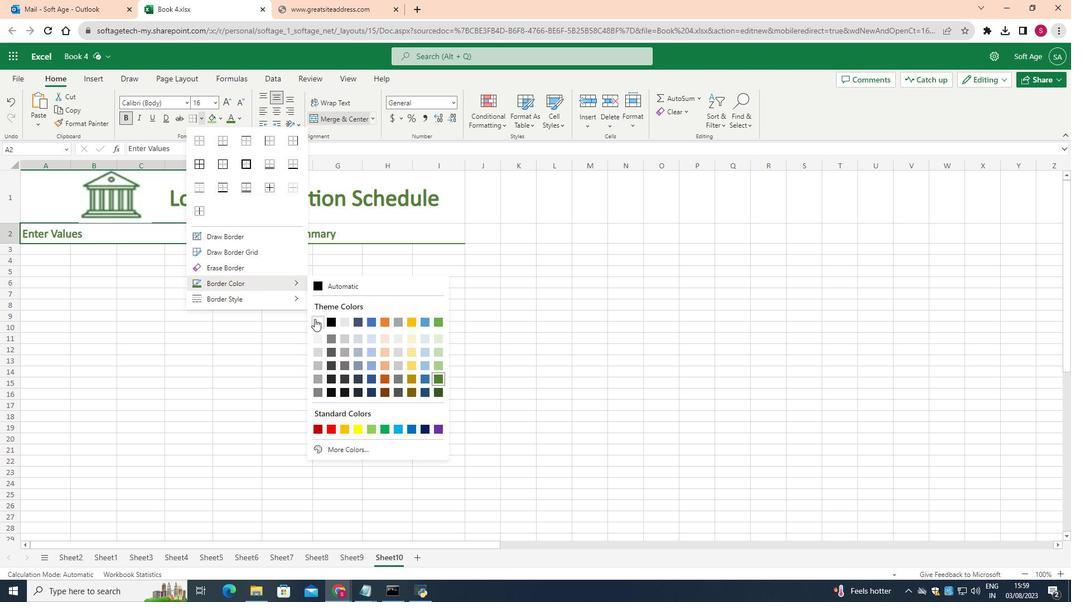 
Action: Mouse moved to (437, 321)
Screenshot: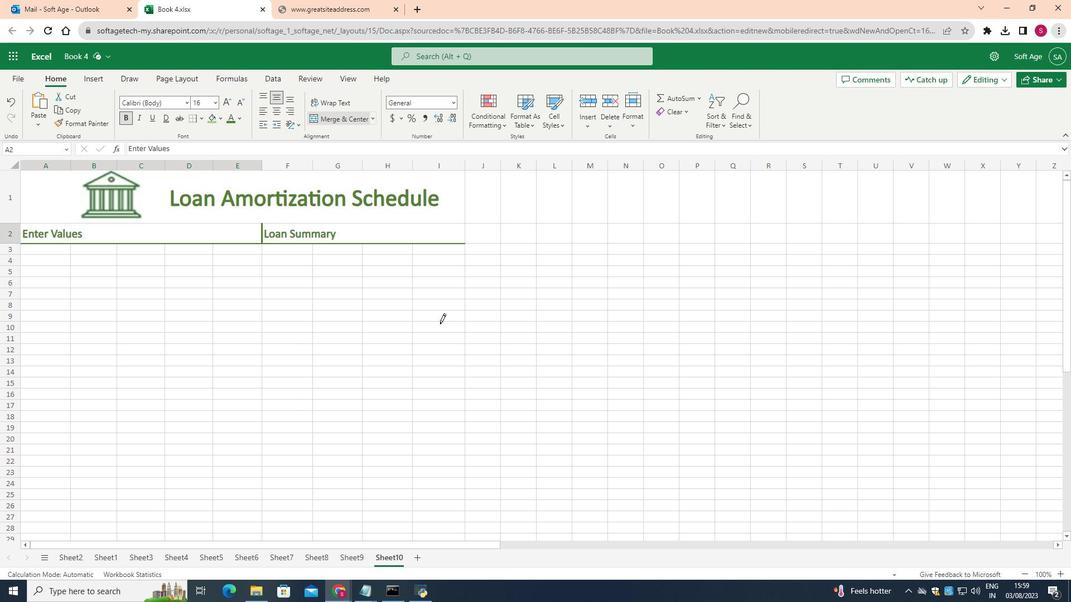 
Action: Mouse pressed left at (437, 321)
Screenshot: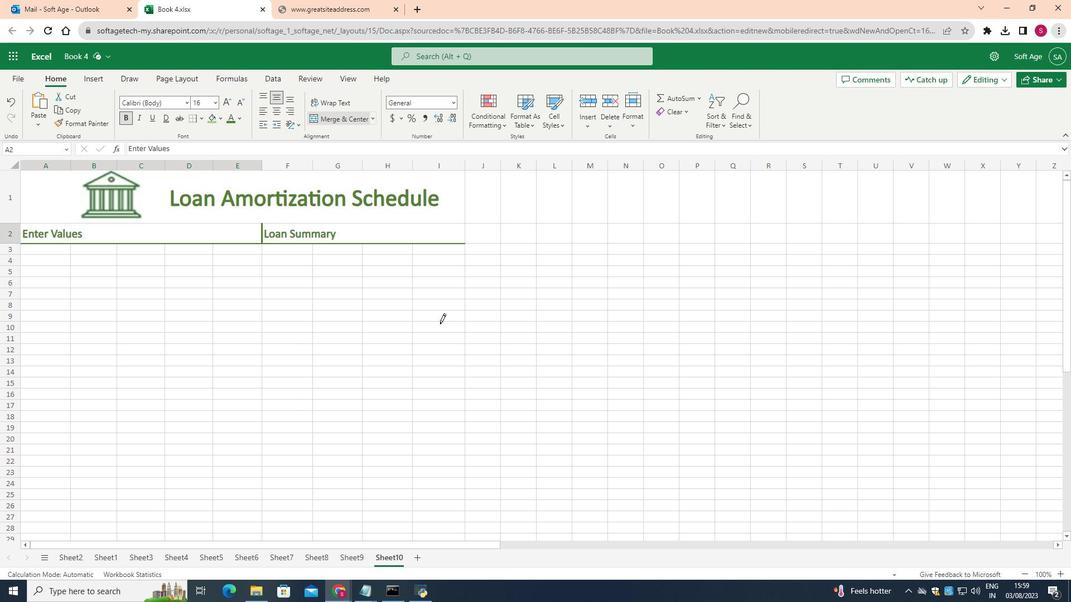 
Action: Mouse moved to (183, 113)
Screenshot: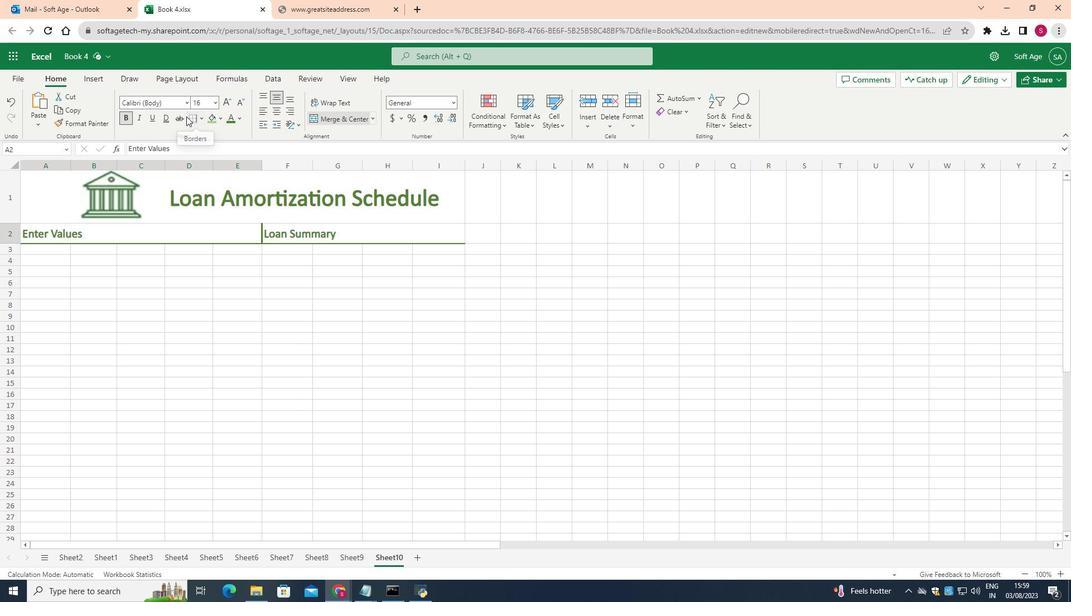 
Action: Mouse pressed left at (183, 113)
Screenshot: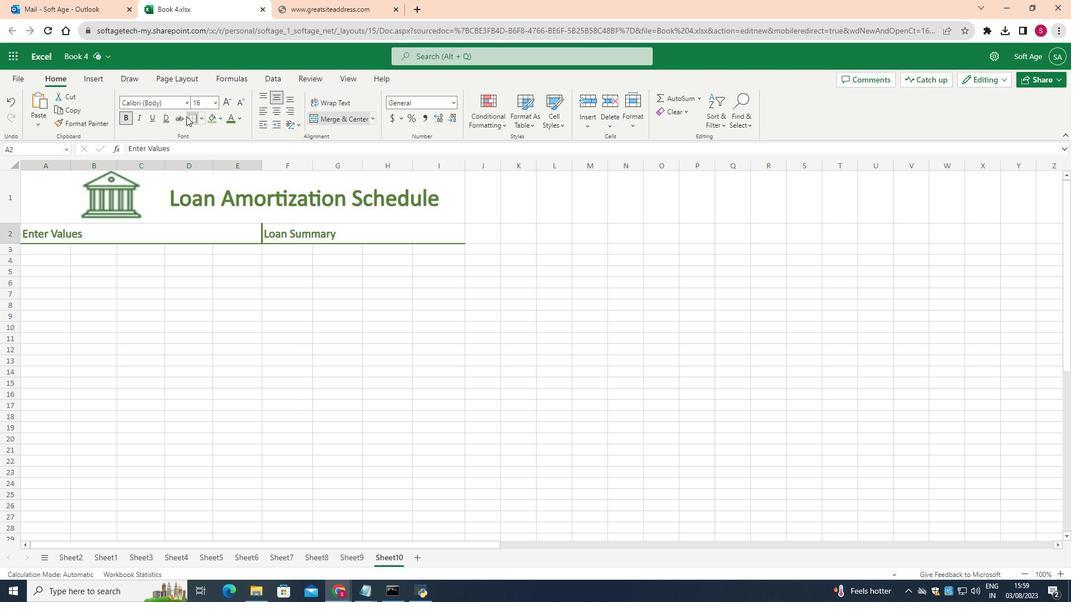 
Action: Mouse moved to (250, 301)
Screenshot: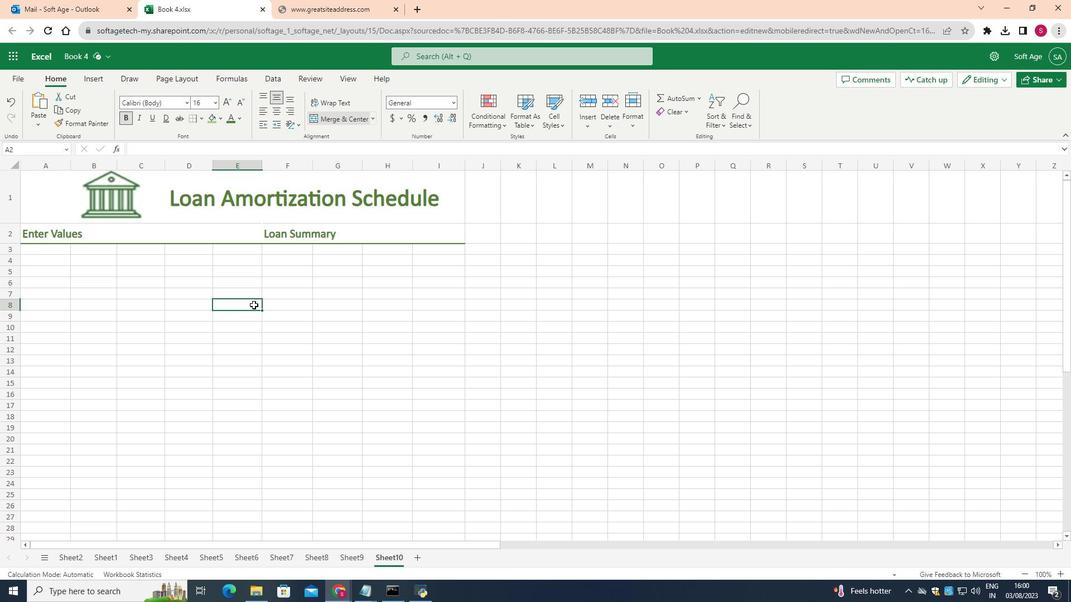 
Action: Mouse pressed left at (250, 301)
Screenshot: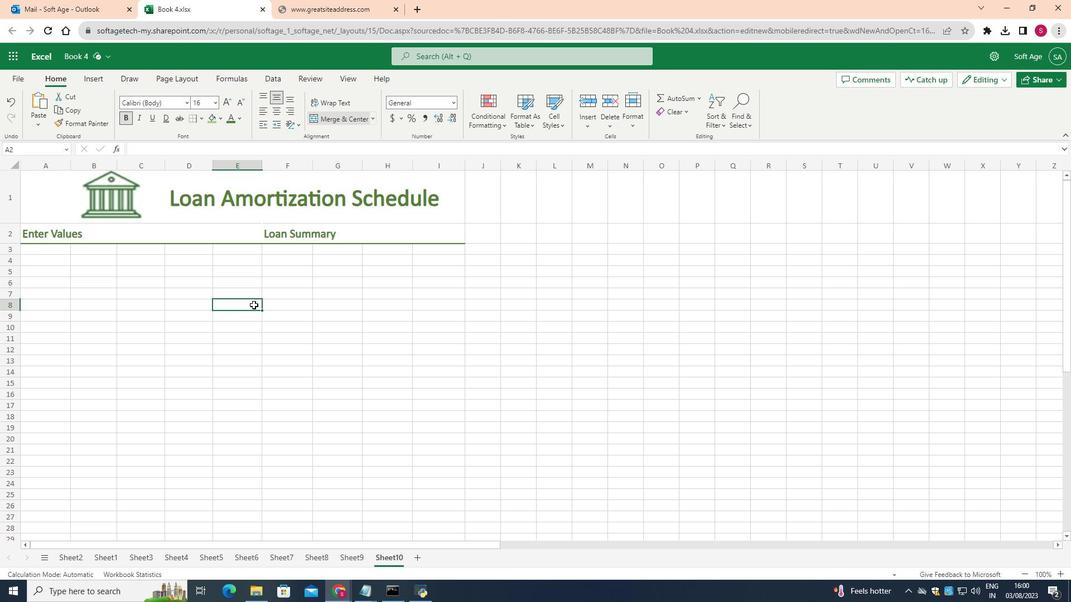
Action: Mouse moved to (235, 238)
Screenshot: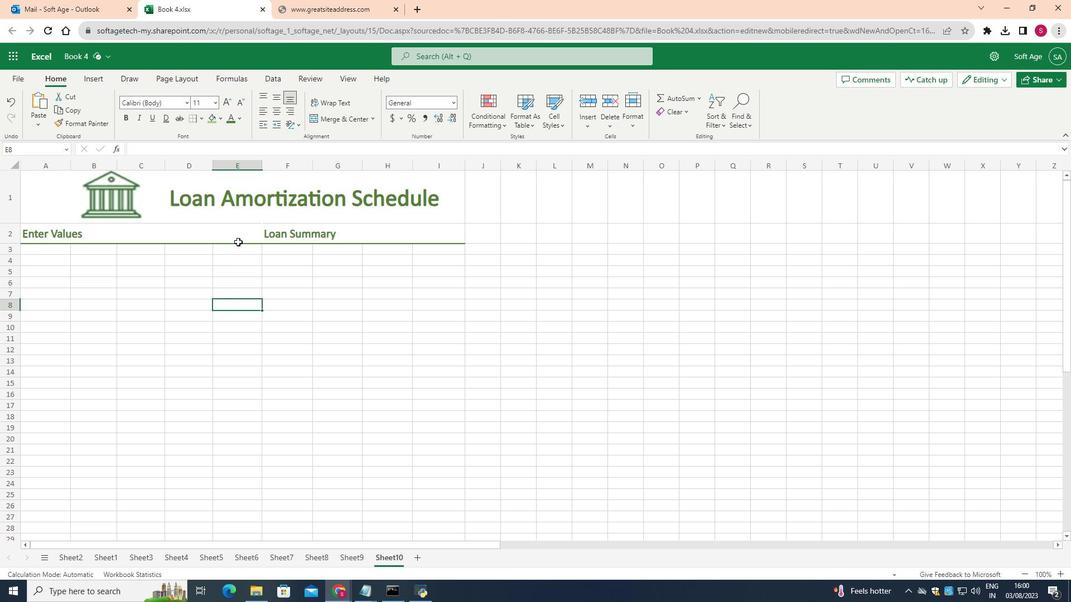 
Action: Mouse pressed left at (235, 238)
Screenshot: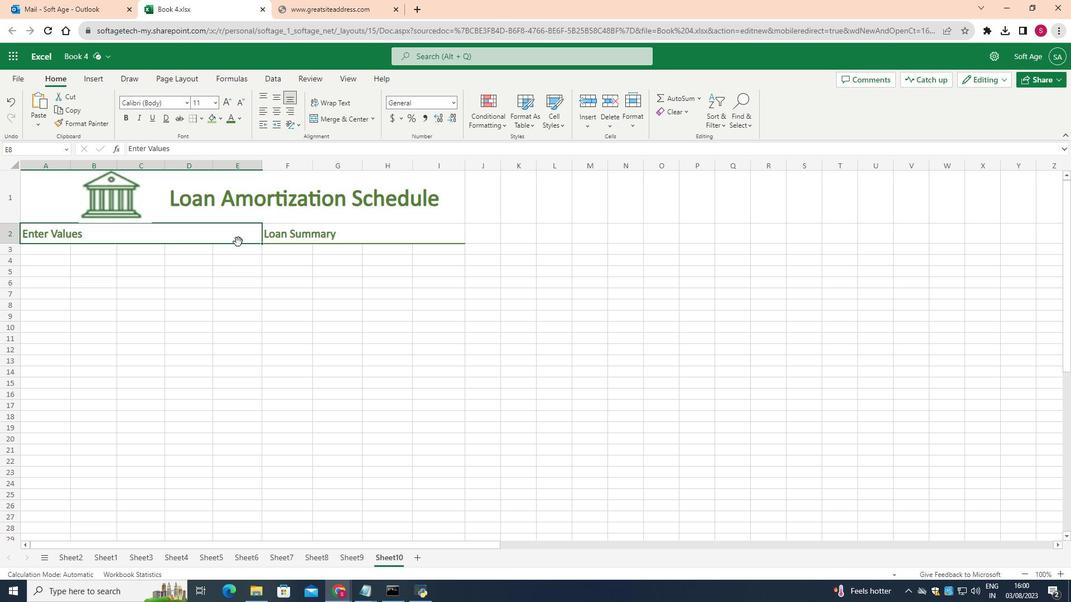 
Action: Mouse moved to (241, 269)
Screenshot: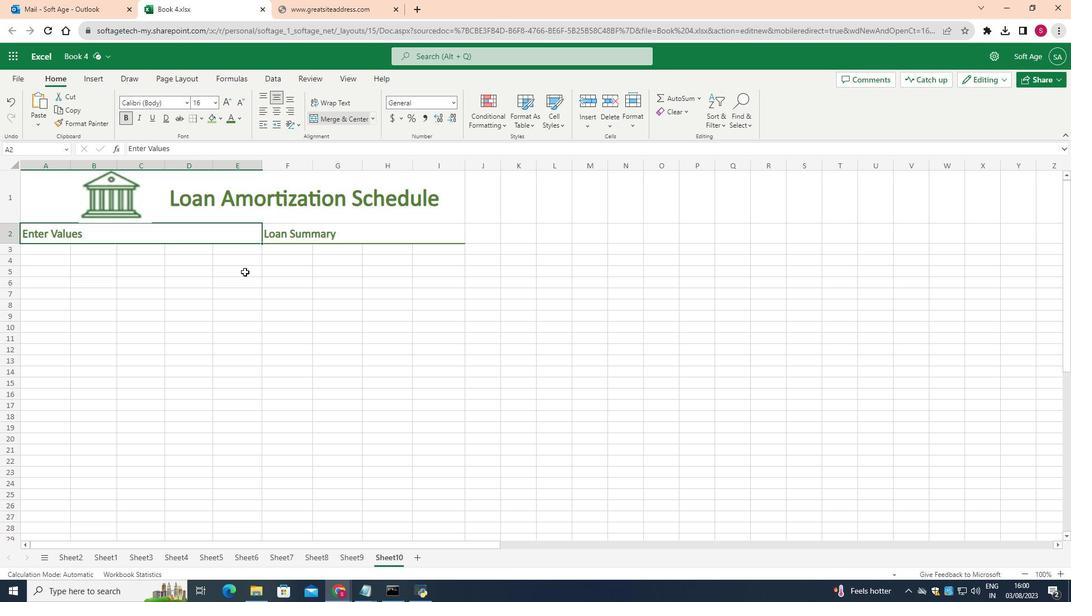 
Action: Mouse pressed left at (241, 269)
Screenshot: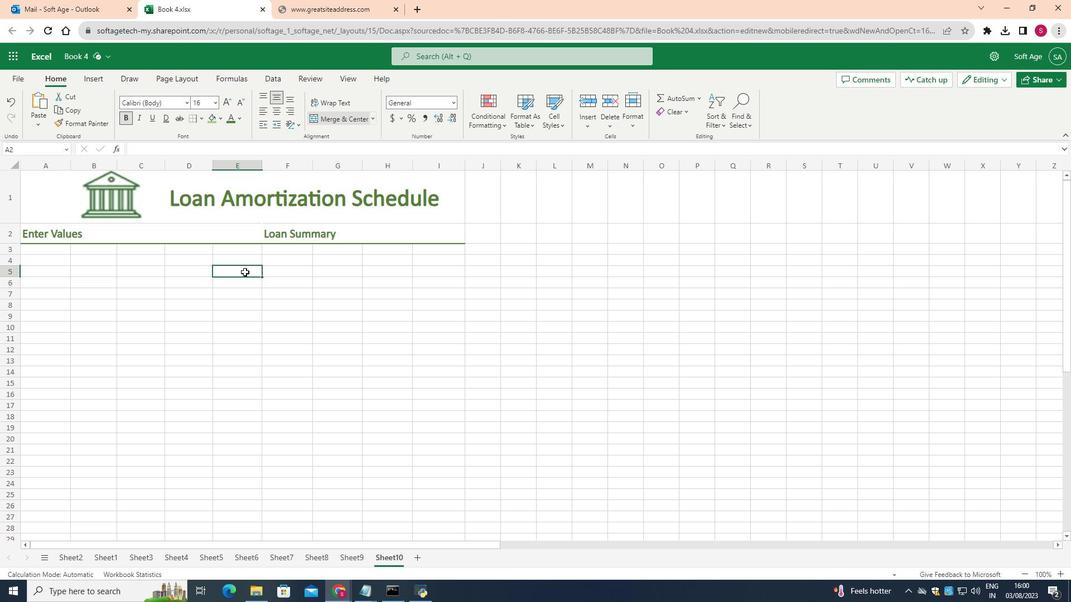
Action: Mouse moved to (246, 246)
Screenshot: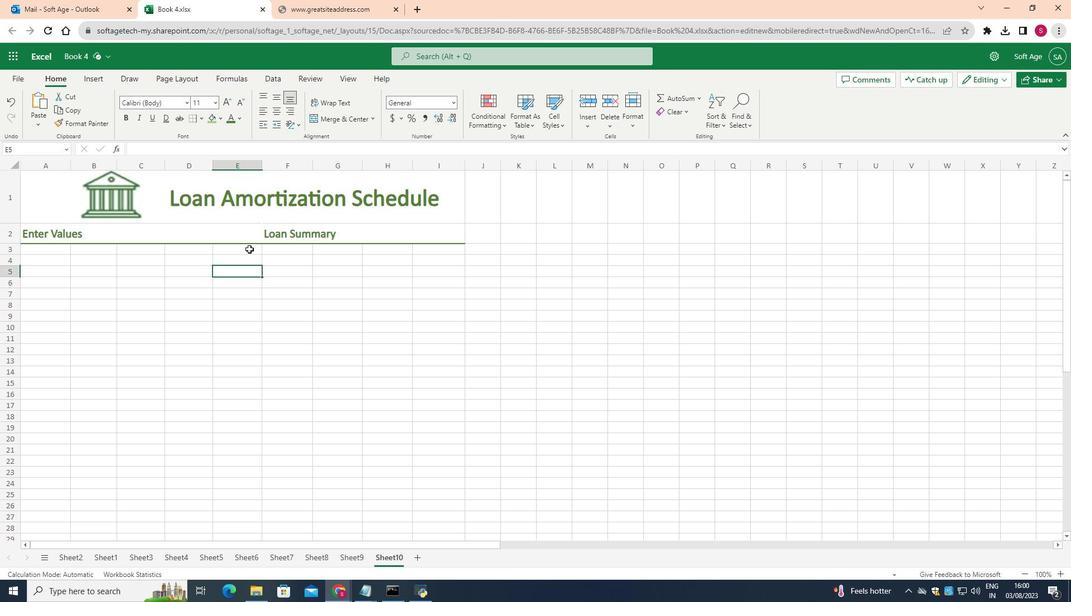 
Action: Mouse pressed left at (246, 246)
Screenshot: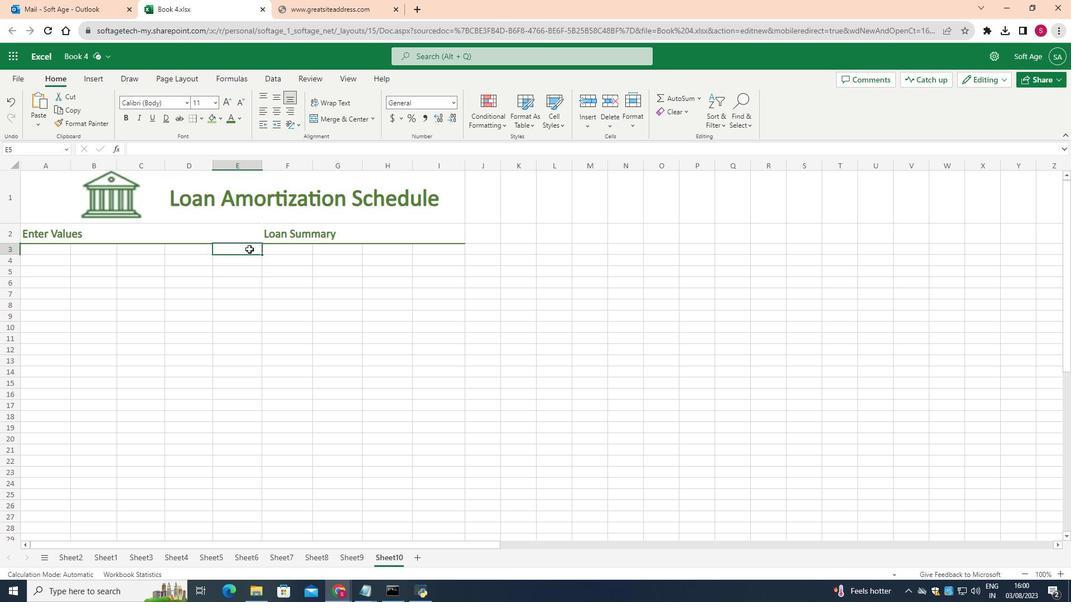 
Action: Mouse moved to (199, 116)
Screenshot: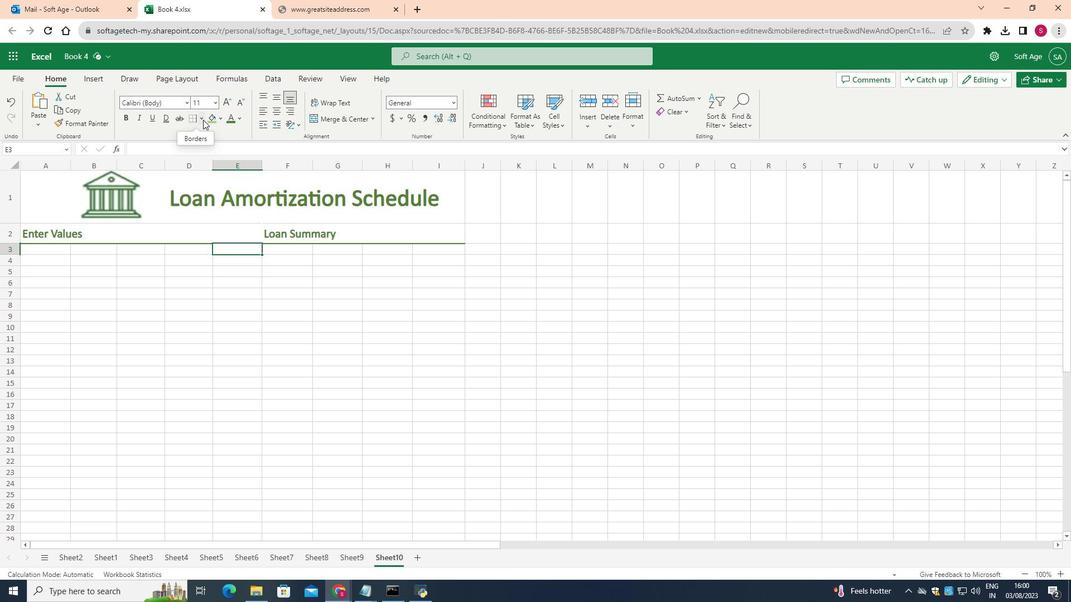 
Action: Mouse pressed left at (199, 116)
Screenshot: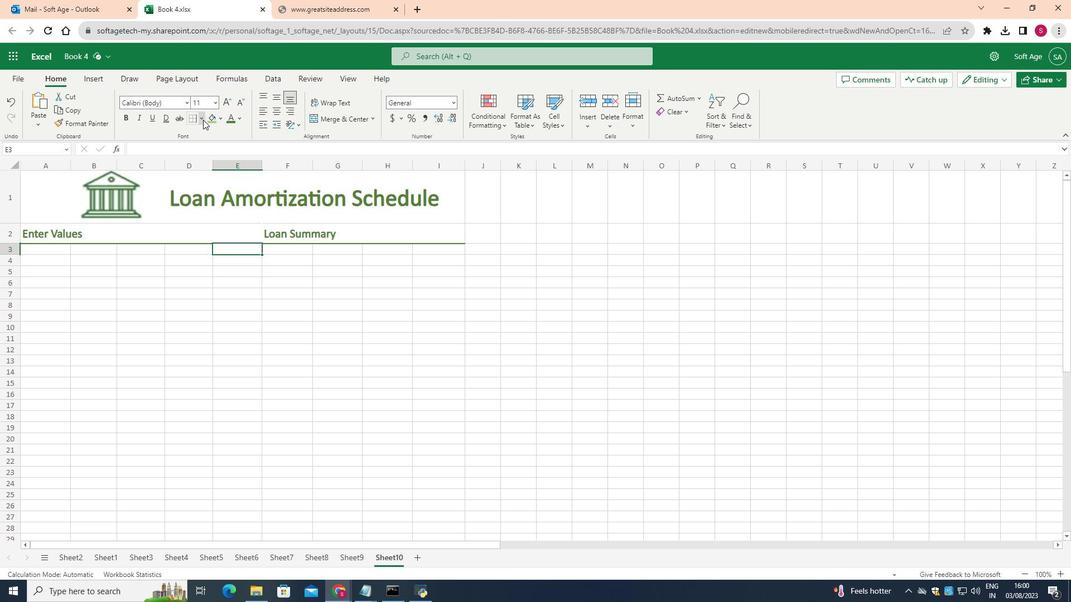 
Action: Mouse moved to (245, 137)
Screenshot: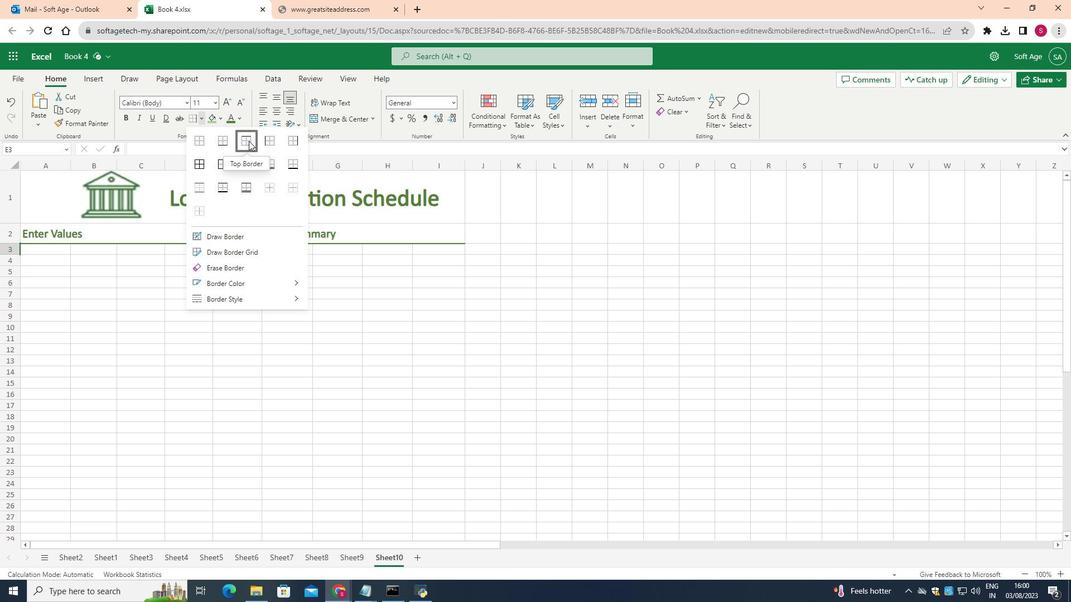 
Action: Mouse pressed left at (245, 137)
Screenshot: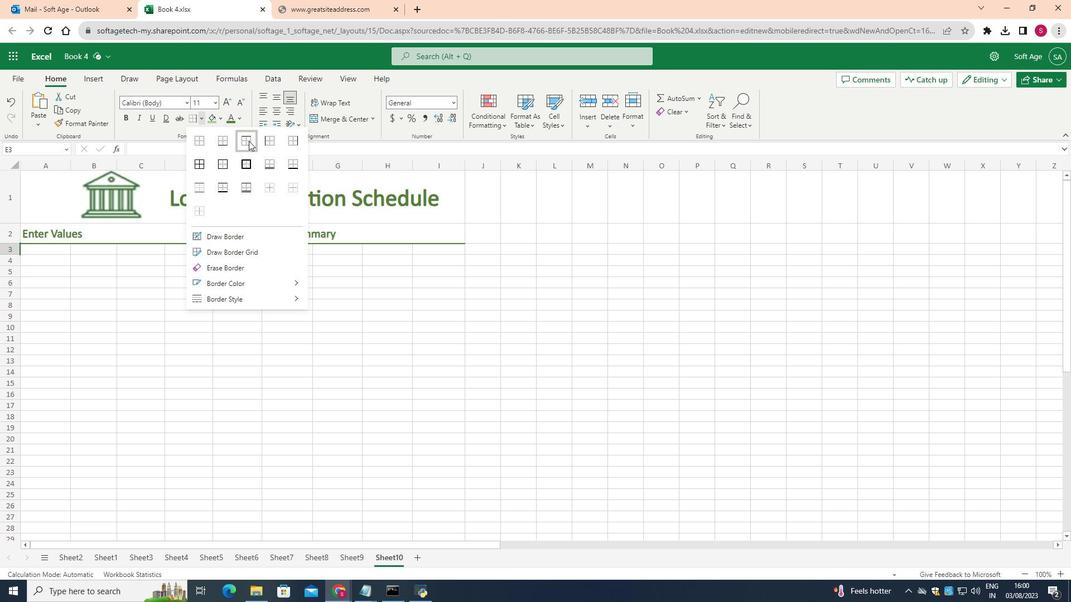 
Action: Mouse moved to (237, 321)
Screenshot: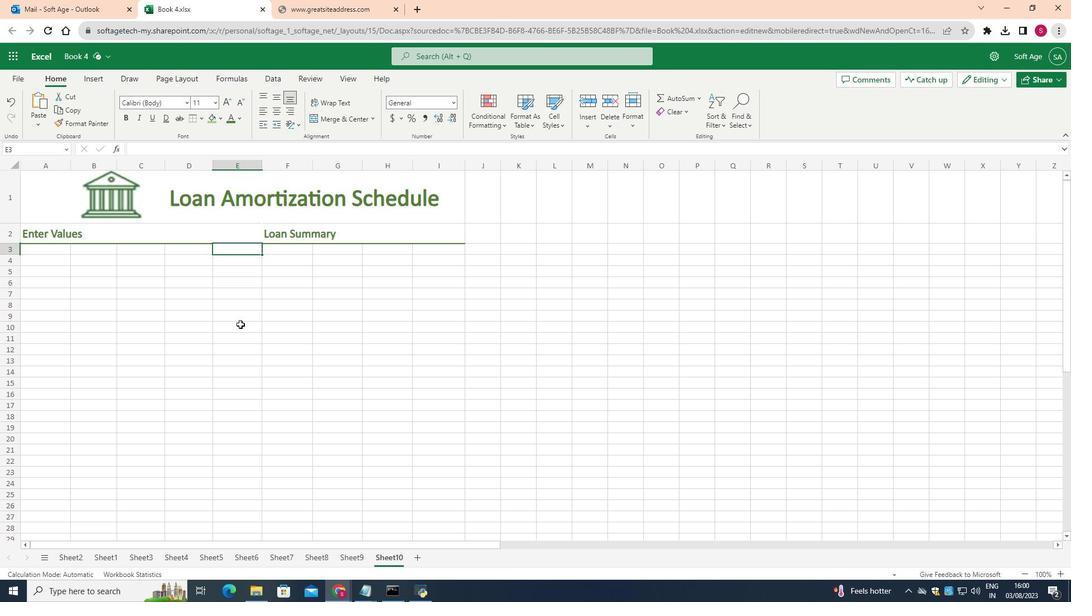 
Action: Mouse pressed left at (237, 321)
Screenshot: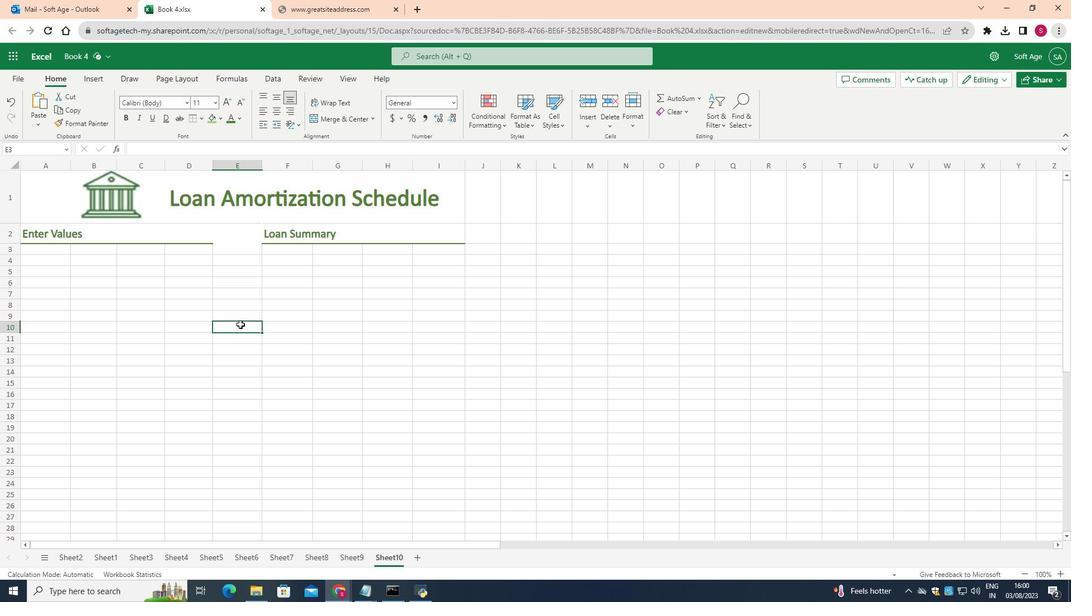 
Action: Mouse moved to (224, 249)
Screenshot: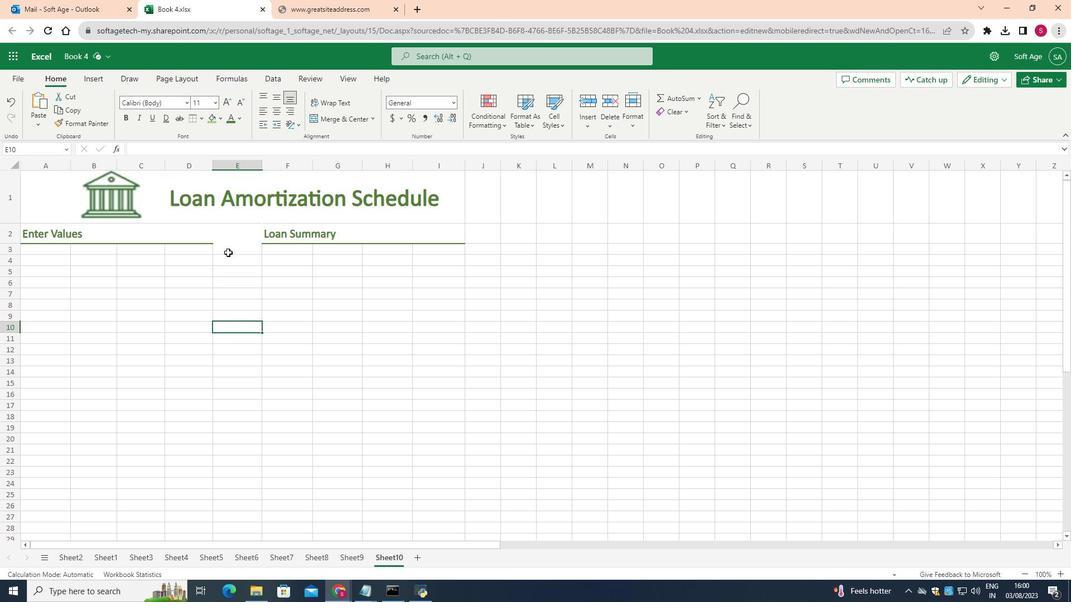 
Action: Mouse pressed left at (224, 249)
Screenshot: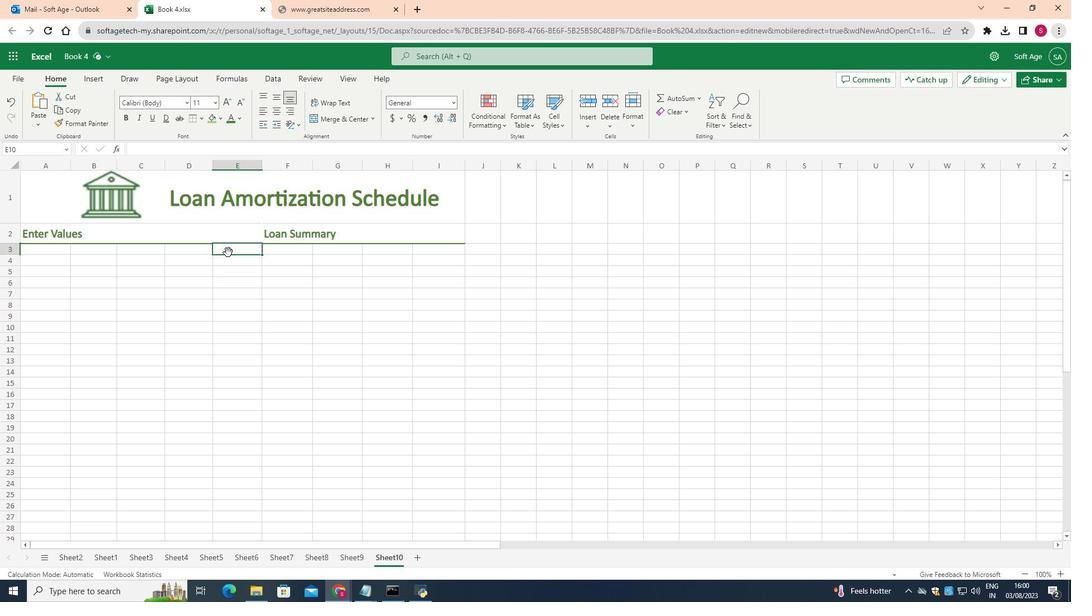 
Action: Mouse moved to (400, 433)
Screenshot: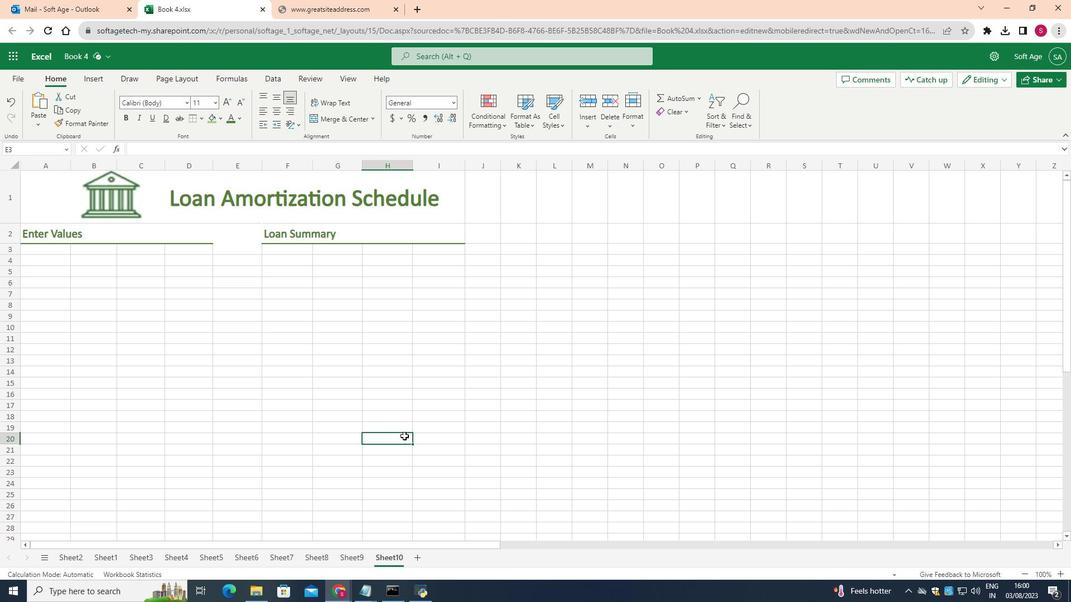 
Action: Mouse pressed left at (400, 433)
Screenshot: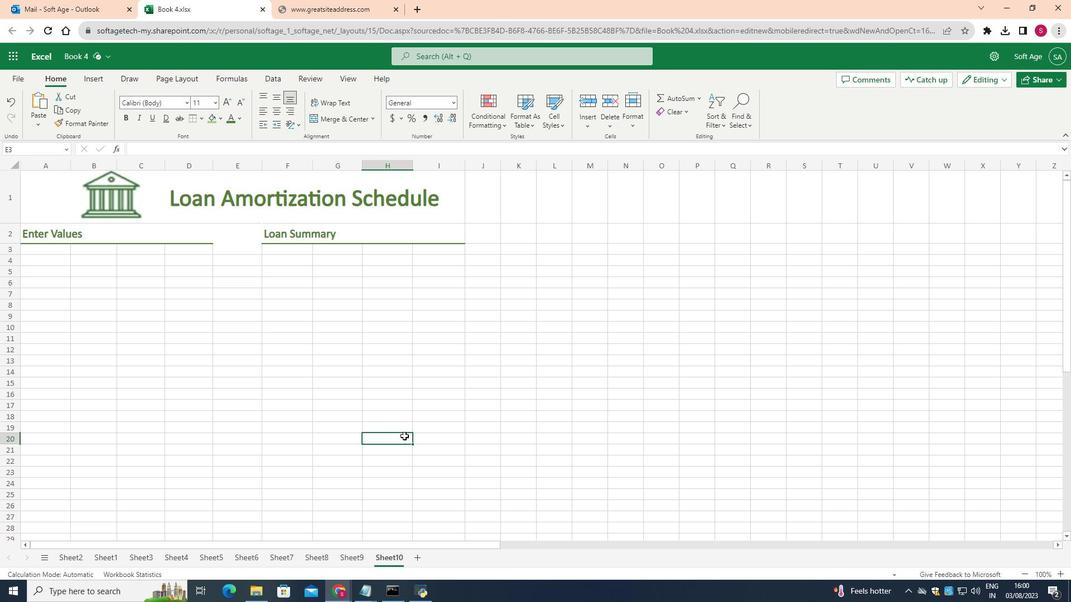 
Action: Mouse moved to (60, 246)
Screenshot: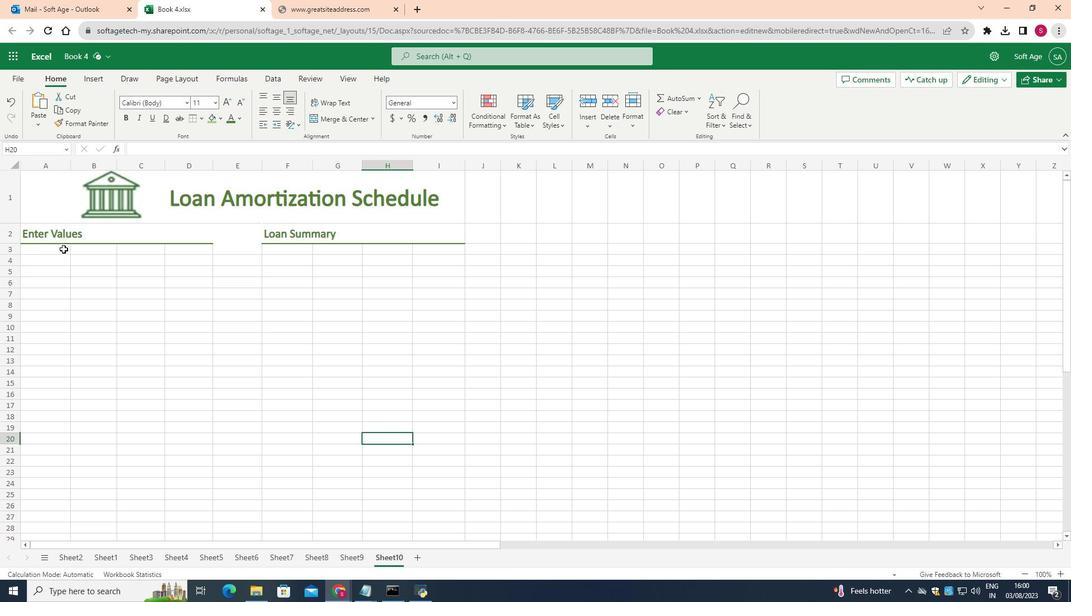 
Action: Mouse pressed left at (60, 246)
Screenshot: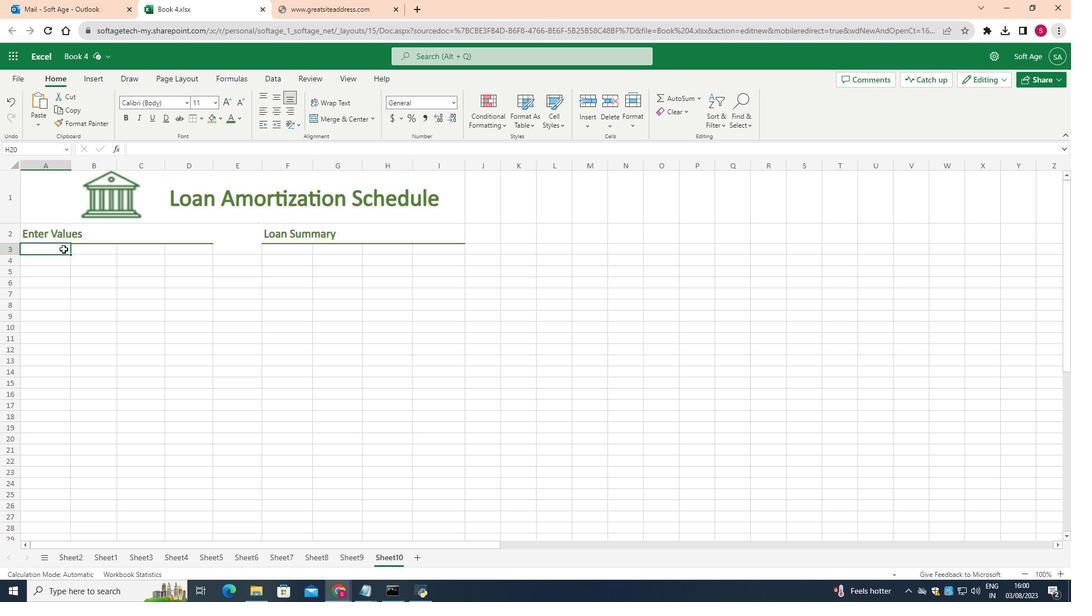 
Action: Mouse moved to (13, 251)
Screenshot: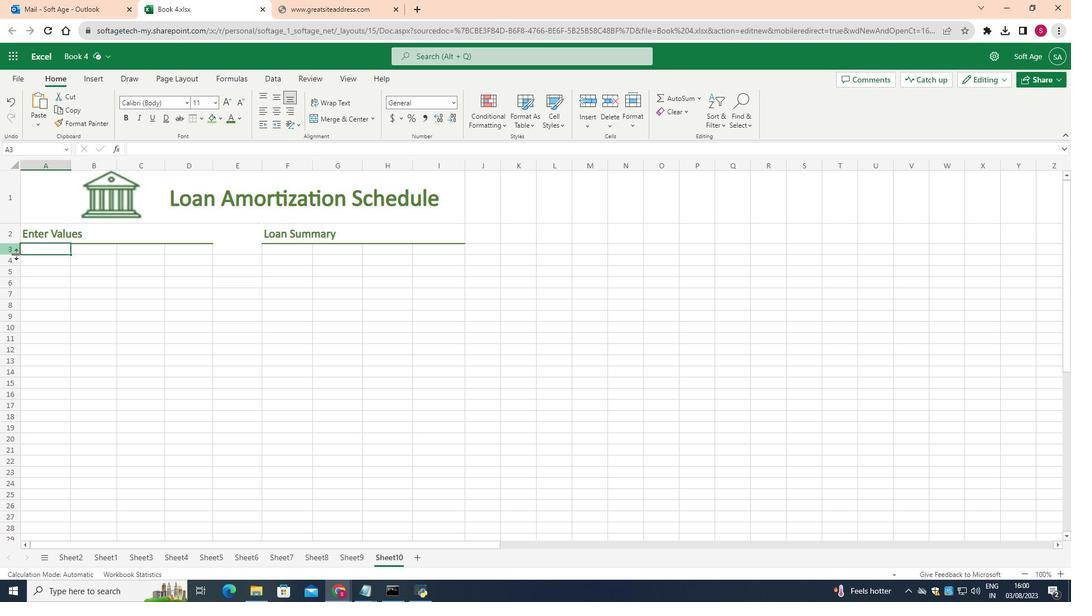 
Action: Mouse pressed left at (13, 251)
Screenshot: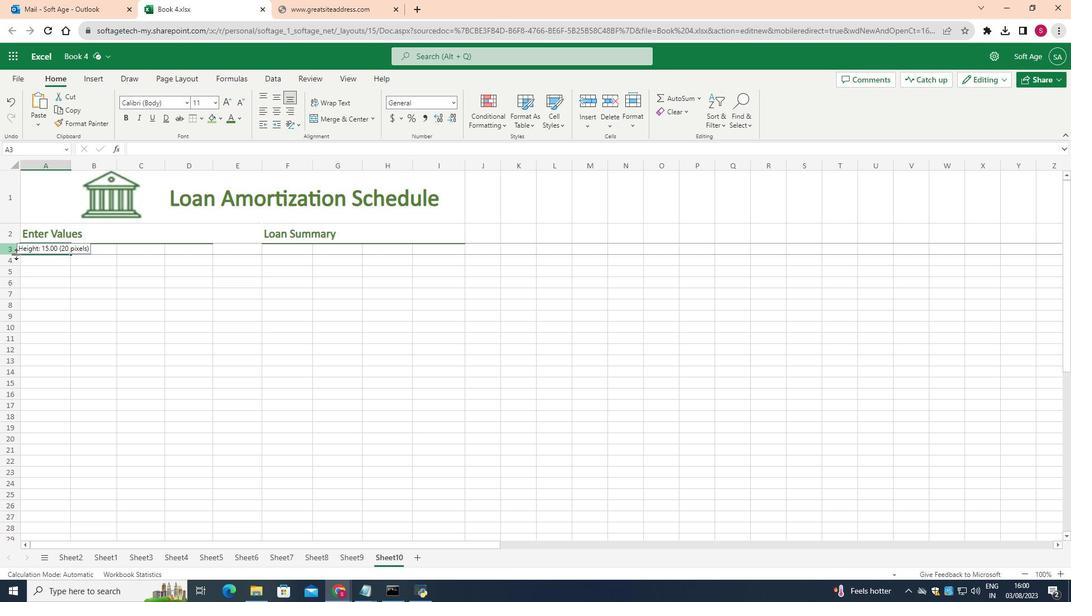 
Action: Mouse moved to (214, 101)
Screenshot: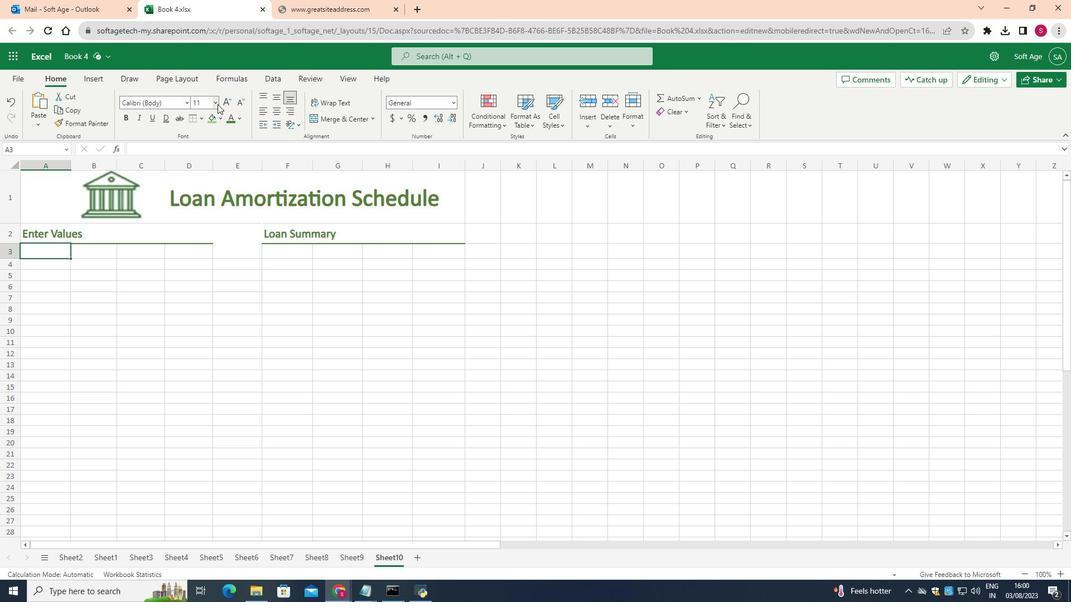 
Action: Mouse pressed left at (214, 101)
Screenshot: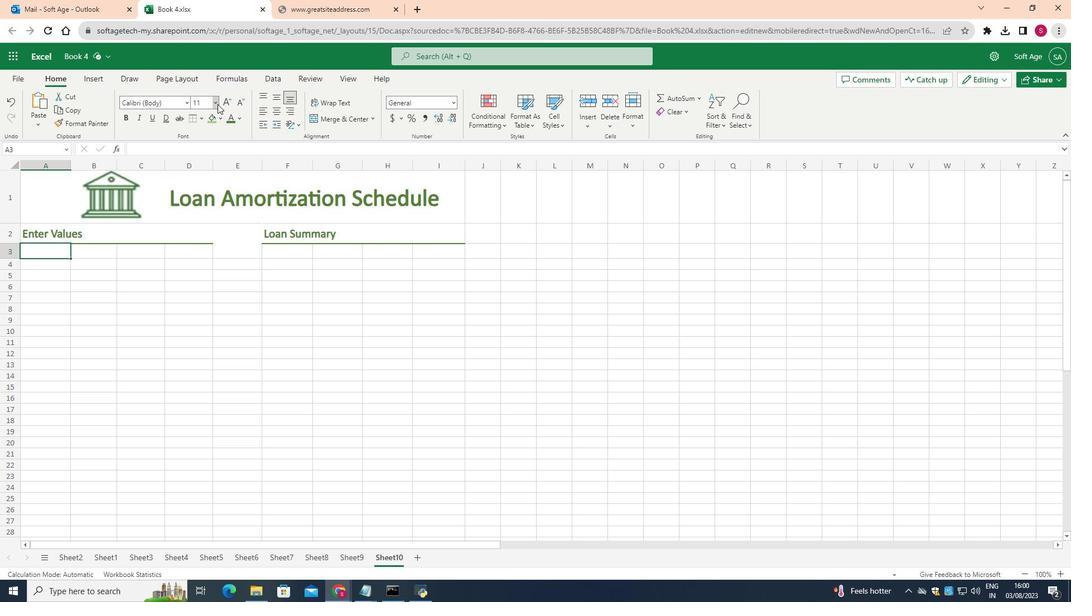 
Action: Mouse moved to (194, 189)
Screenshot: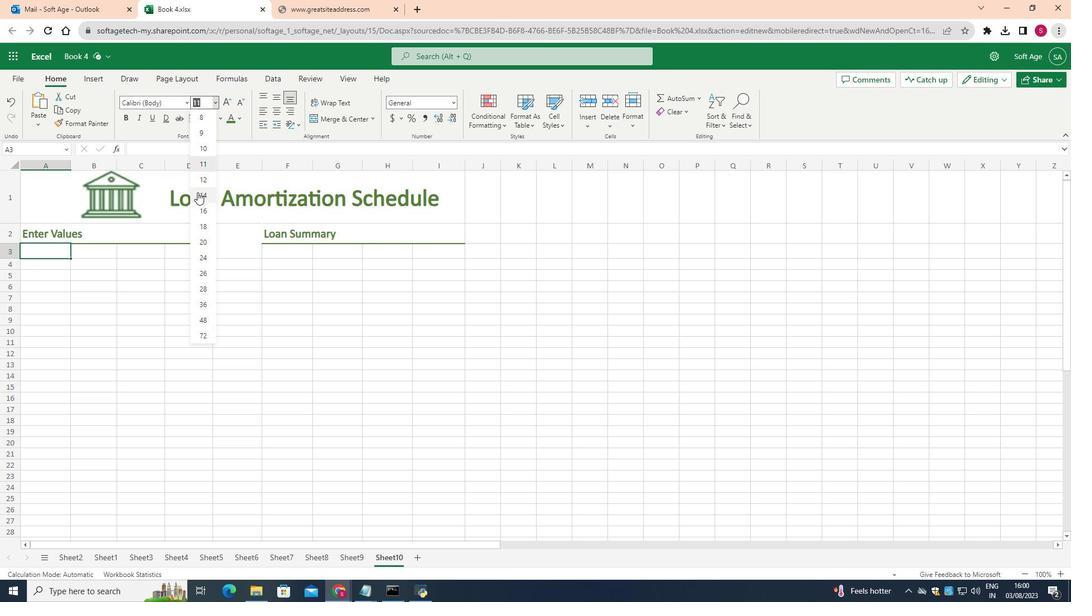 
Action: Mouse pressed left at (194, 189)
Screenshot: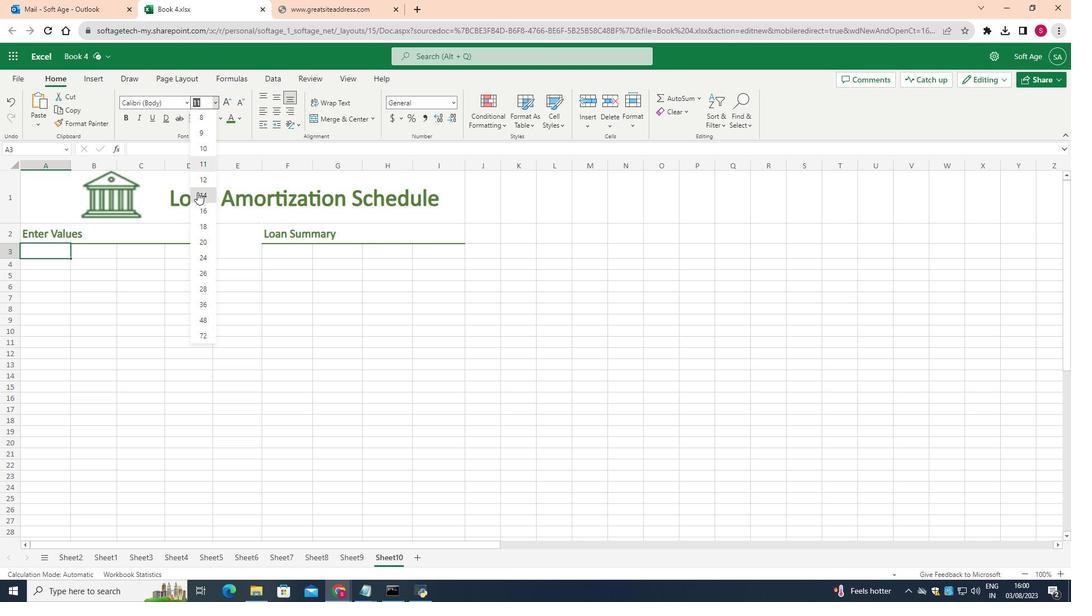 
Action: Mouse moved to (59, 250)
Screenshot: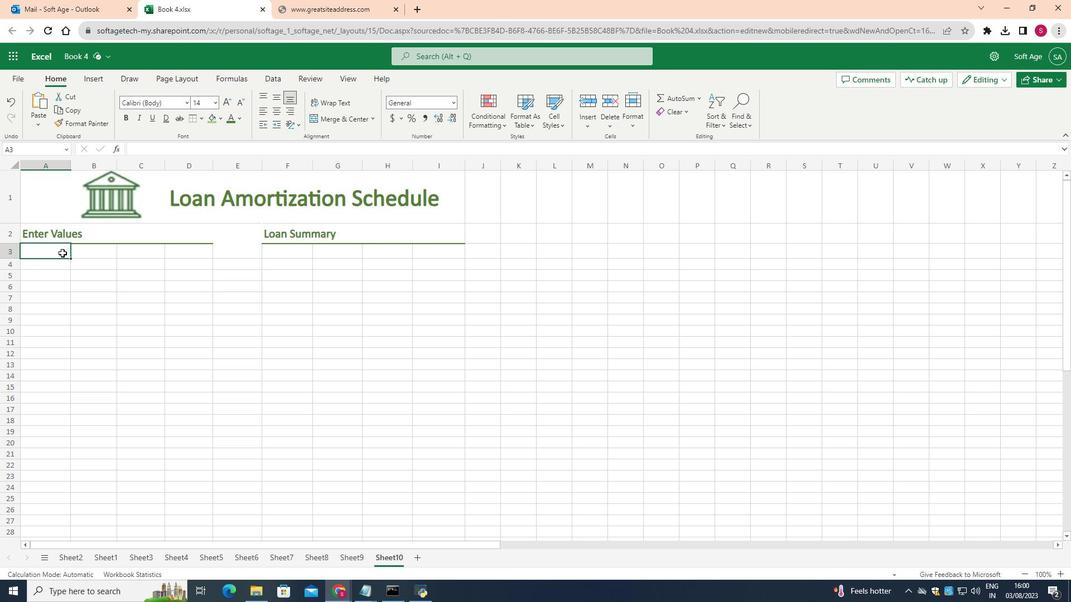 
Action: Mouse pressed left at (59, 250)
Screenshot: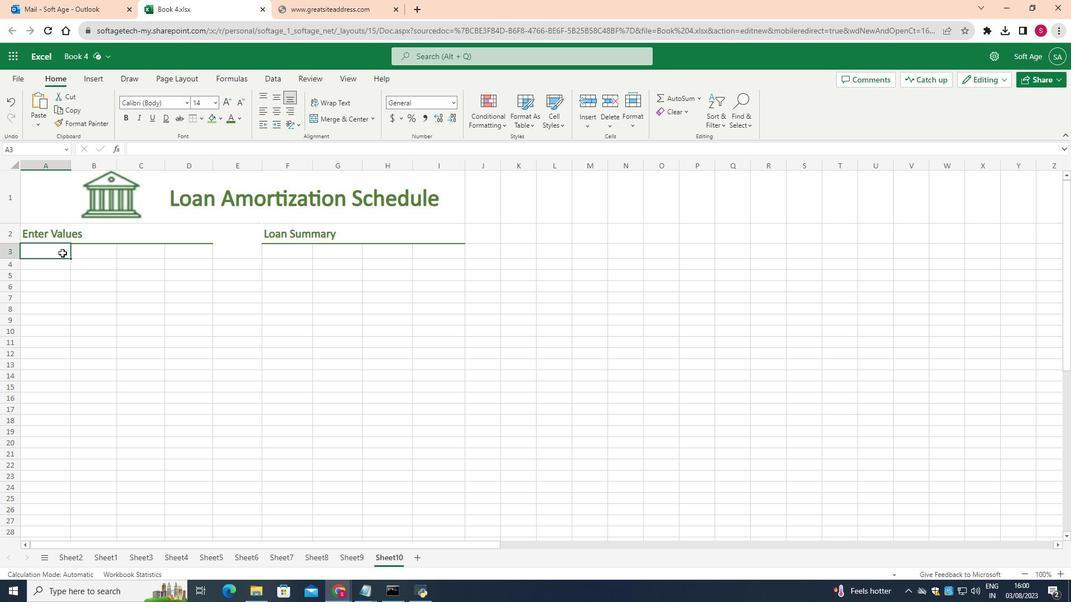 
Action: Mouse pressed left at (59, 250)
Screenshot: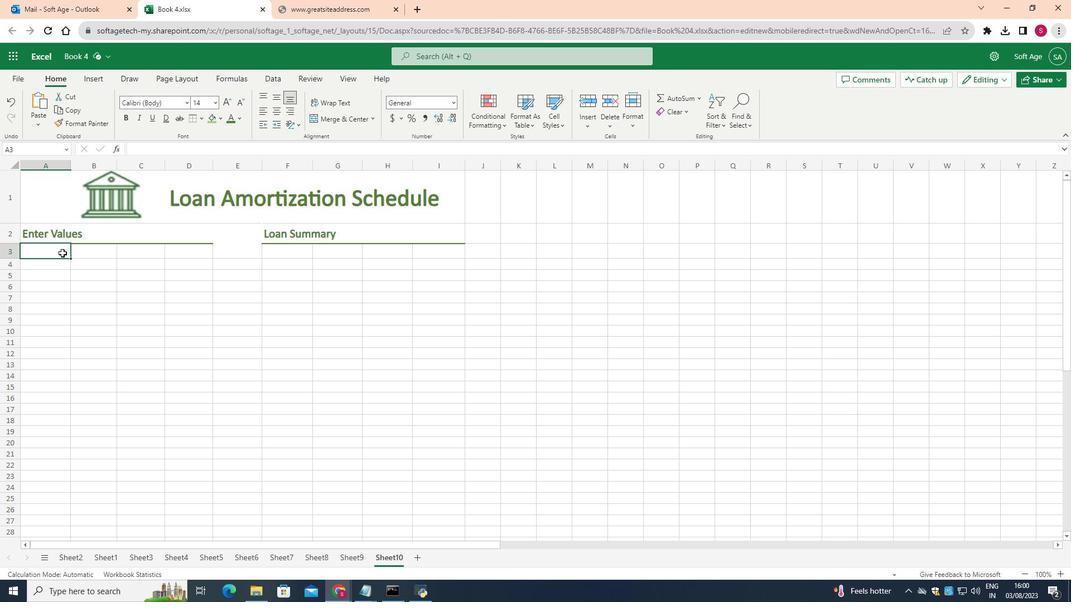 
Action: Key pressed <Key.shift>Loan<Key.space>amount
Screenshot: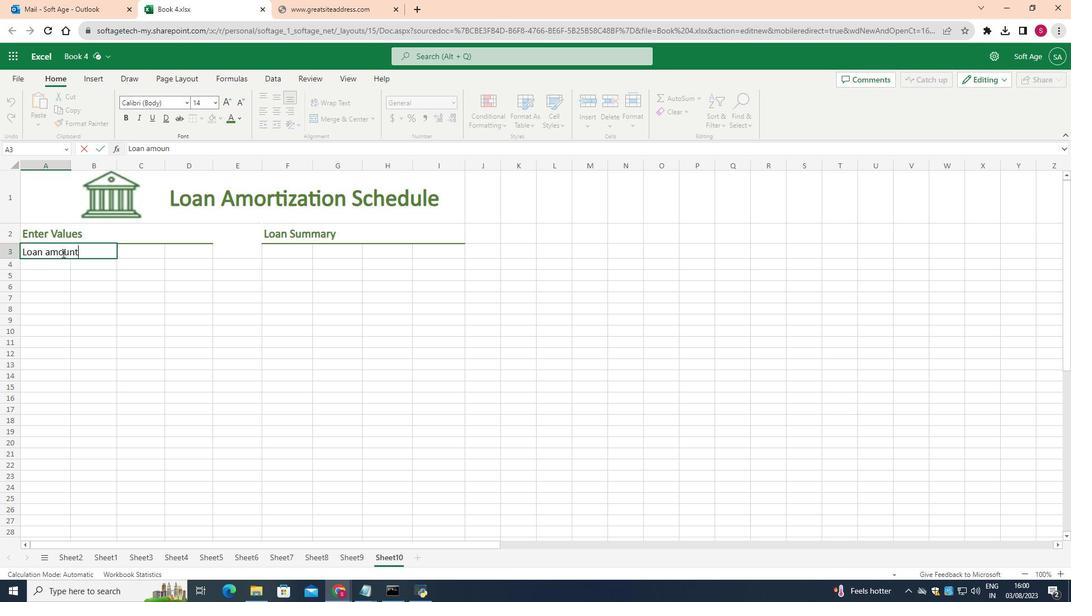
Action: Mouse moved to (179, 250)
Screenshot: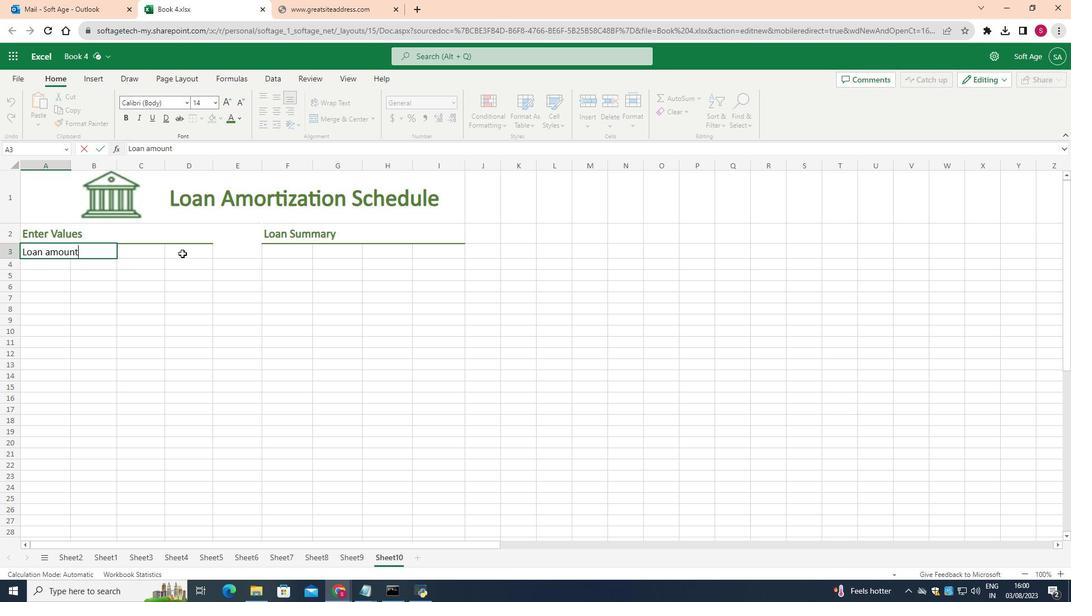 
Action: Mouse pressed left at (179, 250)
Screenshot: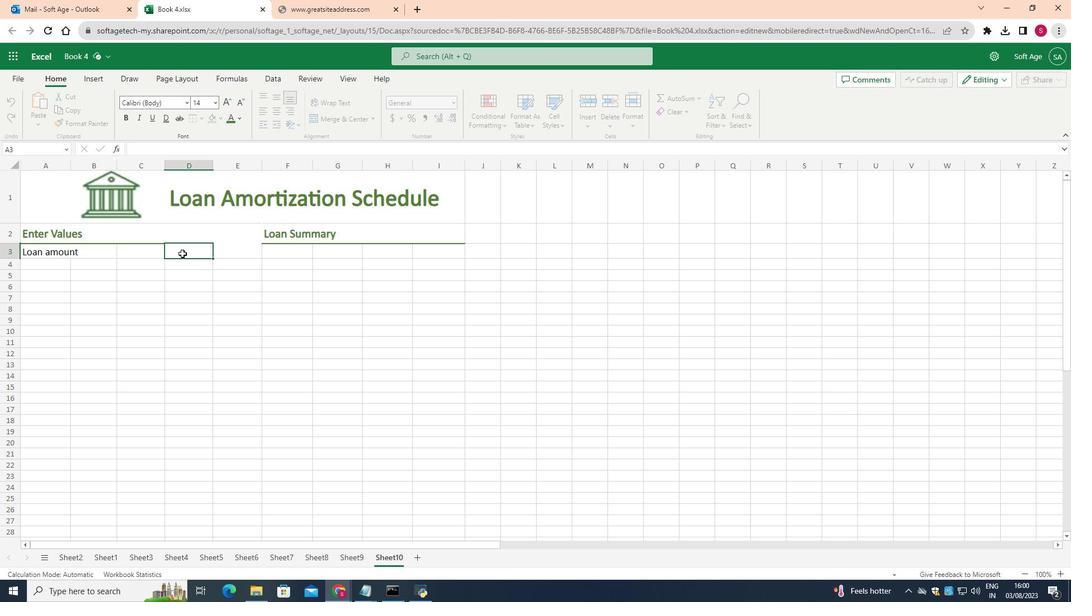 
Action: Mouse moved to (210, 98)
Screenshot: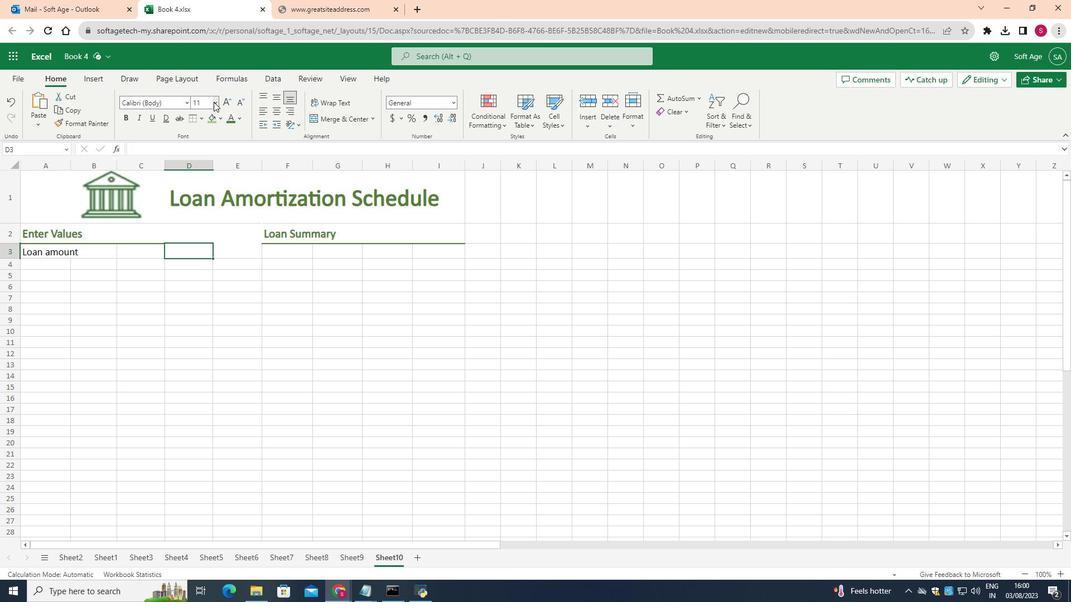 
Action: Mouse pressed left at (210, 98)
Screenshot: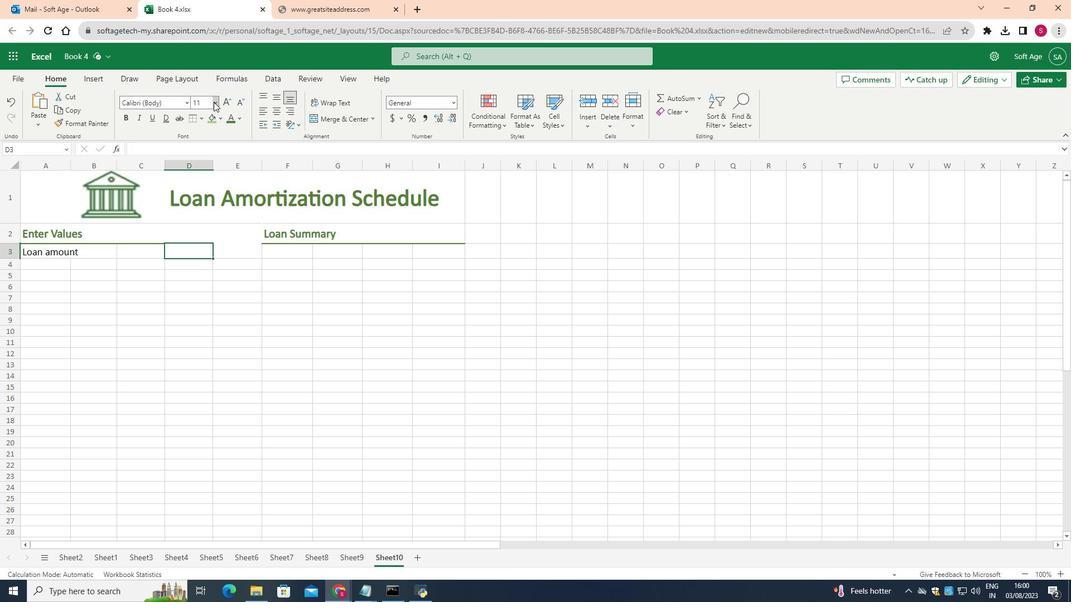 
Action: Mouse moved to (199, 188)
Screenshot: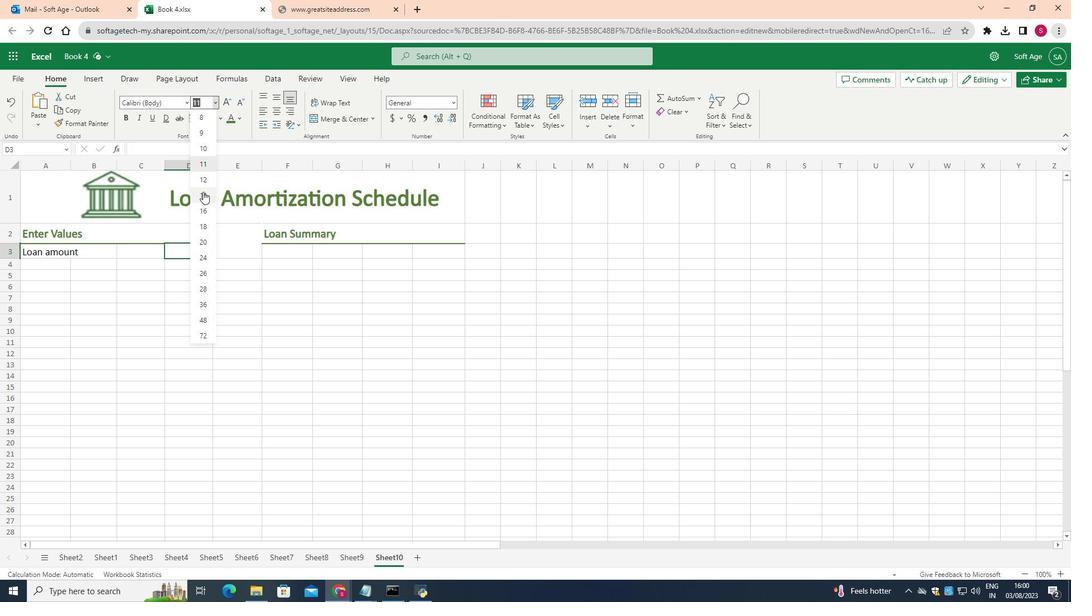 
Action: Mouse pressed left at (199, 188)
Screenshot: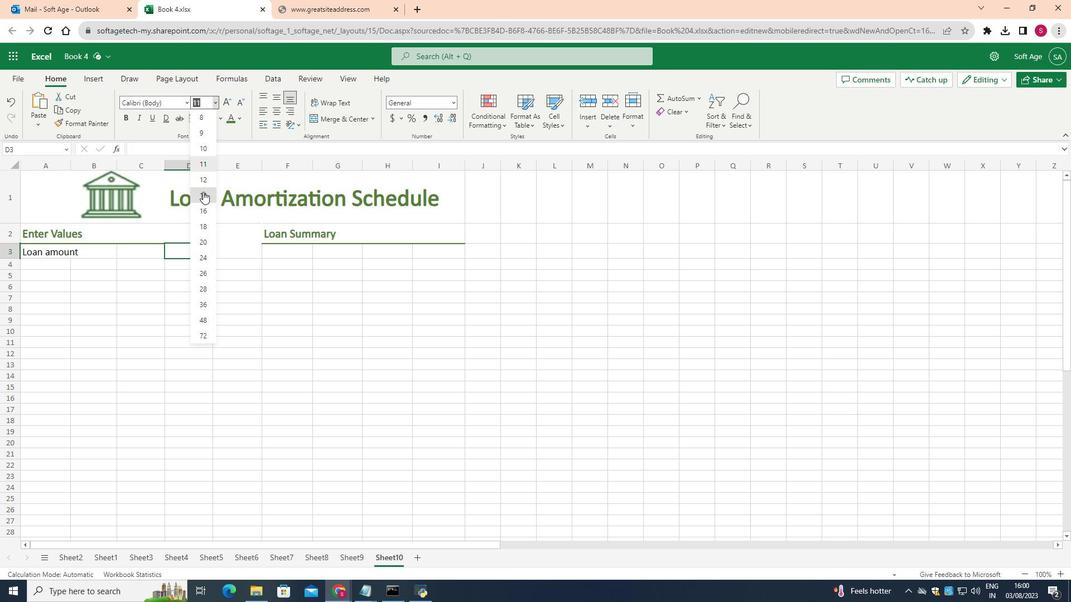 
Action: Key pressed <Key.shift><Key.shift><Key.shift>$5,000.00
Screenshot: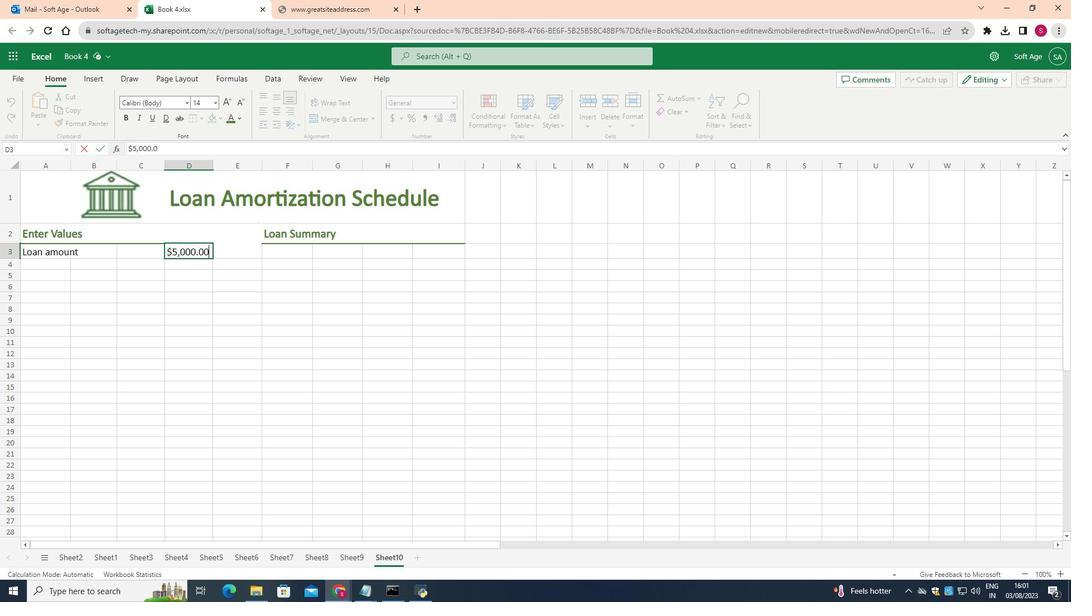 
Action: Mouse moved to (51, 264)
Screenshot: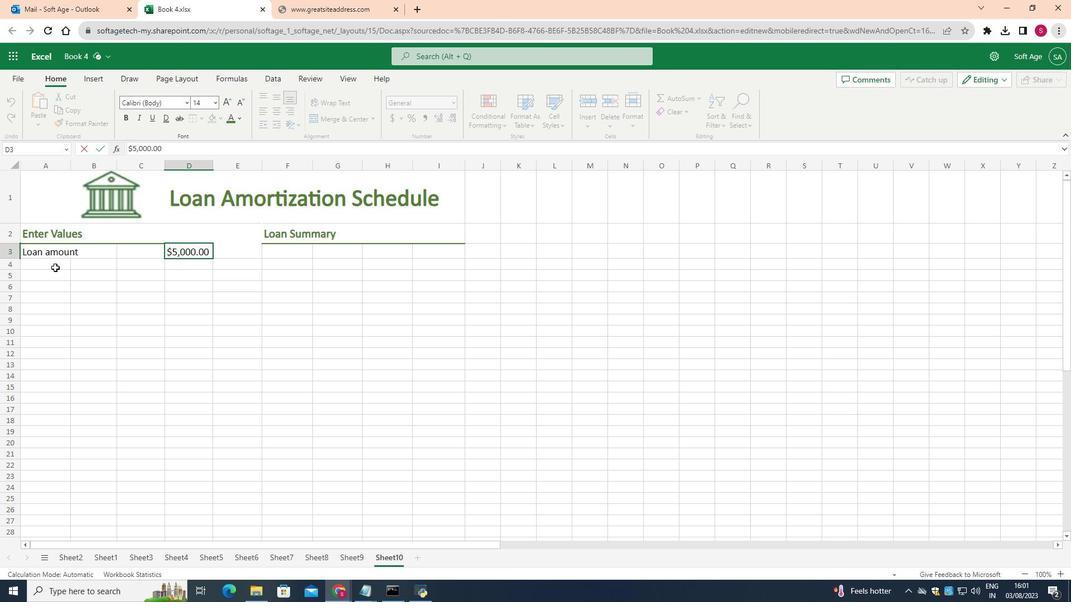 
Action: Mouse pressed left at (51, 264)
Screenshot: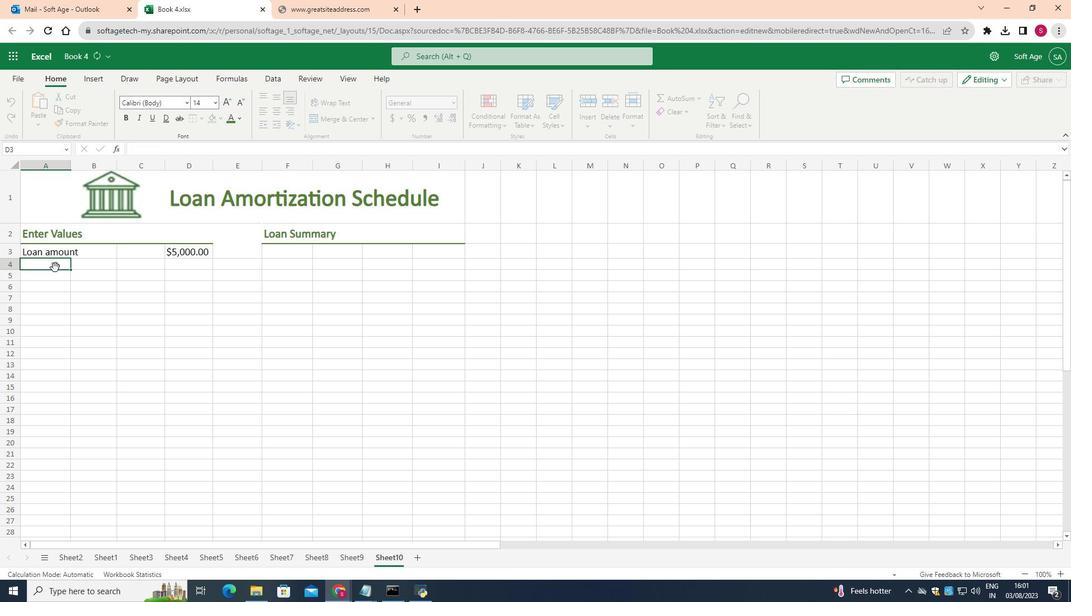 
Action: Mouse moved to (210, 99)
Screenshot: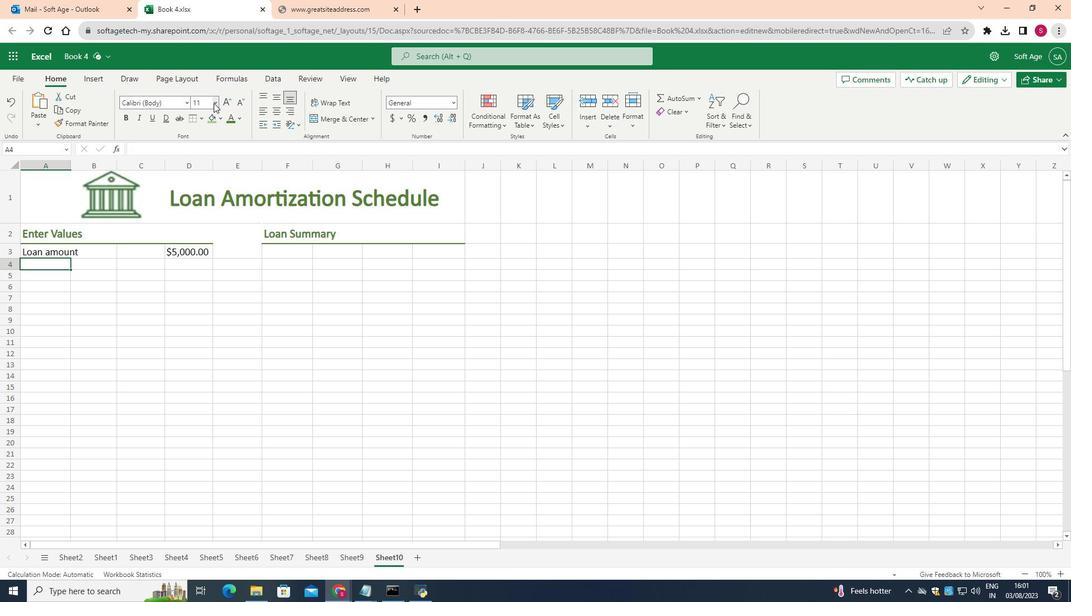 
Action: Mouse pressed left at (210, 99)
Screenshot: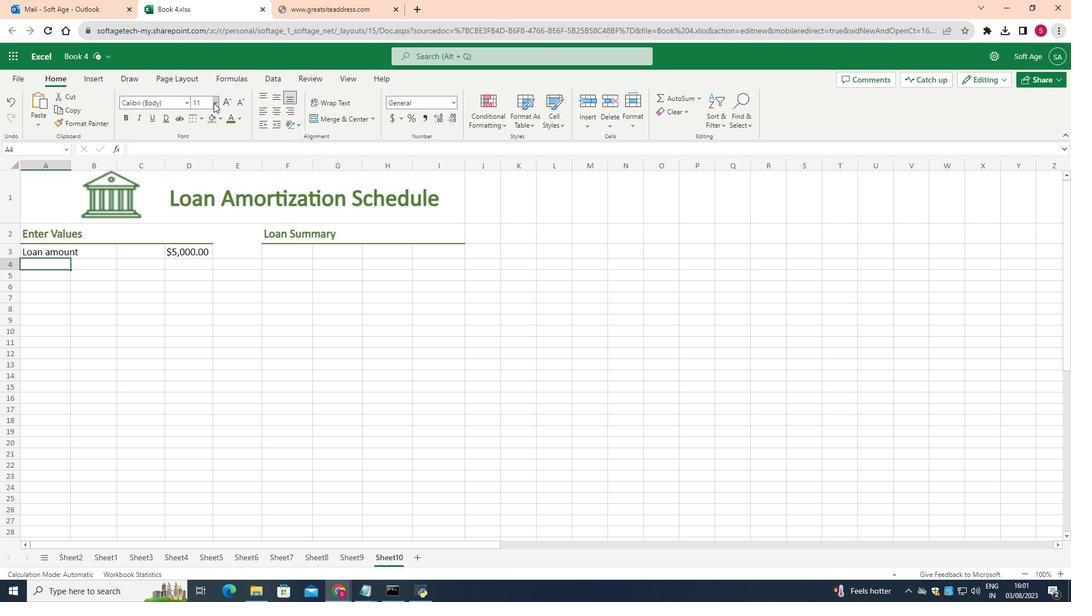 
Action: Mouse moved to (200, 191)
Screenshot: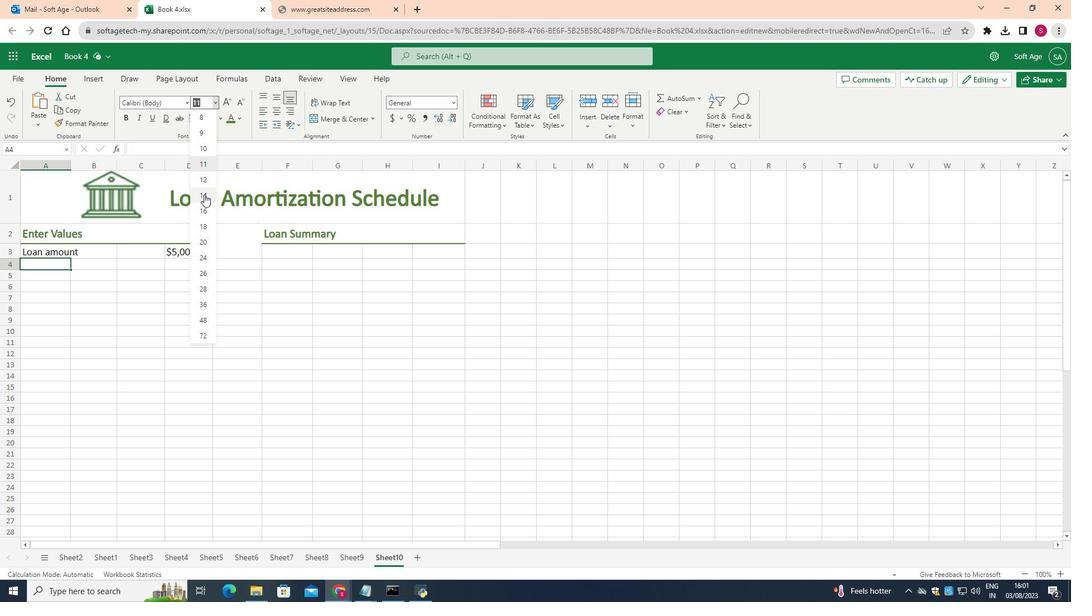 
Action: Mouse pressed left at (200, 191)
Screenshot: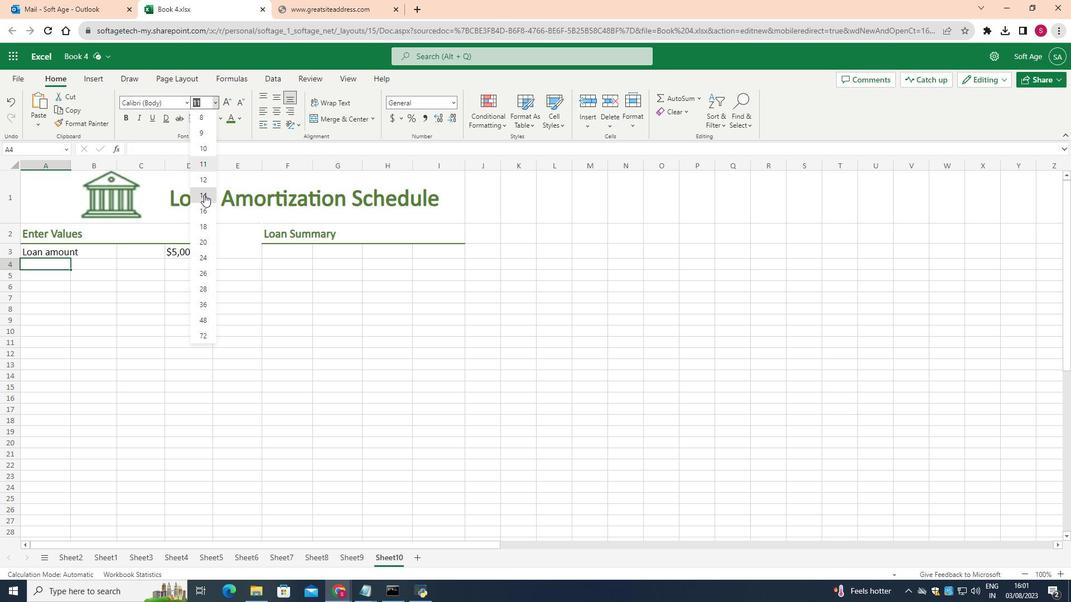 
Action: Key pressed <Key.shift>Annual<Key.space>interest<Key.space>rate
Screenshot: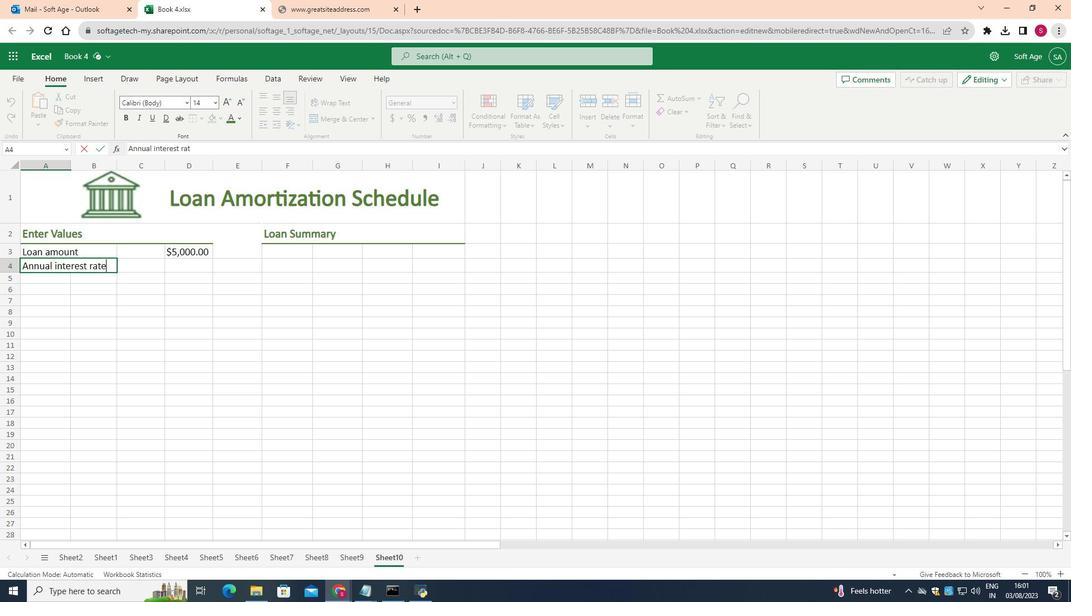 
Action: Mouse moved to (171, 263)
Screenshot: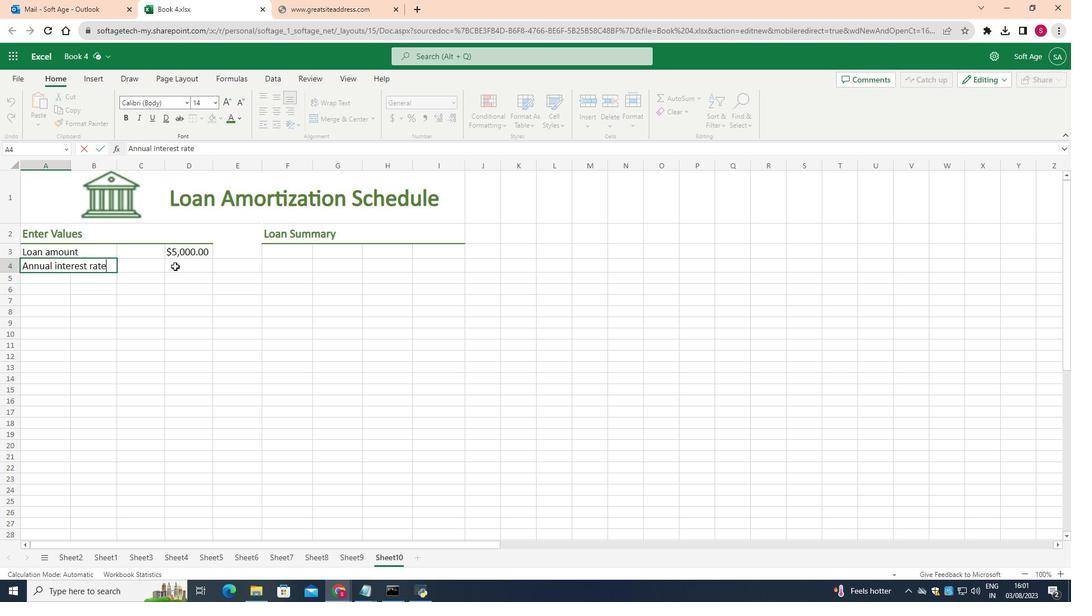 
Action: Mouse pressed left at (171, 263)
Screenshot: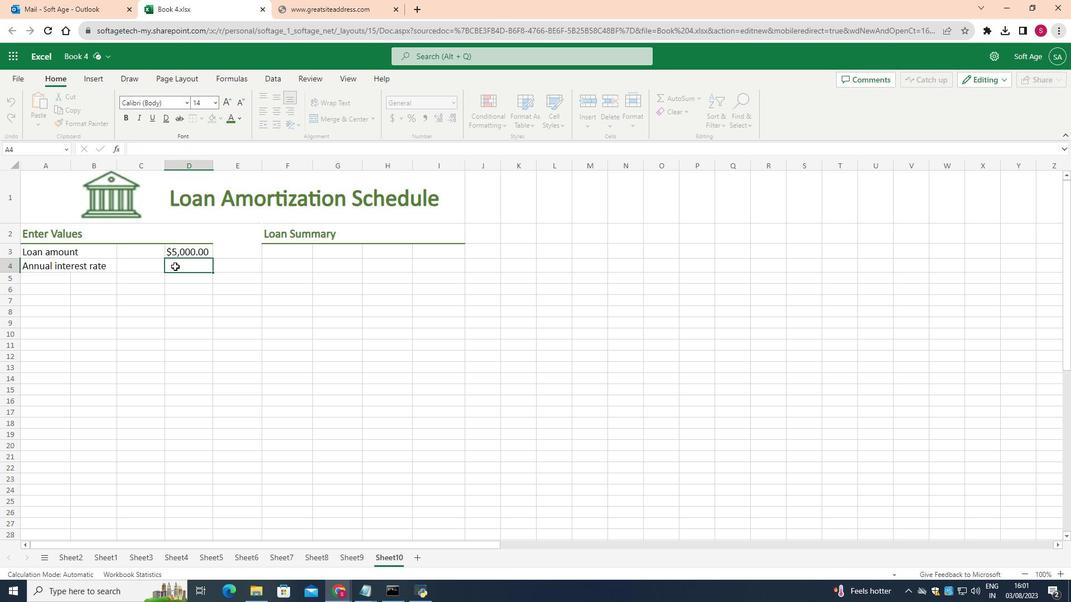 
Action: Mouse moved to (214, 97)
